 Task: Design a Vector Pattern for a Futuristic Music Festival Ticket.
Action: Mouse moved to (36, 103)
Screenshot: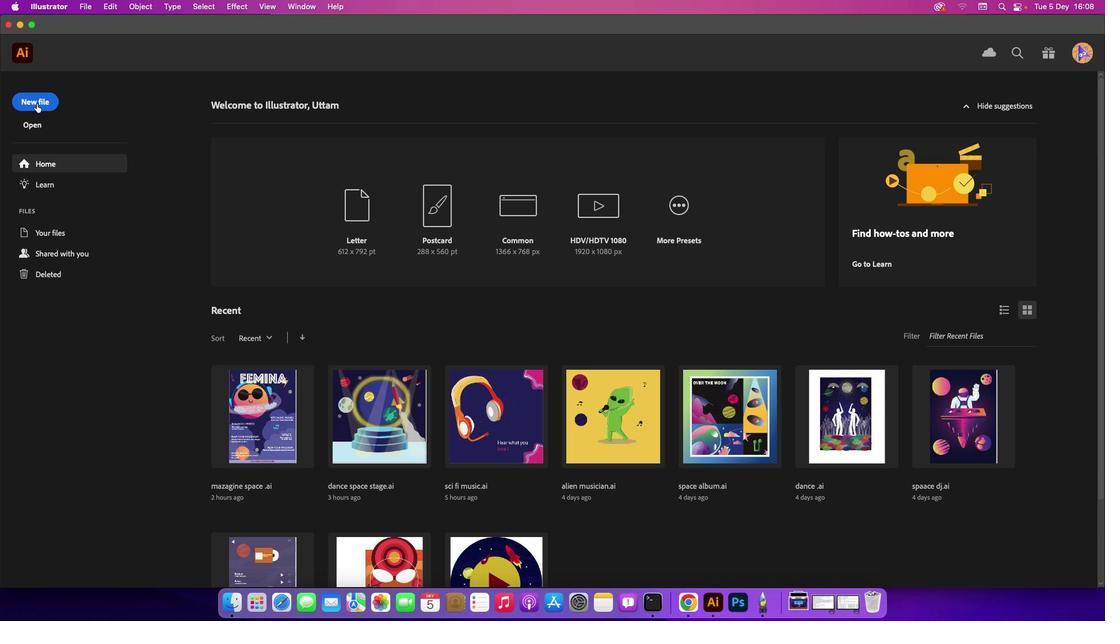 
Action: Mouse pressed left at (36, 103)
Screenshot: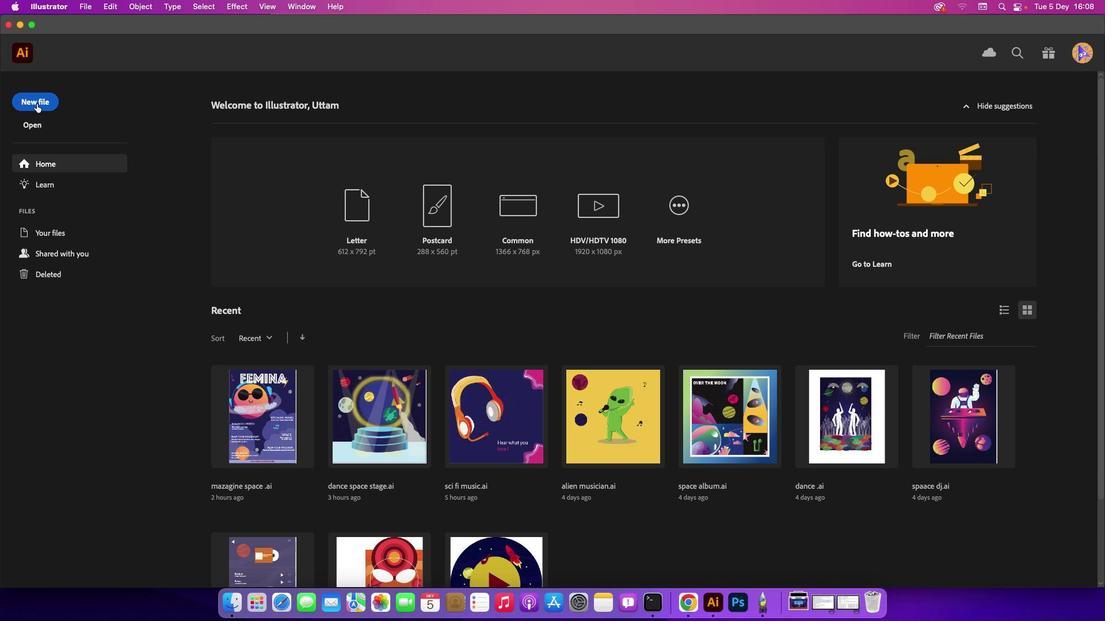 
Action: Mouse pressed left at (36, 103)
Screenshot: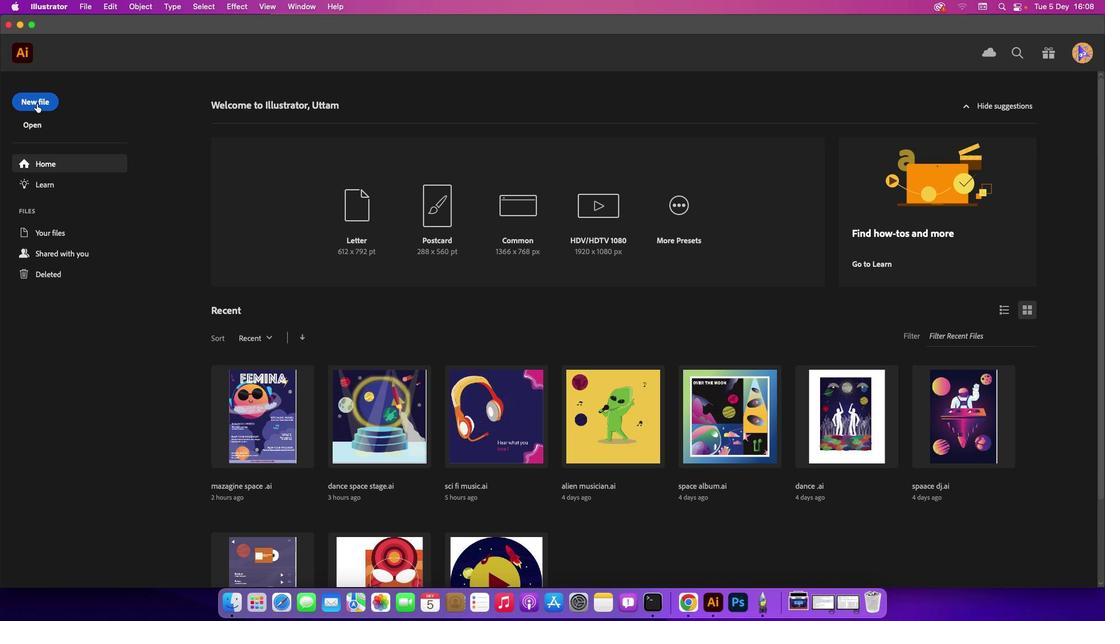 
Action: Mouse moved to (616, 192)
Screenshot: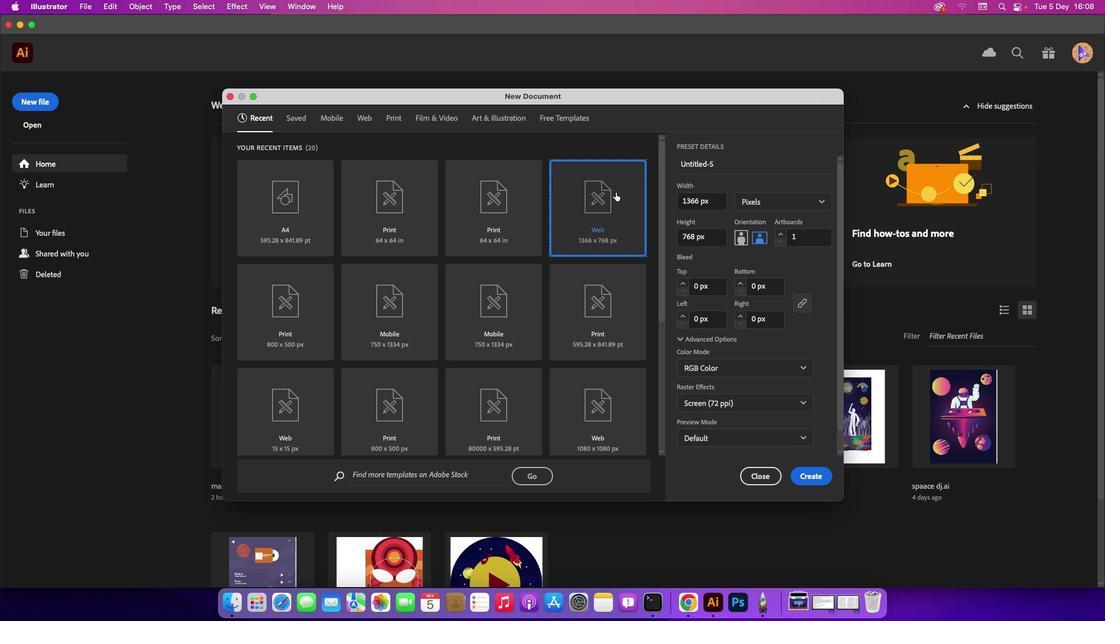
Action: Mouse pressed left at (616, 192)
Screenshot: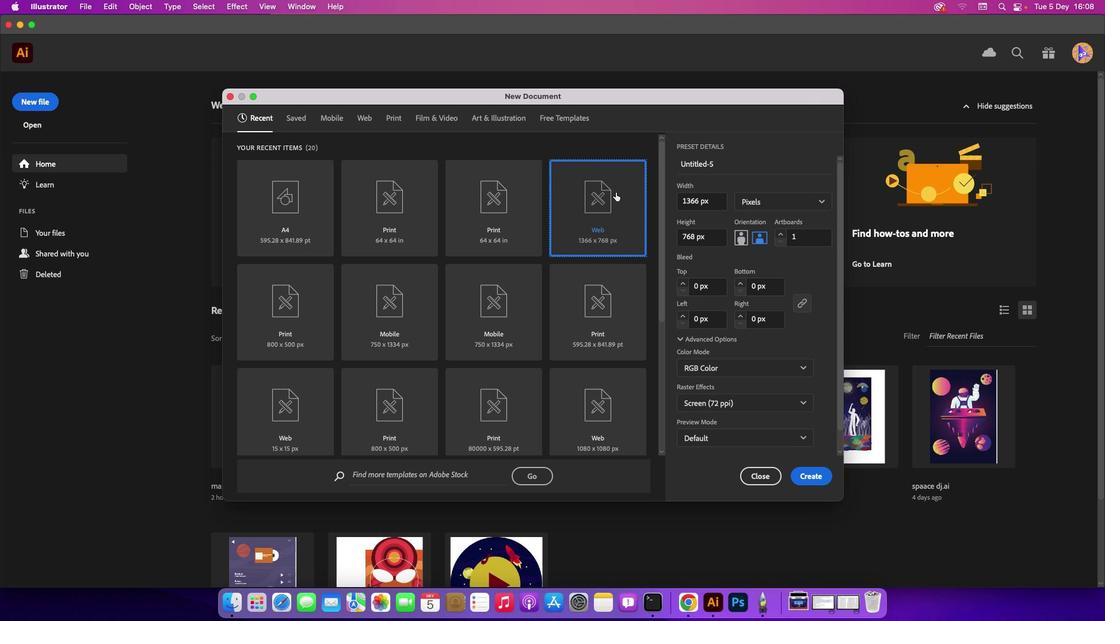 
Action: Mouse moved to (818, 477)
Screenshot: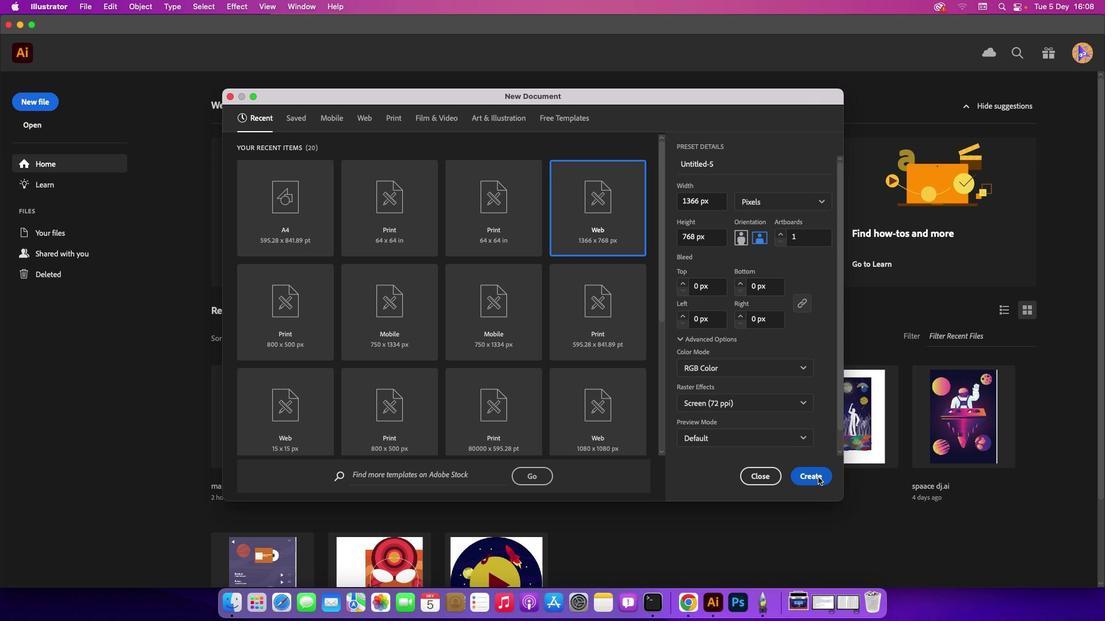 
Action: Mouse pressed left at (818, 477)
Screenshot: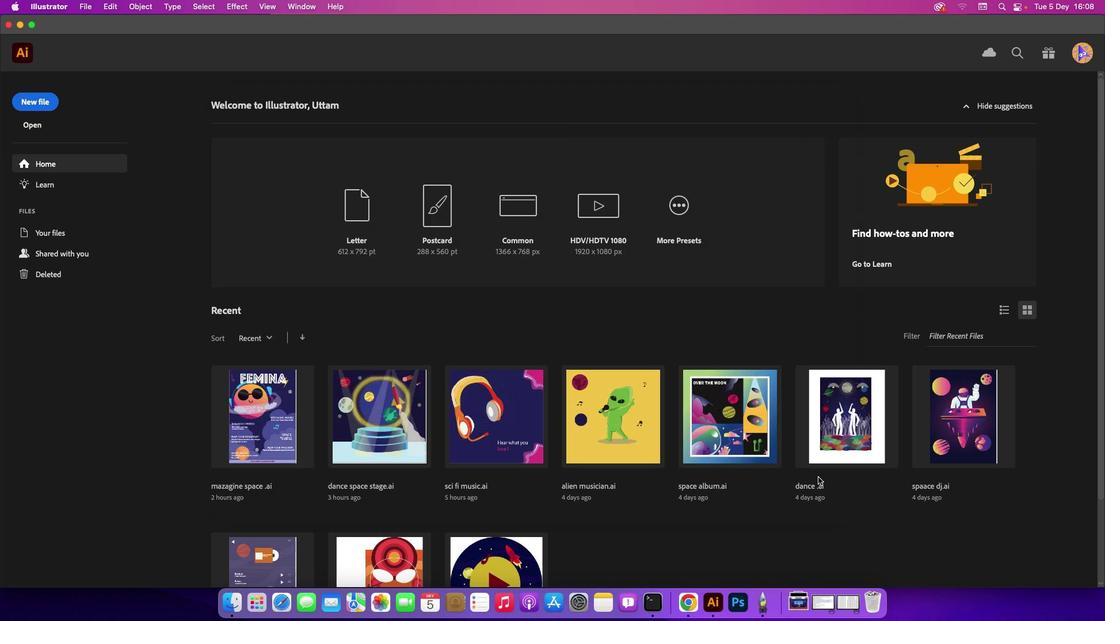 
Action: Mouse moved to (1072, 583)
Screenshot: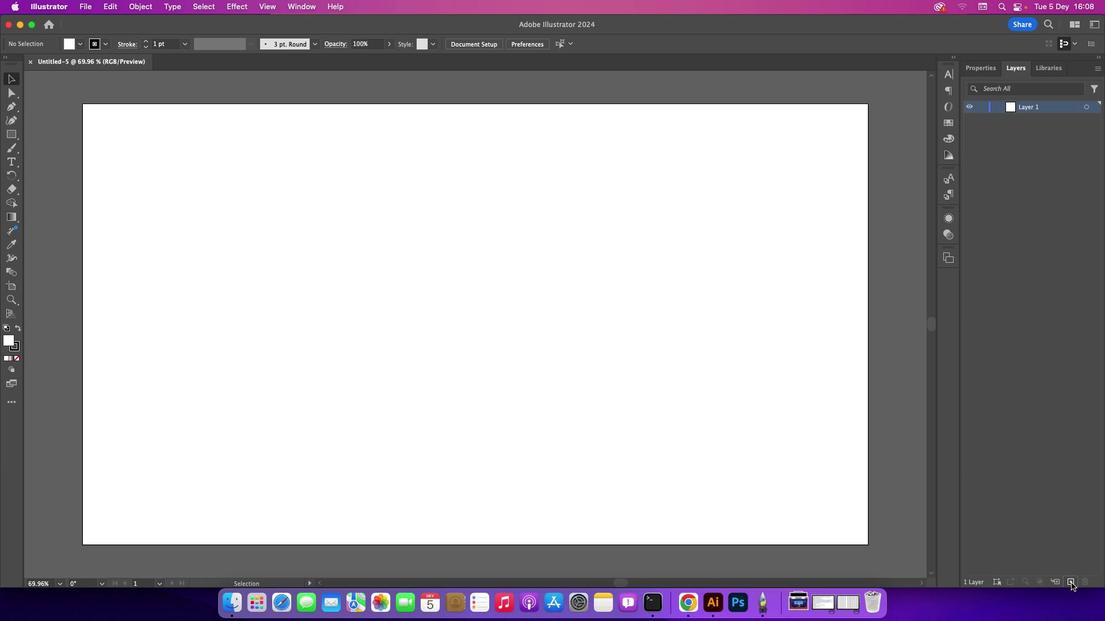 
Action: Mouse pressed left at (1072, 583)
Screenshot: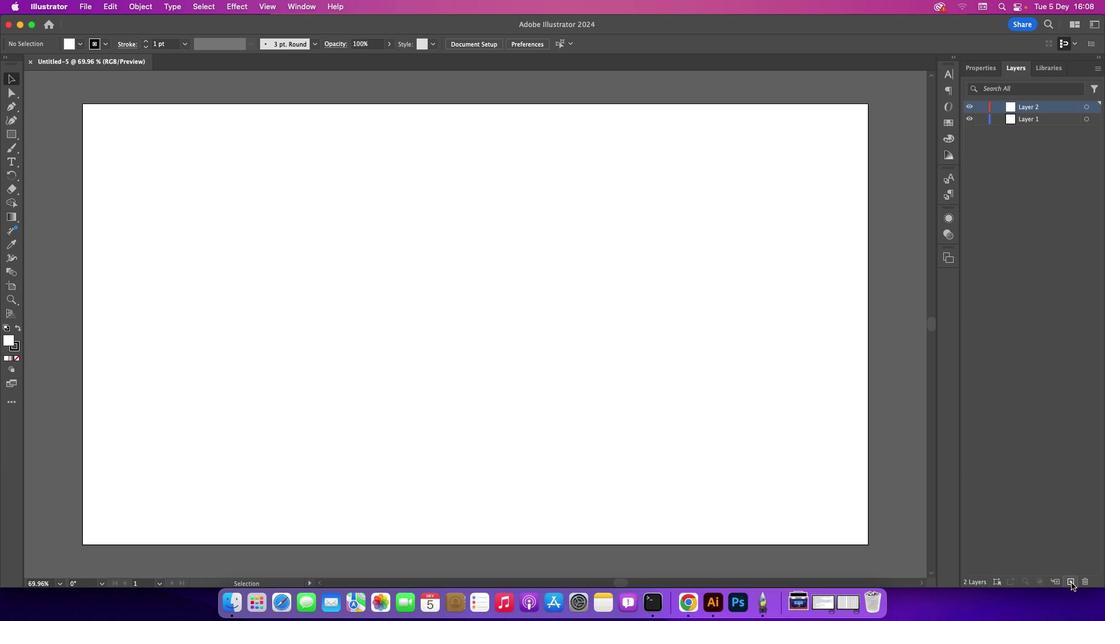 
Action: Mouse moved to (16, 134)
Screenshot: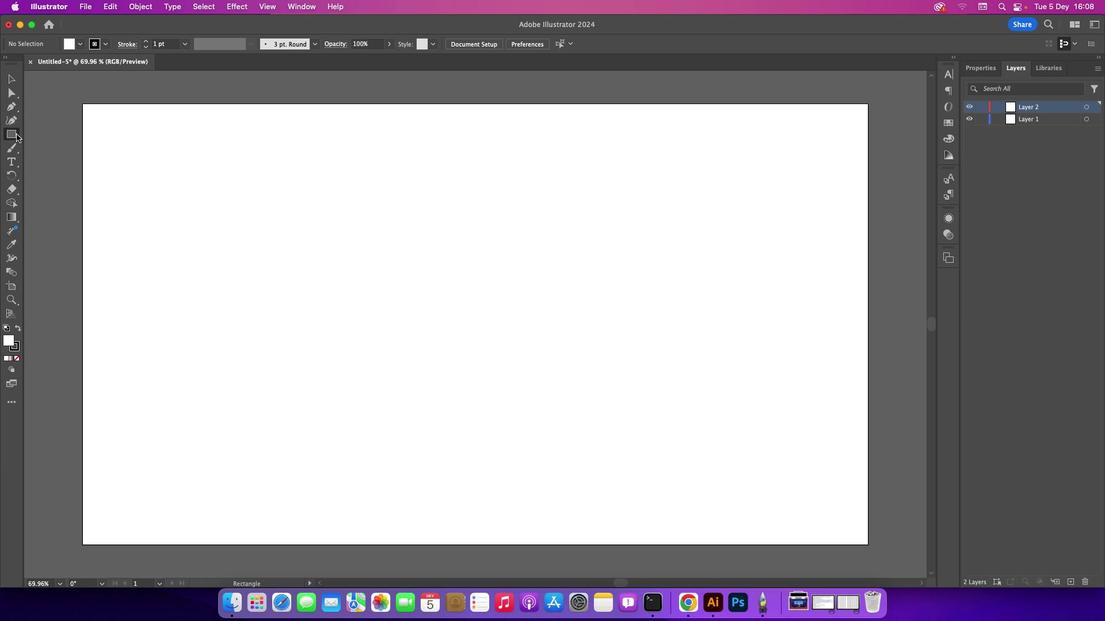 
Action: Mouse pressed left at (16, 134)
Screenshot: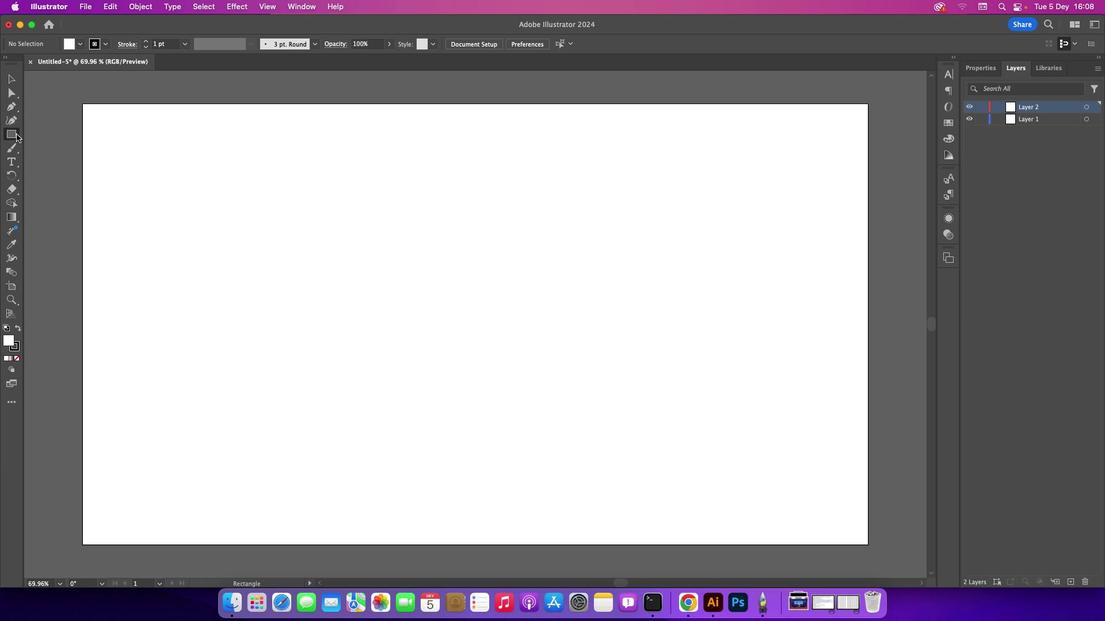 
Action: Mouse moved to (81, 104)
Screenshot: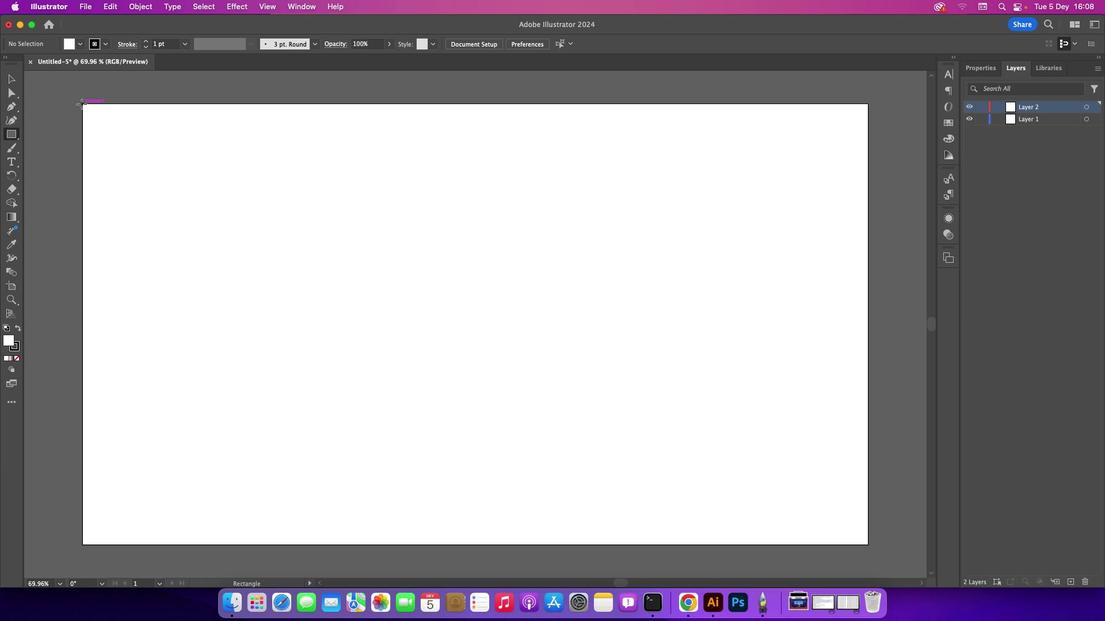 
Action: Mouse pressed left at (81, 104)
Screenshot: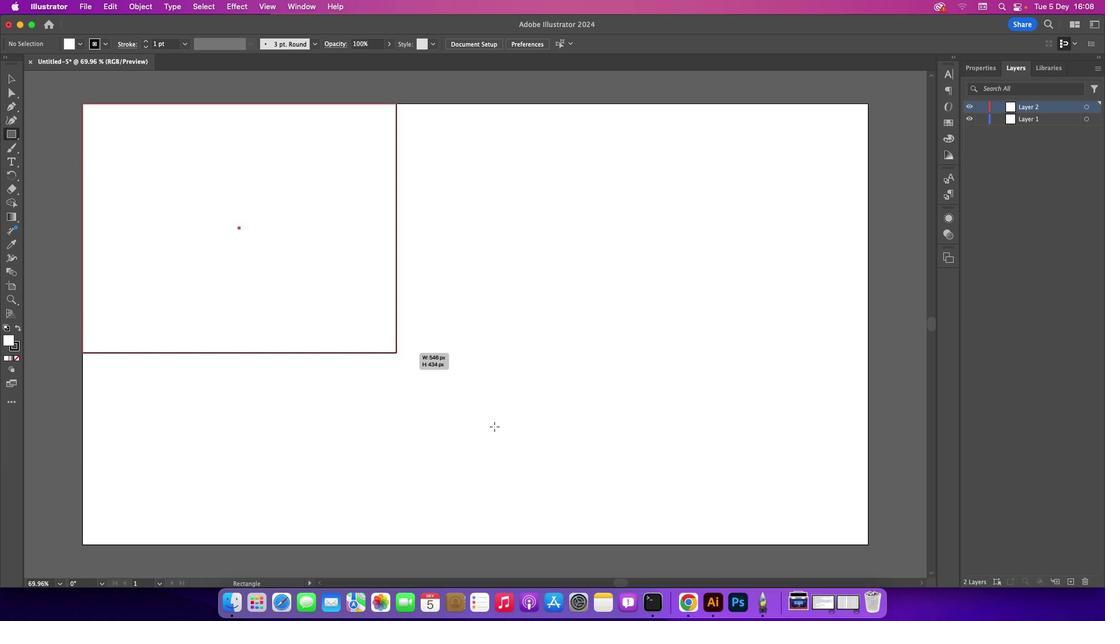 
Action: Mouse moved to (18, 345)
Screenshot: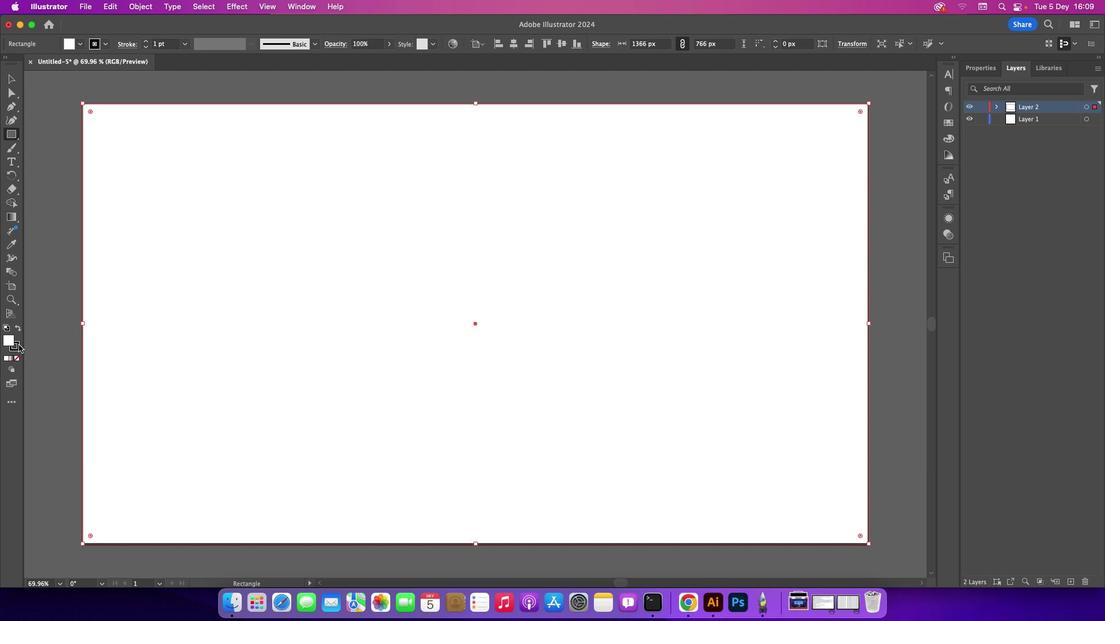 
Action: Mouse pressed left at (18, 345)
Screenshot: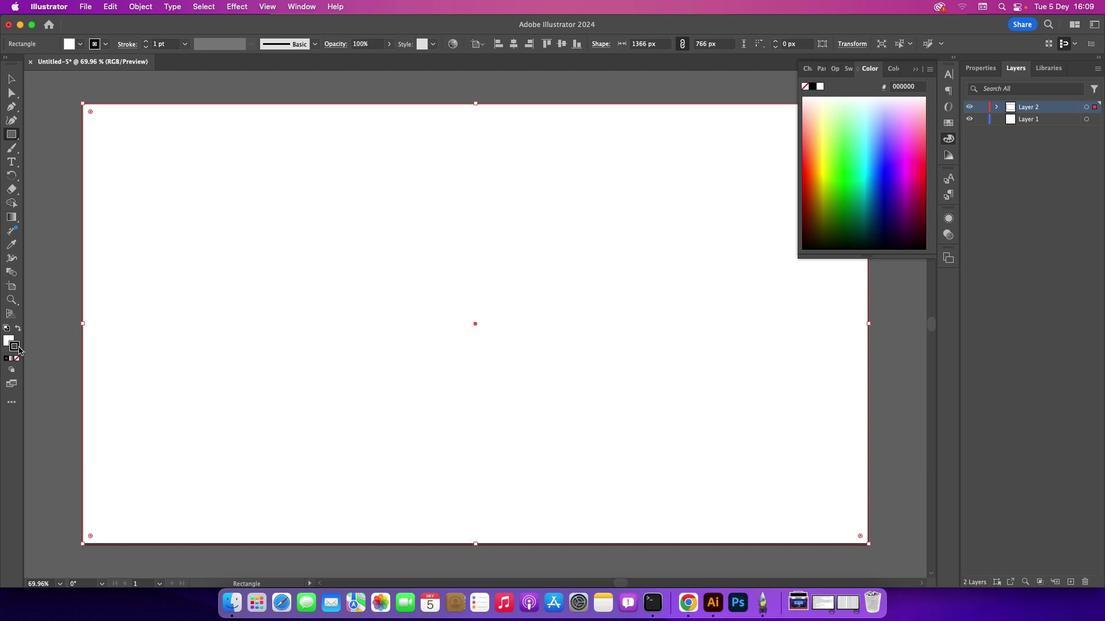 
Action: Mouse moved to (16, 358)
Screenshot: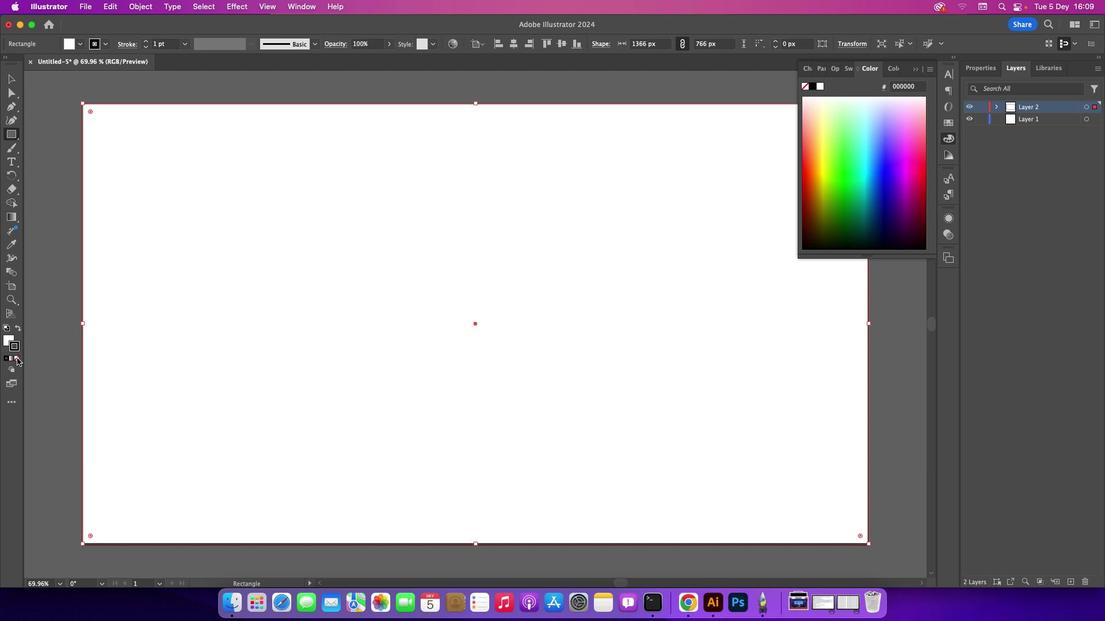 
Action: Mouse pressed left at (16, 358)
Screenshot: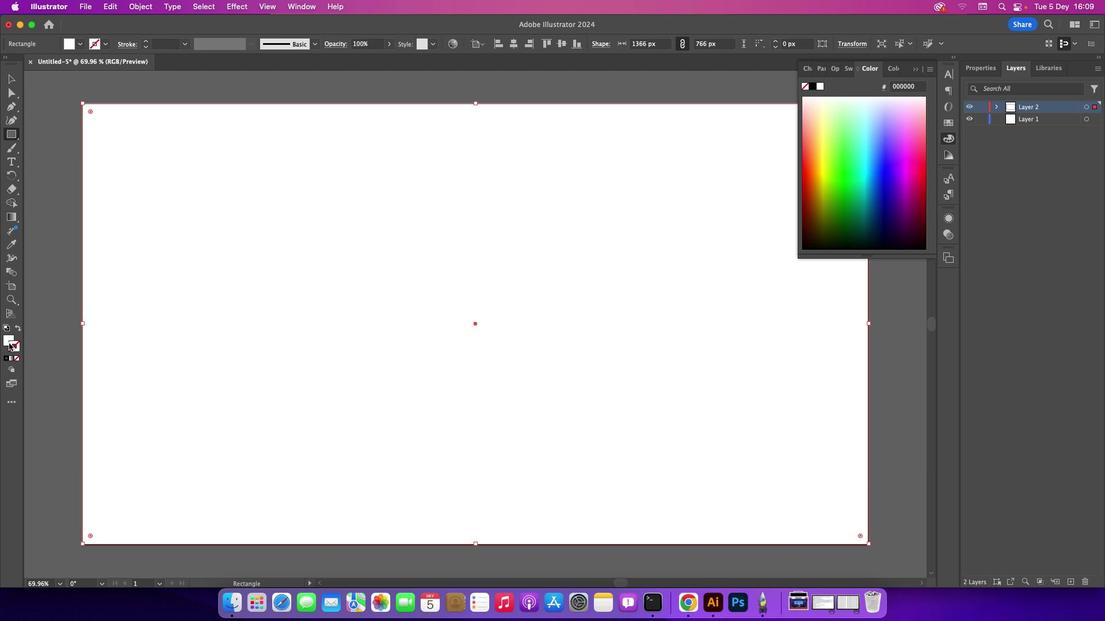 
Action: Mouse moved to (6, 336)
Screenshot: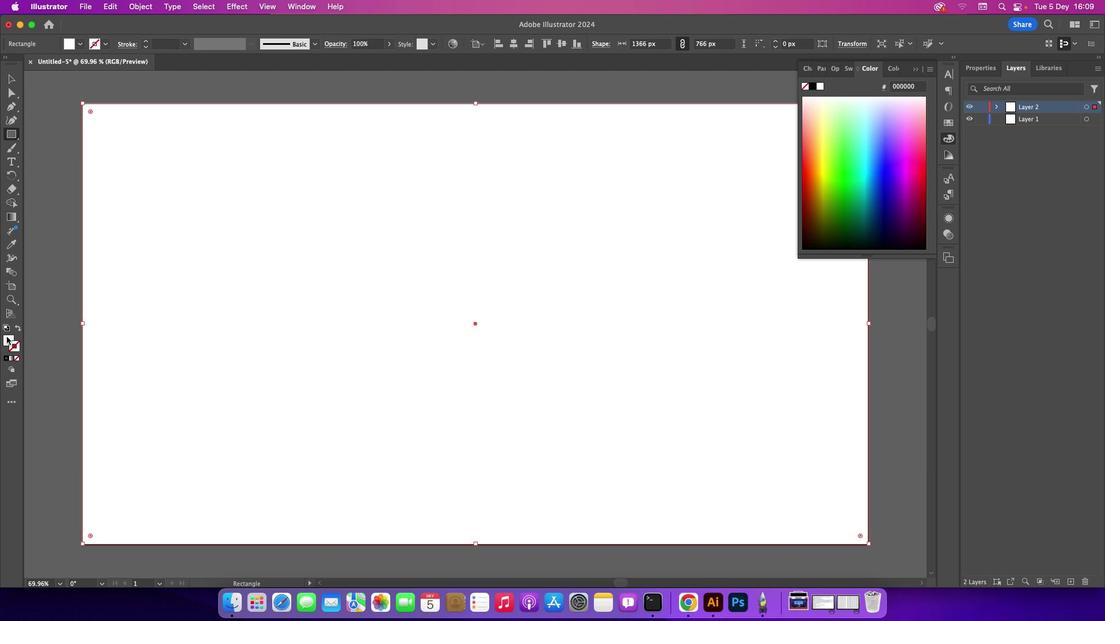 
Action: Mouse pressed left at (6, 336)
Screenshot: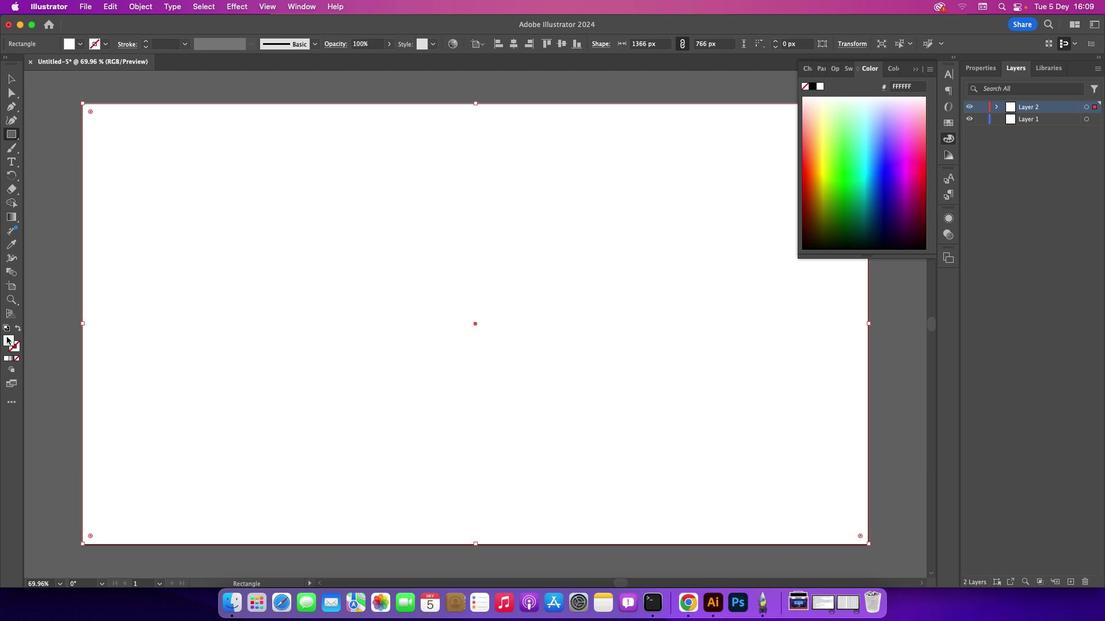 
Action: Mouse moved to (7, 338)
Screenshot: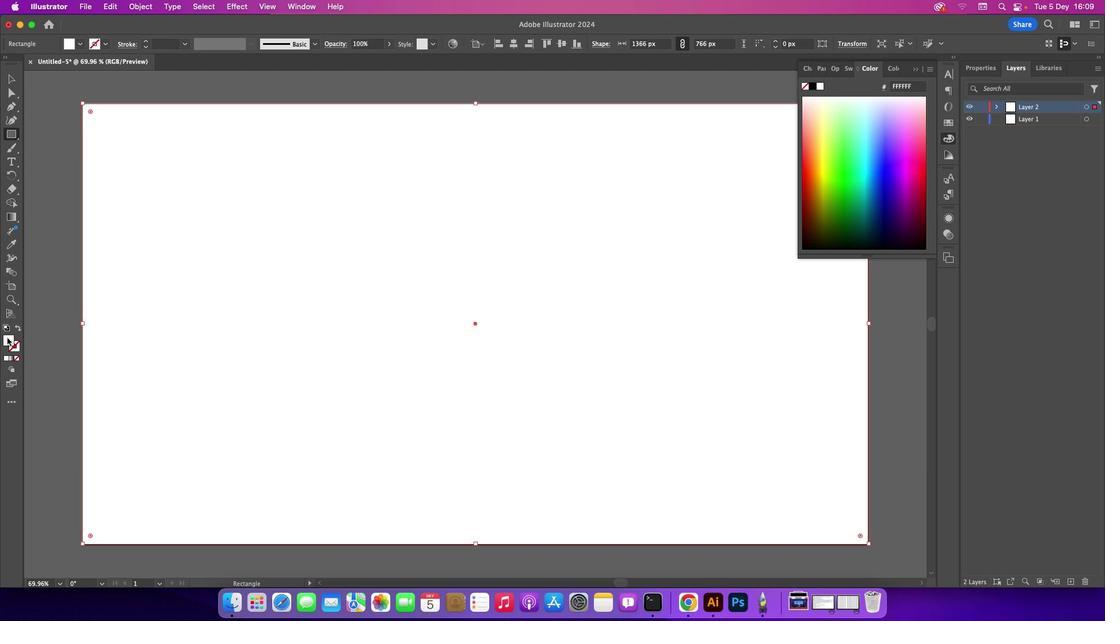 
Action: Mouse pressed left at (7, 338)
Screenshot: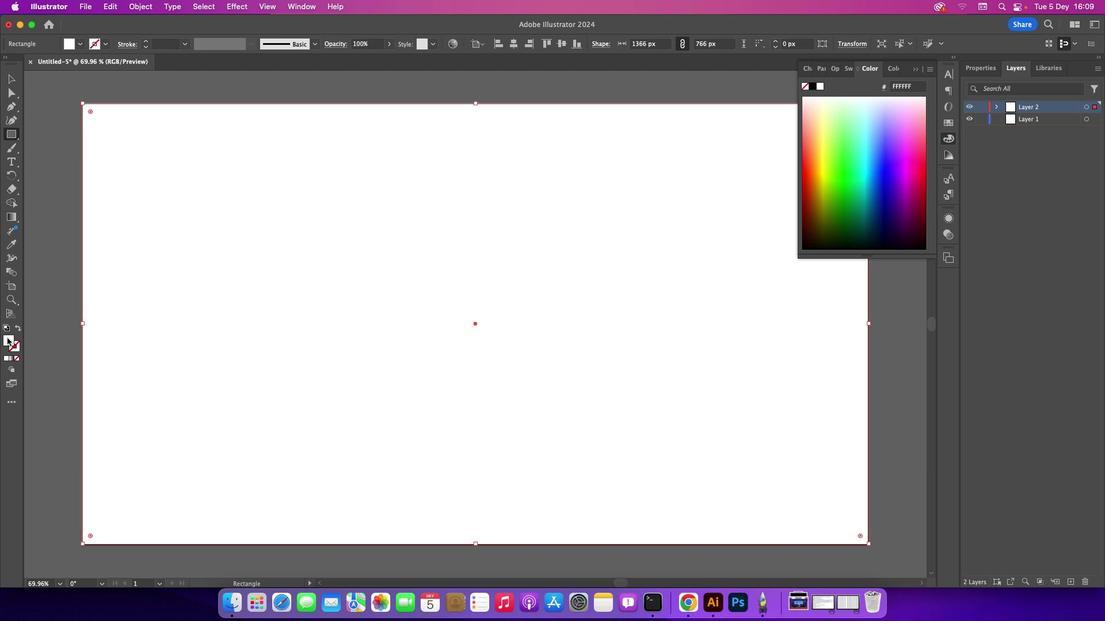 
Action: Mouse pressed left at (7, 338)
Screenshot: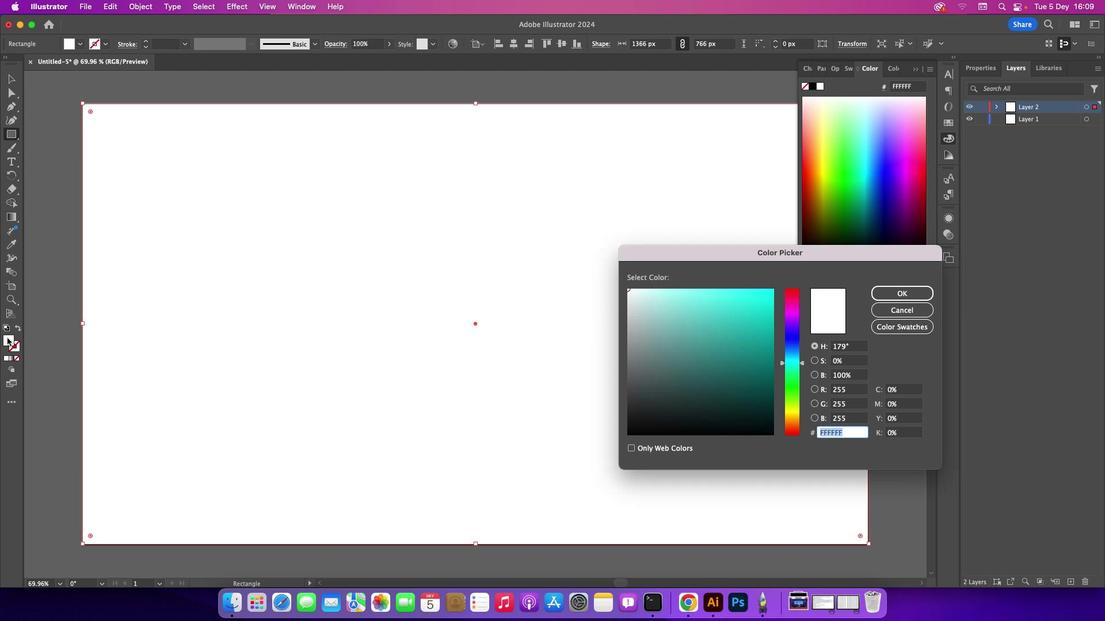 
Action: Mouse moved to (799, 342)
Screenshot: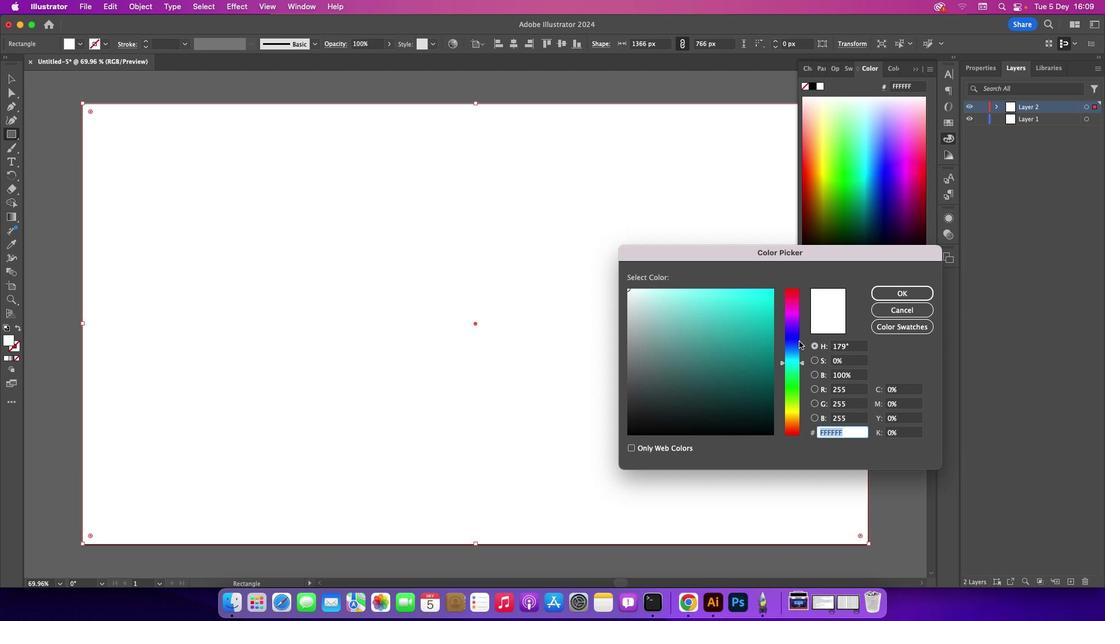 
Action: Mouse pressed left at (799, 342)
Screenshot: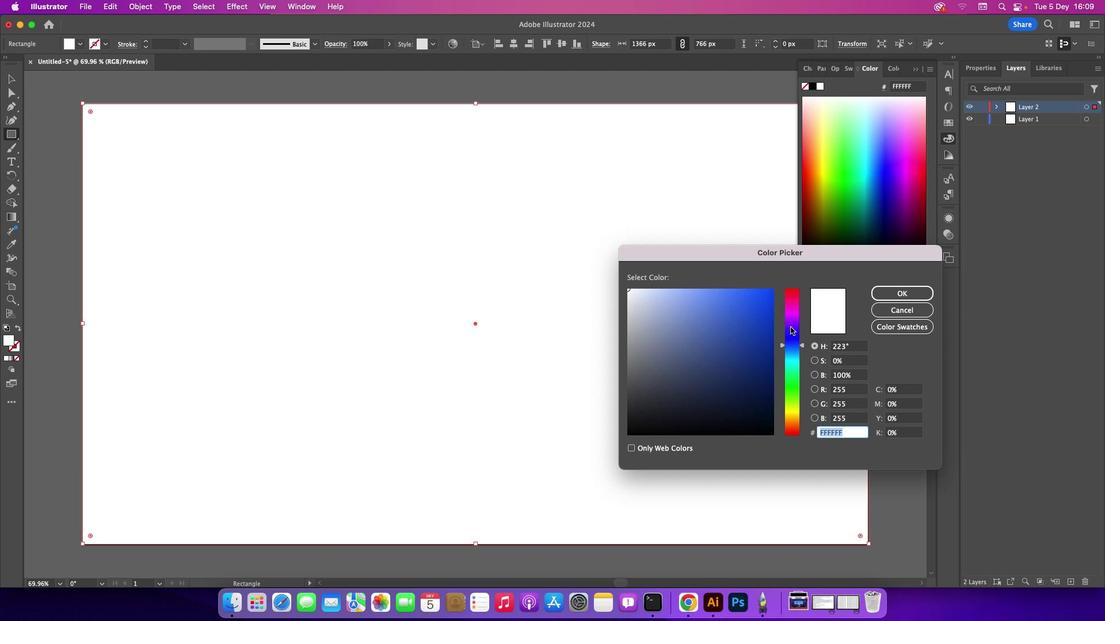 
Action: Mouse moved to (789, 319)
Screenshot: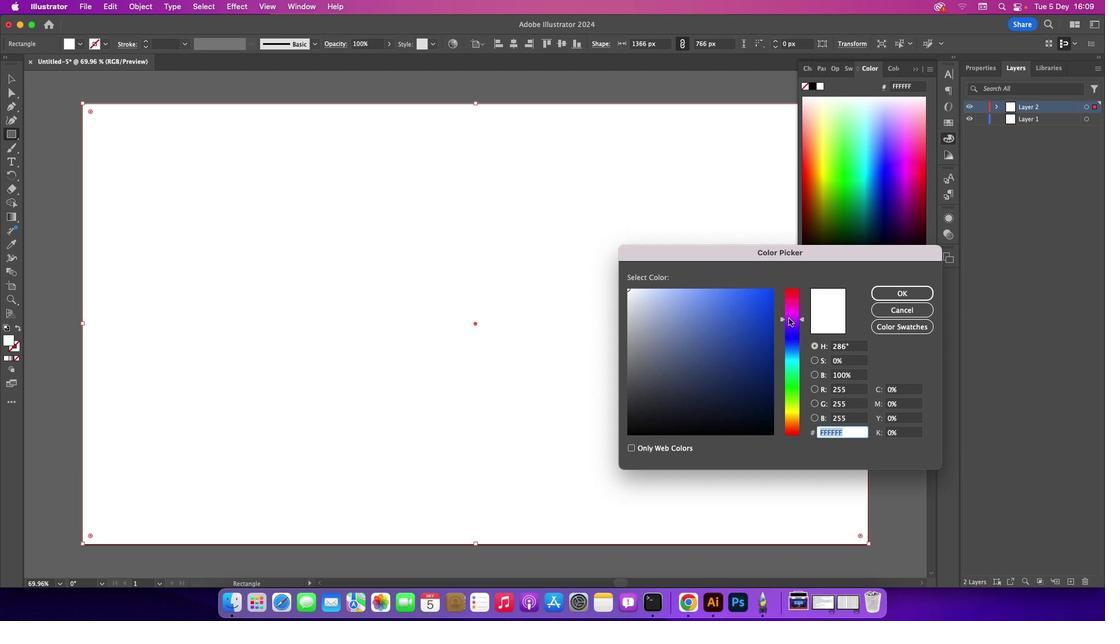 
Action: Mouse pressed left at (789, 319)
Screenshot: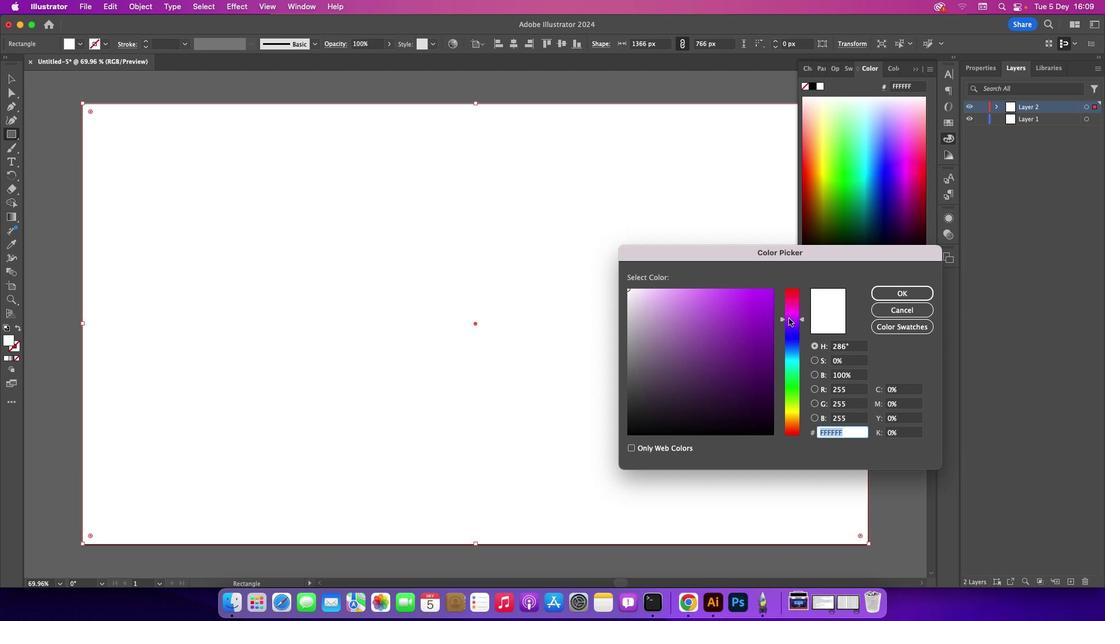 
Action: Mouse moved to (751, 354)
Screenshot: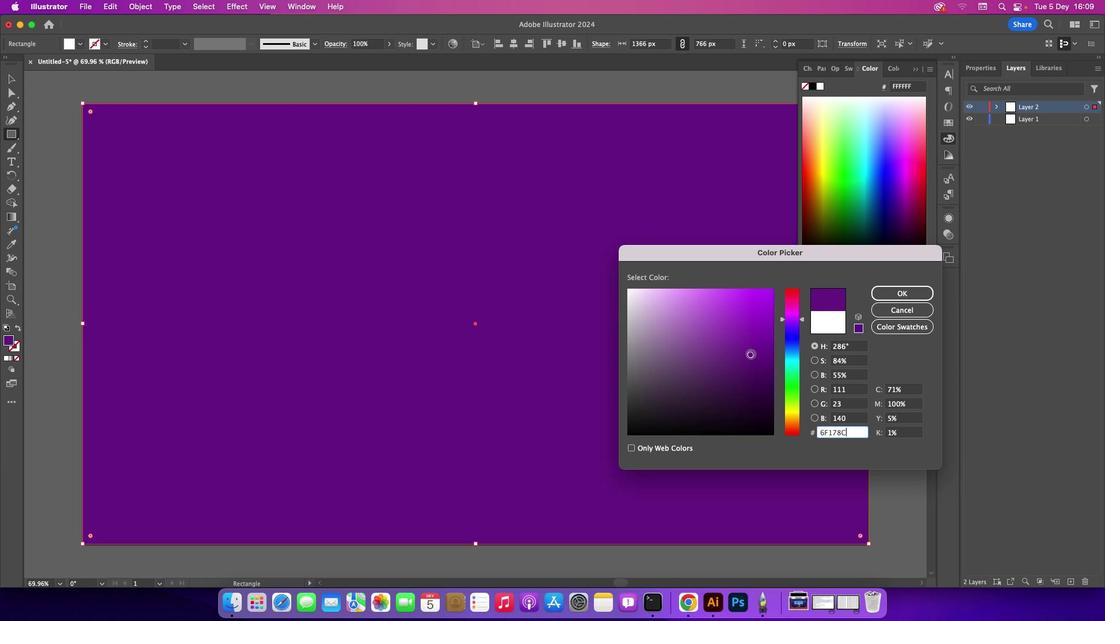 
Action: Mouse pressed left at (751, 354)
Screenshot: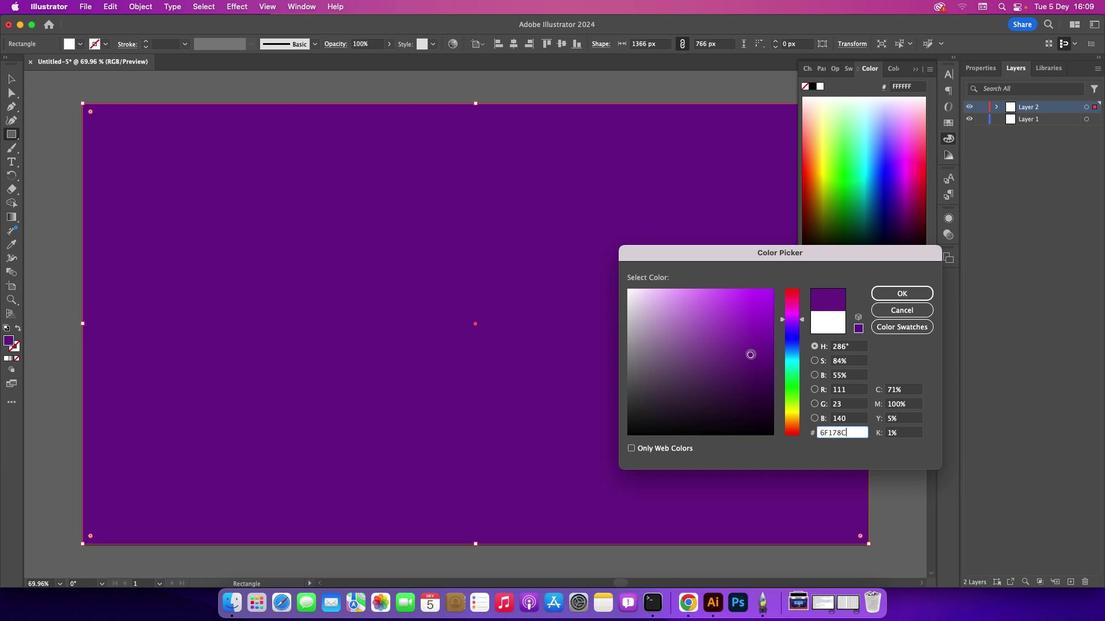 
Action: Mouse moved to (751, 370)
Screenshot: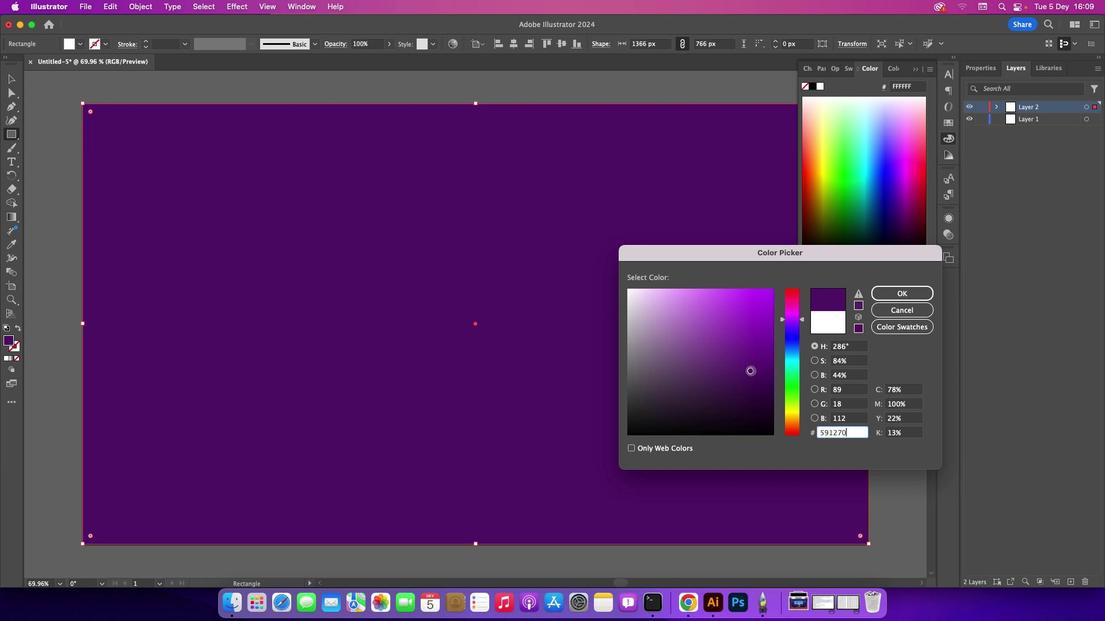 
Action: Mouse pressed left at (751, 370)
Screenshot: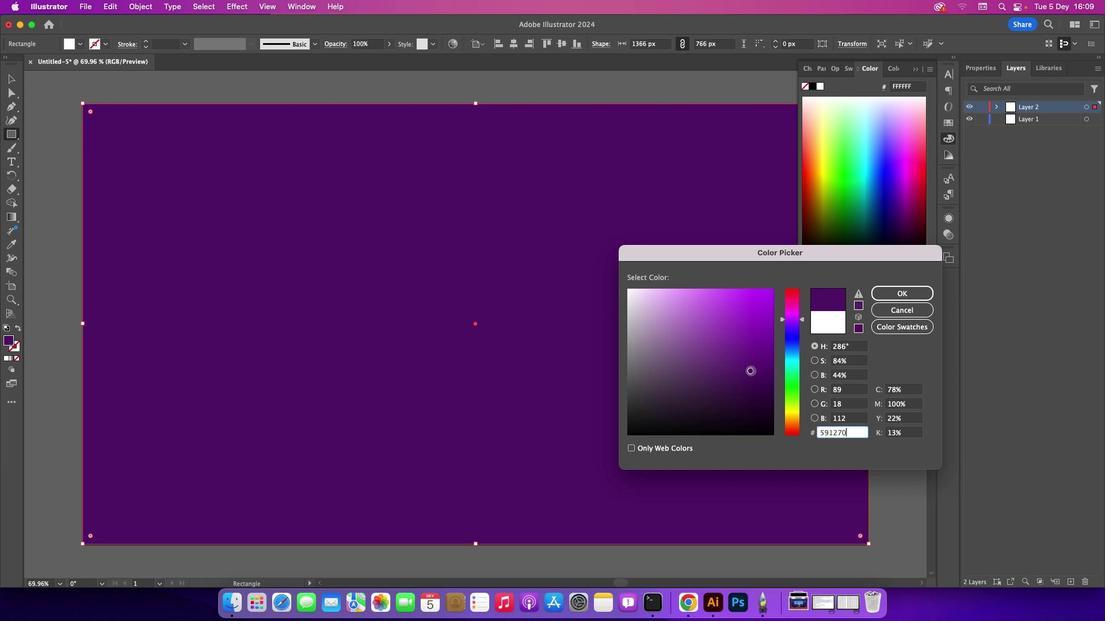 
Action: Mouse moved to (750, 377)
Screenshot: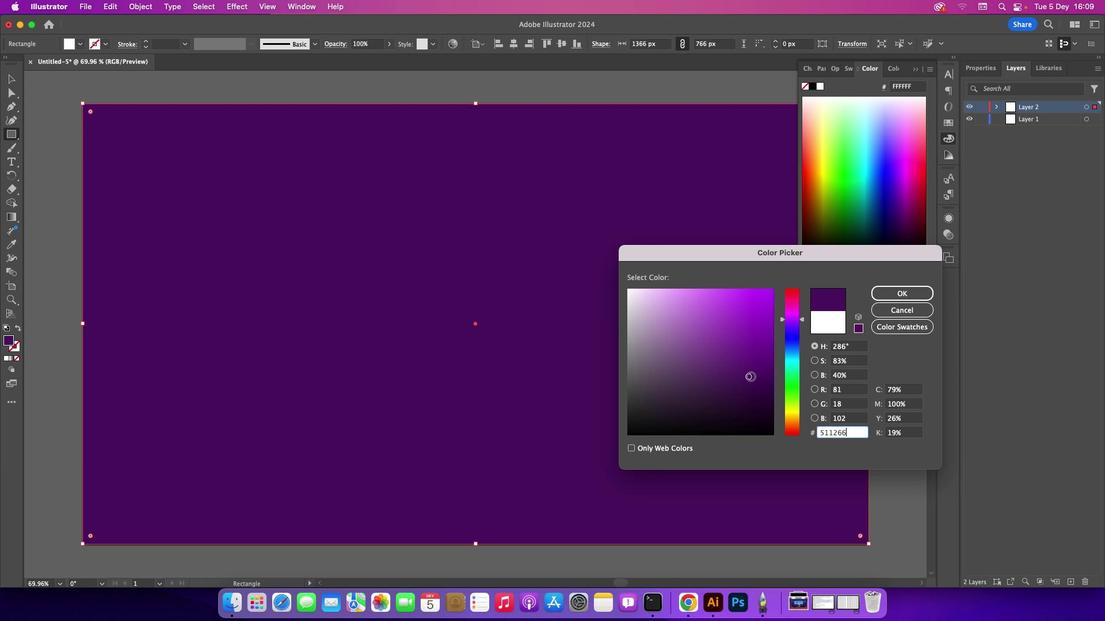 
Action: Mouse pressed left at (750, 377)
Screenshot: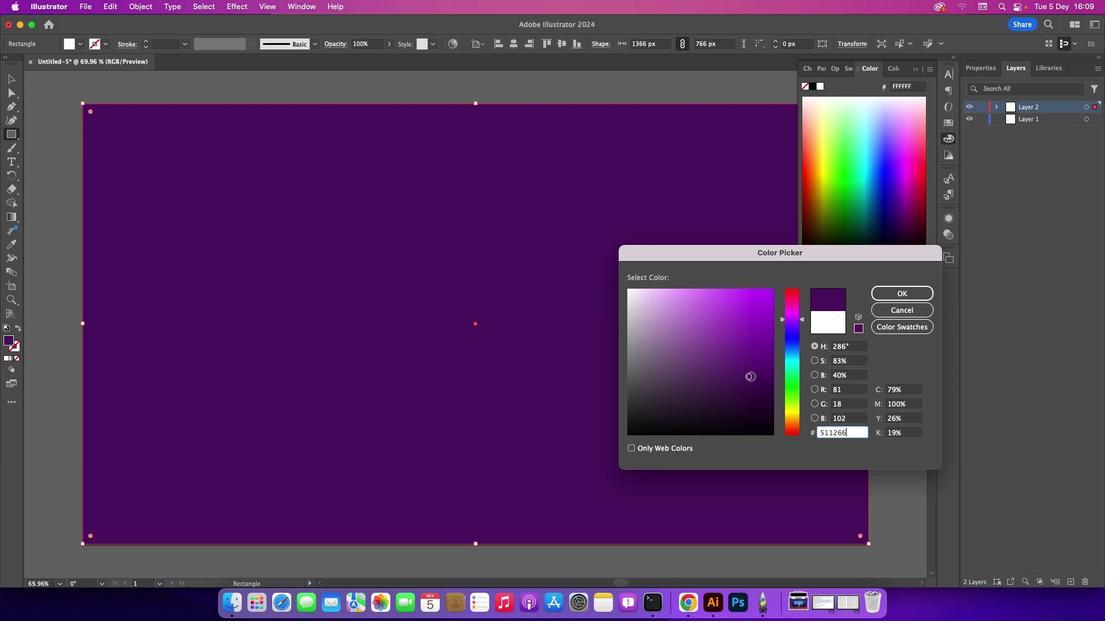 
Action: Mouse moved to (890, 300)
Screenshot: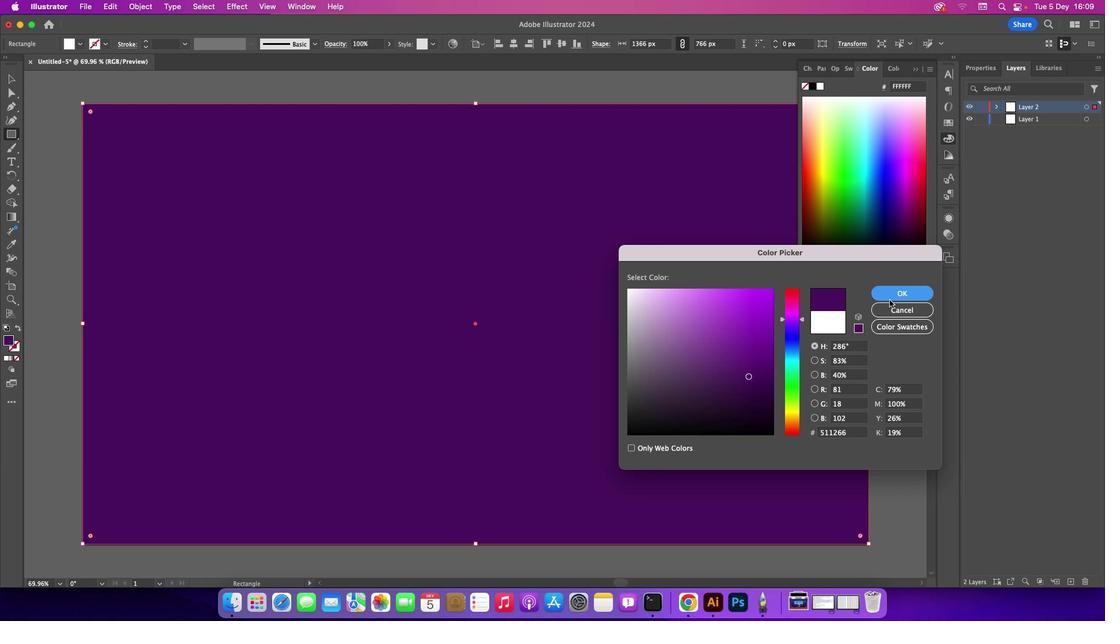 
Action: Mouse pressed left at (890, 300)
Screenshot: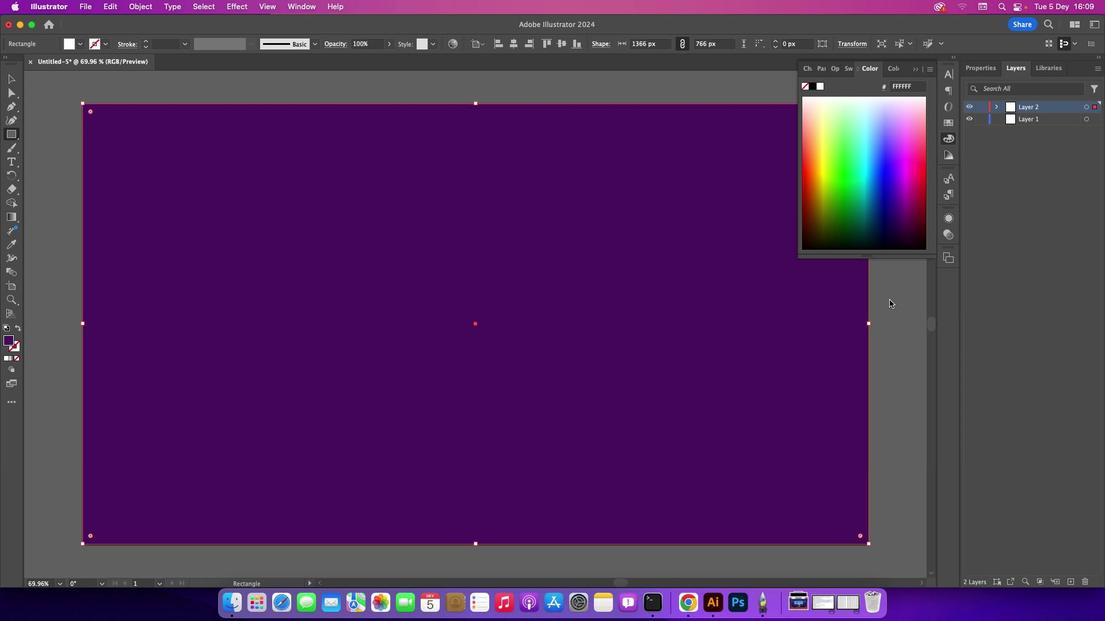 
Action: Mouse moved to (917, 66)
Screenshot: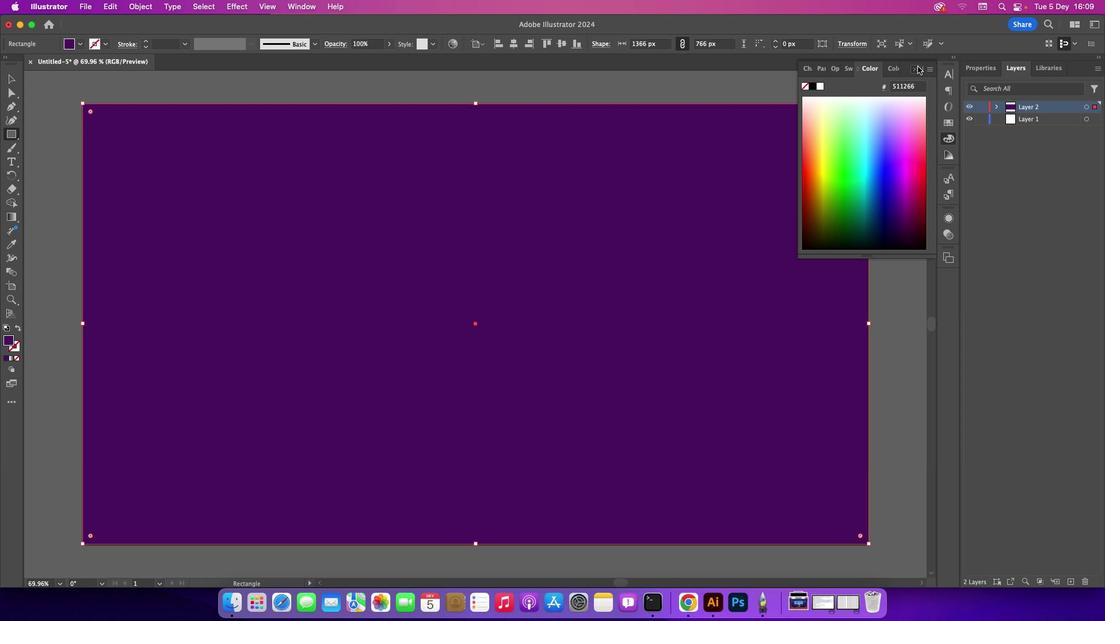
Action: Mouse pressed left at (917, 66)
Screenshot: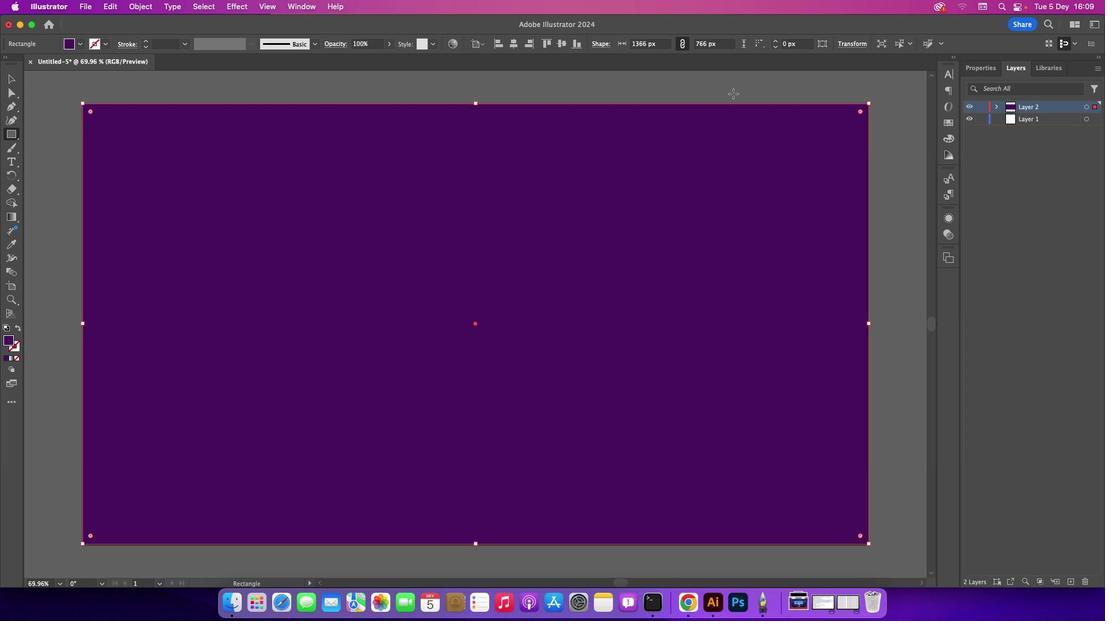 
Action: Mouse moved to (10, 77)
Screenshot: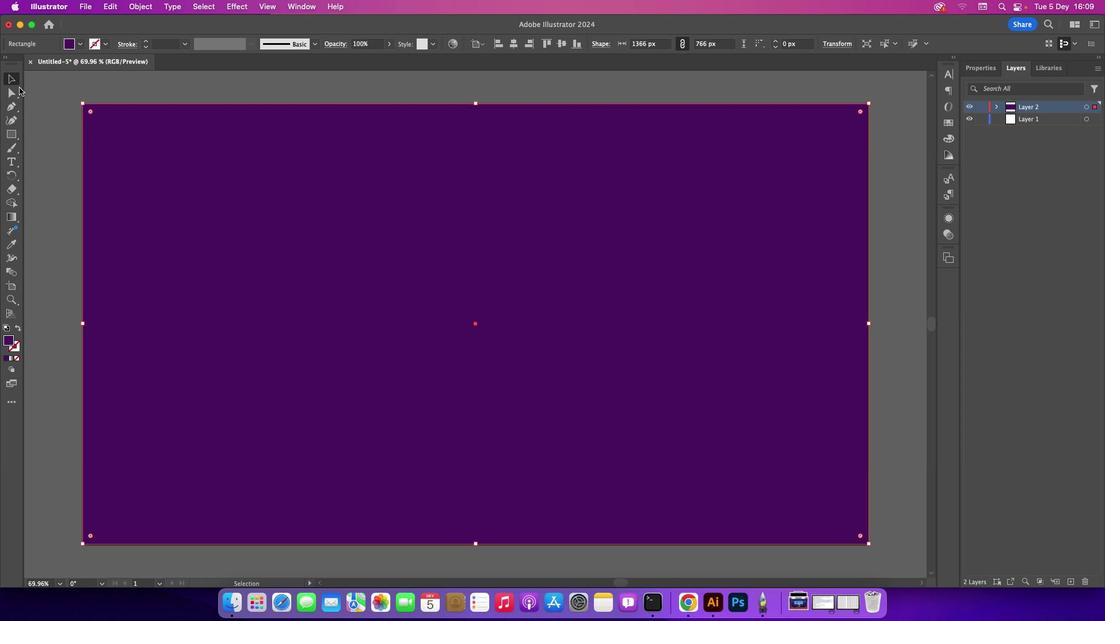 
Action: Mouse pressed left at (10, 77)
Screenshot: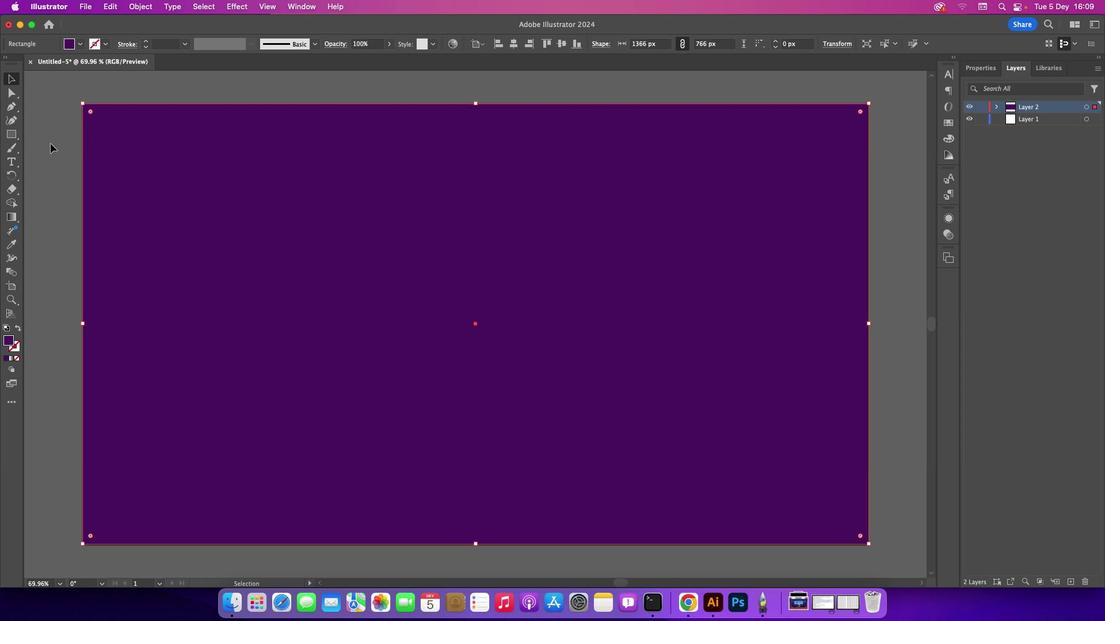 
Action: Mouse moved to (50, 143)
Screenshot: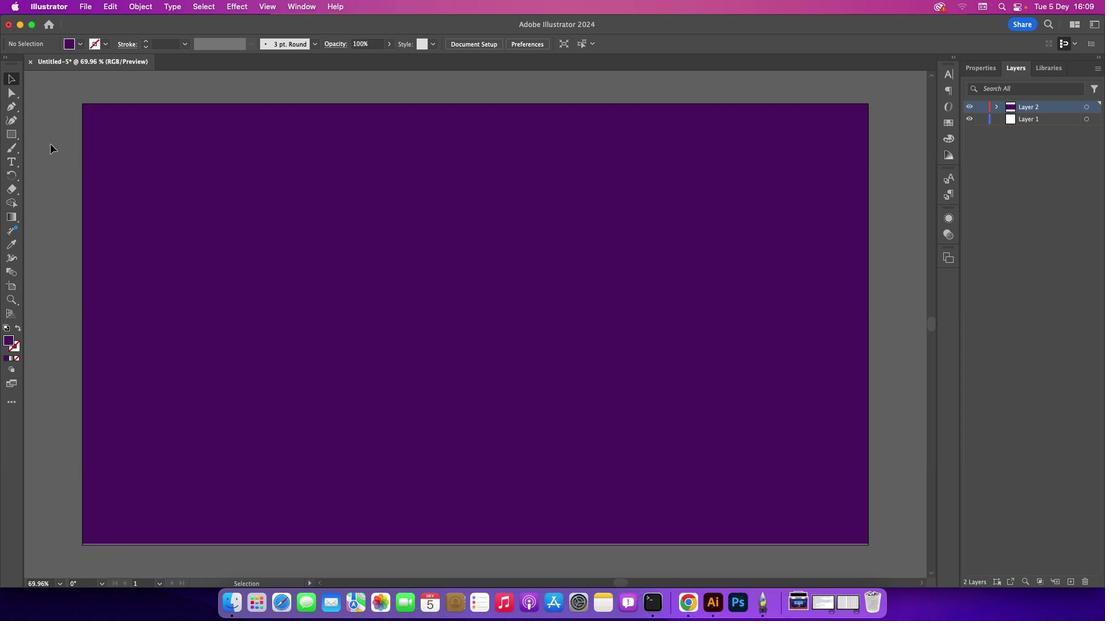
Action: Mouse pressed left at (50, 143)
Screenshot: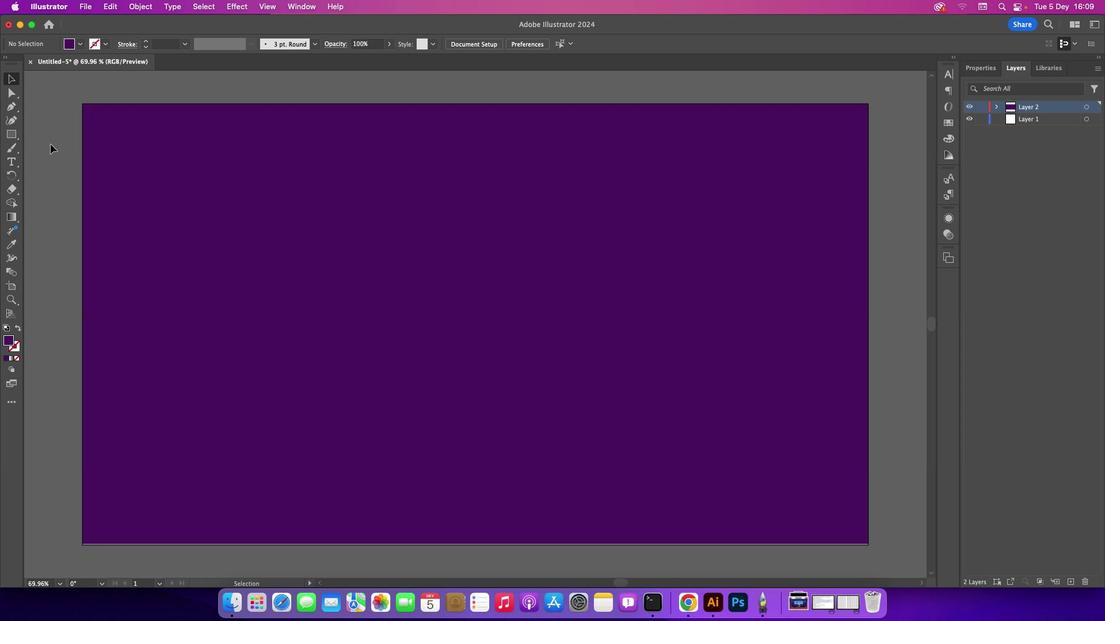 
Action: Mouse moved to (1075, 584)
Screenshot: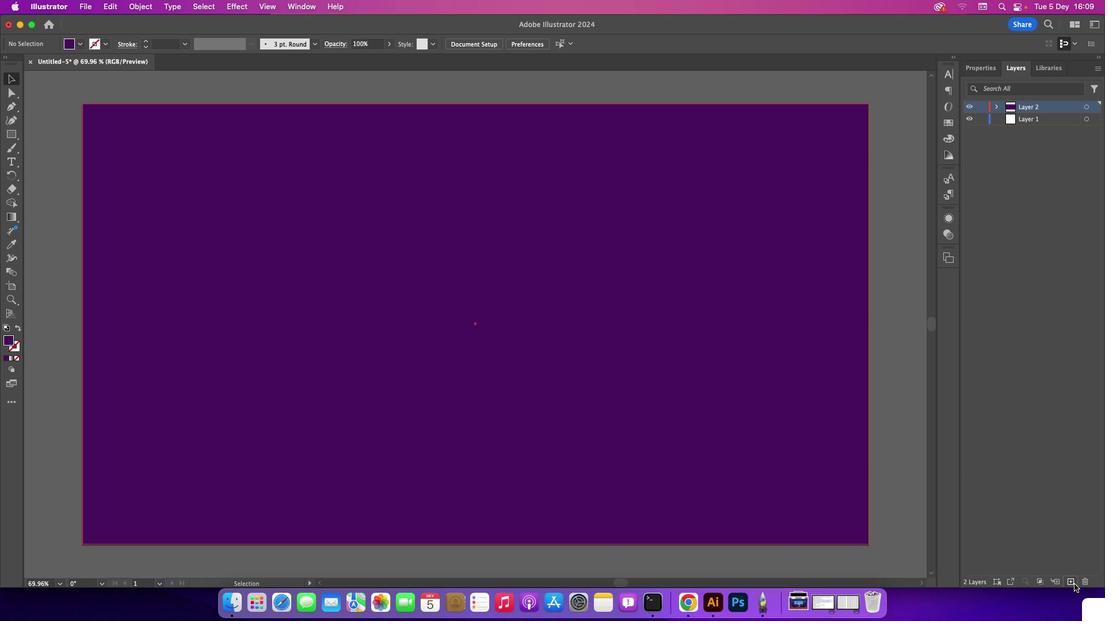 
Action: Mouse pressed left at (1075, 584)
Screenshot: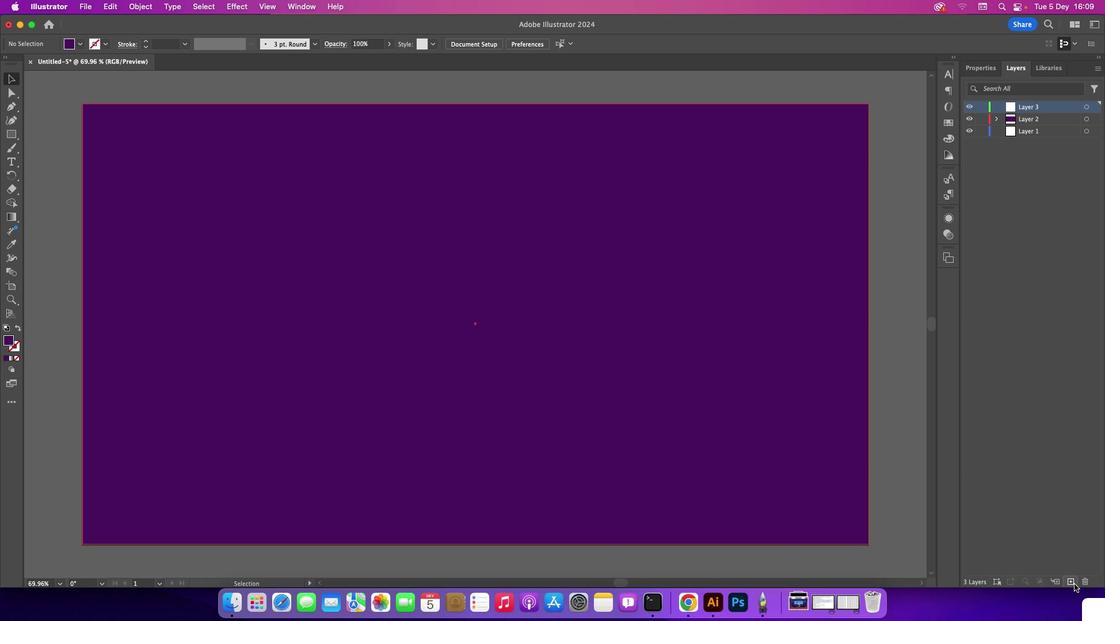 
Action: Mouse moved to (10, 111)
Screenshot: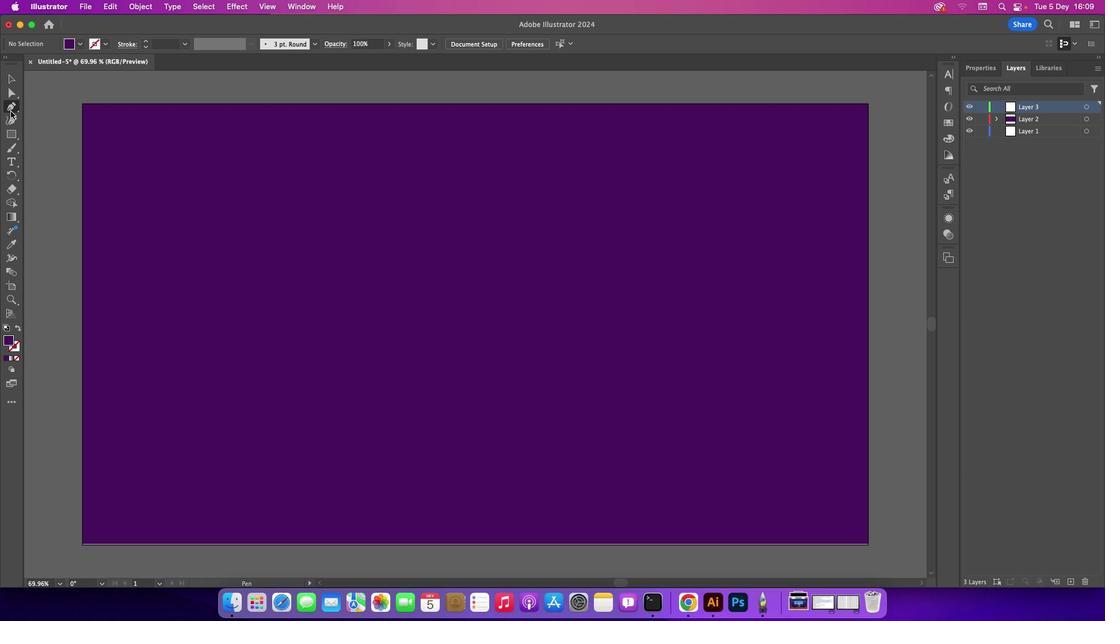 
Action: Mouse pressed left at (10, 111)
Screenshot: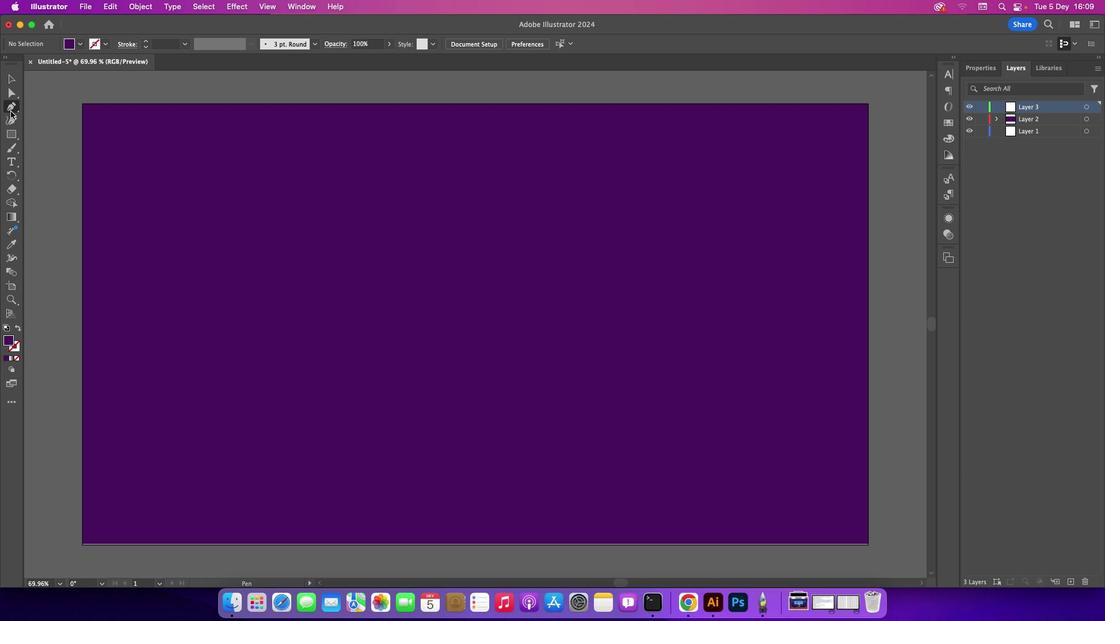 
Action: Mouse moved to (394, 256)
Screenshot: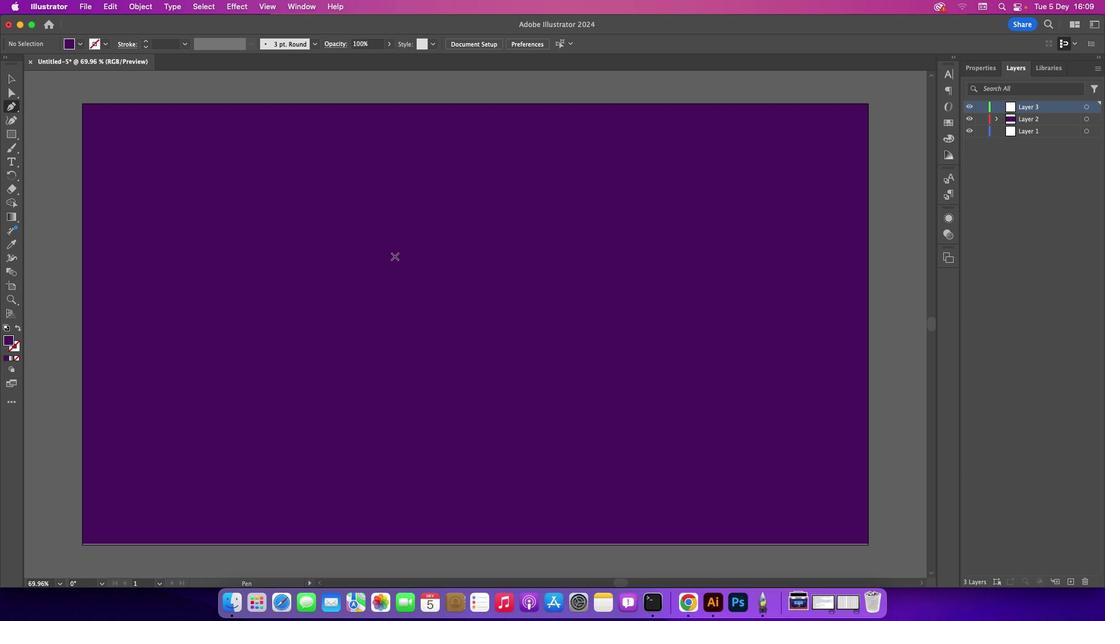 
Action: Key pressed Key.caps_lock
Screenshot: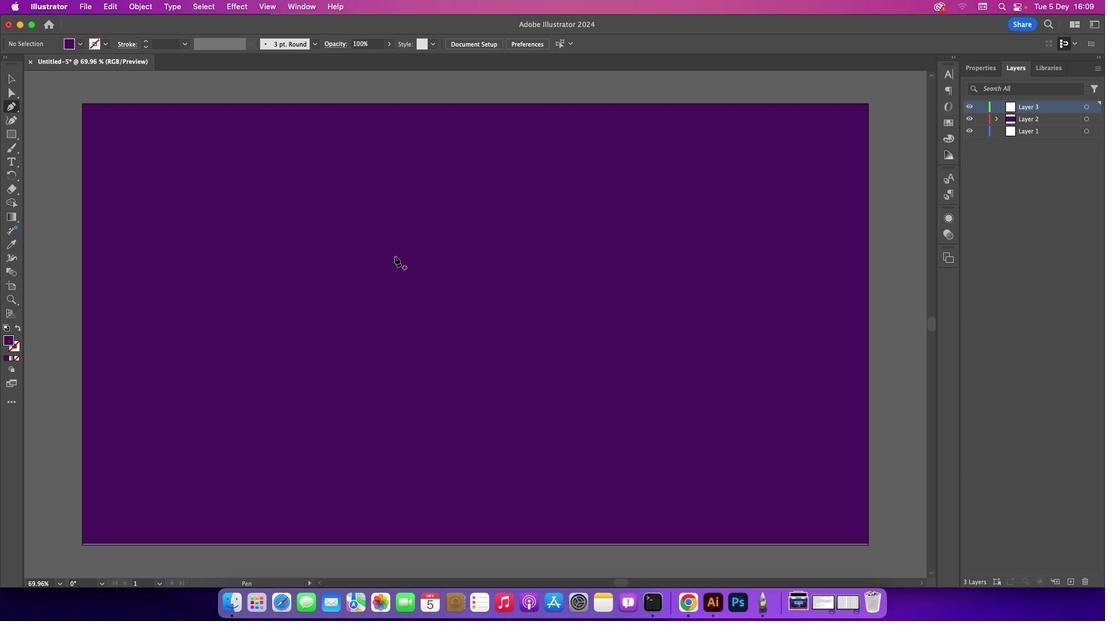 
Action: Mouse moved to (387, 233)
Screenshot: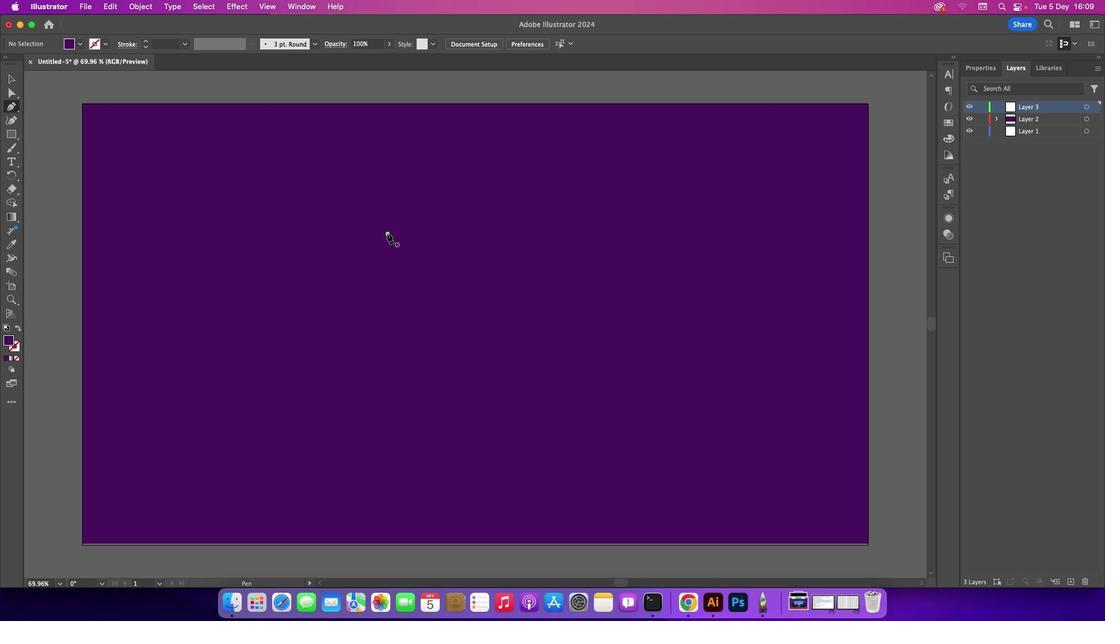 
Action: Mouse pressed left at (387, 233)
Screenshot: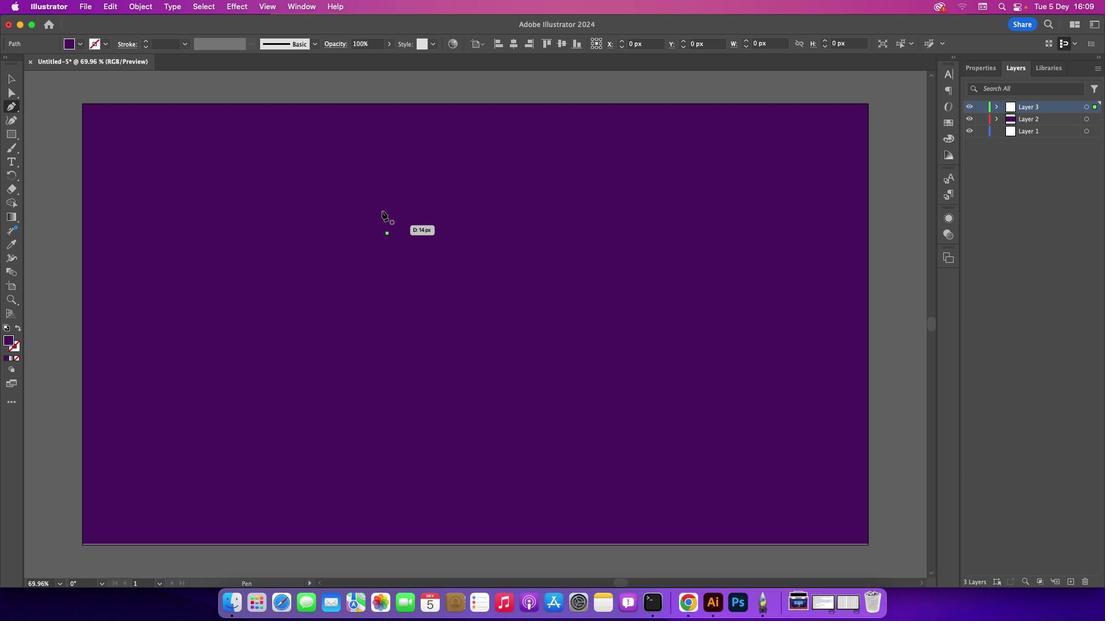 
Action: Mouse moved to (419, 127)
Screenshot: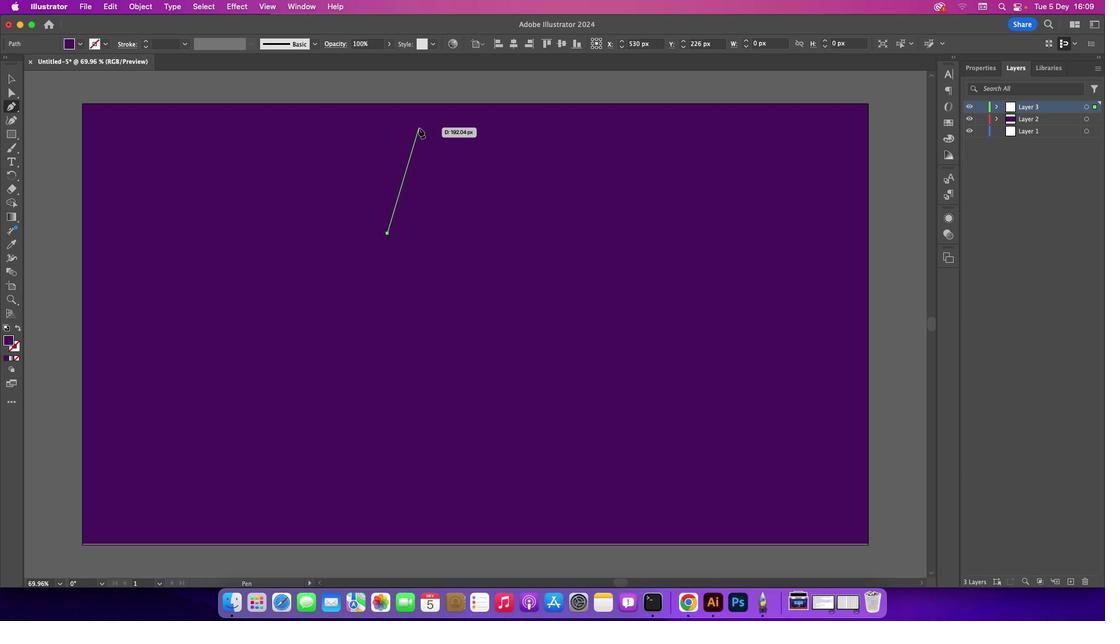 
Action: Mouse pressed left at (419, 127)
Screenshot: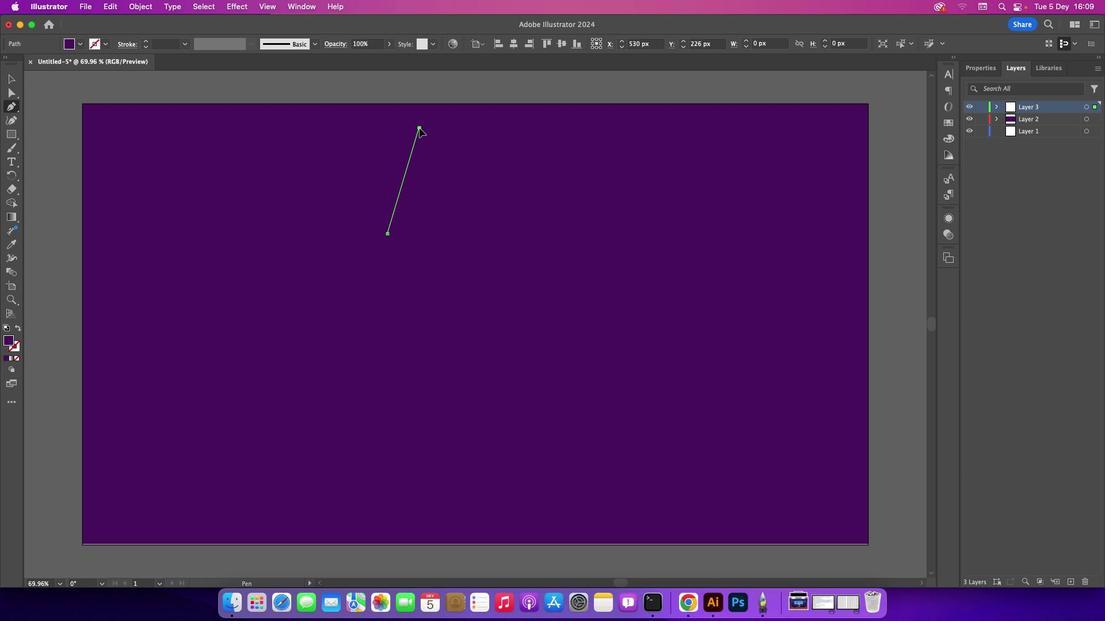 
Action: Mouse moved to (430, 313)
Screenshot: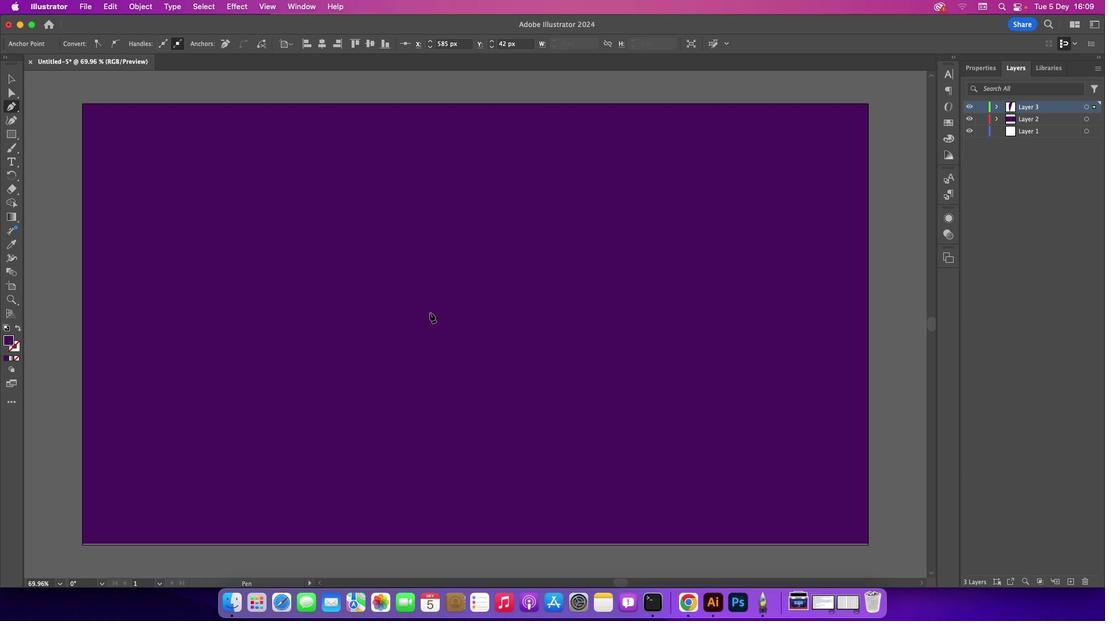 
Action: Mouse pressed left at (430, 313)
Screenshot: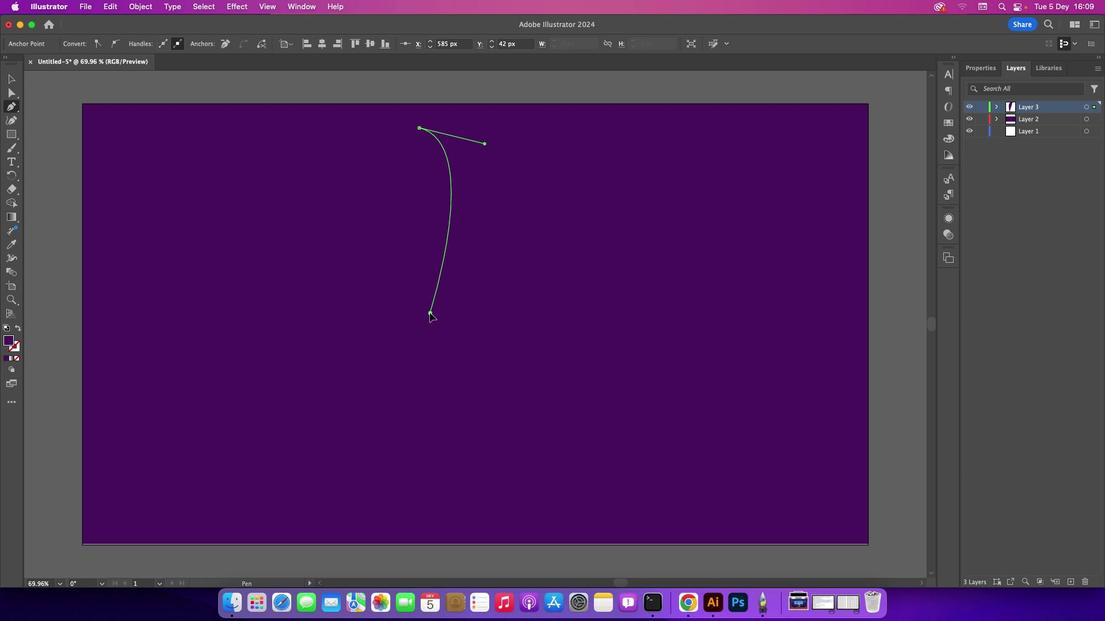 
Action: Mouse moved to (353, 351)
Screenshot: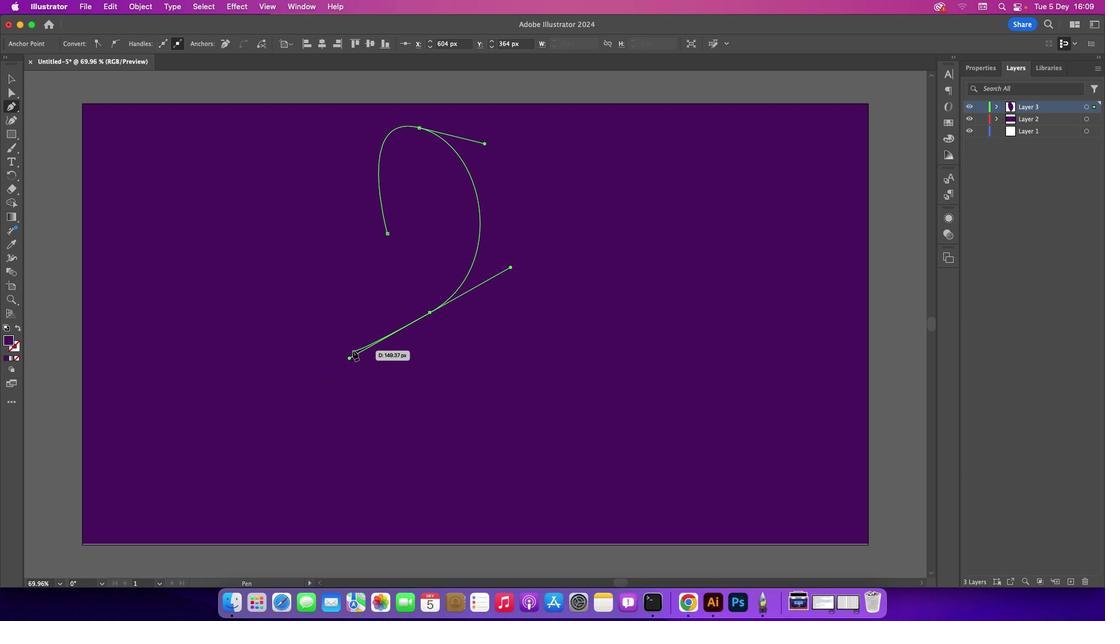 
Action: Mouse pressed left at (353, 351)
Screenshot: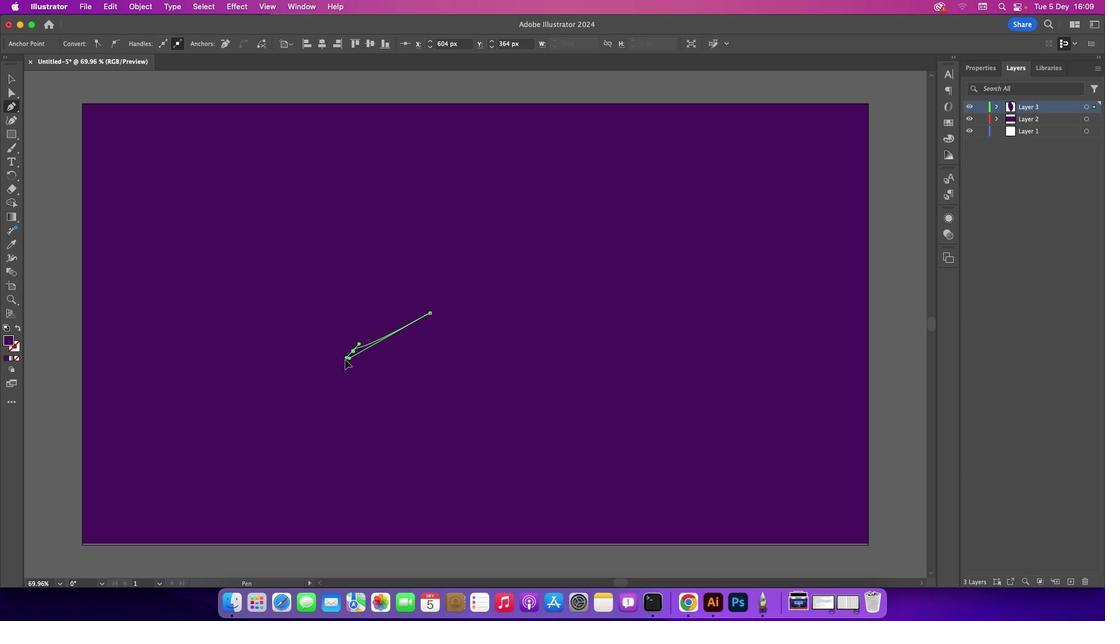 
Action: Mouse moved to (238, 324)
Screenshot: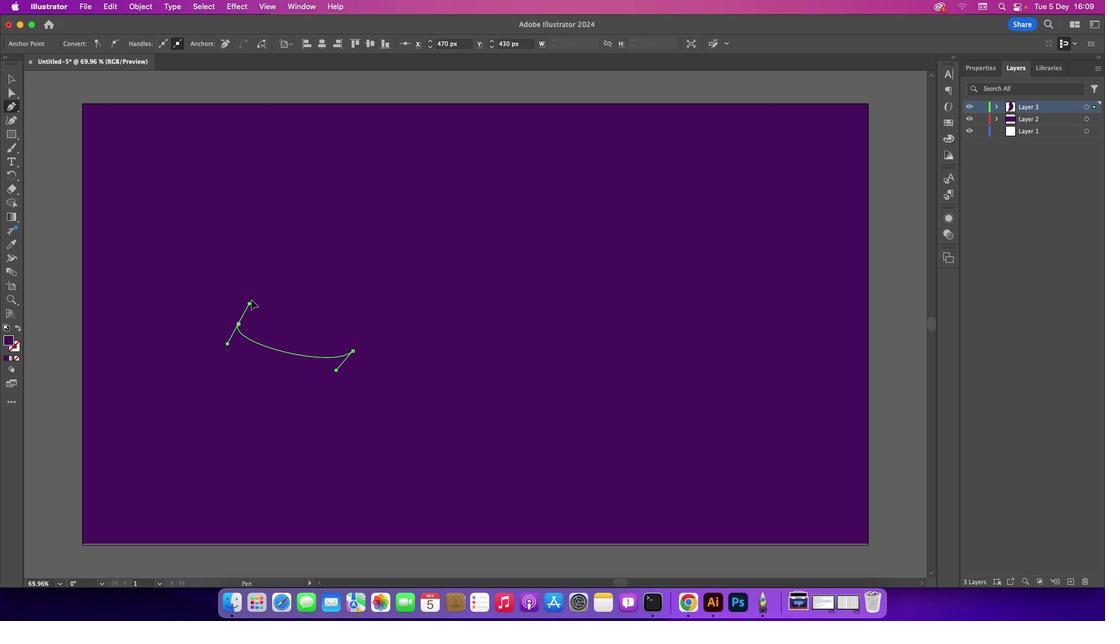 
Action: Mouse pressed left at (238, 324)
Screenshot: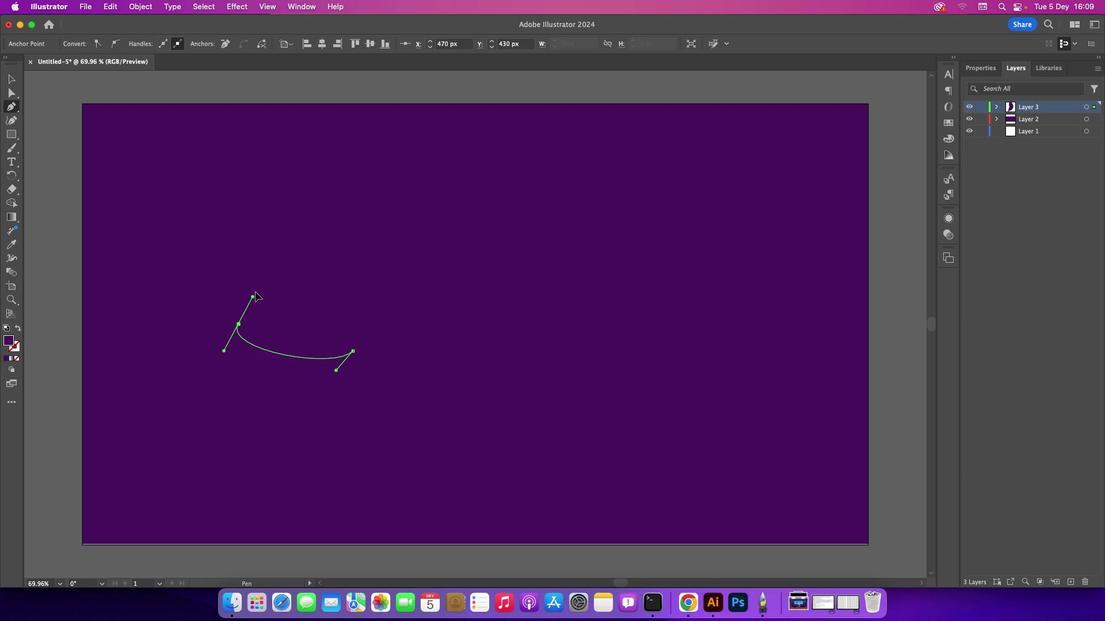 
Action: Mouse moved to (238, 325)
Screenshot: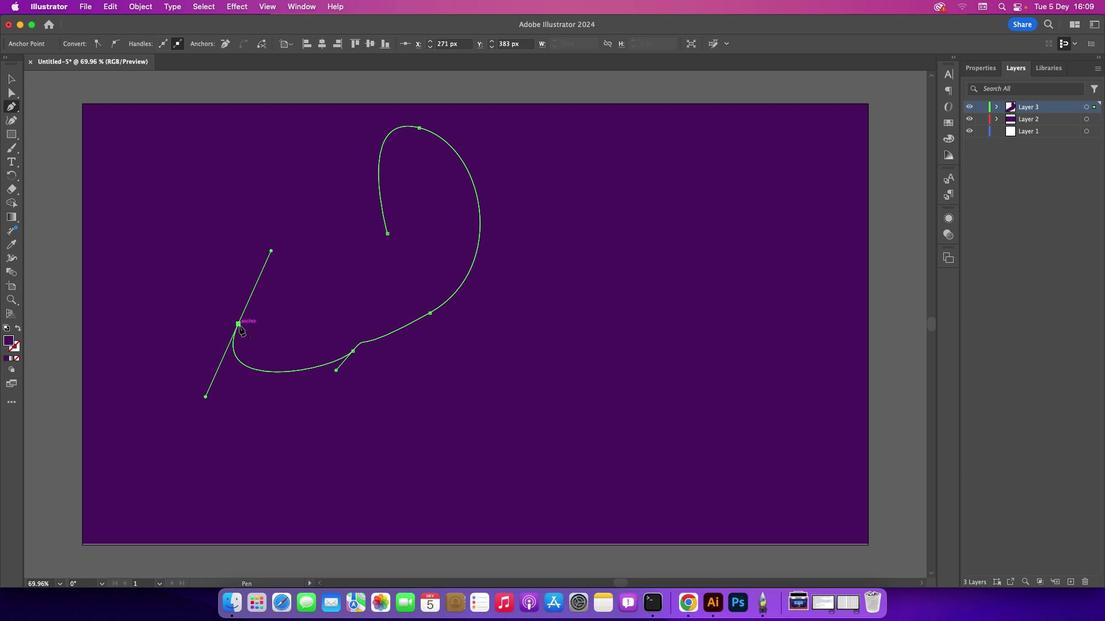 
Action: Mouse pressed left at (238, 325)
Screenshot: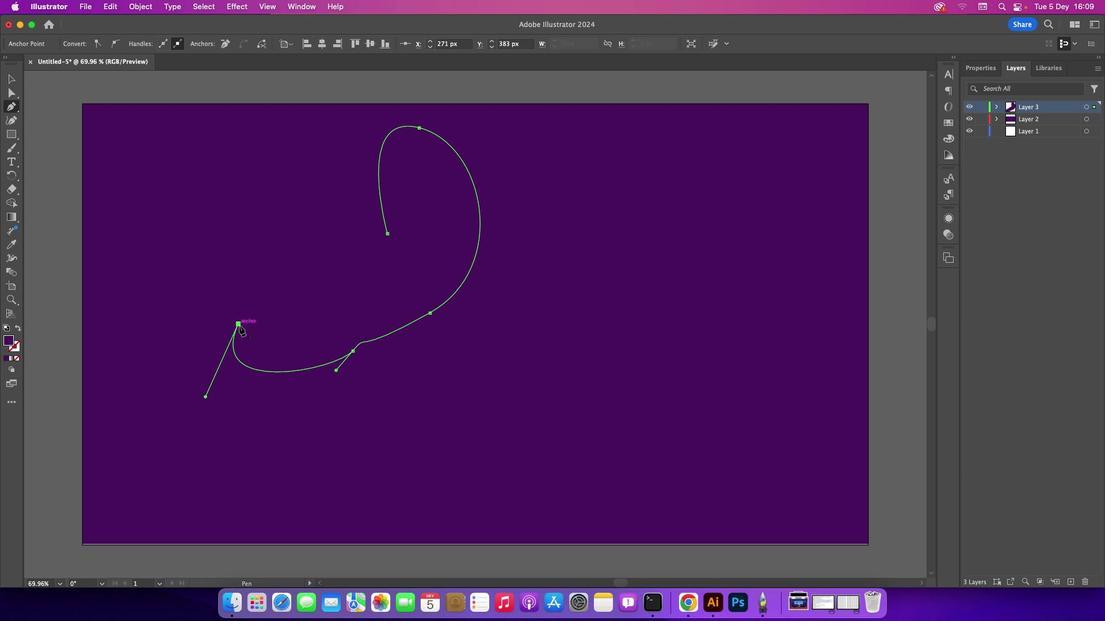 
Action: Mouse moved to (12, 71)
Screenshot: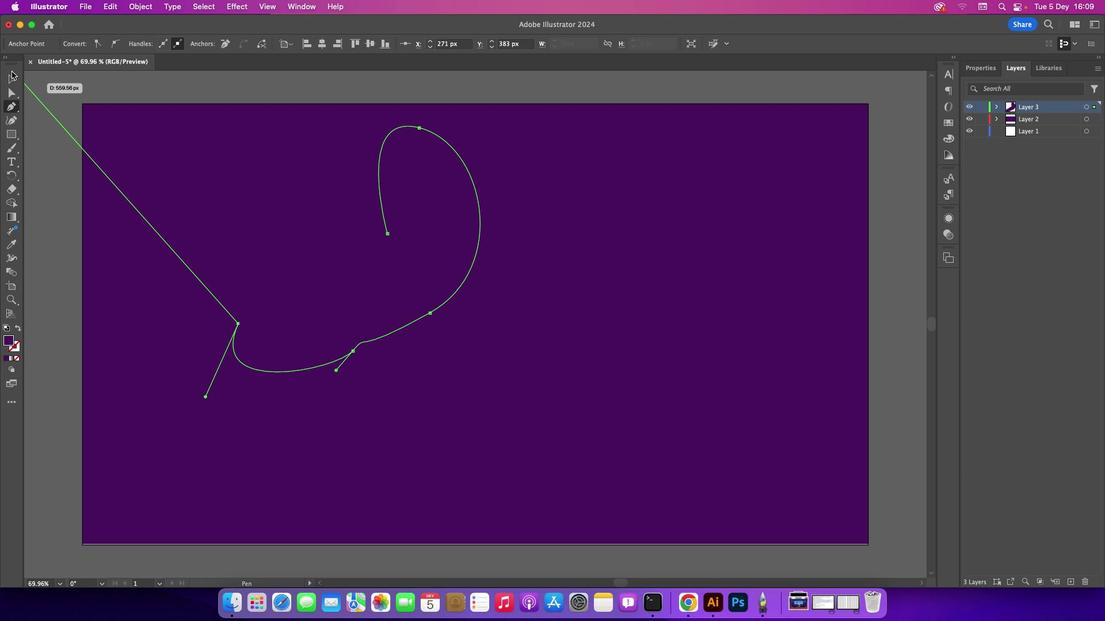 
Action: Mouse pressed left at (12, 71)
Screenshot: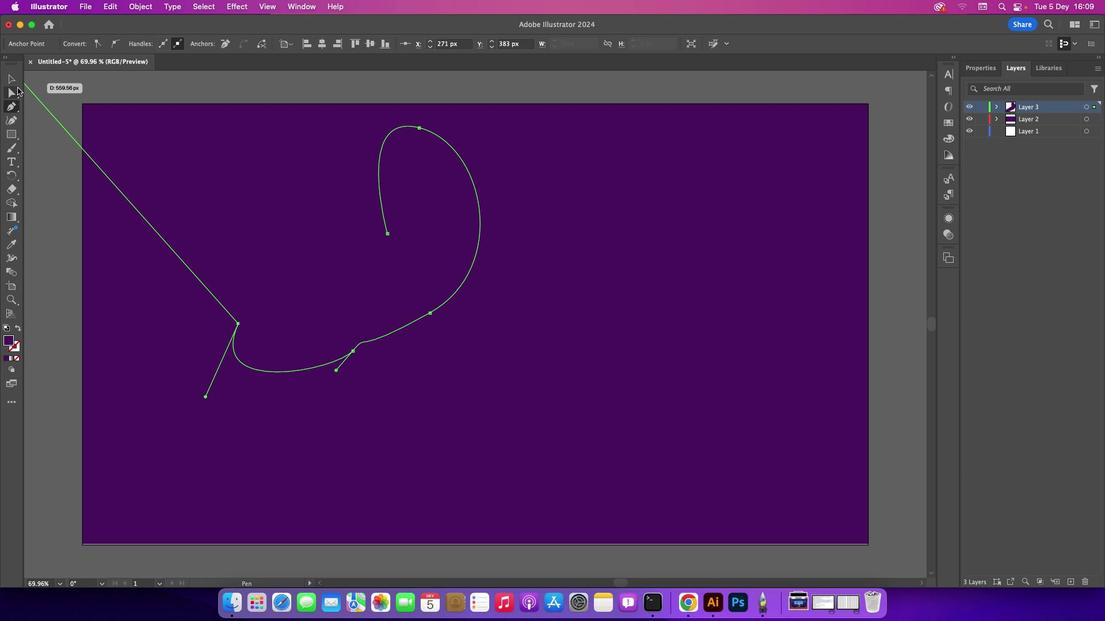 
Action: Mouse moved to (11, 80)
Screenshot: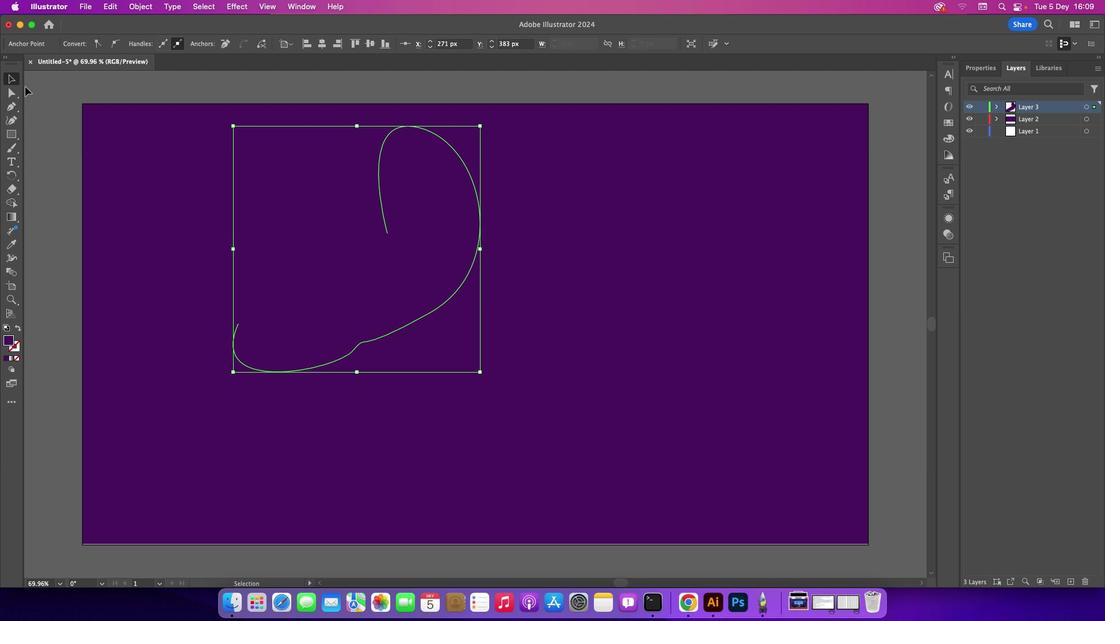 
Action: Mouse pressed left at (11, 80)
Screenshot: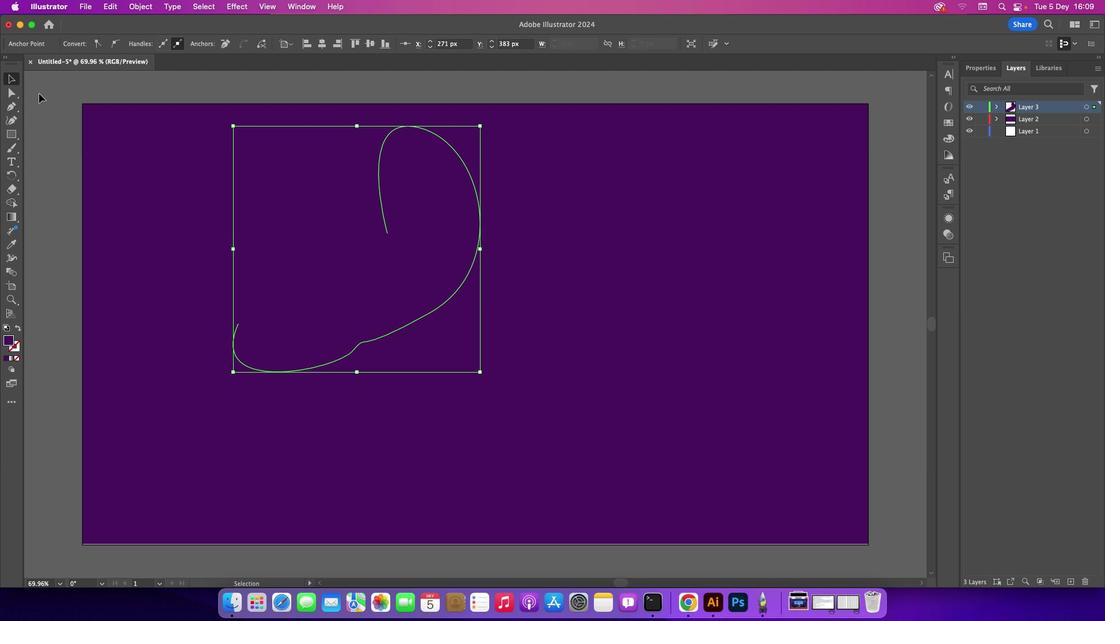 
Action: Mouse moved to (38, 93)
Screenshot: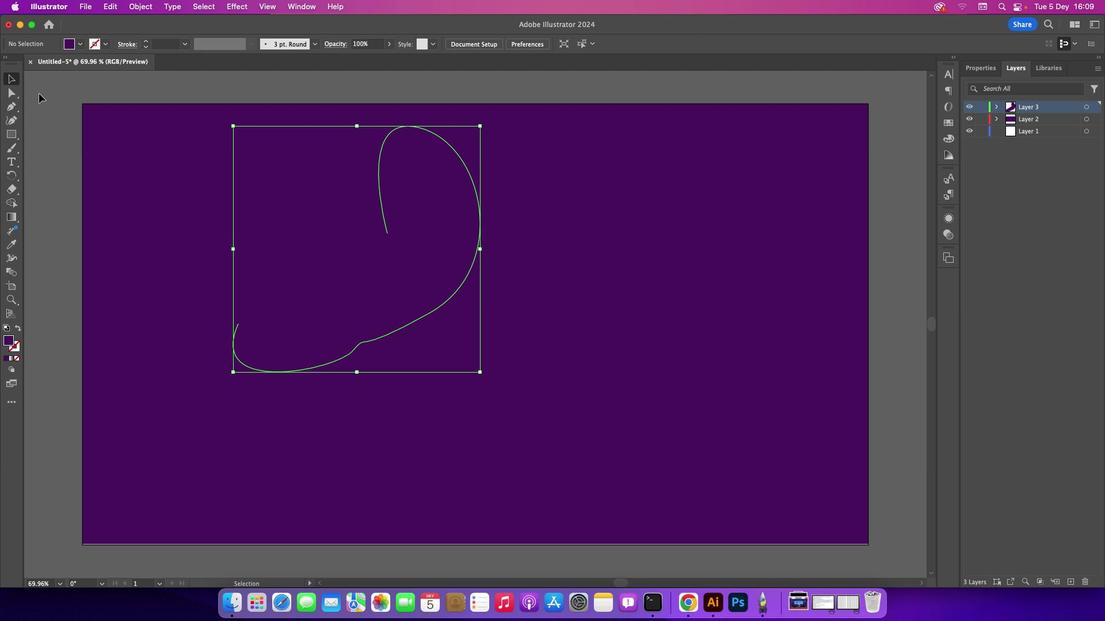 
Action: Mouse pressed left at (38, 93)
Screenshot: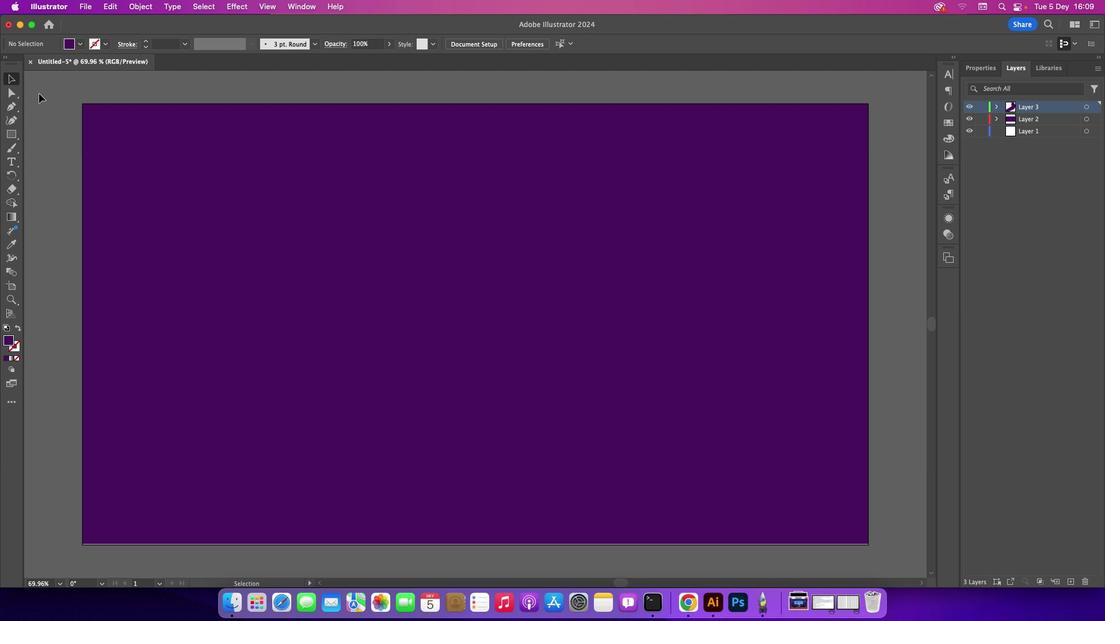 
Action: Mouse moved to (431, 307)
Screenshot: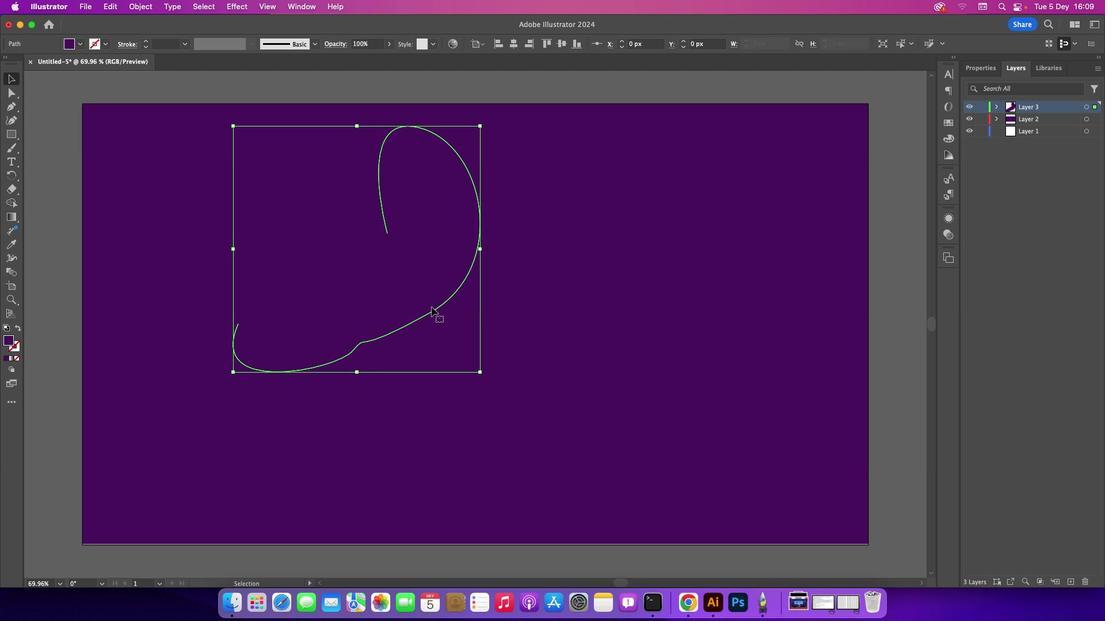 
Action: Mouse pressed left at (431, 307)
Screenshot: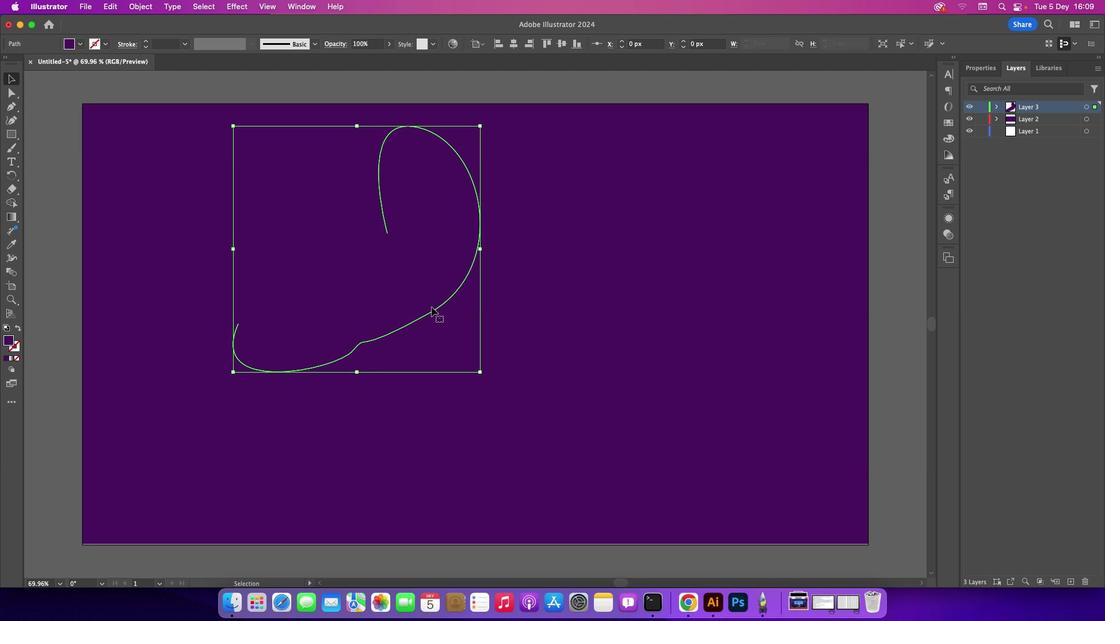 
Action: Mouse moved to (10, 341)
Screenshot: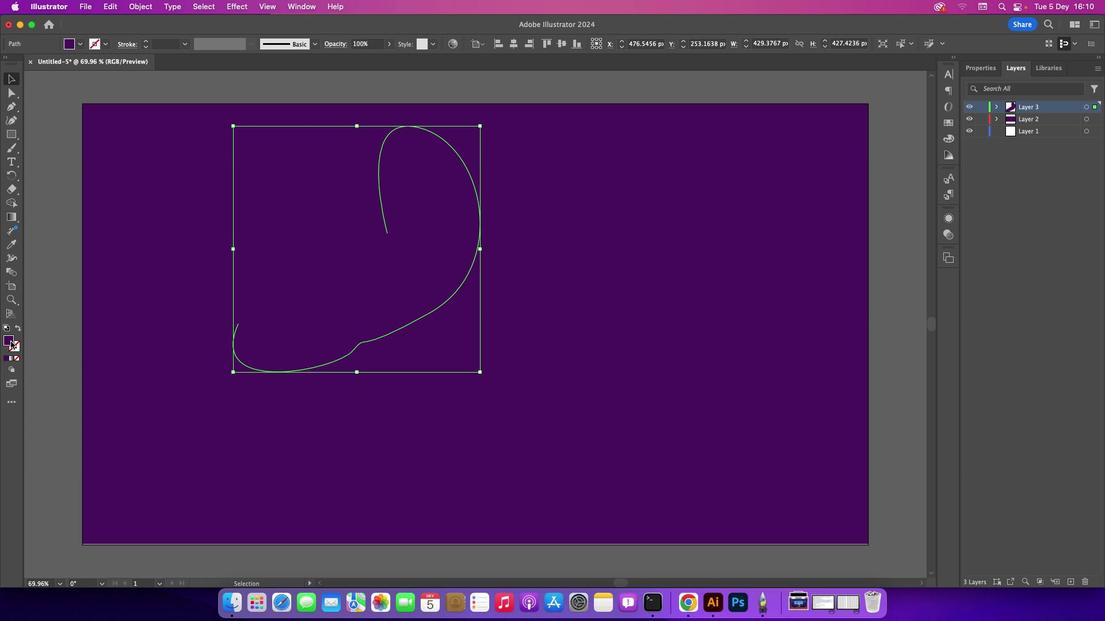 
Action: Mouse pressed left at (10, 341)
Screenshot: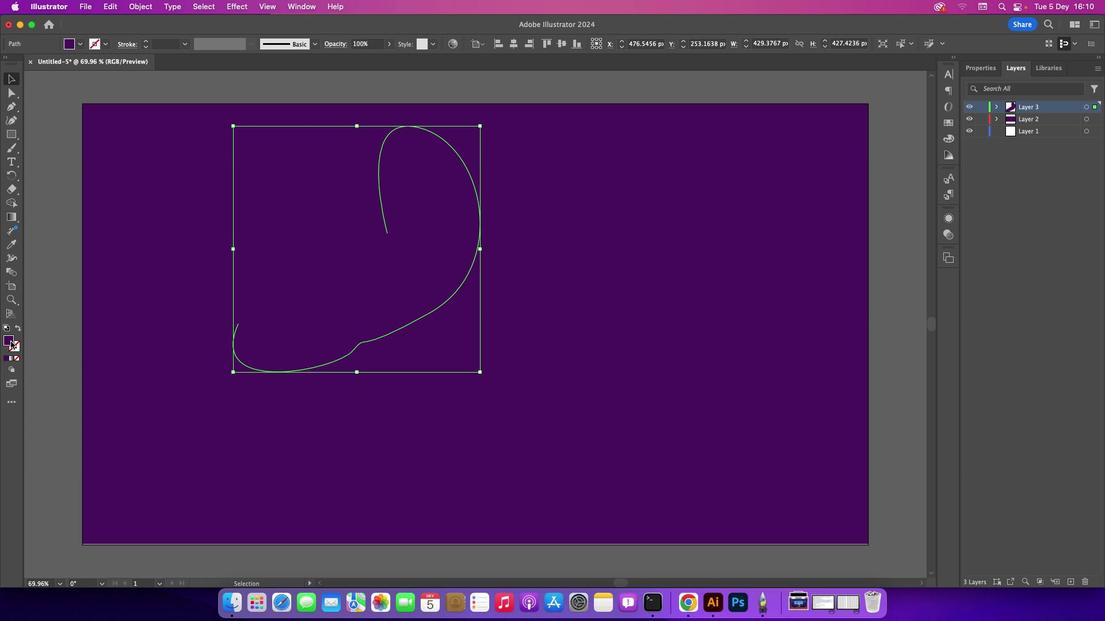 
Action: Mouse pressed left at (10, 341)
Screenshot: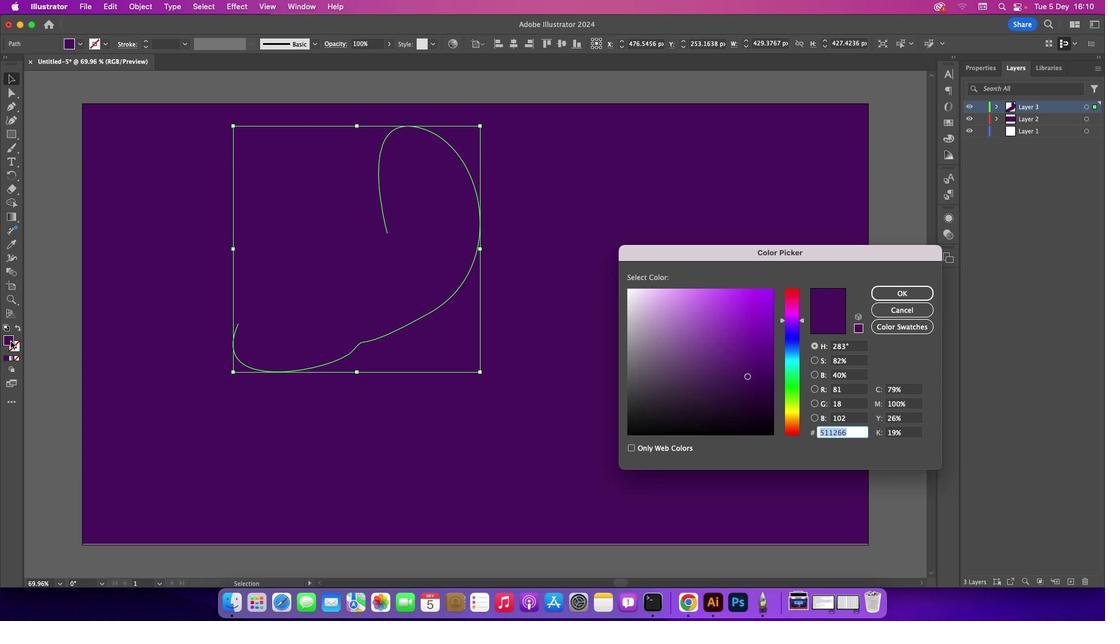 
Action: Mouse moved to (793, 315)
Screenshot: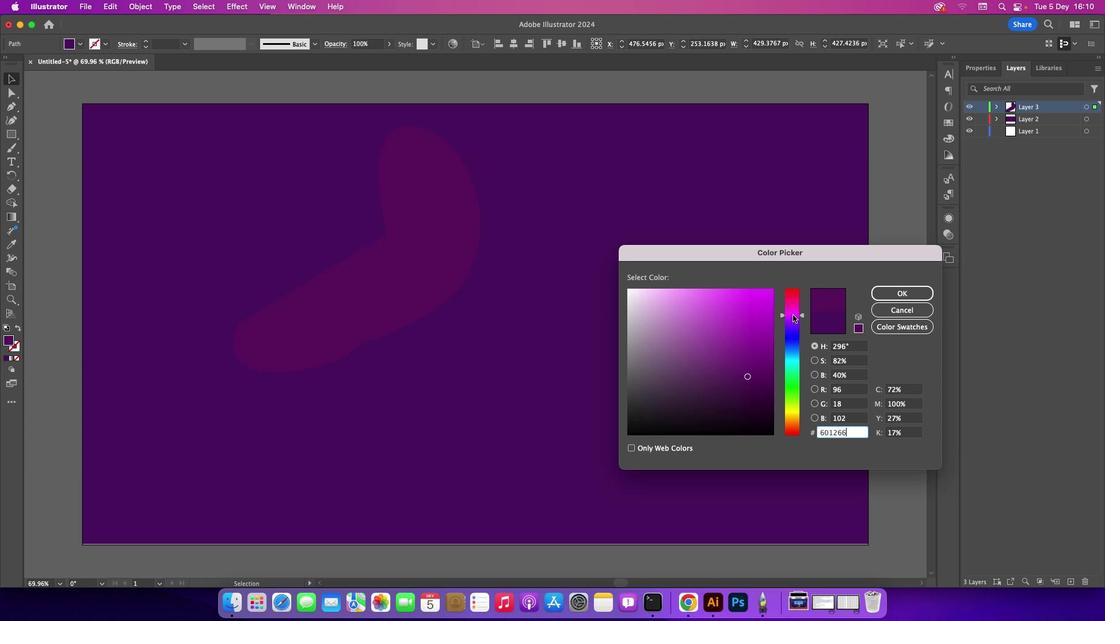 
Action: Mouse pressed left at (793, 315)
Screenshot: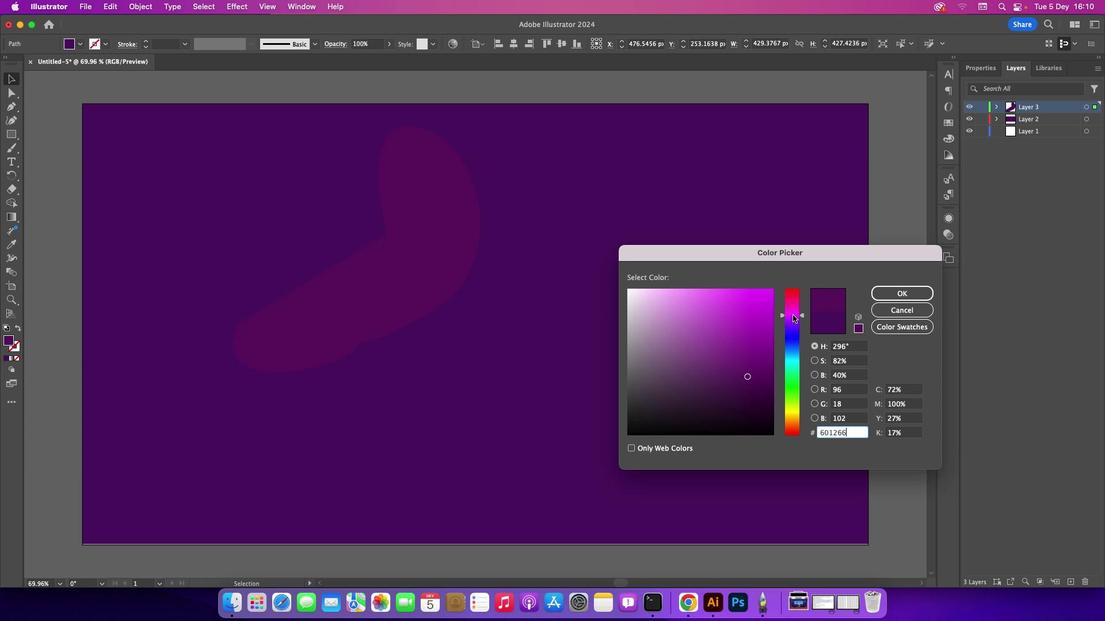 
Action: Mouse moved to (756, 299)
Screenshot: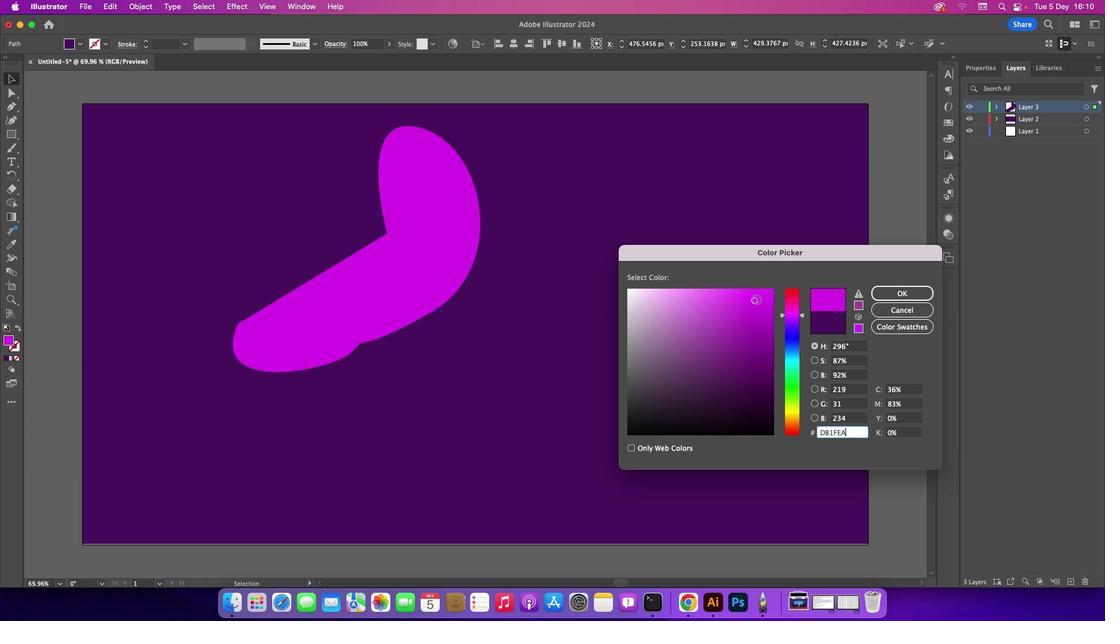 
Action: Mouse pressed left at (756, 299)
Screenshot: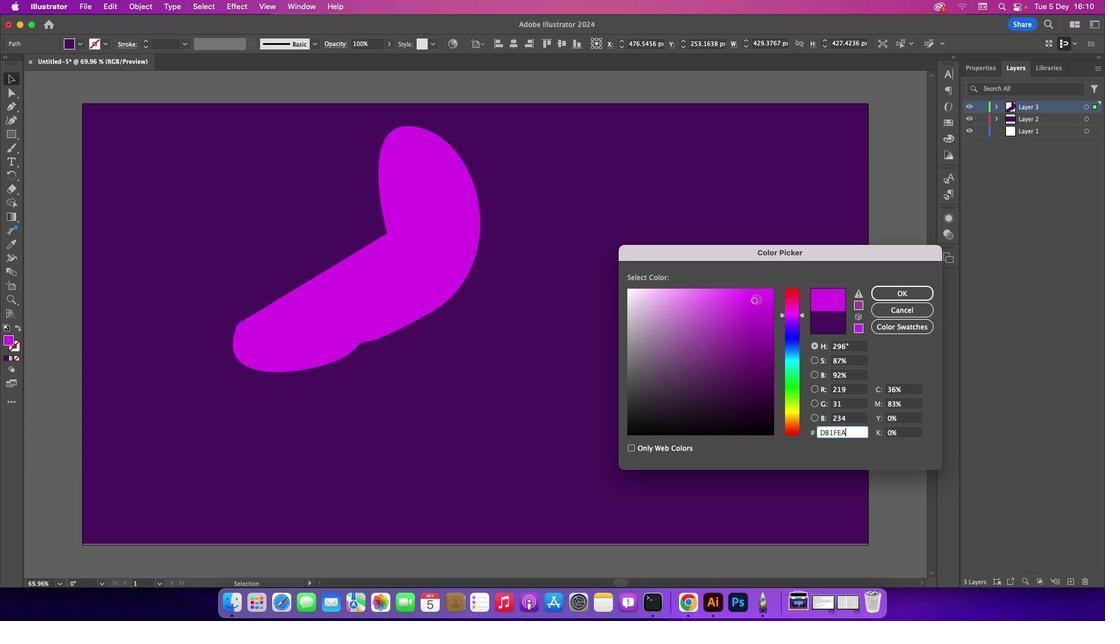 
Action: Mouse moved to (905, 296)
Screenshot: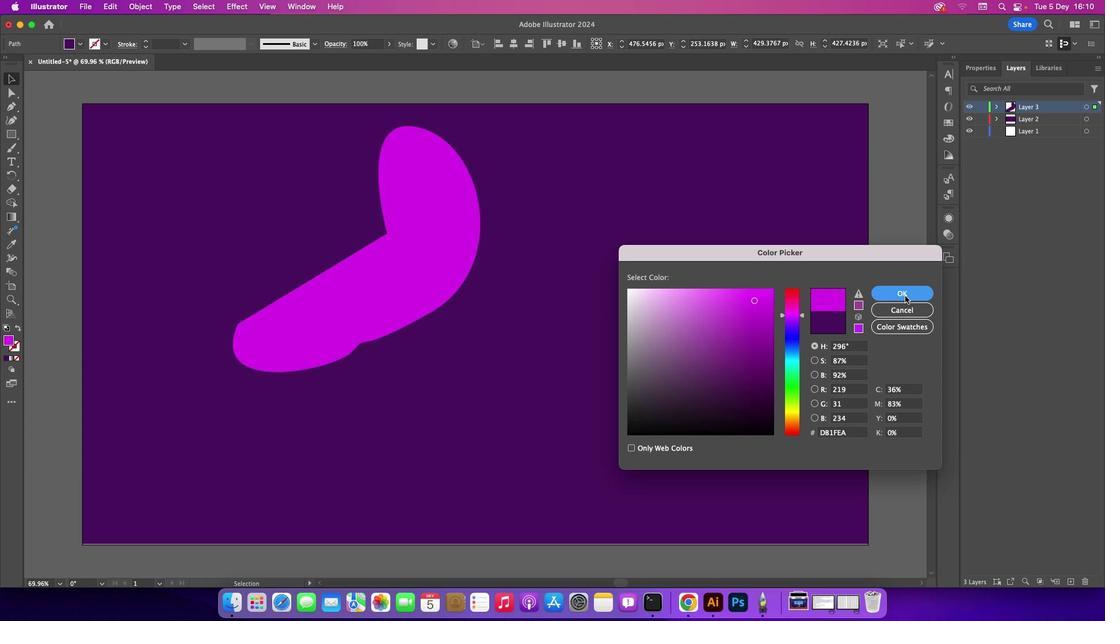 
Action: Mouse pressed left at (905, 296)
Screenshot: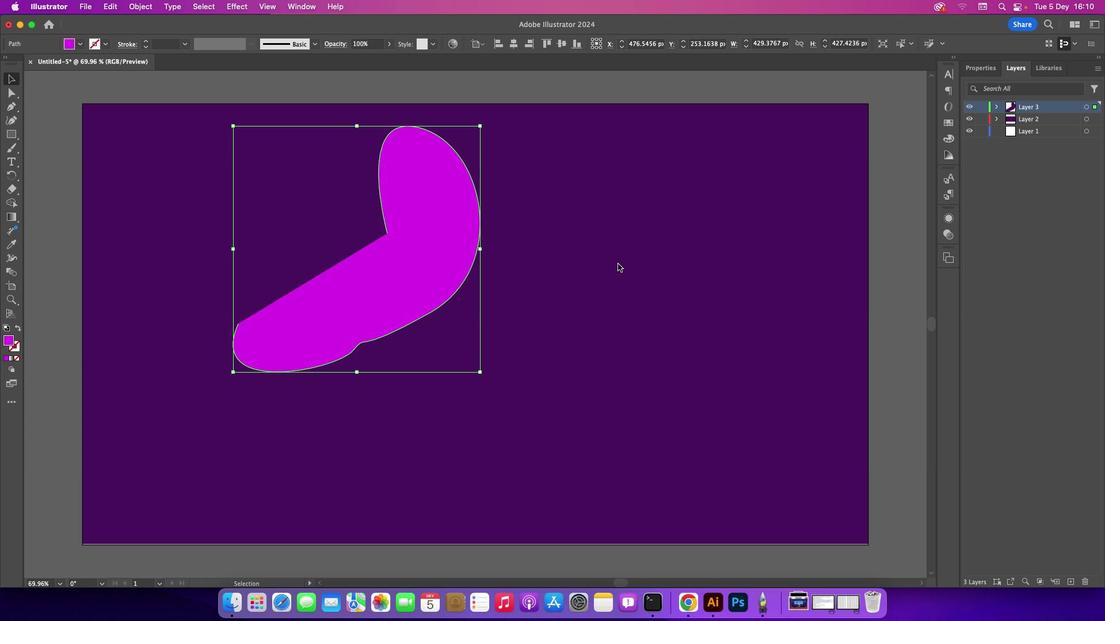 
Action: Mouse moved to (17, 328)
Screenshot: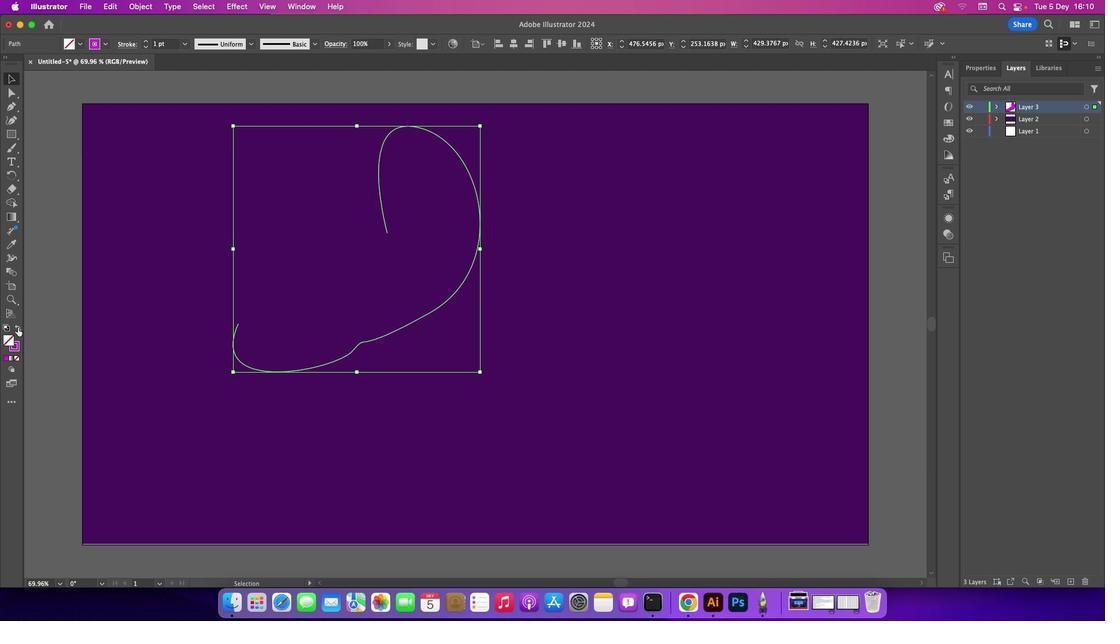 
Action: Mouse pressed left at (17, 328)
Screenshot: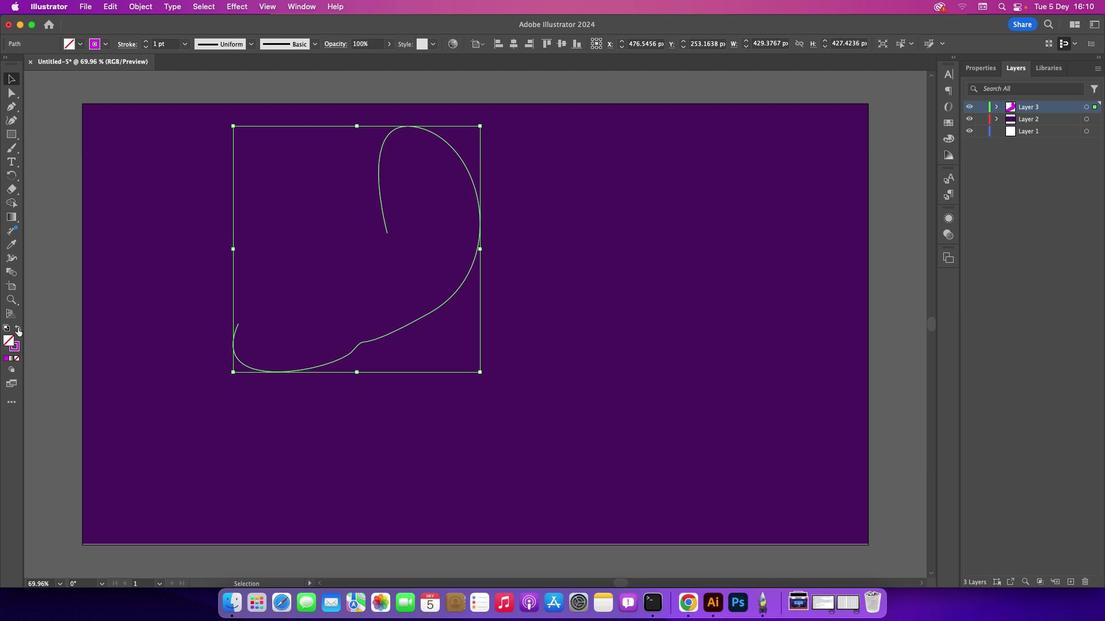 
Action: Mouse moved to (47, 193)
Screenshot: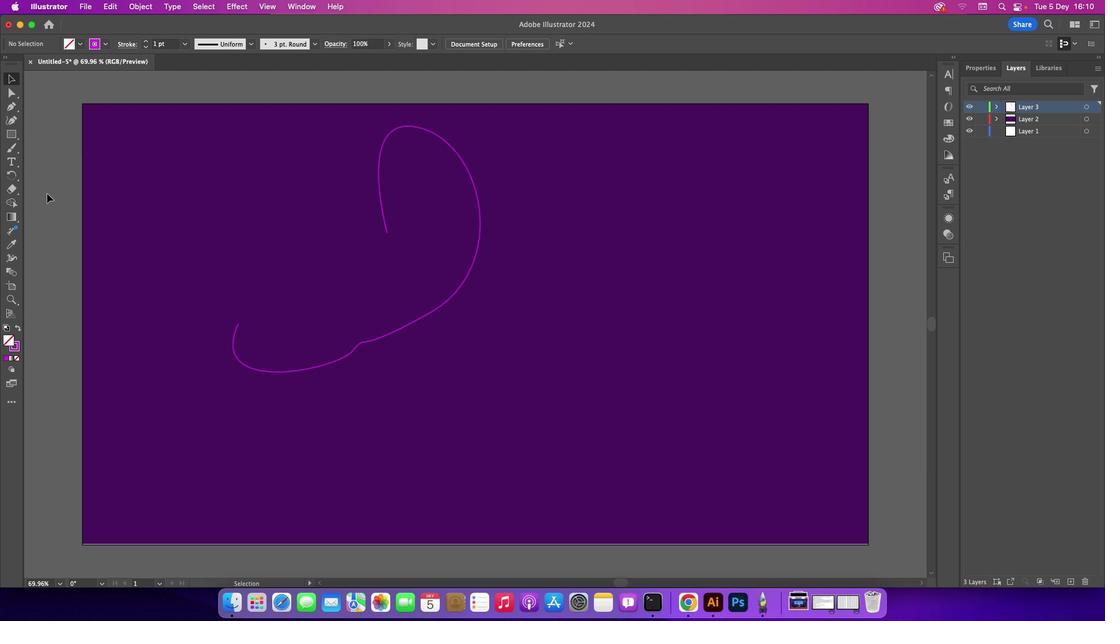 
Action: Mouse pressed left at (47, 193)
Screenshot: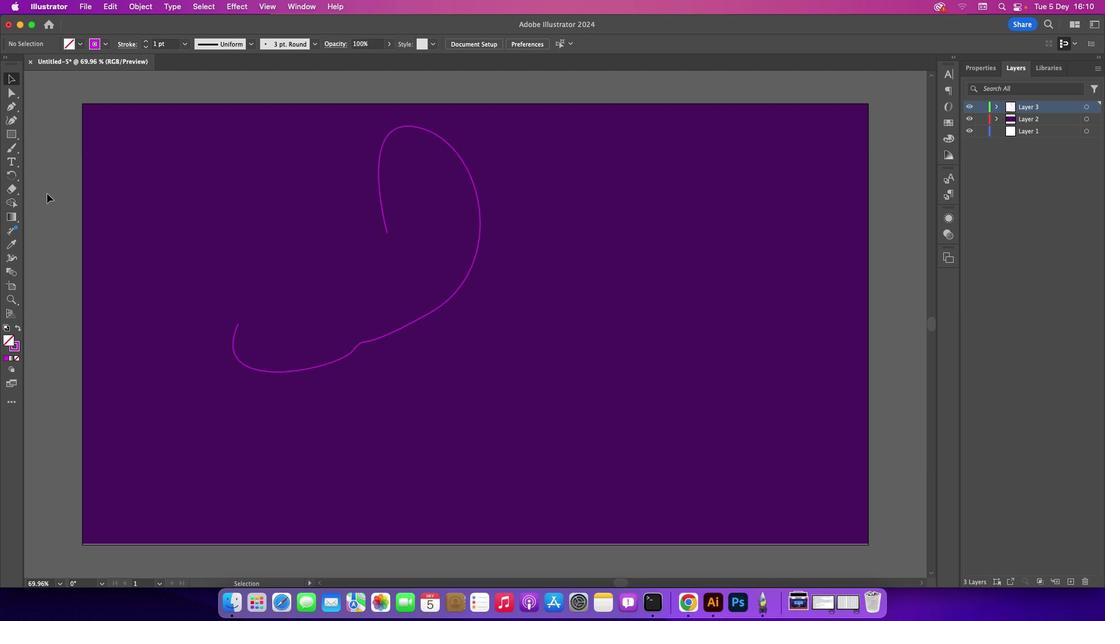 
Action: Mouse moved to (469, 272)
Screenshot: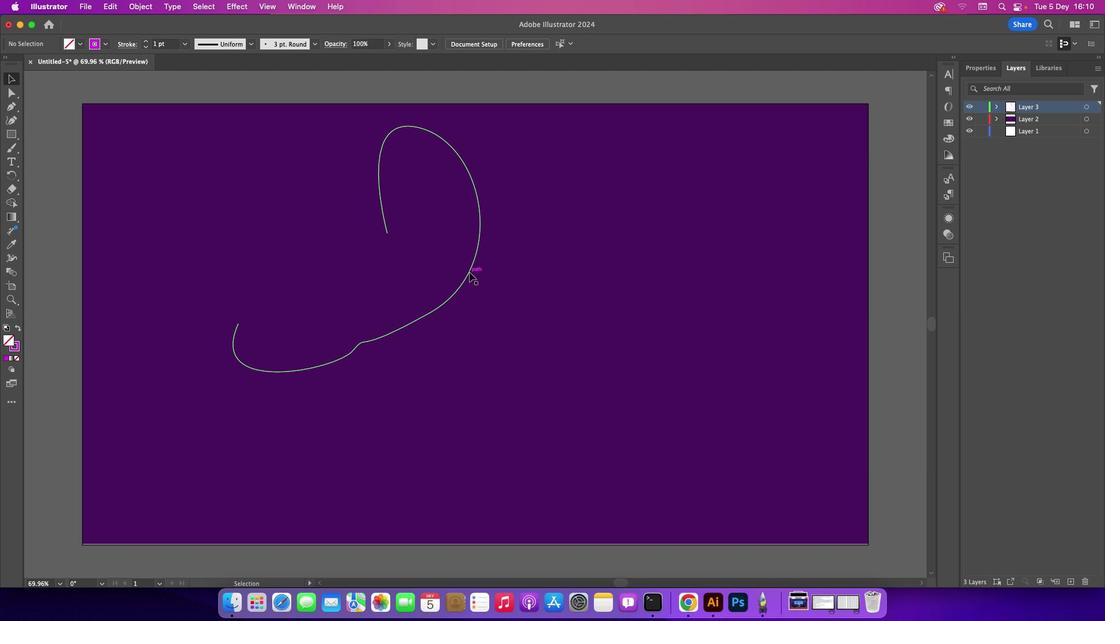 
Action: Key pressed Key.alt
Screenshot: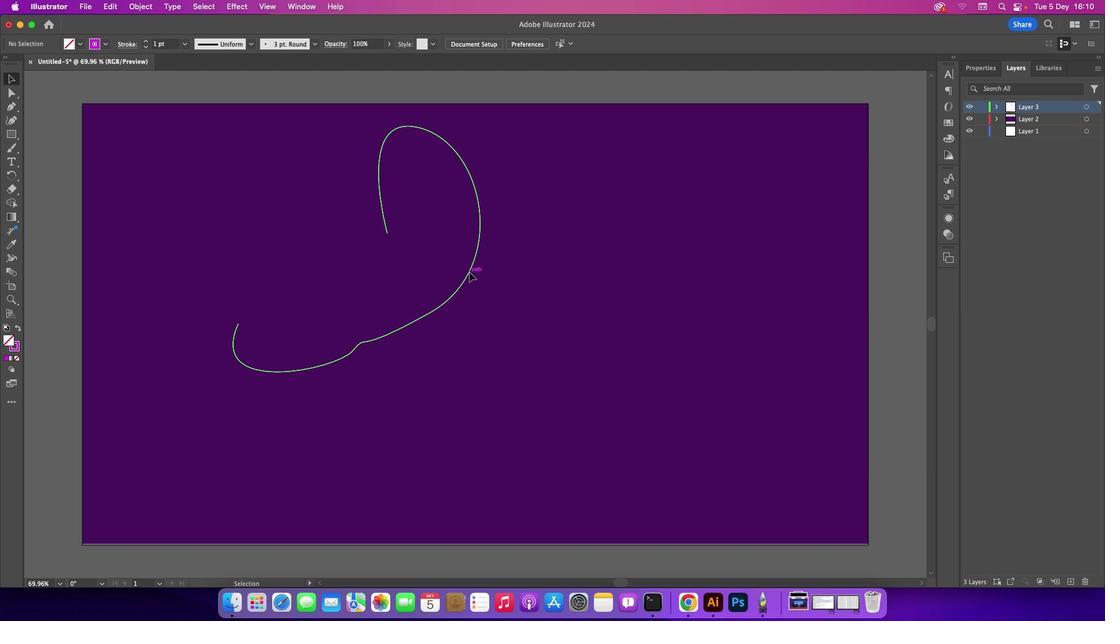 
Action: Mouse pressed left at (469, 272)
Screenshot: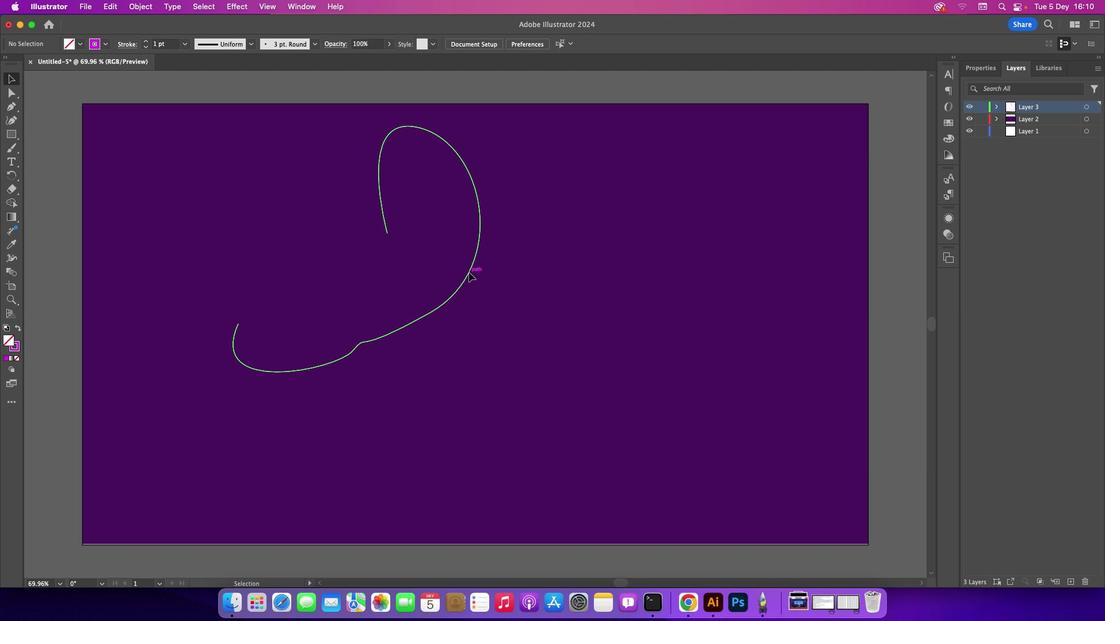 
Action: Mouse moved to (454, 264)
Screenshot: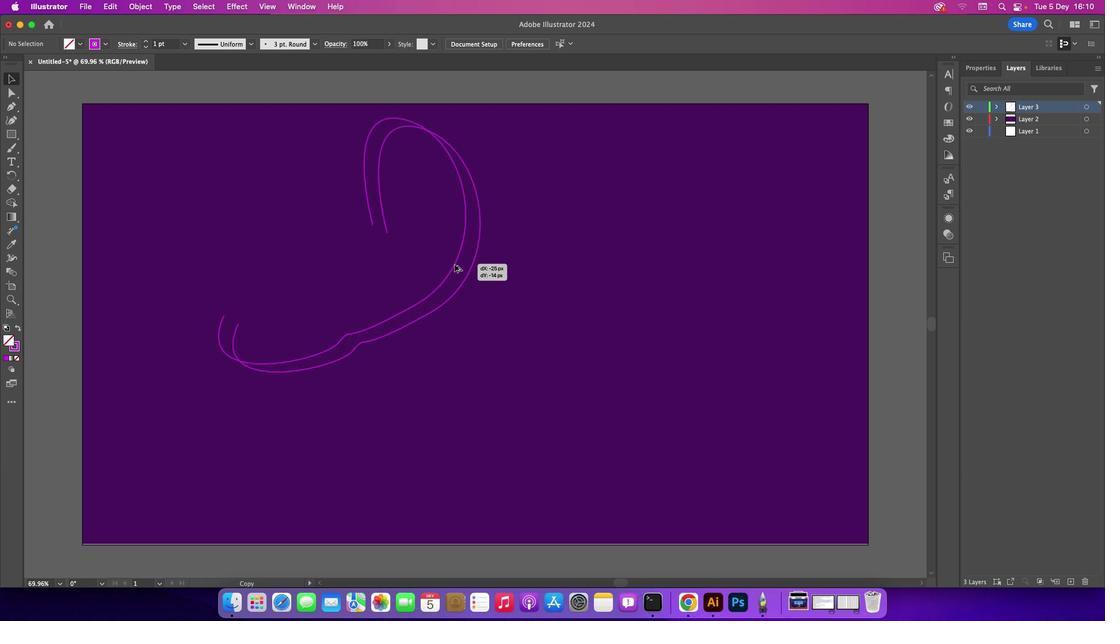 
Action: Mouse pressed left at (454, 264)
Screenshot: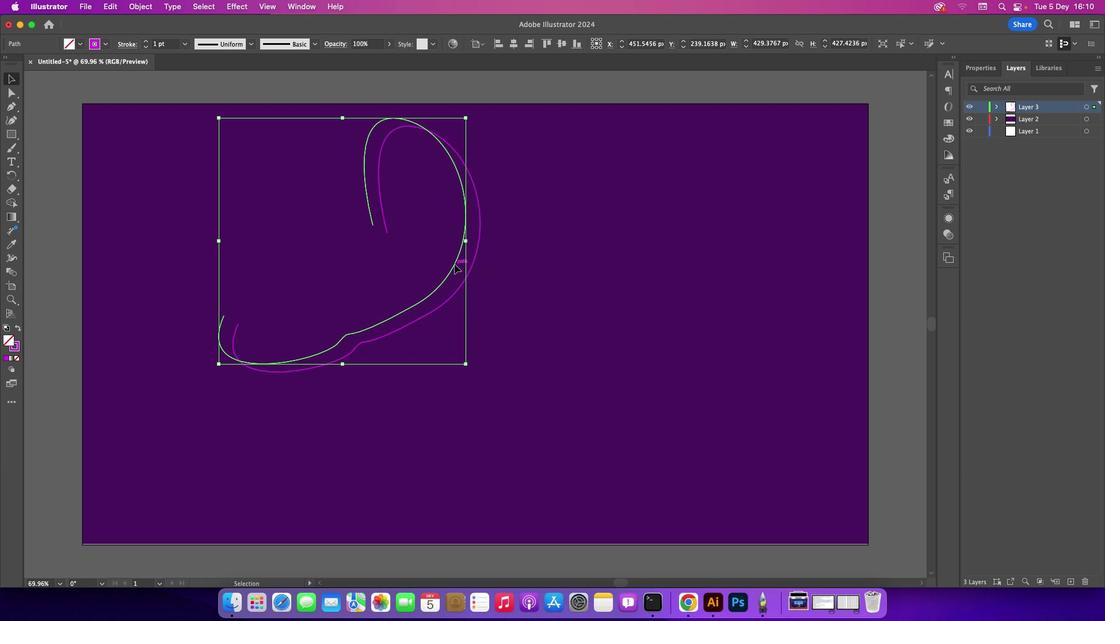 
Action: Key pressed Key.alt
Screenshot: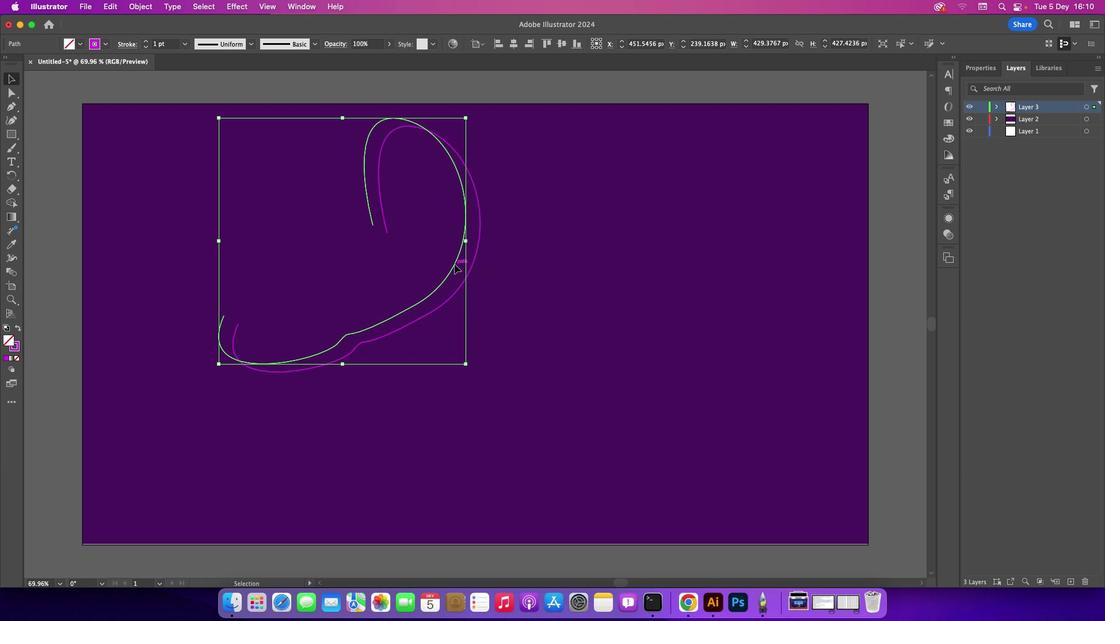 
Action: Mouse moved to (441, 252)
Screenshot: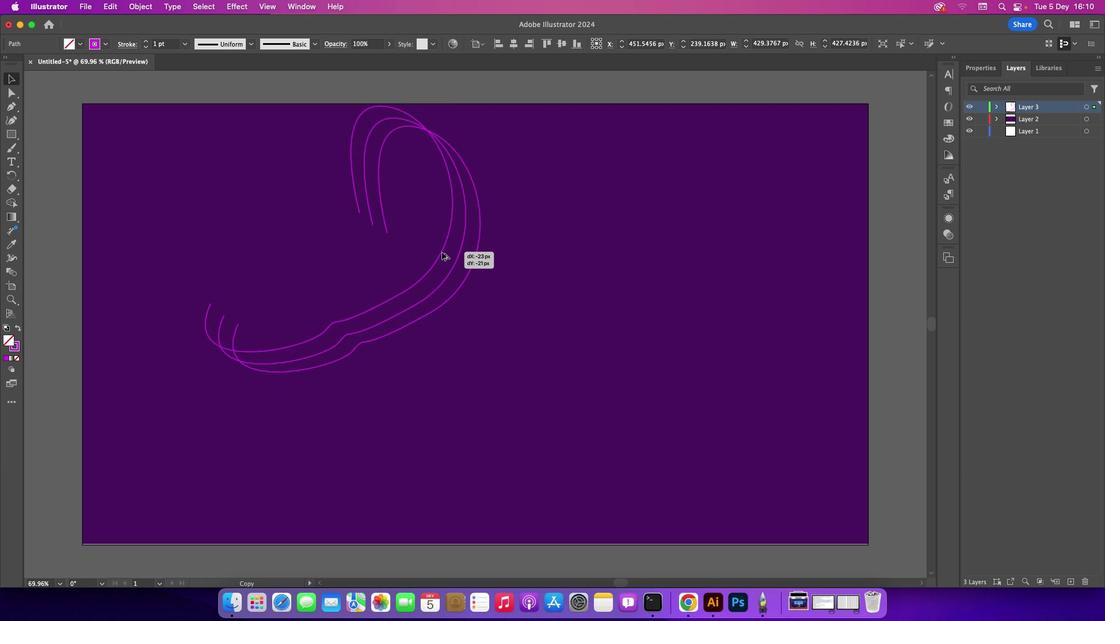 
Action: Mouse pressed left at (441, 252)
Screenshot: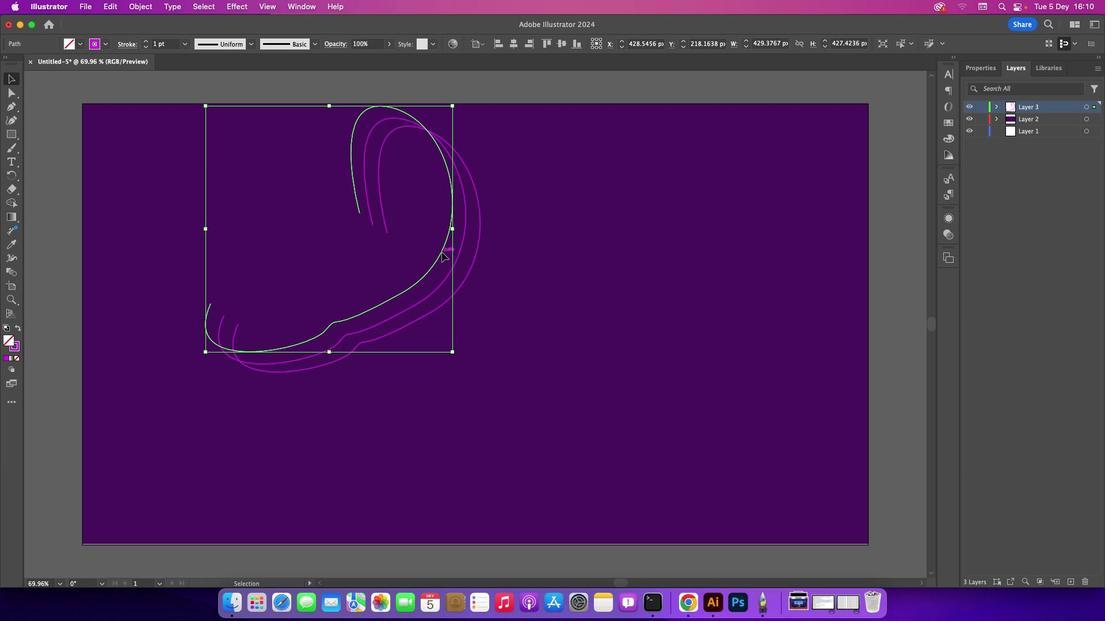 
Action: Key pressed Key.alt
Screenshot: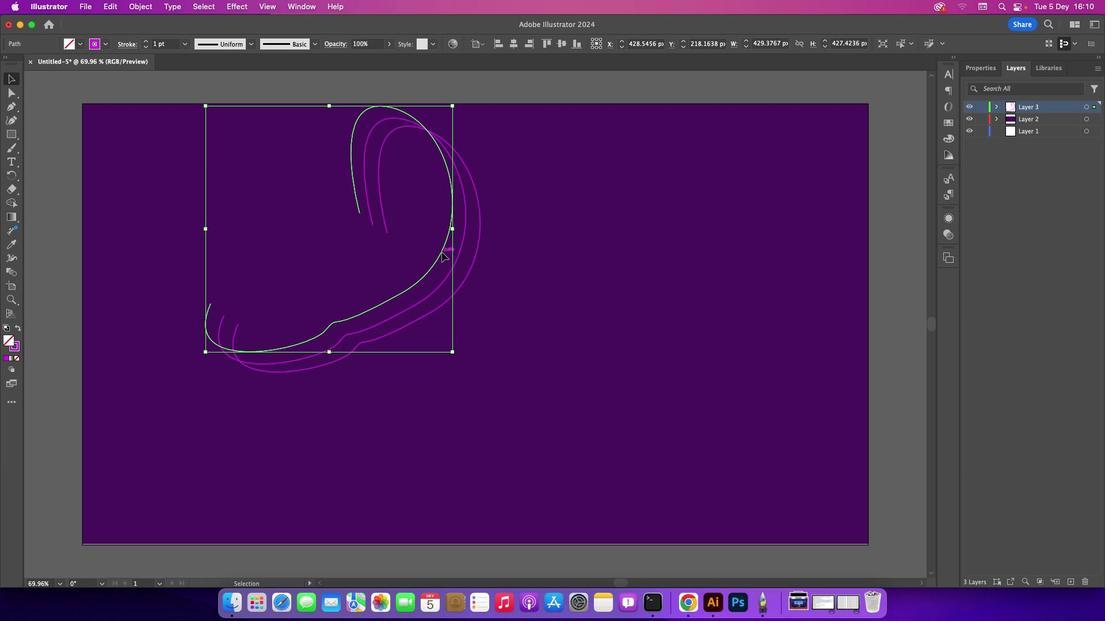 
Action: Mouse moved to (416, 266)
Screenshot: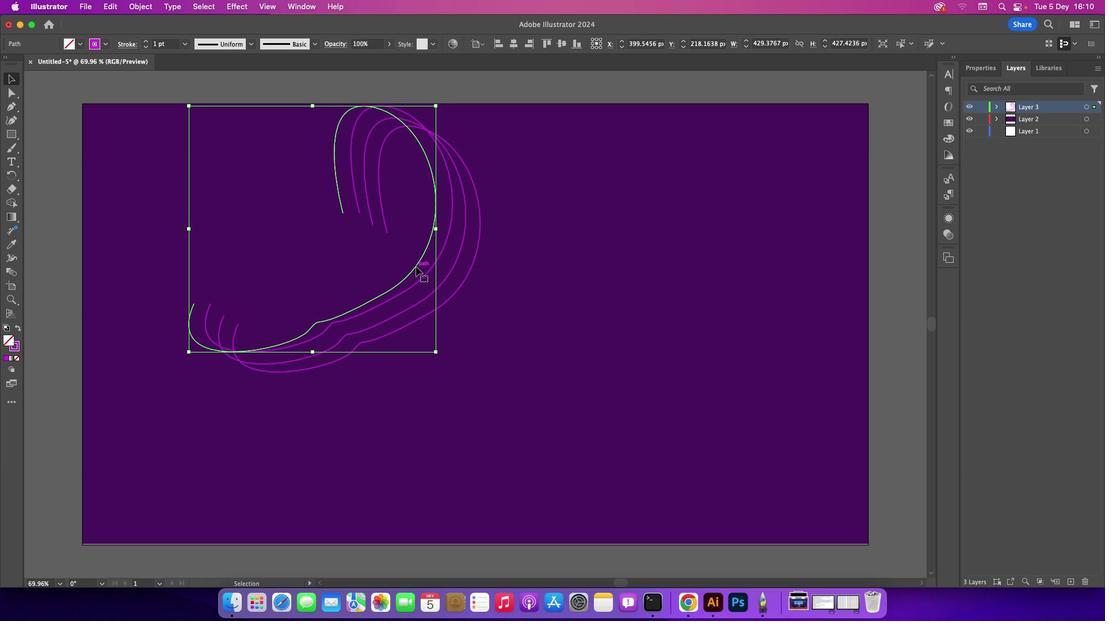 
Action: Mouse pressed left at (416, 266)
Screenshot: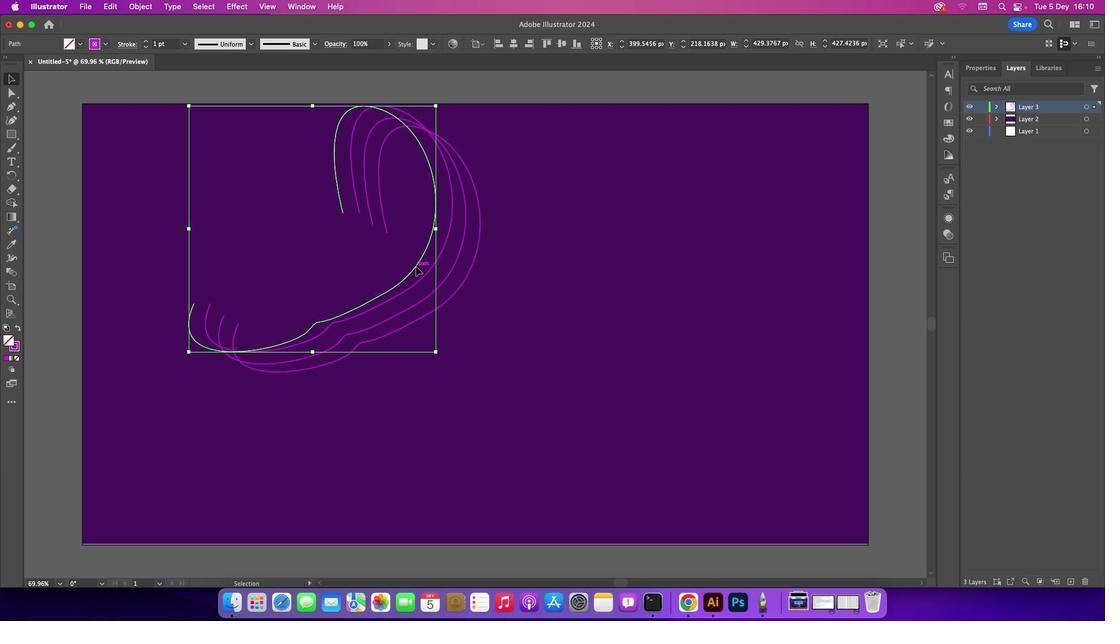 
Action: Key pressed Key.alt
Screenshot: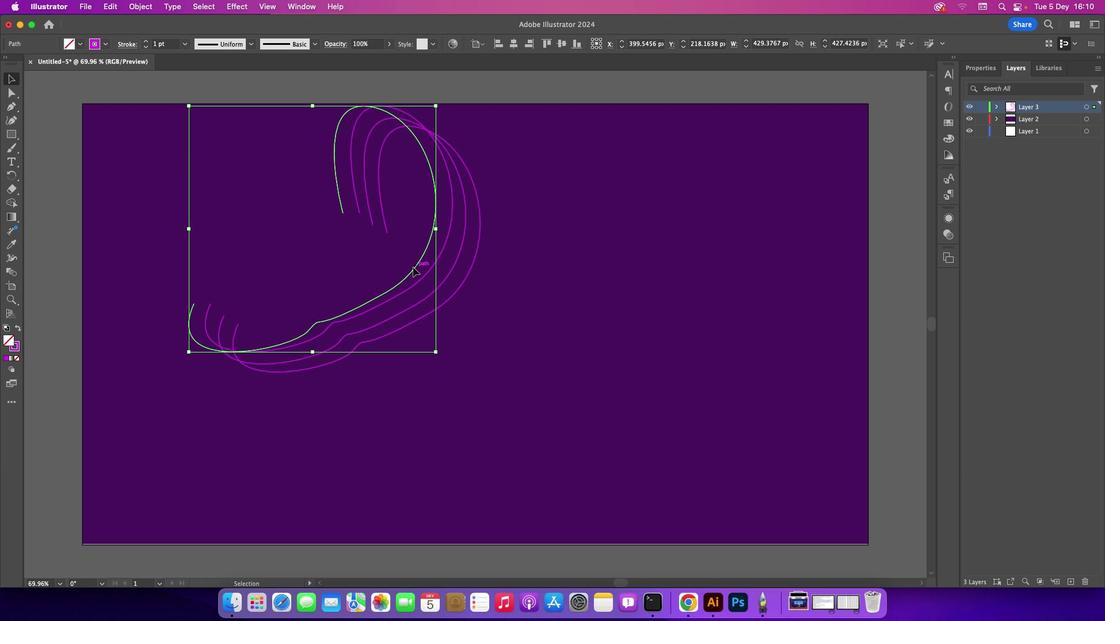 
Action: Mouse moved to (587, 294)
Screenshot: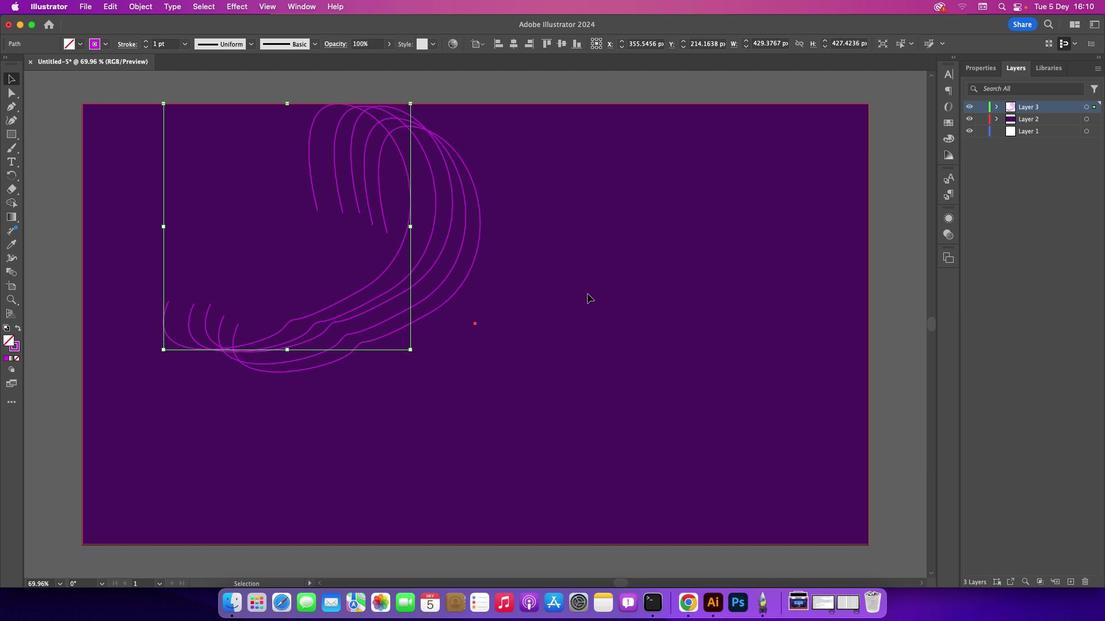 
Action: Mouse pressed left at (587, 294)
Screenshot: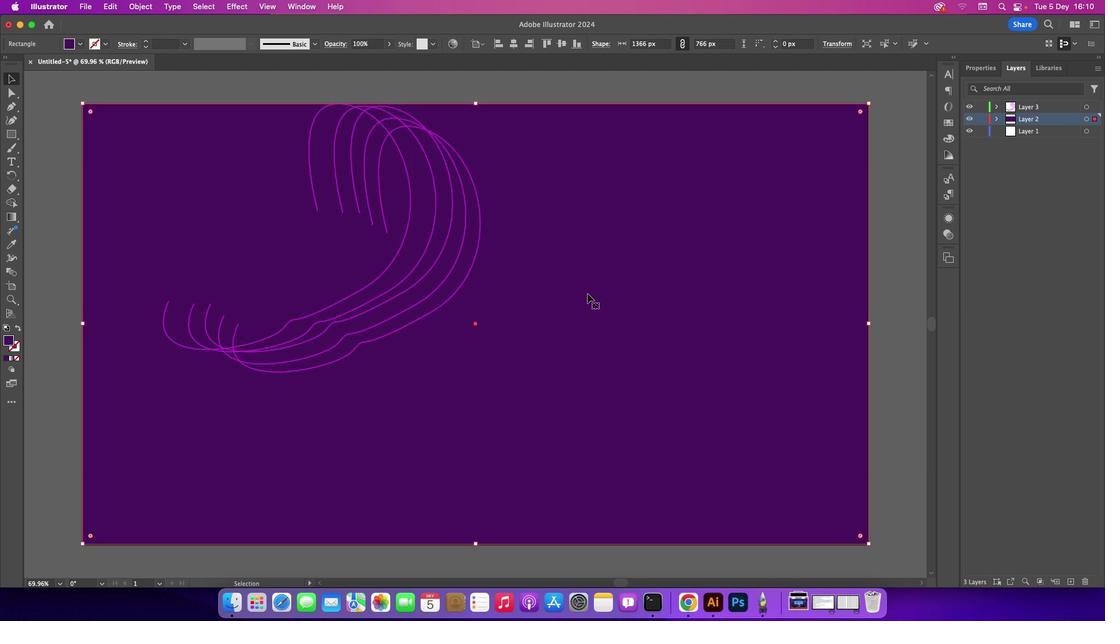 
Action: Mouse moved to (407, 231)
Screenshot: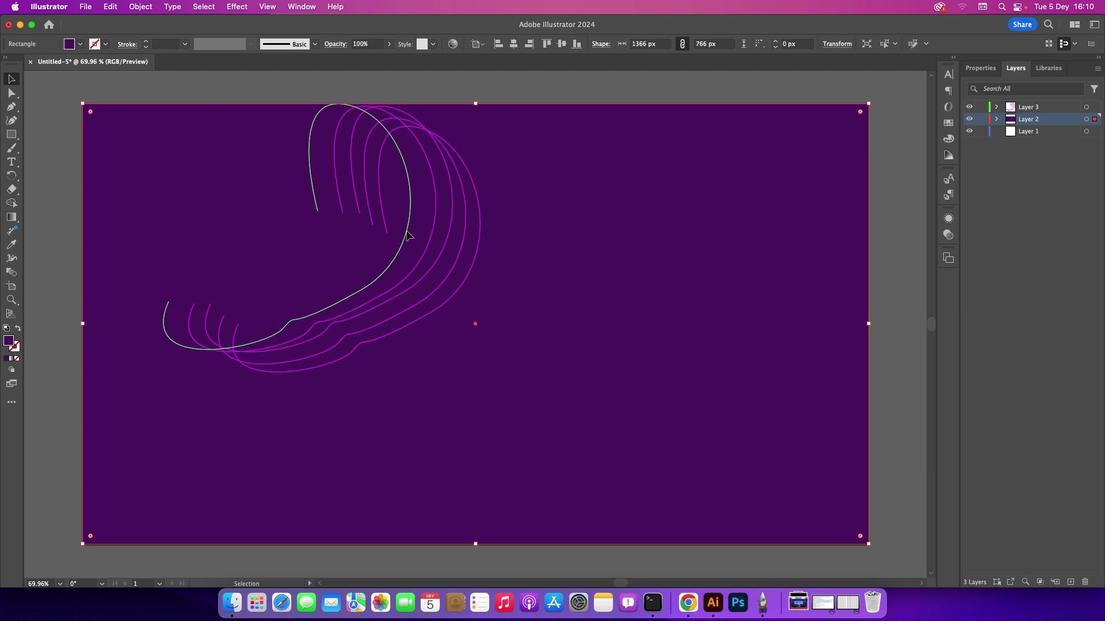 
Action: Mouse pressed left at (407, 231)
Screenshot: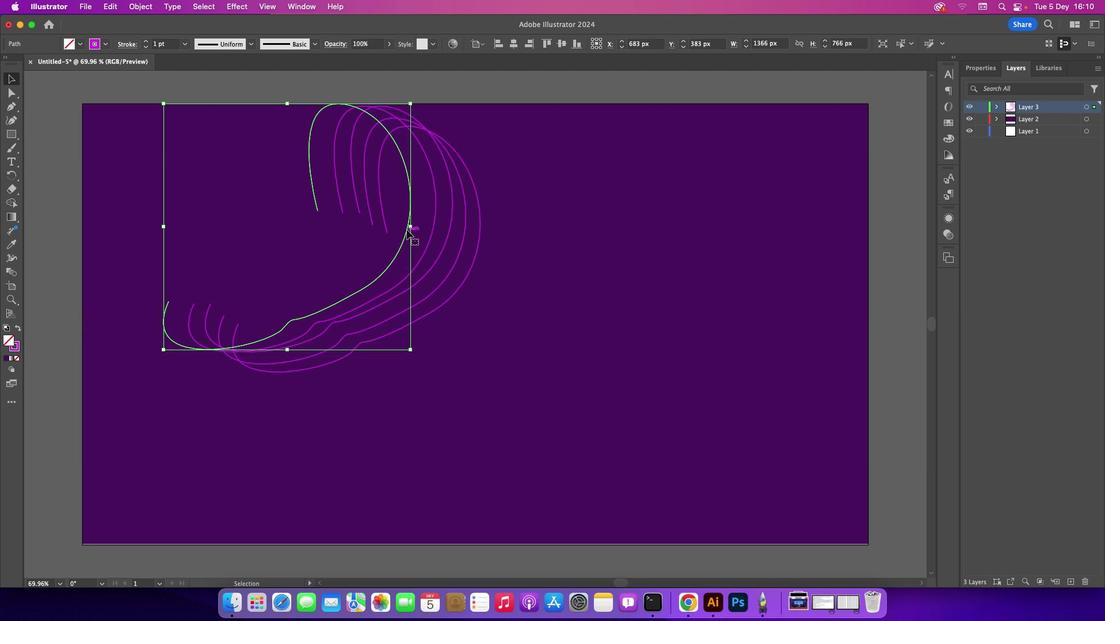 
Action: Mouse moved to (266, 5)
Screenshot: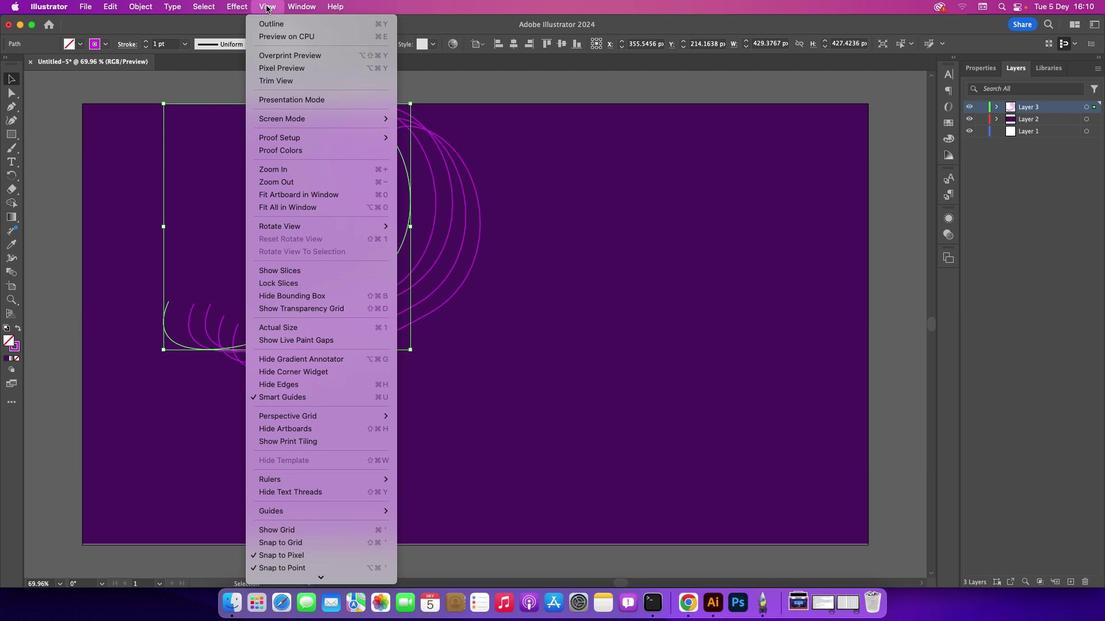 
Action: Mouse pressed left at (266, 5)
Screenshot: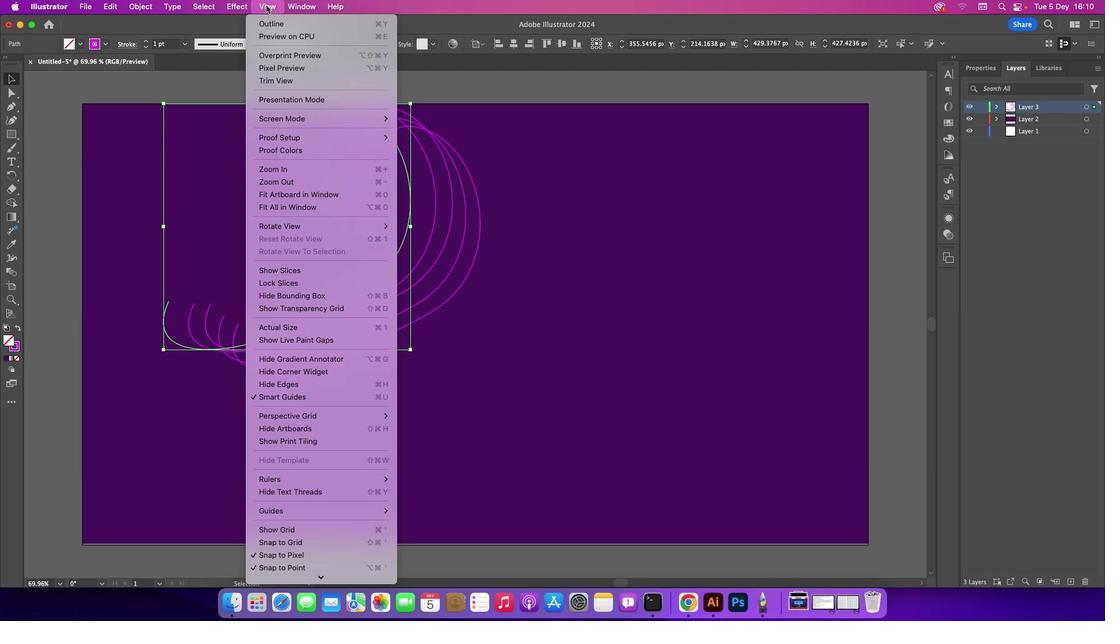 
Action: Mouse moved to (151, 162)
Screenshot: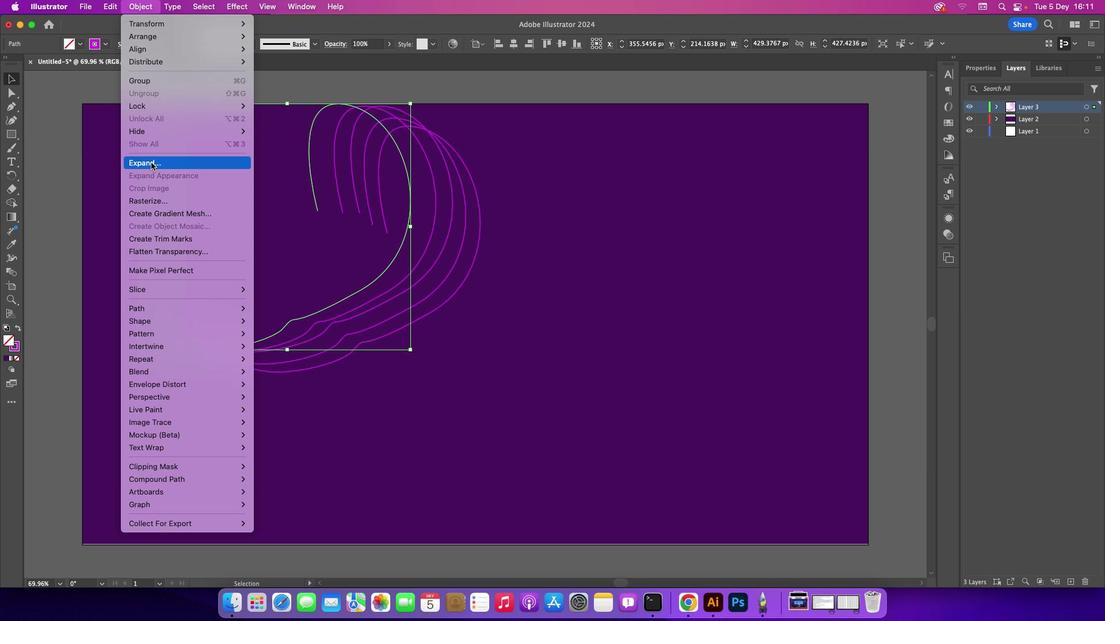 
Action: Mouse pressed left at (151, 162)
Screenshot: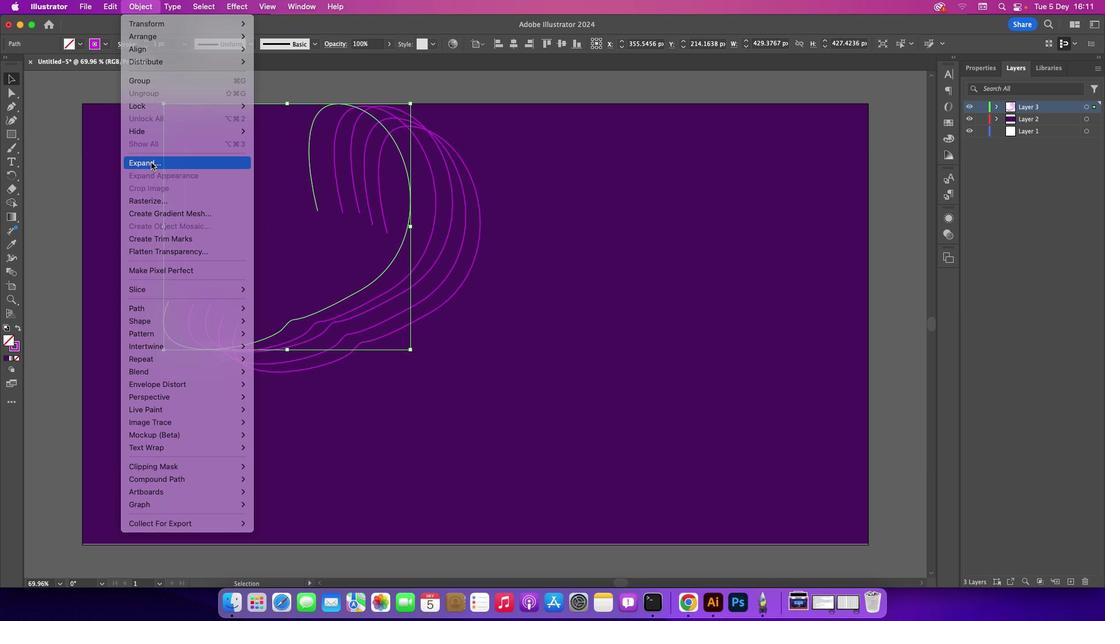 
Action: Mouse moved to (501, 284)
Screenshot: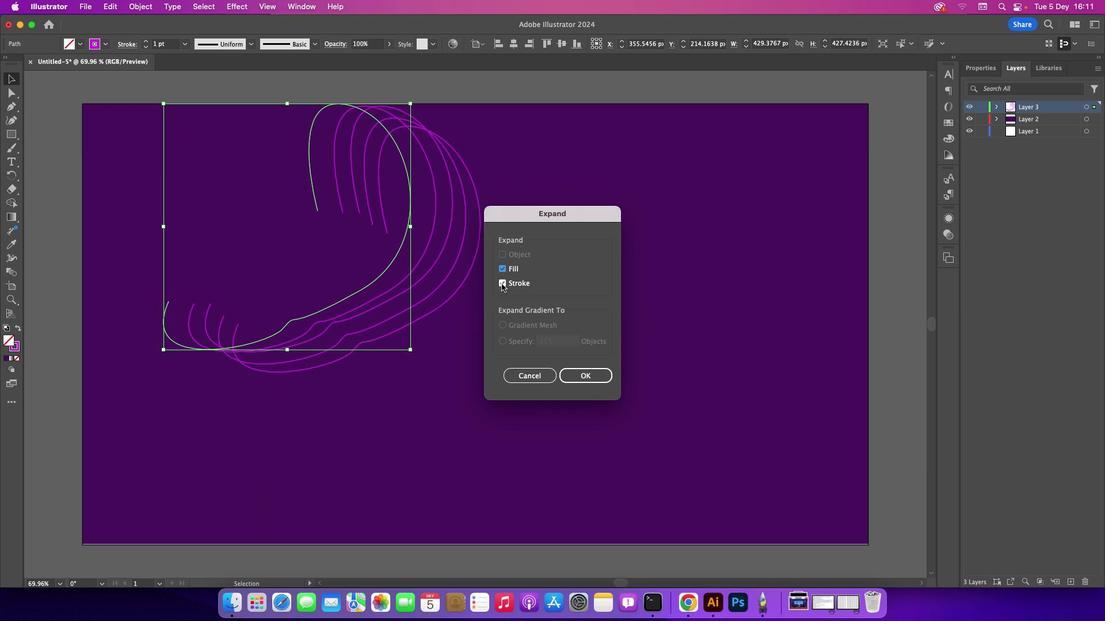 
Action: Mouse pressed left at (501, 284)
Screenshot: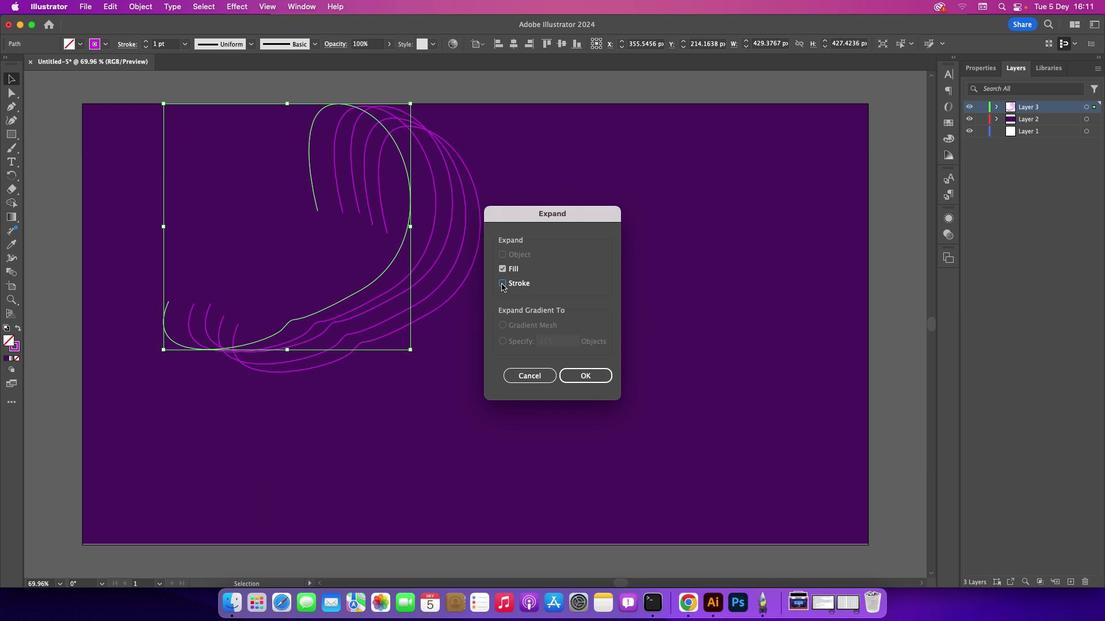 
Action: Mouse moved to (503, 271)
Screenshot: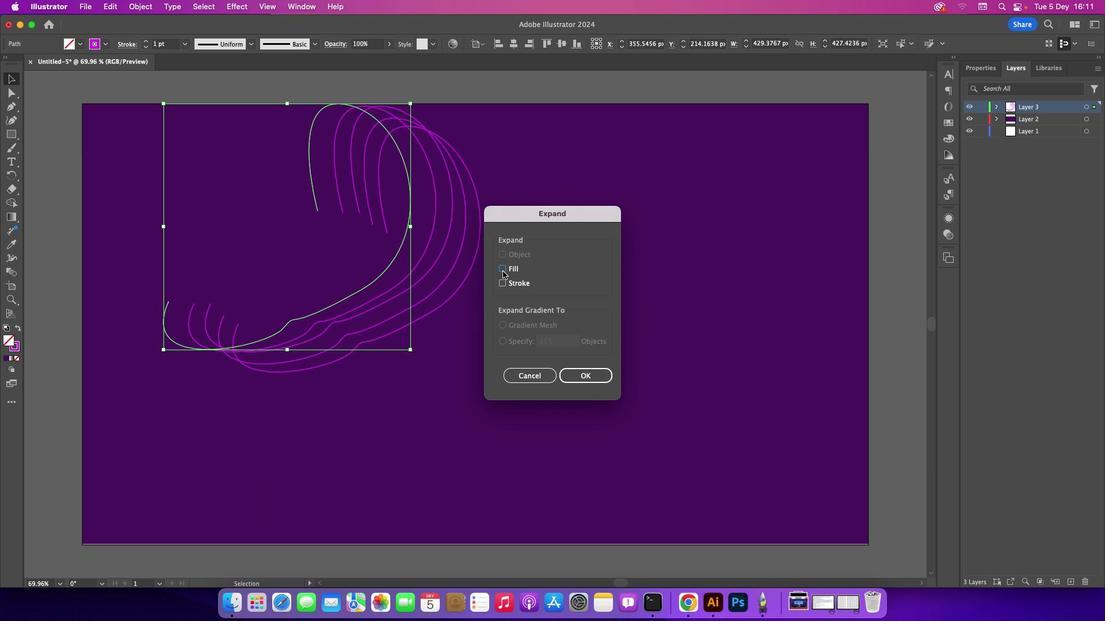 
Action: Mouse pressed left at (503, 271)
Screenshot: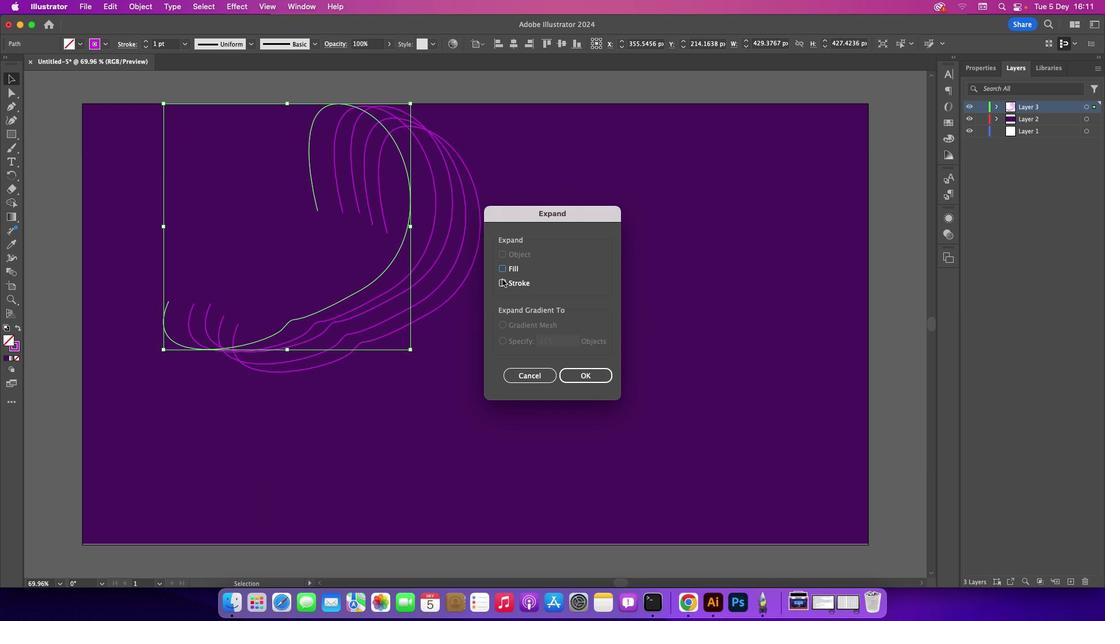 
Action: Mouse moved to (502, 280)
Screenshot: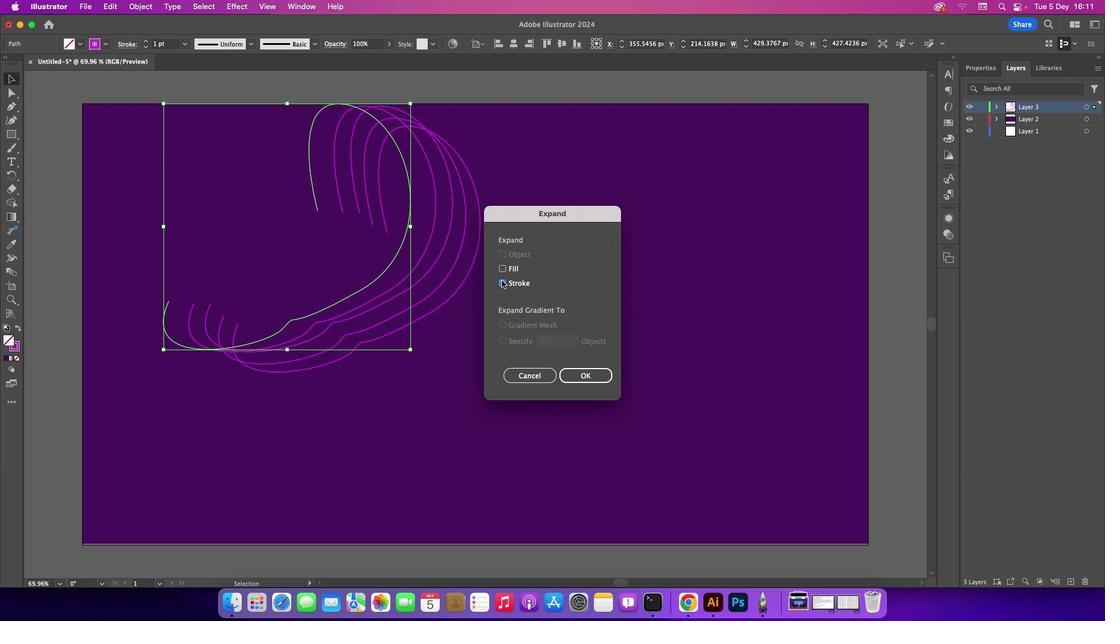 
Action: Mouse pressed left at (502, 280)
Screenshot: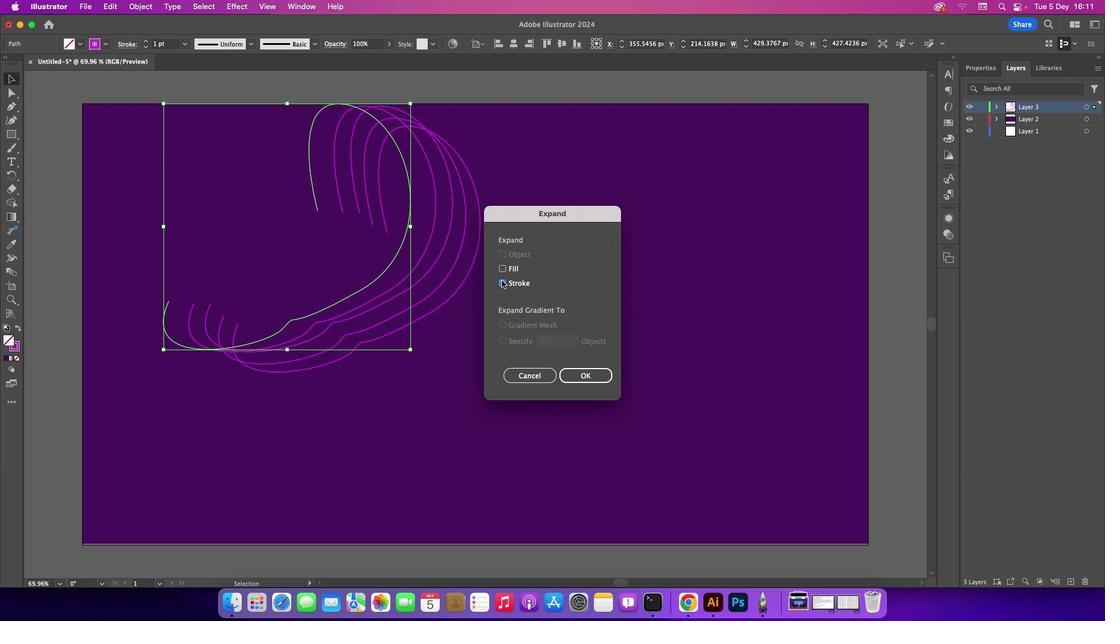 
Action: Mouse moved to (577, 373)
Screenshot: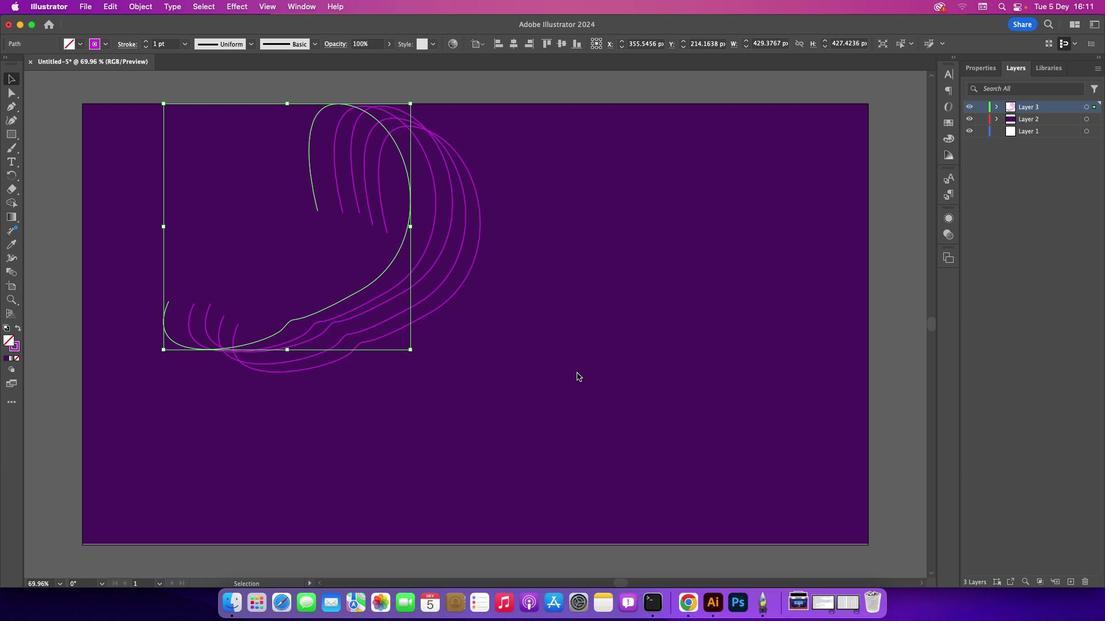 
Action: Mouse pressed left at (577, 373)
Screenshot: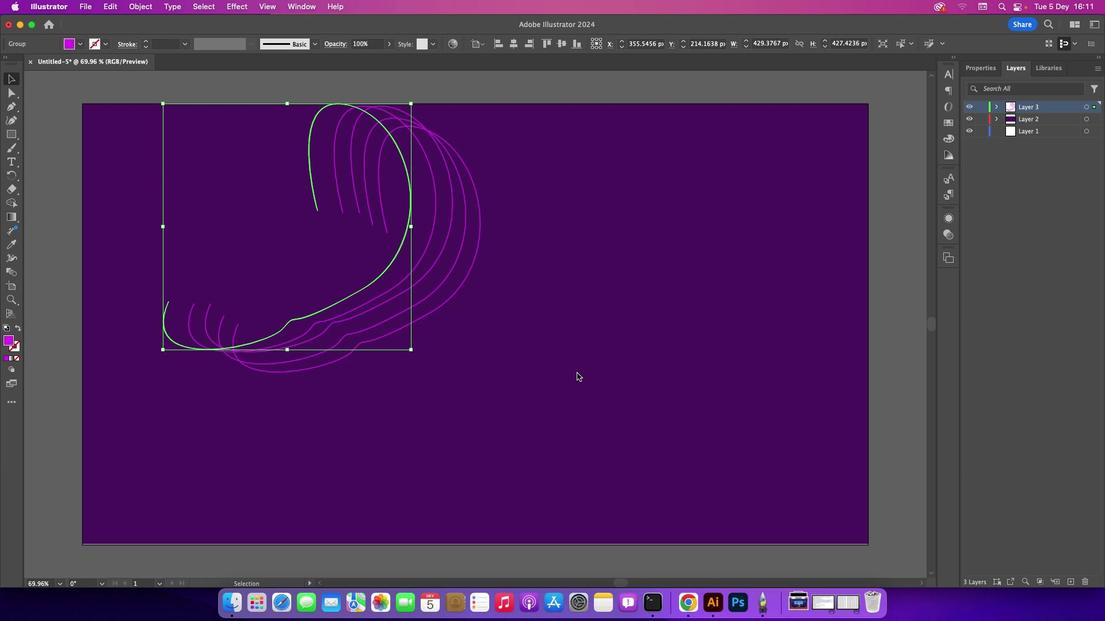 
Action: Mouse moved to (411, 226)
Screenshot: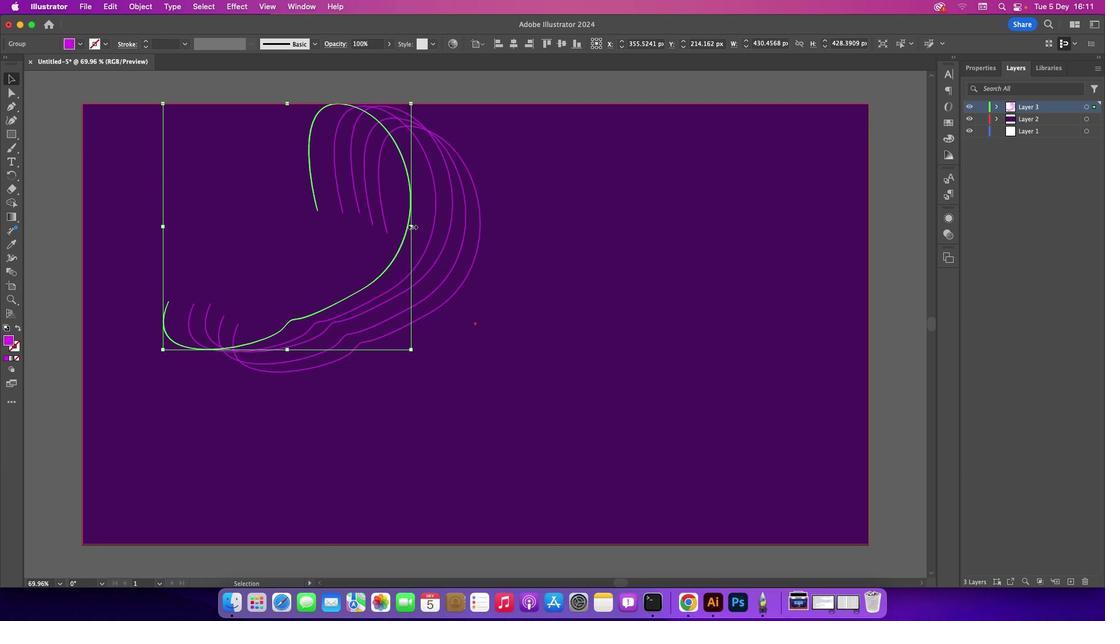 
Action: Mouse pressed left at (411, 226)
Screenshot: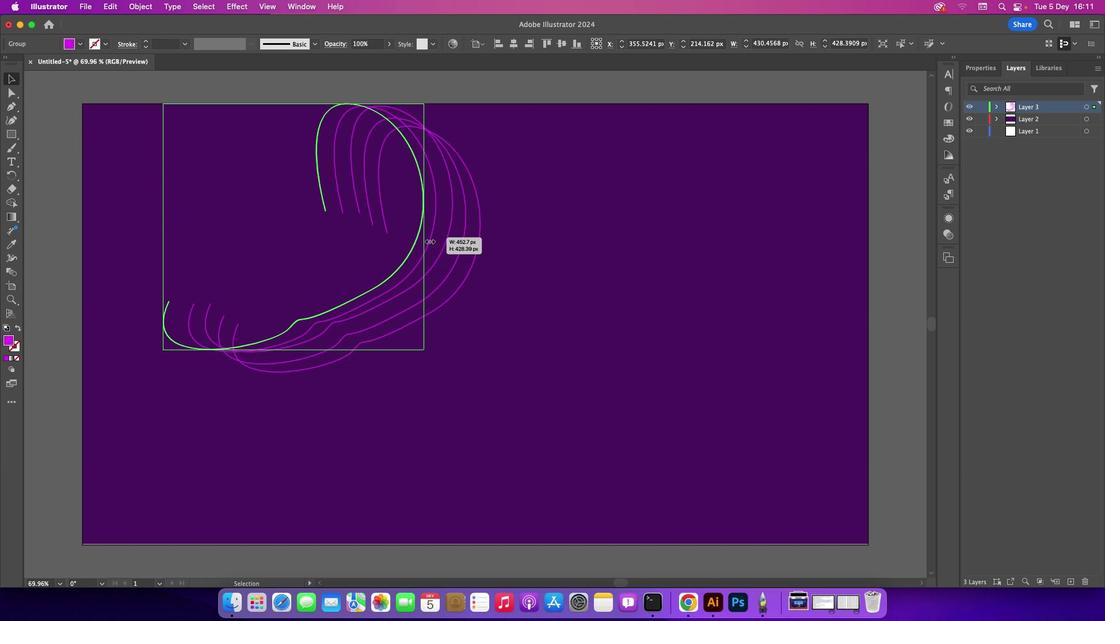 
Action: Mouse moved to (471, 259)
Screenshot: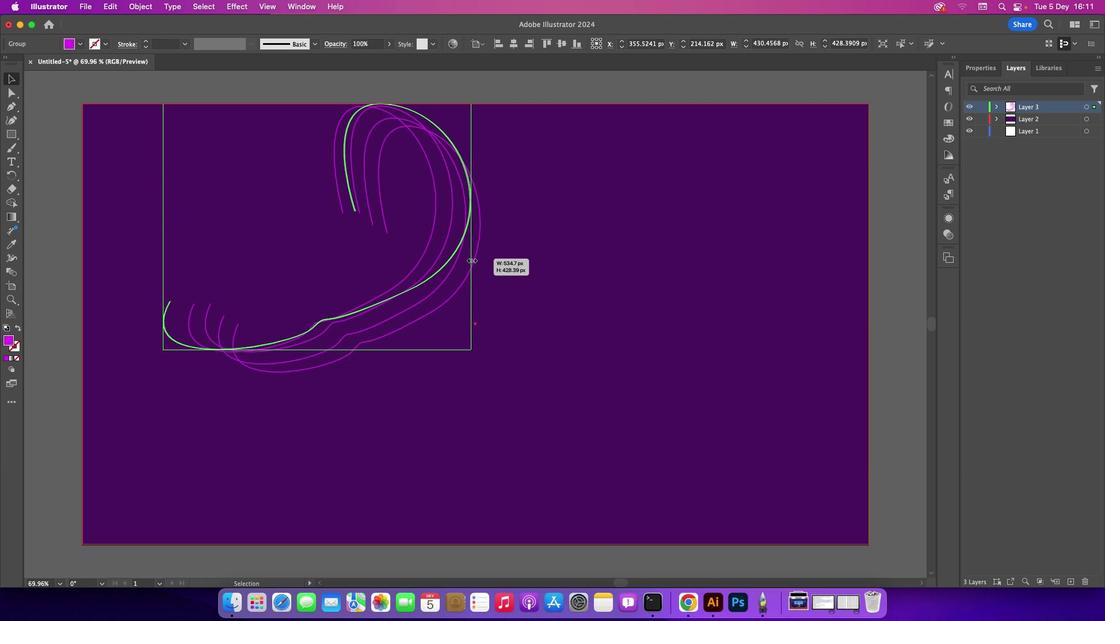 
Action: Key pressed Key.cmd'z'
Screenshot: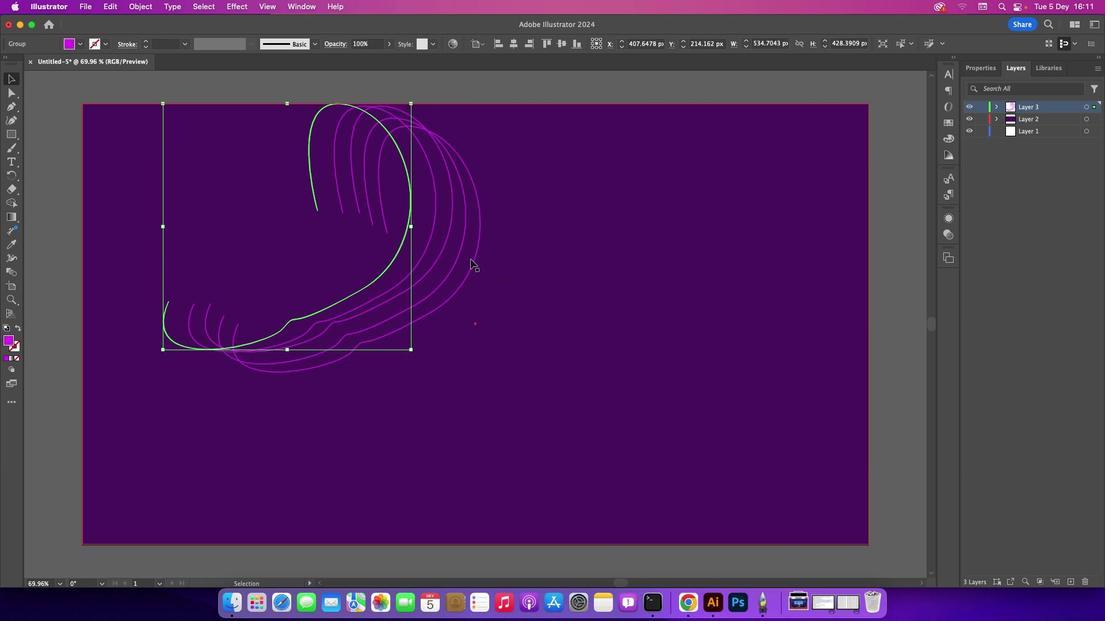 
Action: Mouse moved to (139, 8)
Screenshot: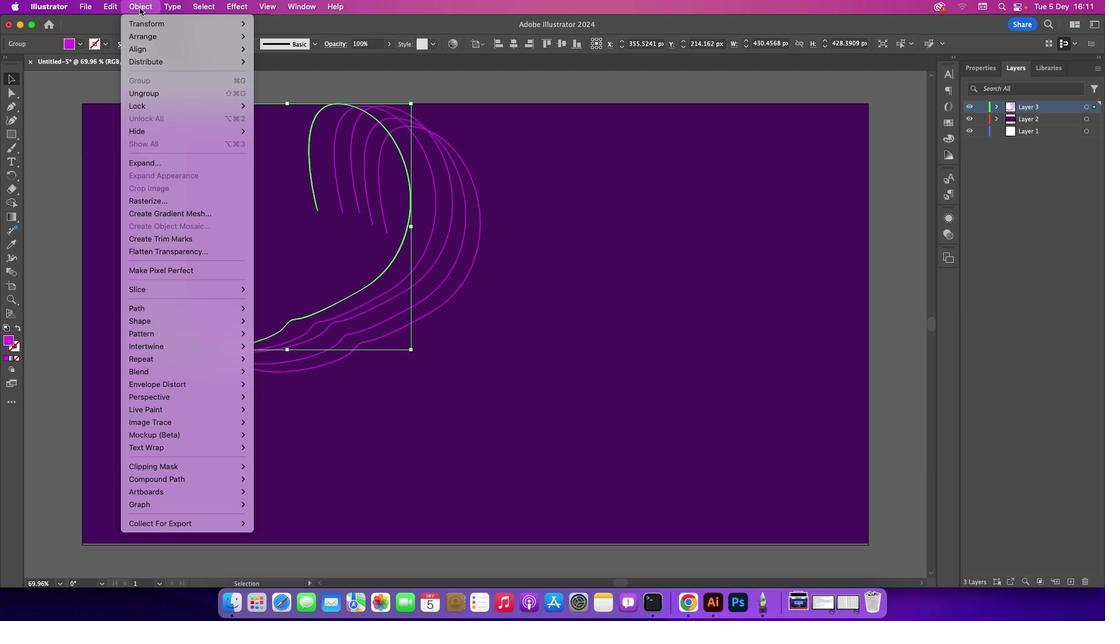 
Action: Mouse pressed left at (139, 8)
Screenshot: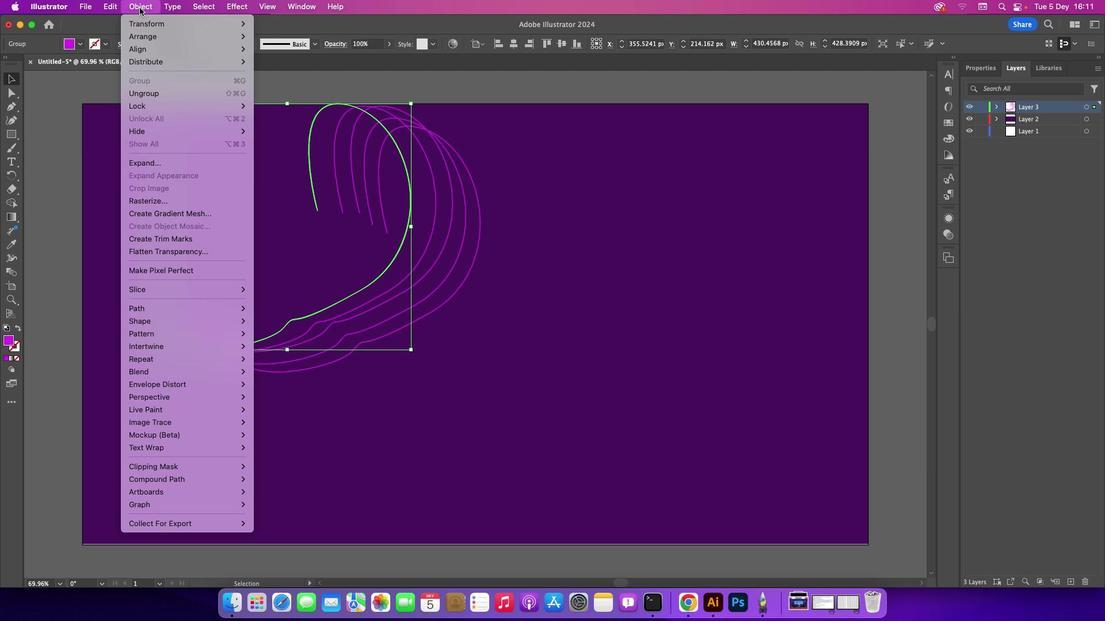 
Action: Mouse moved to (449, 422)
Screenshot: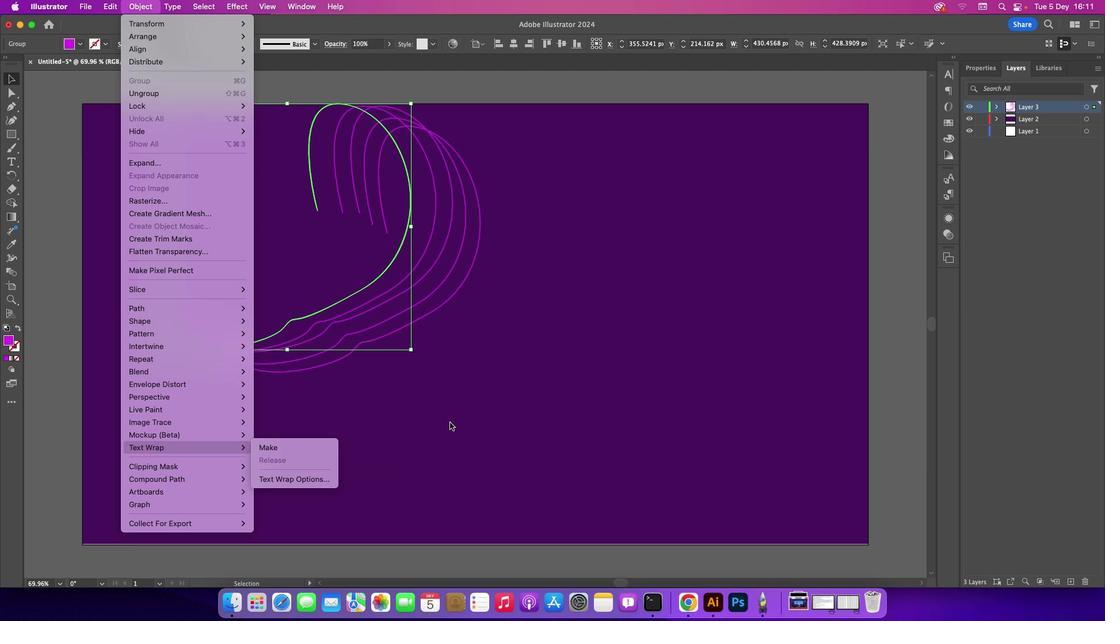 
Action: Mouse pressed left at (449, 422)
Screenshot: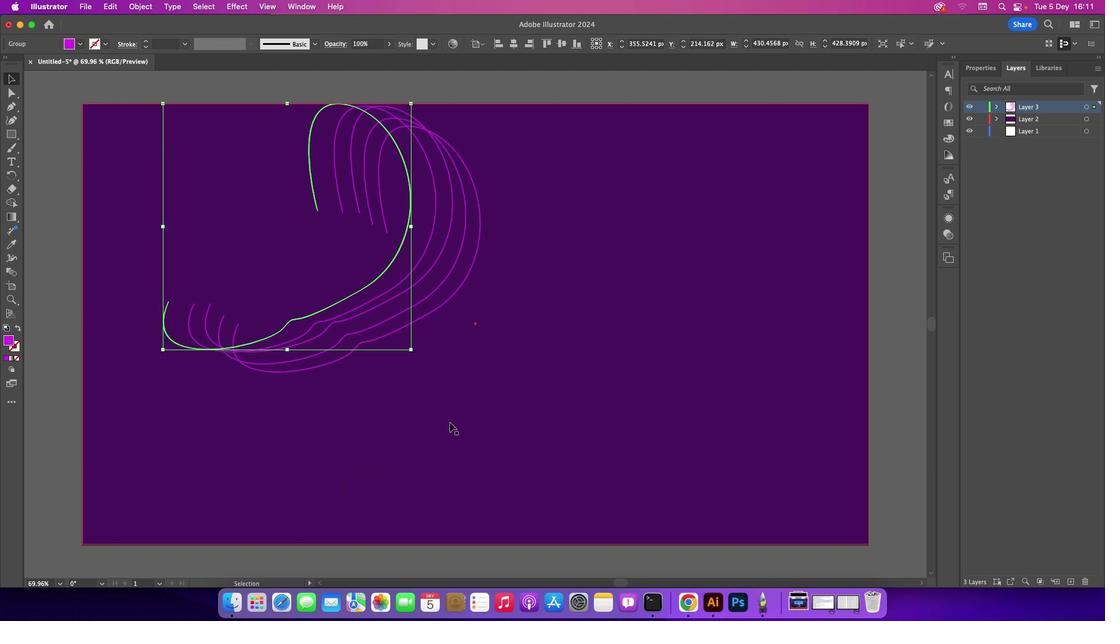 
Action: Mouse pressed left at (449, 422)
Screenshot: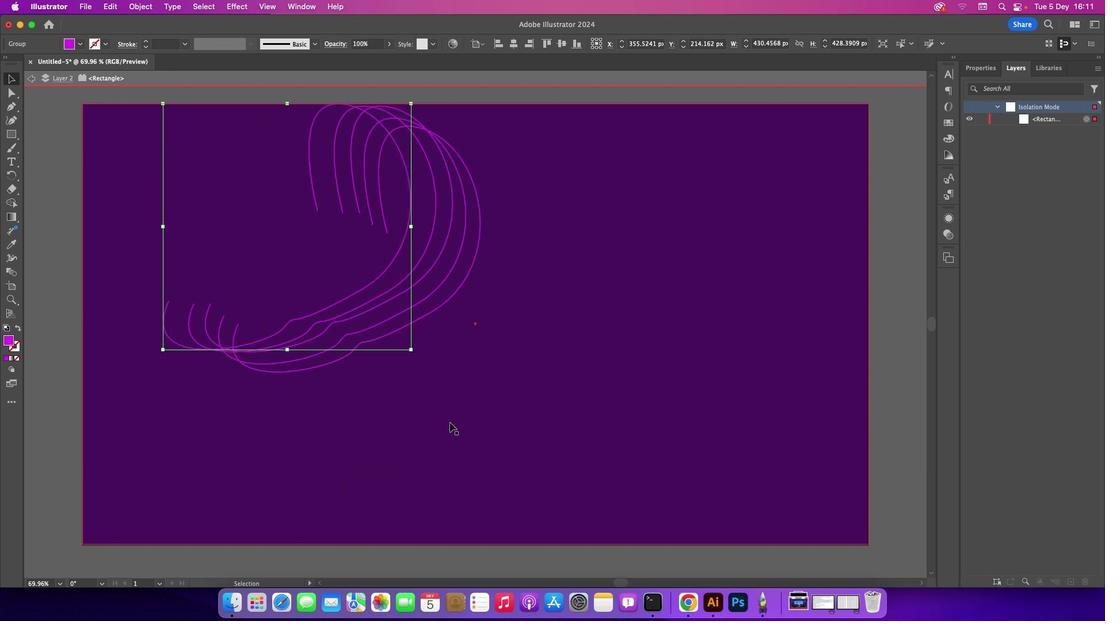 
Action: Mouse moved to (239, 5)
Screenshot: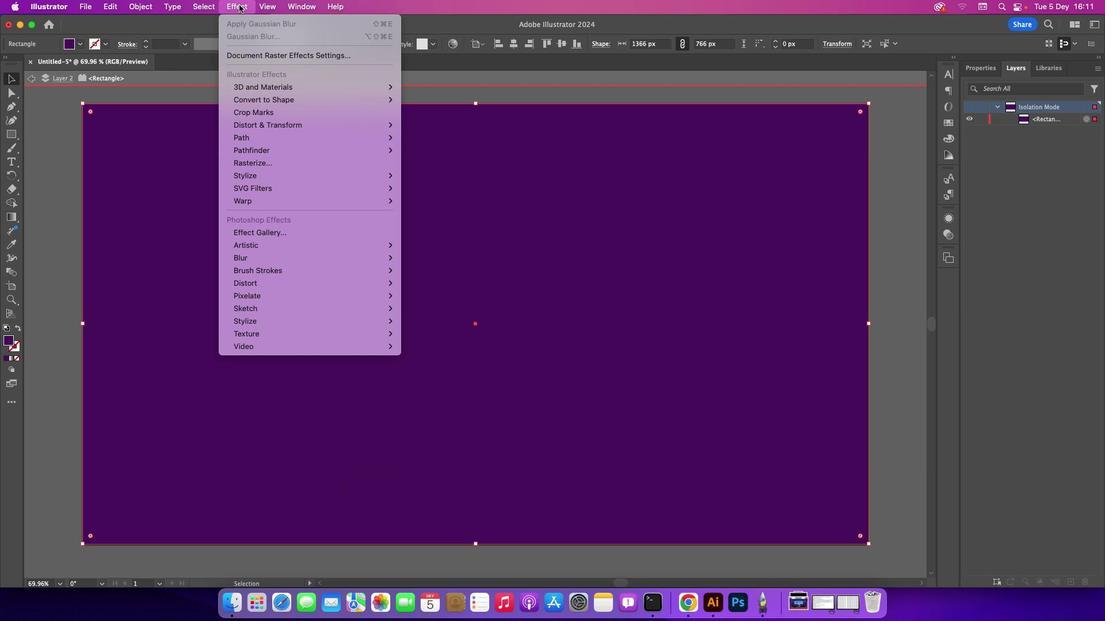 
Action: Mouse pressed left at (239, 5)
Screenshot: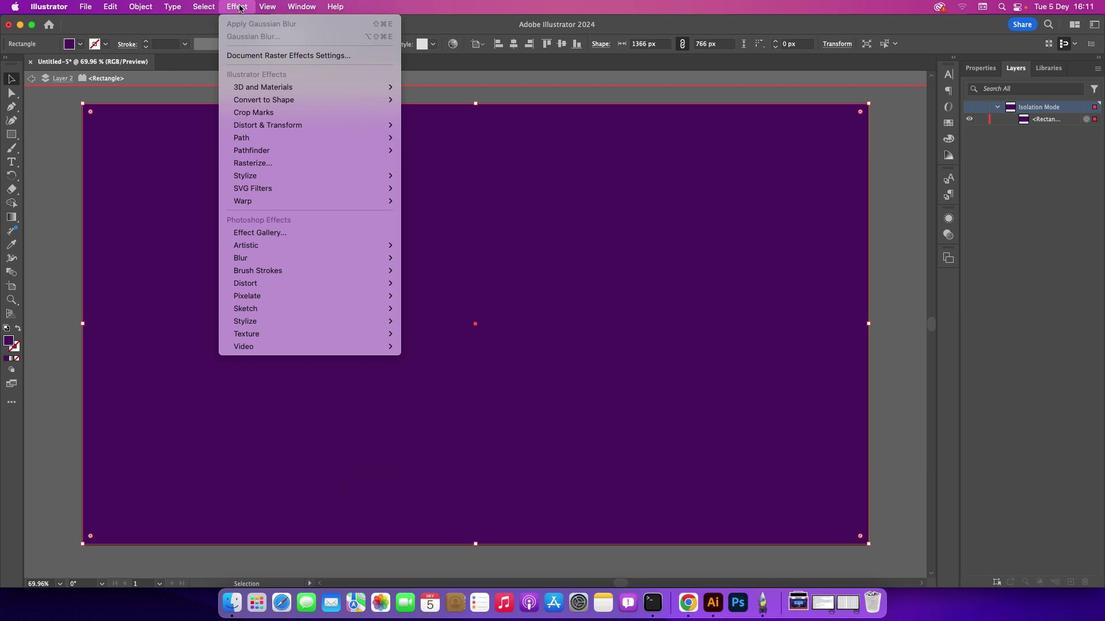 
Action: Mouse moved to (45, 117)
Screenshot: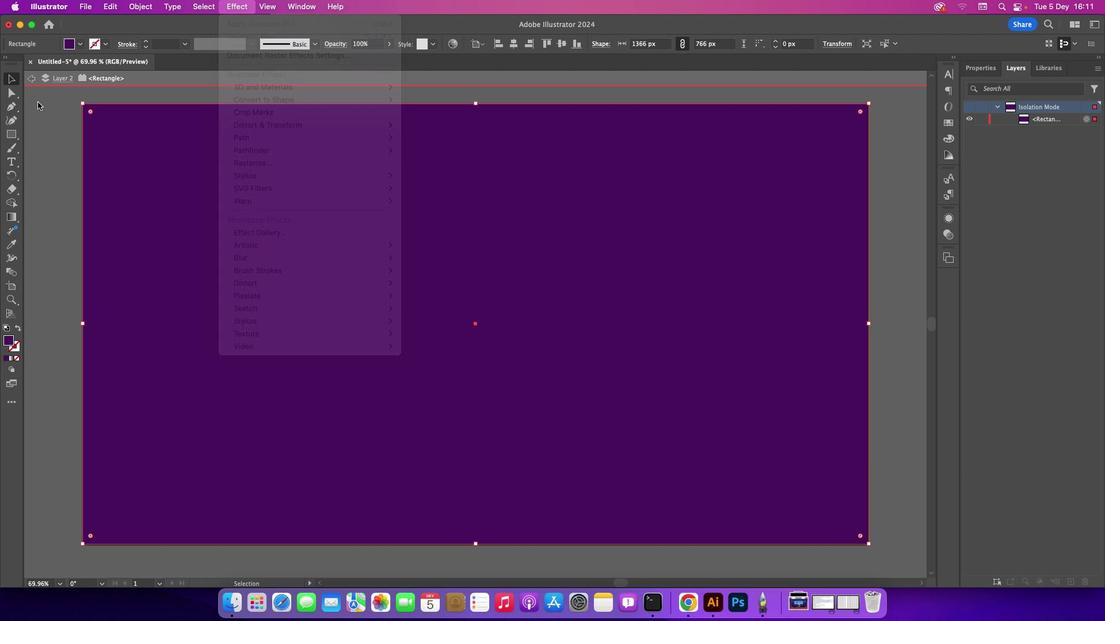 
Action: Mouse pressed left at (45, 117)
Screenshot: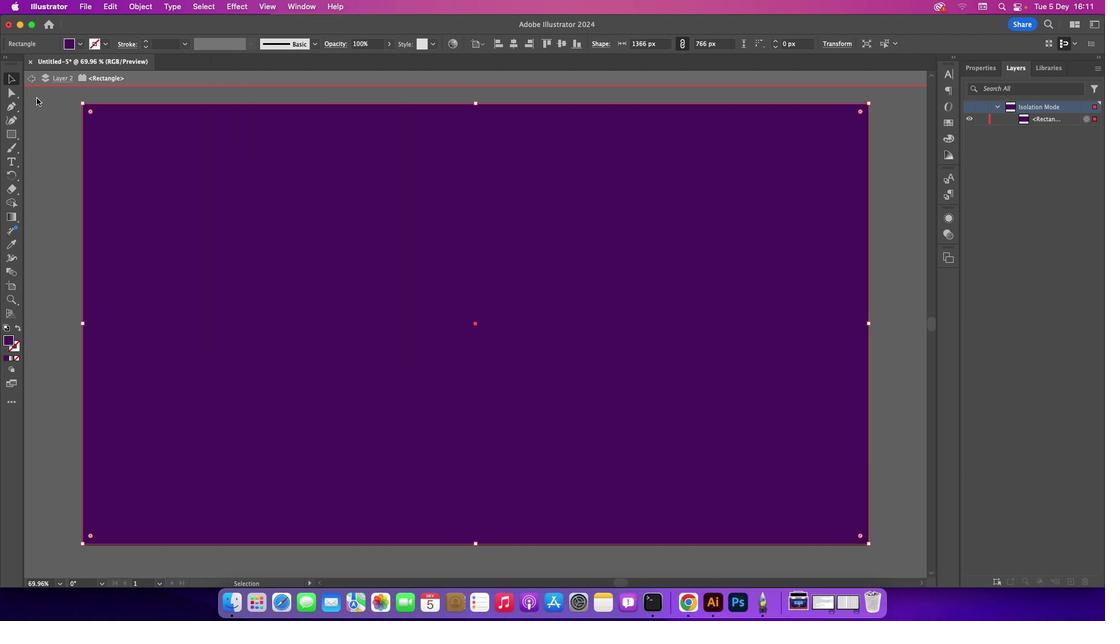
Action: Mouse moved to (33, 82)
Screenshot: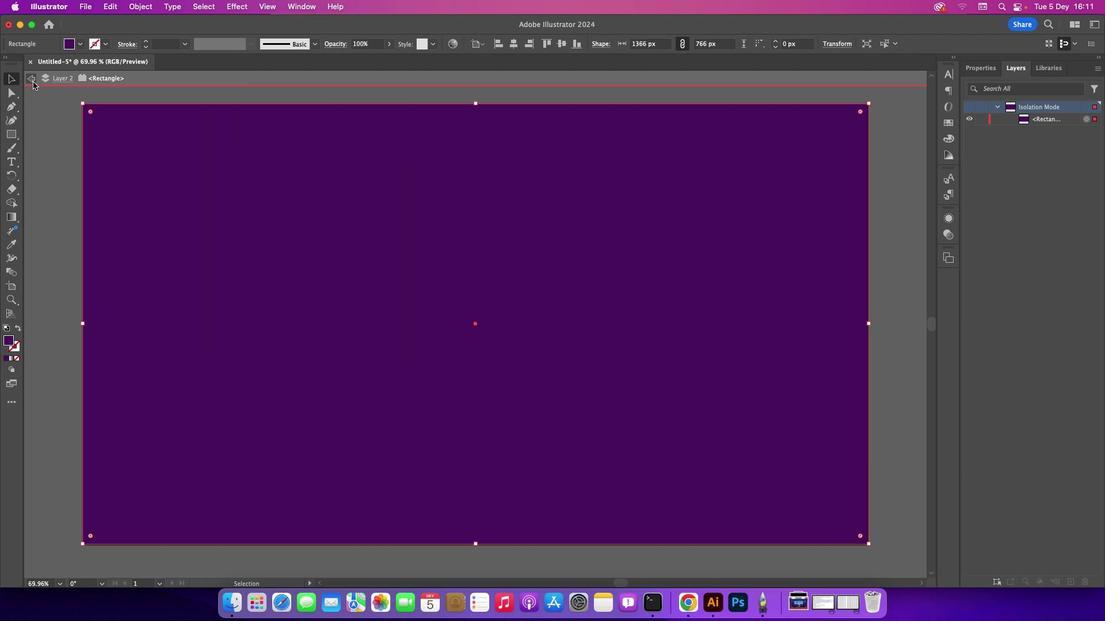
Action: Mouse pressed left at (33, 82)
Screenshot: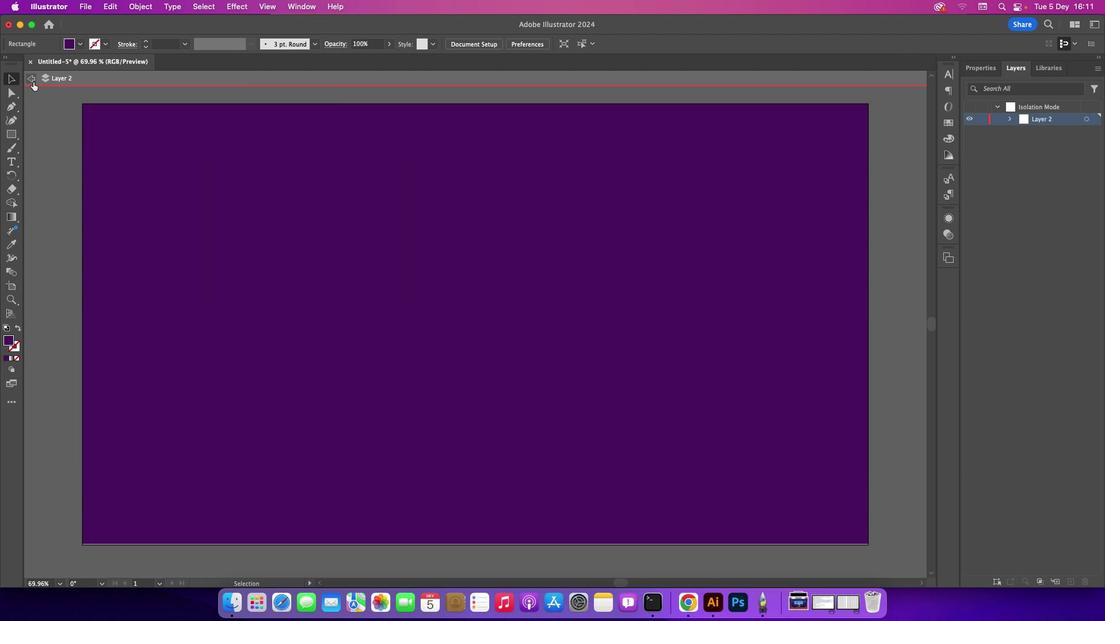 
Action: Mouse moved to (32, 78)
Screenshot: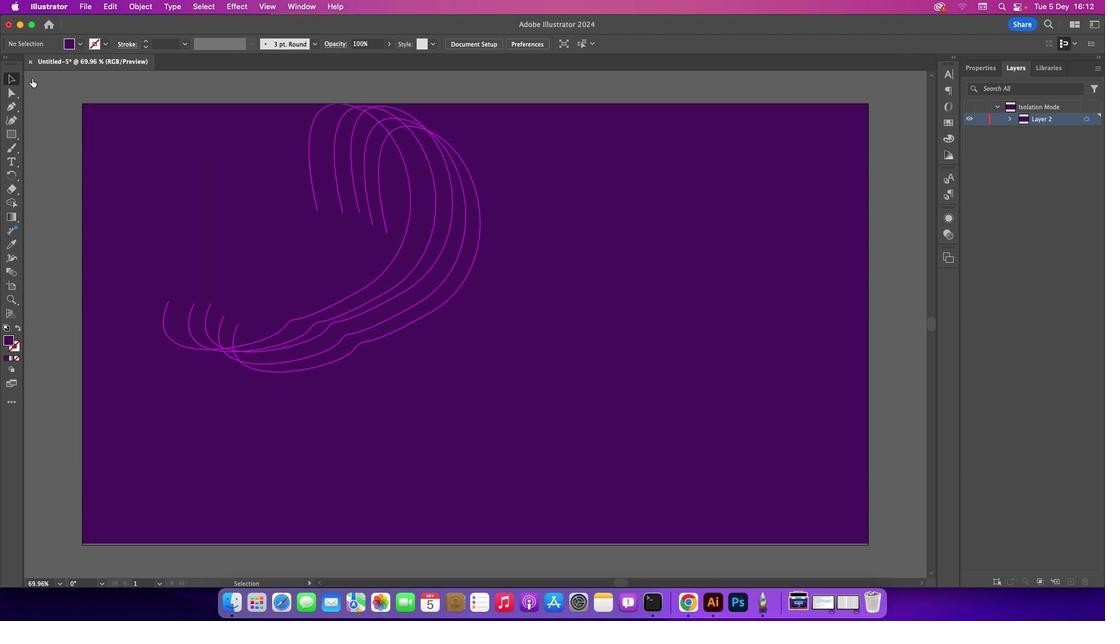 
Action: Mouse pressed left at (32, 78)
Screenshot: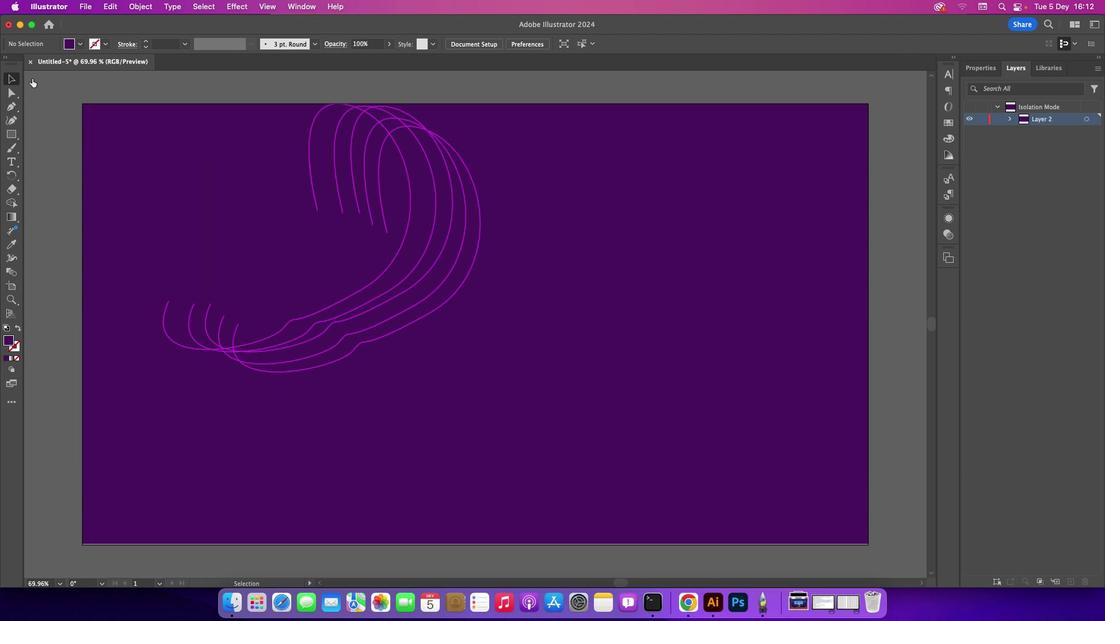 
Action: Mouse moved to (28, 210)
Screenshot: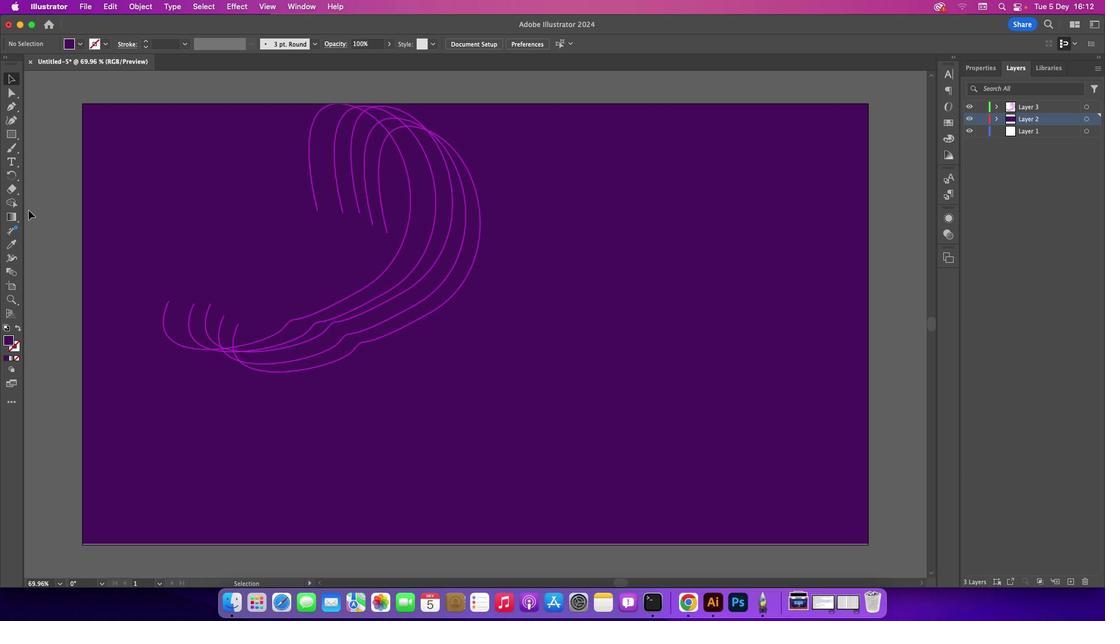 
Action: Mouse pressed left at (28, 210)
Screenshot: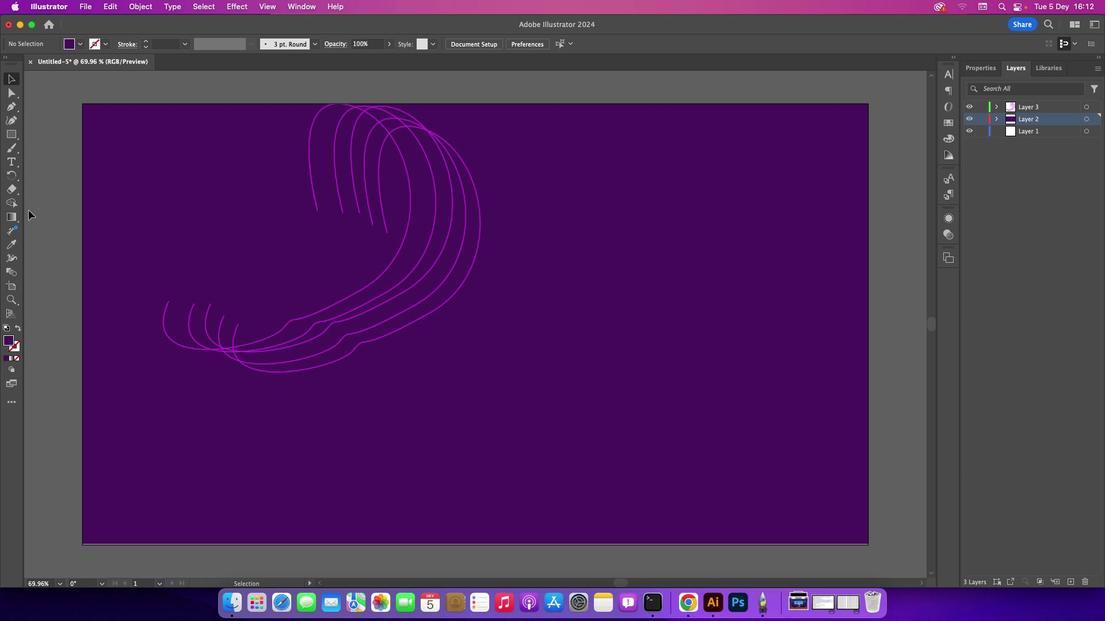 
Action: Mouse moved to (408, 231)
Screenshot: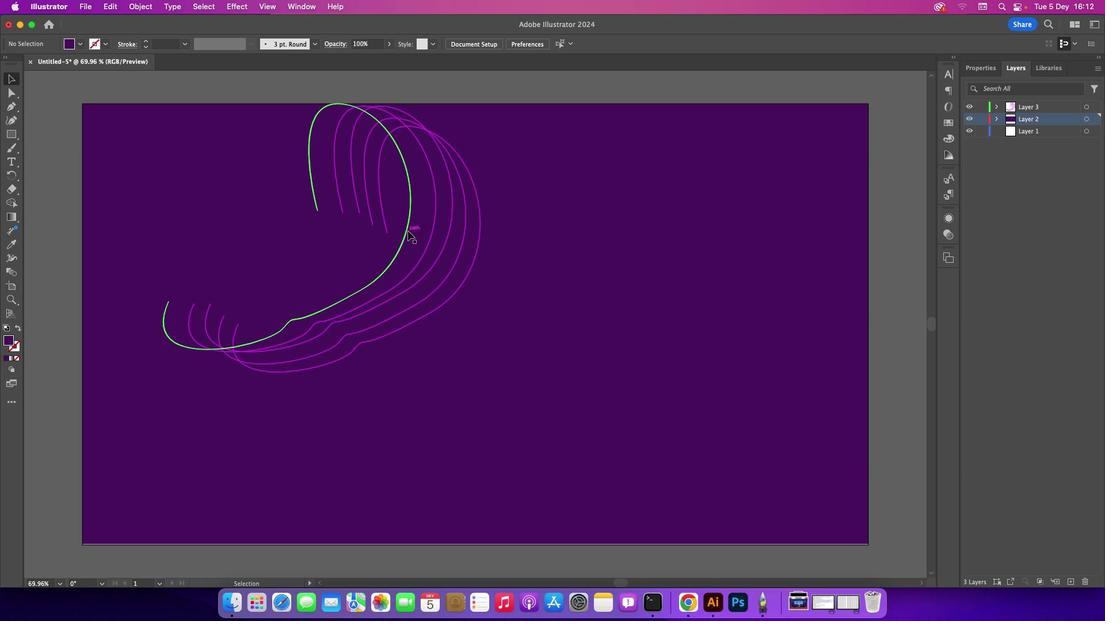 
Action: Key pressed Key.alt
Screenshot: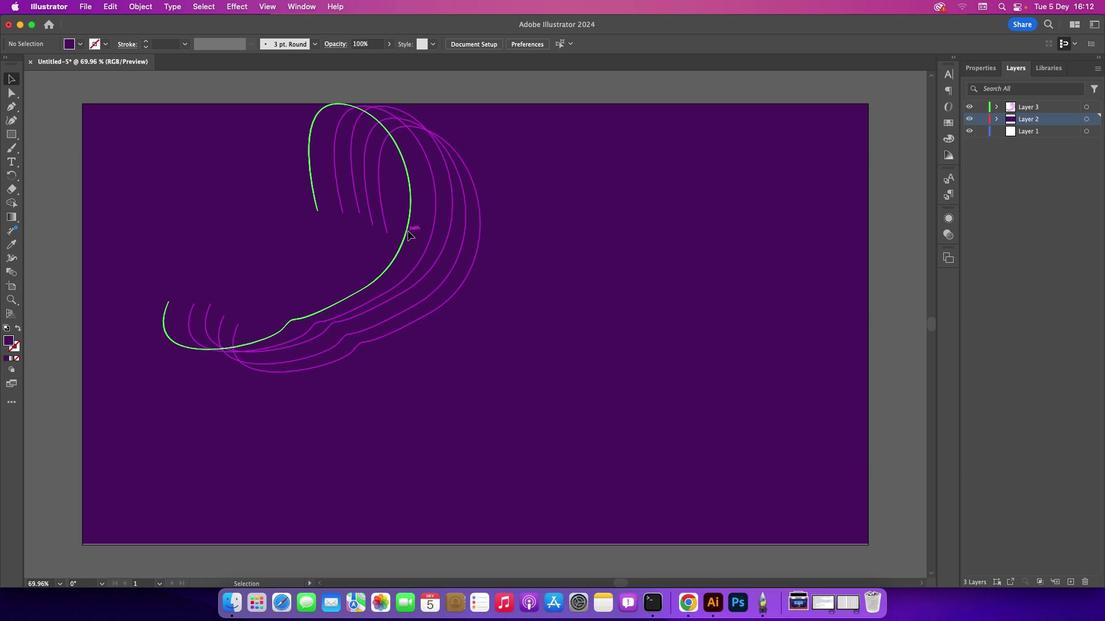 
Action: Mouse pressed left at (408, 231)
Screenshot: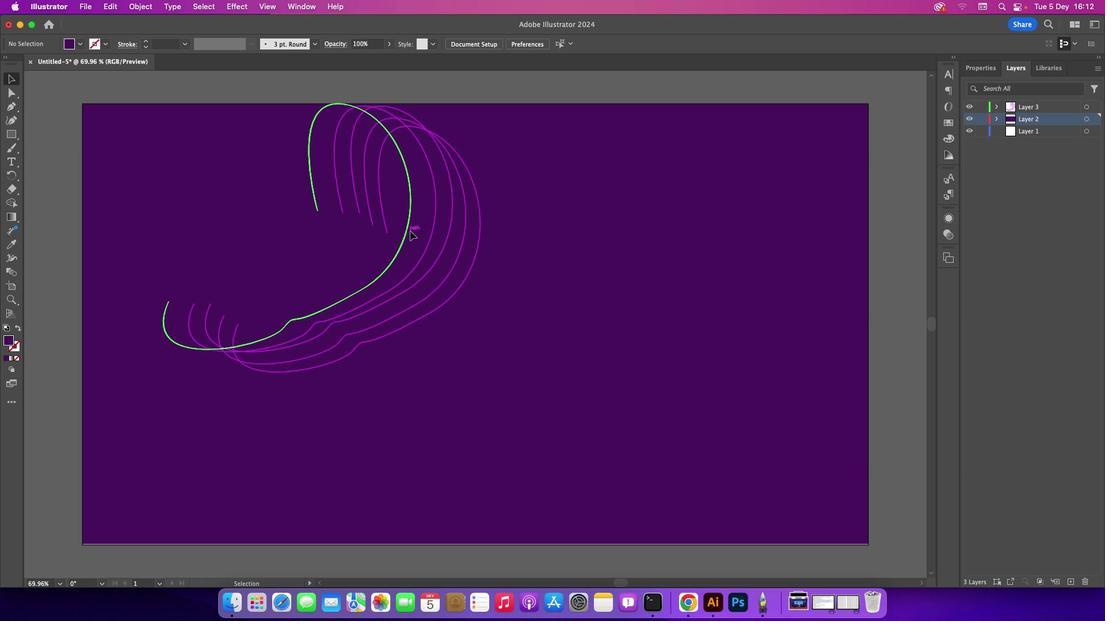 
Action: Mouse moved to (434, 225)
Screenshot: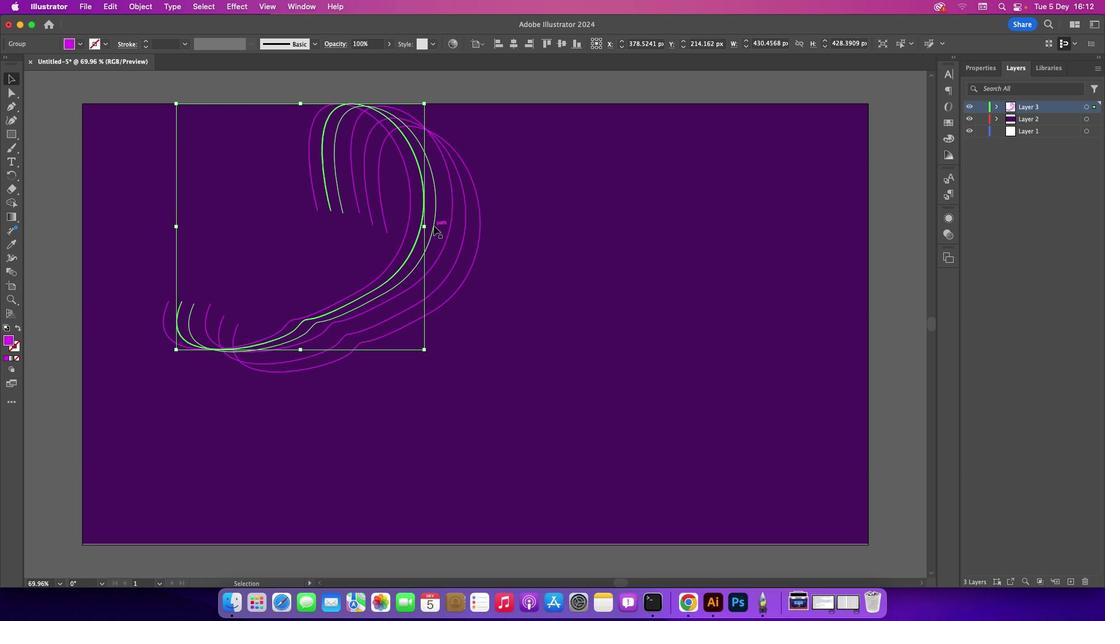 
Action: Key pressed Key.alt
Screenshot: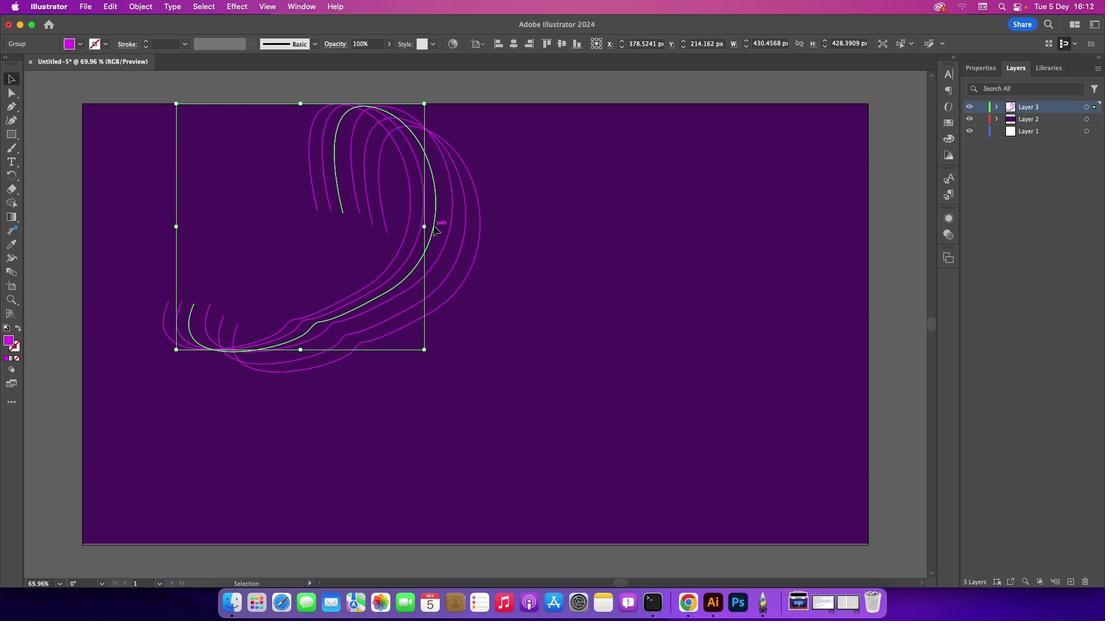 
Action: Mouse pressed left at (434, 225)
Screenshot: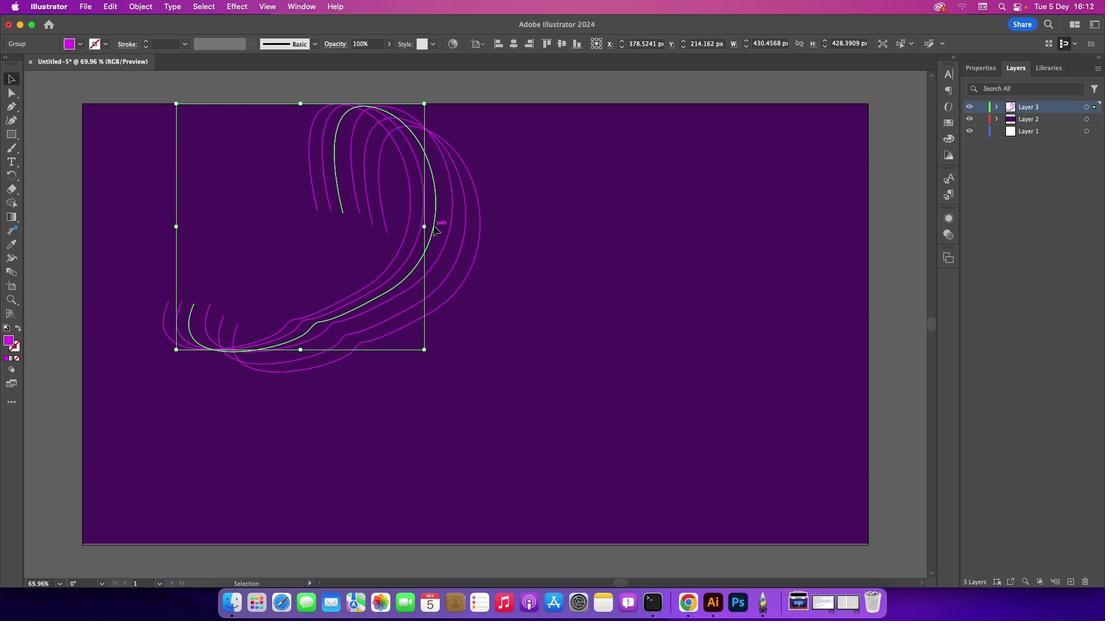 
Action: Mouse moved to (482, 85)
Screenshot: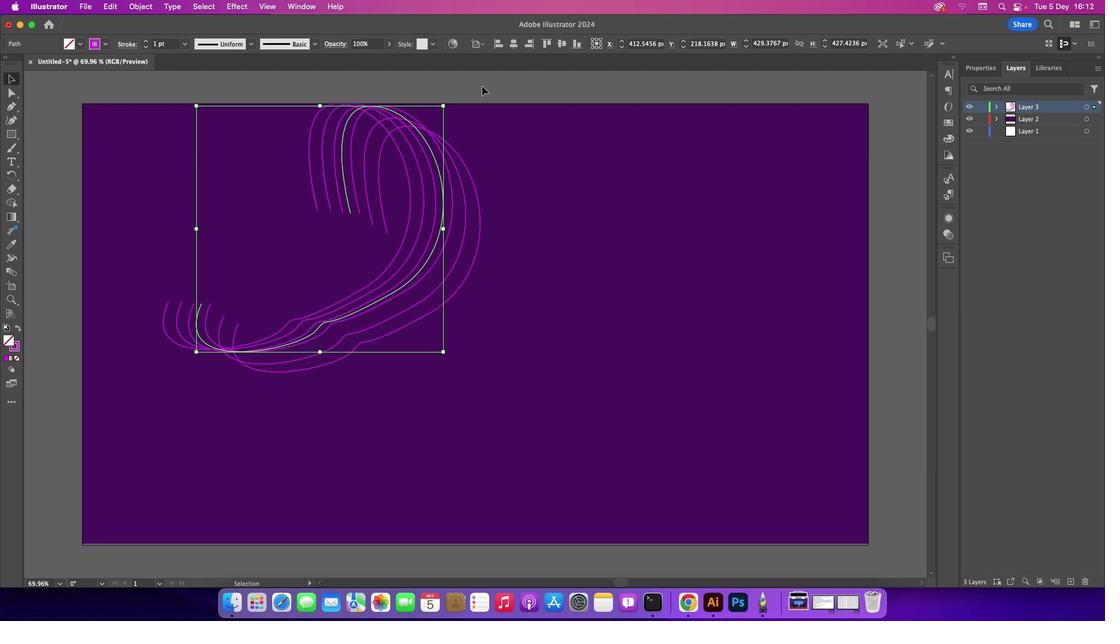 
Action: Mouse pressed left at (482, 85)
Screenshot: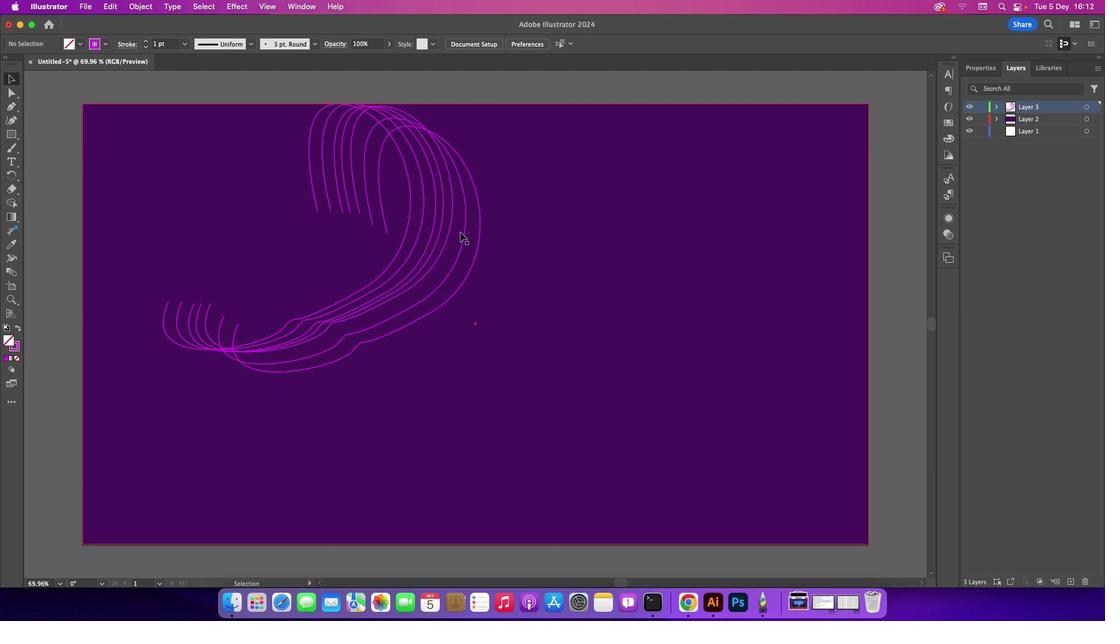 
Action: Mouse moved to (451, 226)
Screenshot: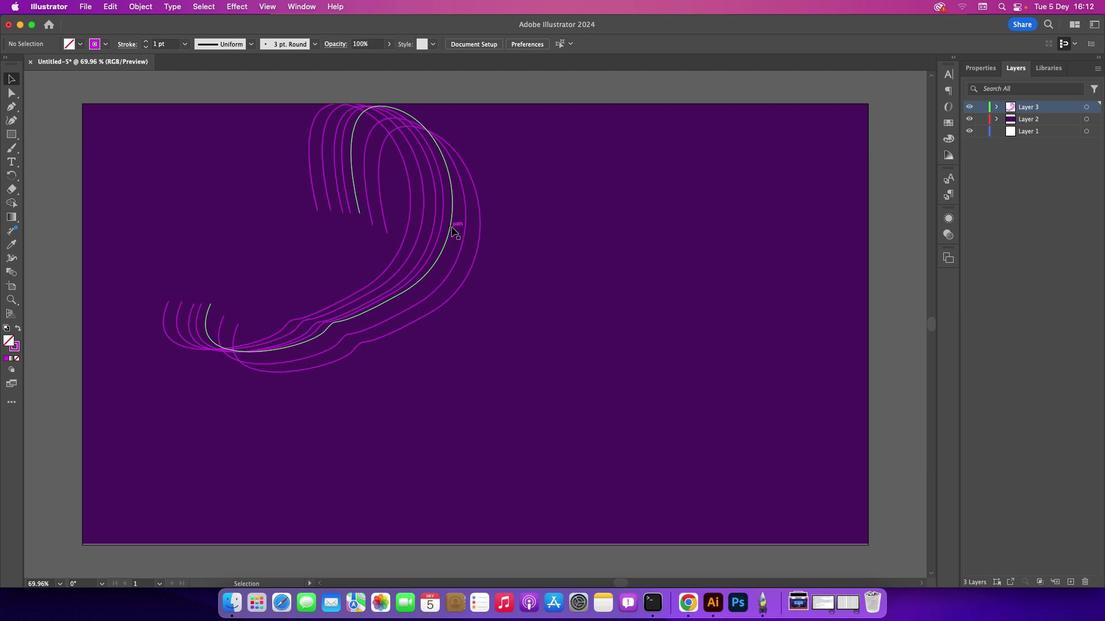 
Action: Key pressed Key.alt
Screenshot: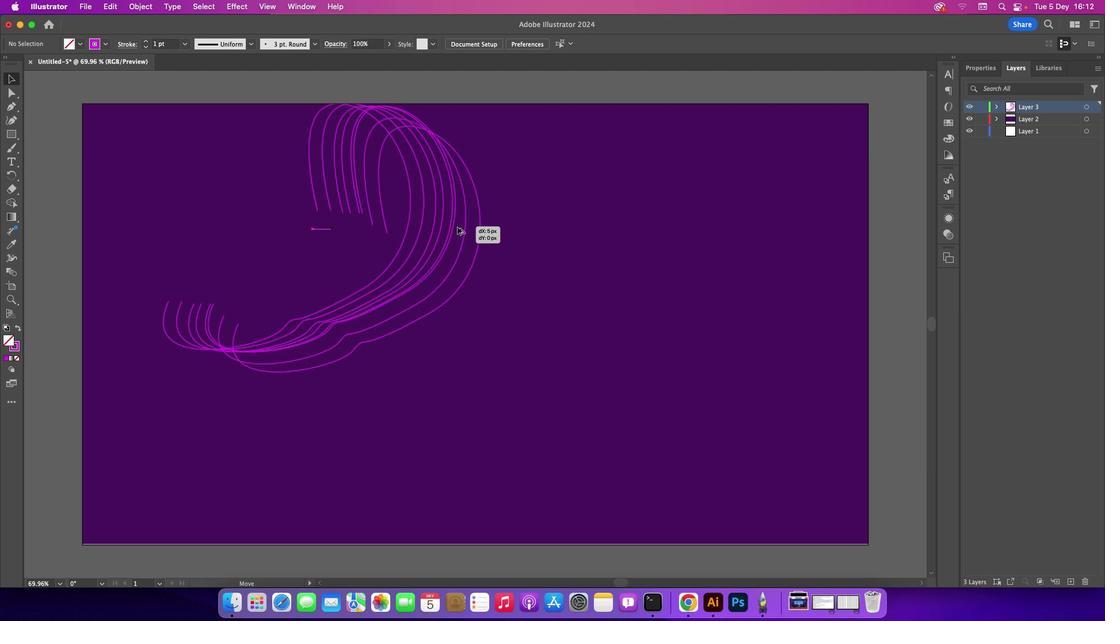 
Action: Mouse pressed left at (451, 226)
Screenshot: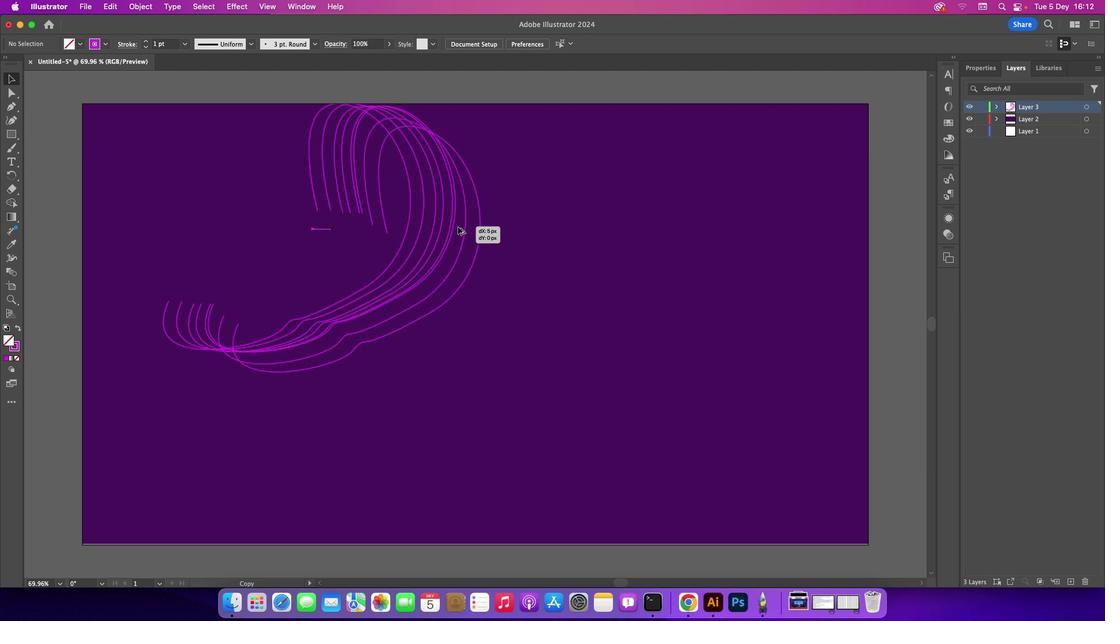 
Action: Mouse moved to (463, 245)
Screenshot: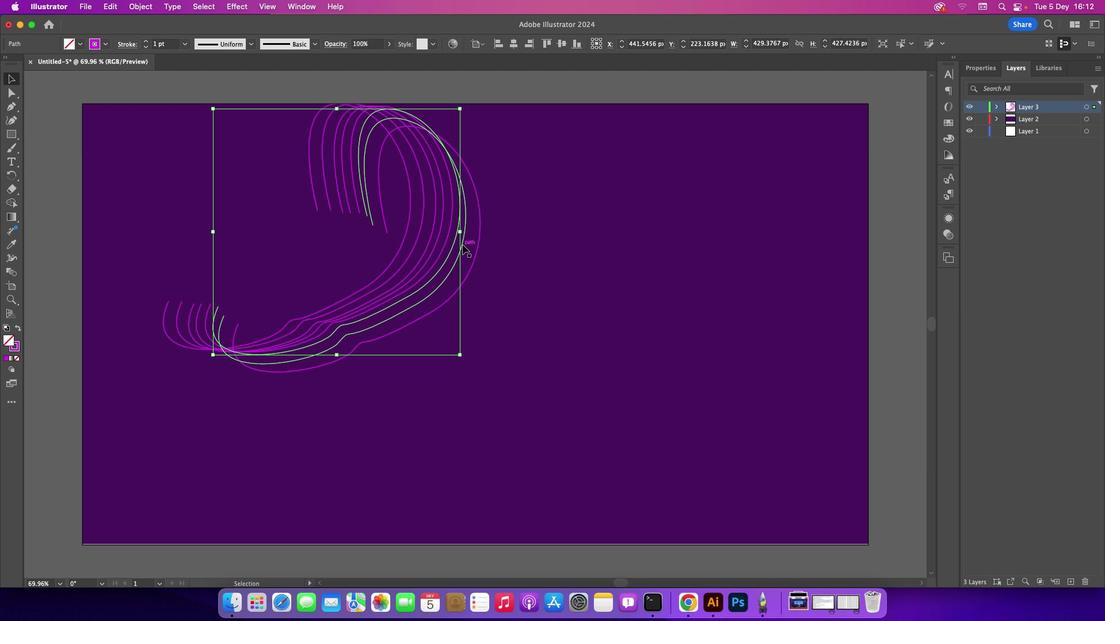 
Action: Key pressed Key.alt
Screenshot: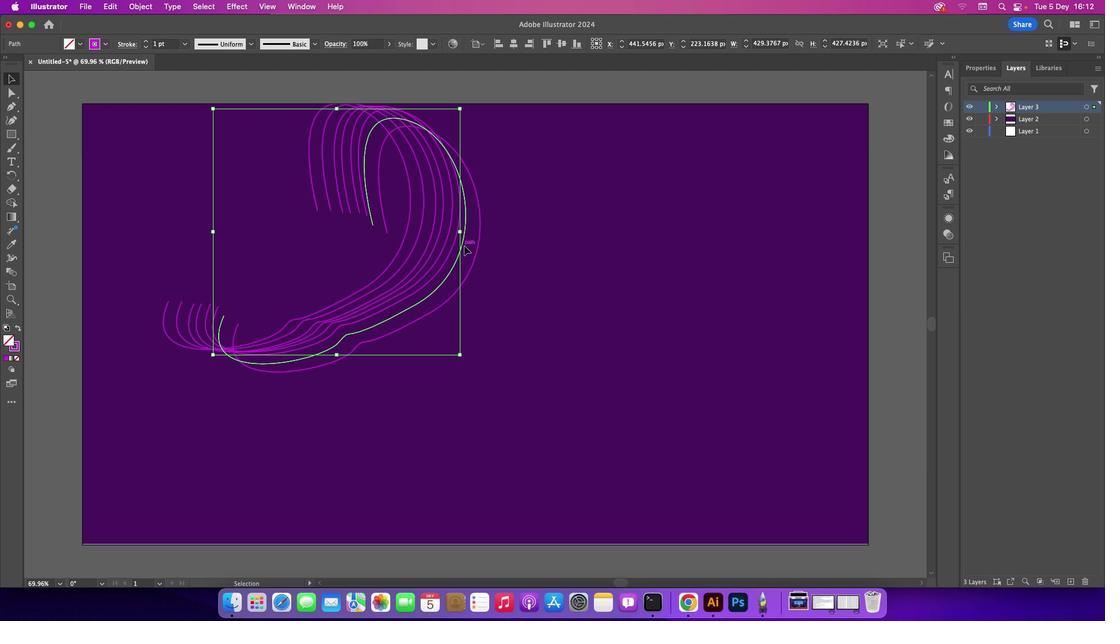 
Action: Mouse pressed left at (463, 245)
Screenshot: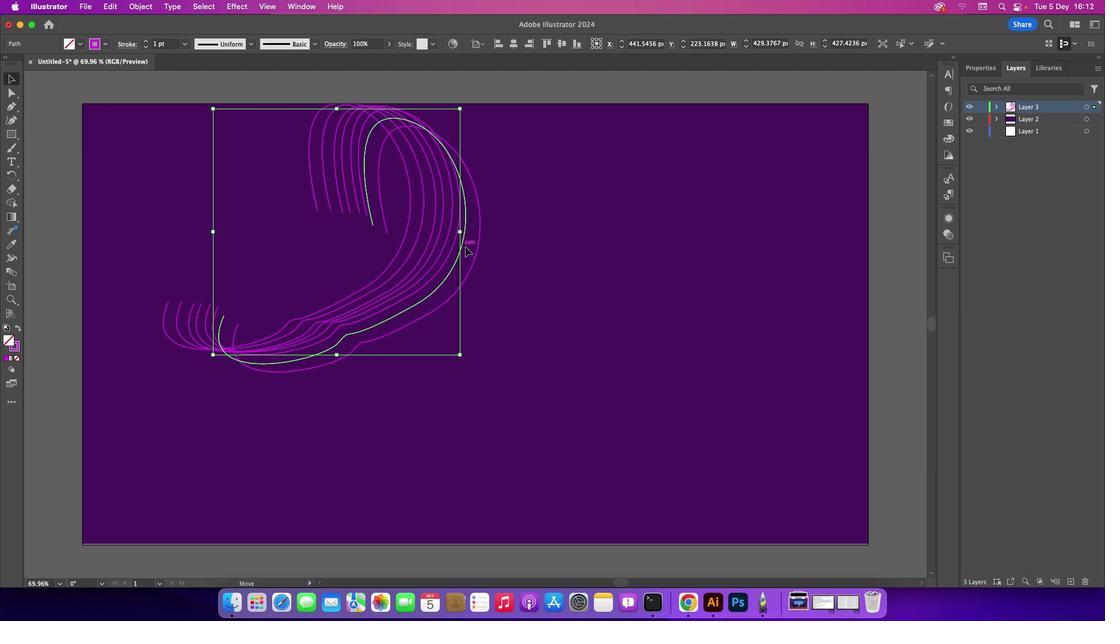 
Action: Mouse moved to (329, 98)
Screenshot: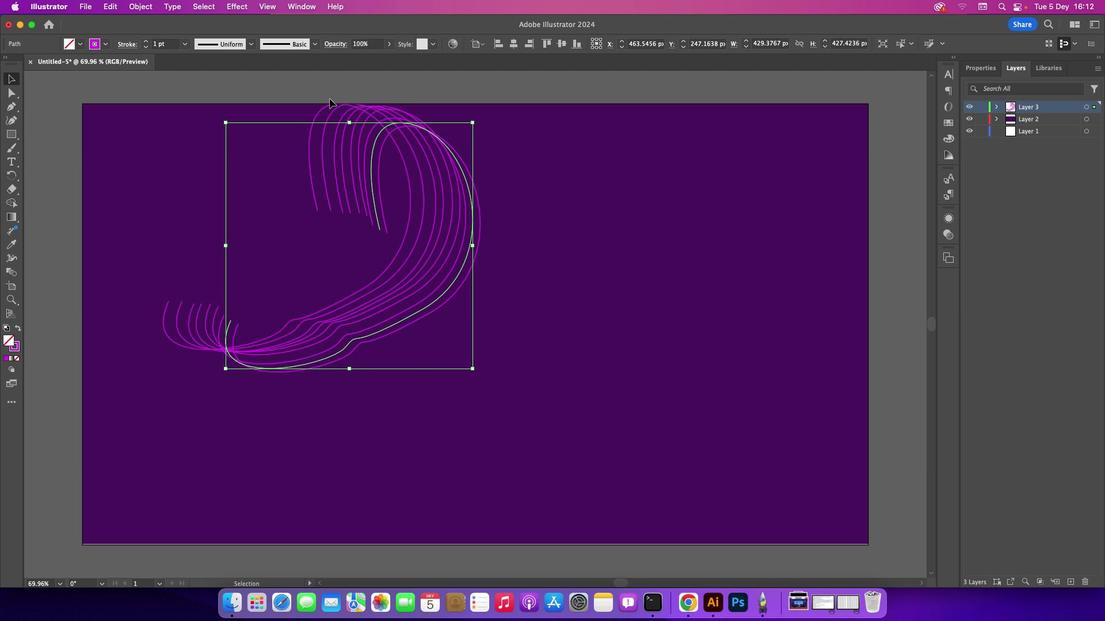 
Action: Mouse pressed left at (329, 98)
Screenshot: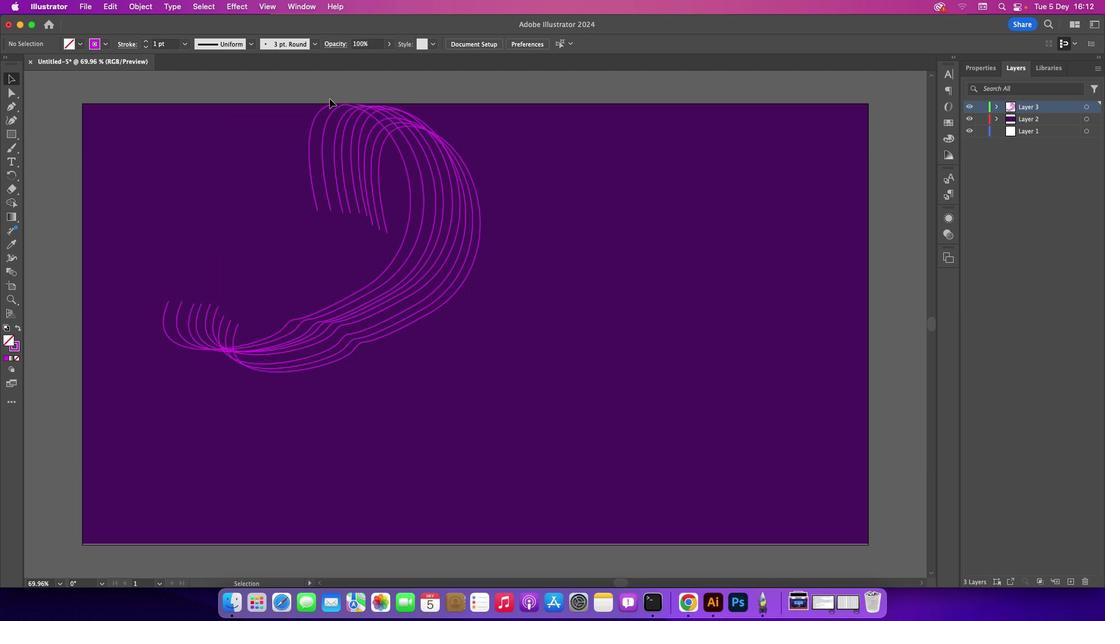 
Action: Mouse moved to (1067, 581)
Screenshot: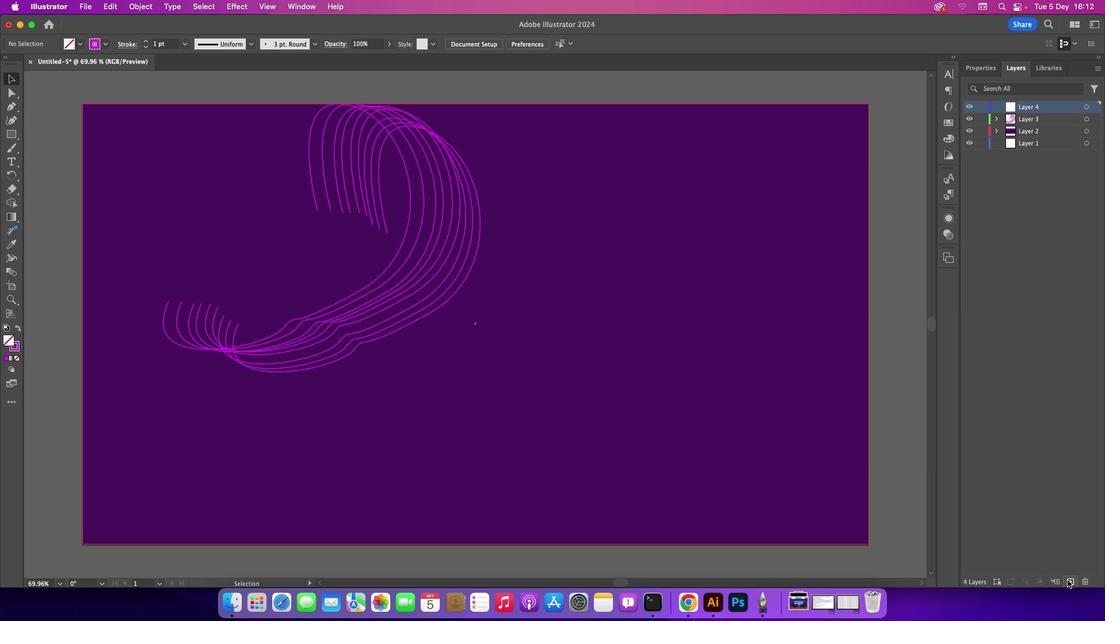 
Action: Mouse pressed left at (1067, 581)
Screenshot: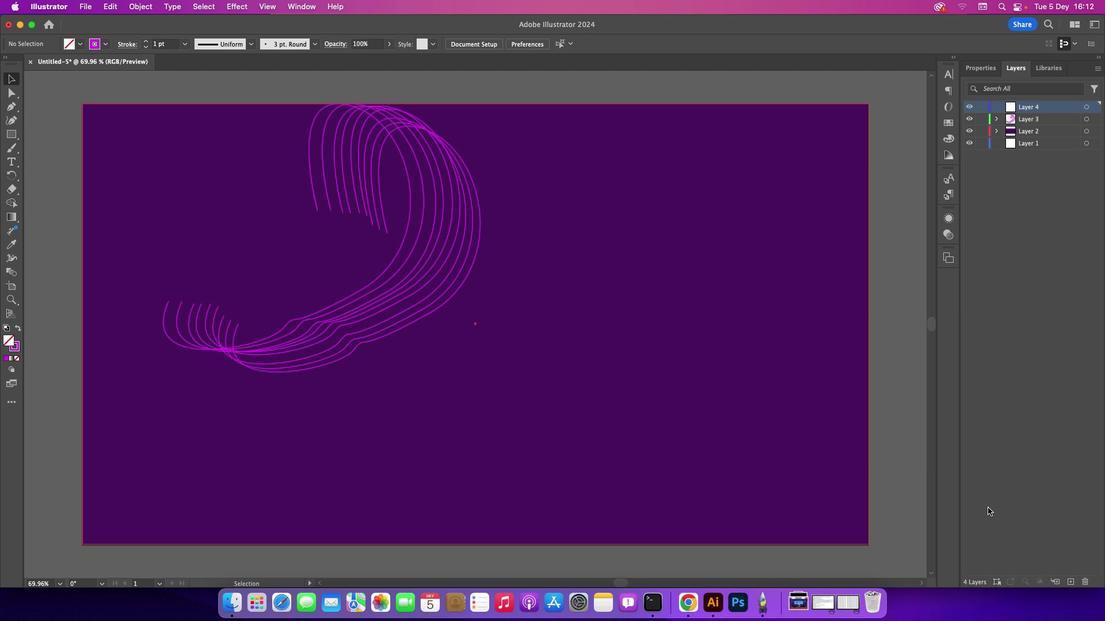 
Action: Mouse moved to (16, 136)
Screenshot: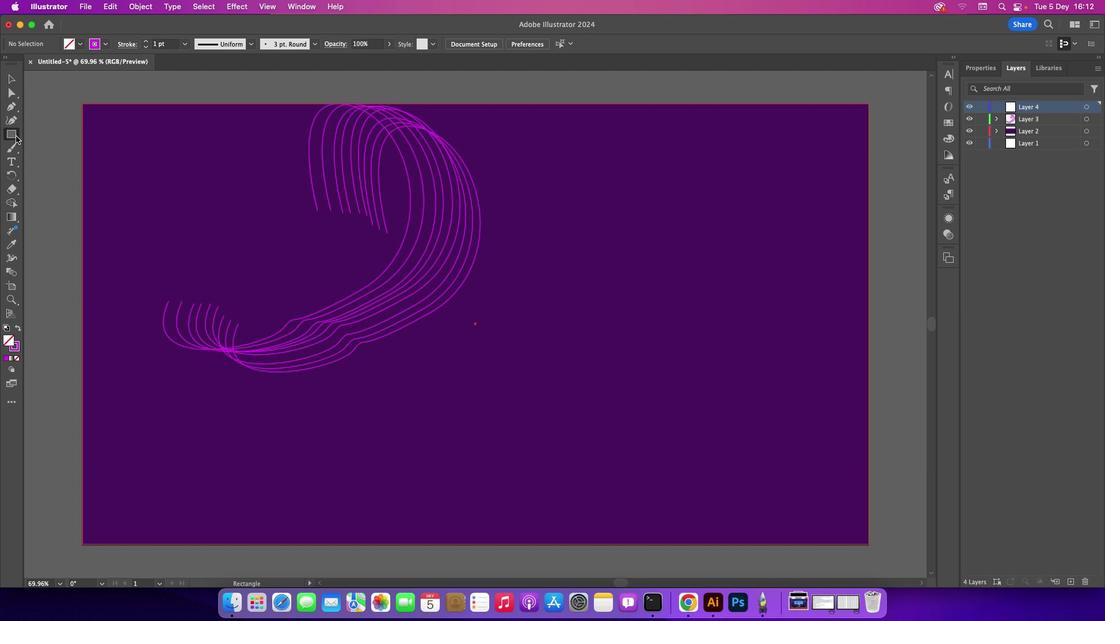 
Action: Mouse pressed left at (16, 136)
Screenshot: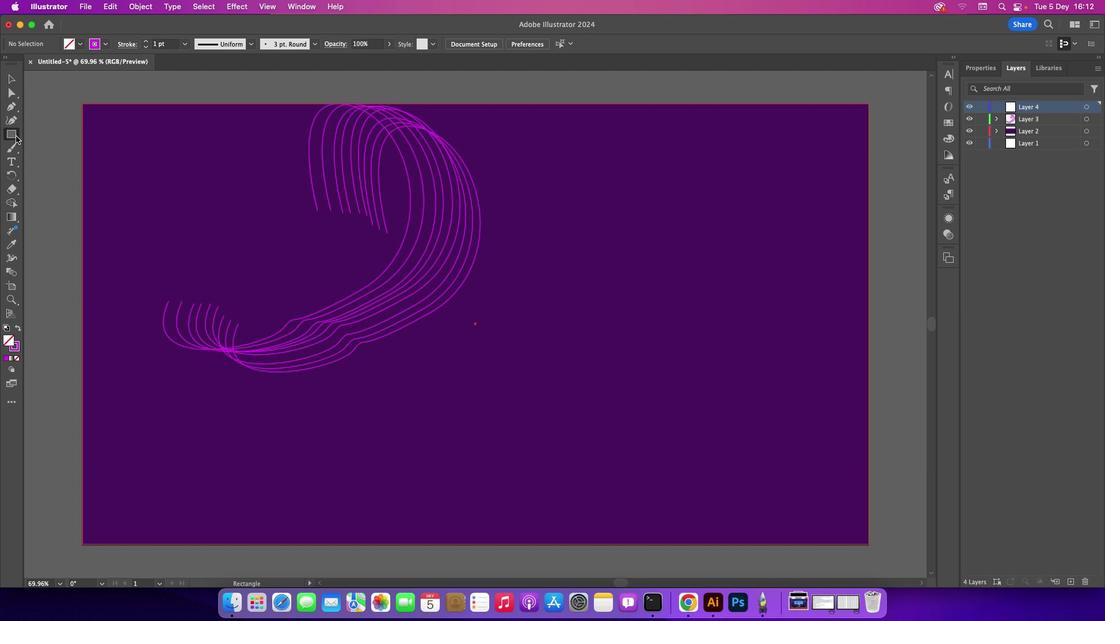 
Action: Mouse moved to (59, 149)
Screenshot: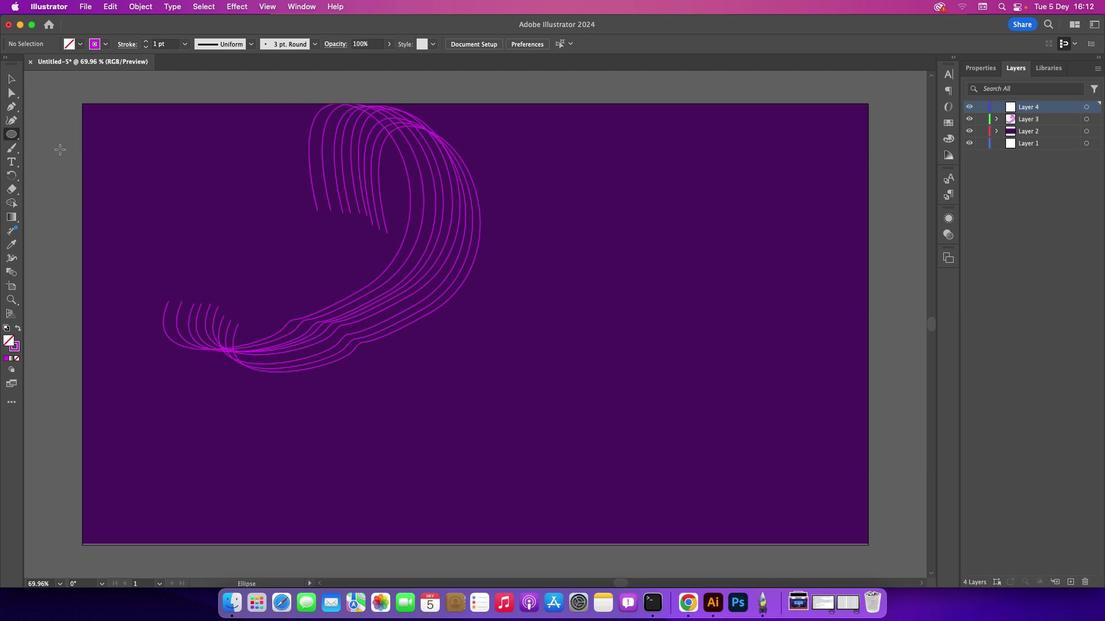
Action: Mouse pressed left at (59, 149)
Screenshot: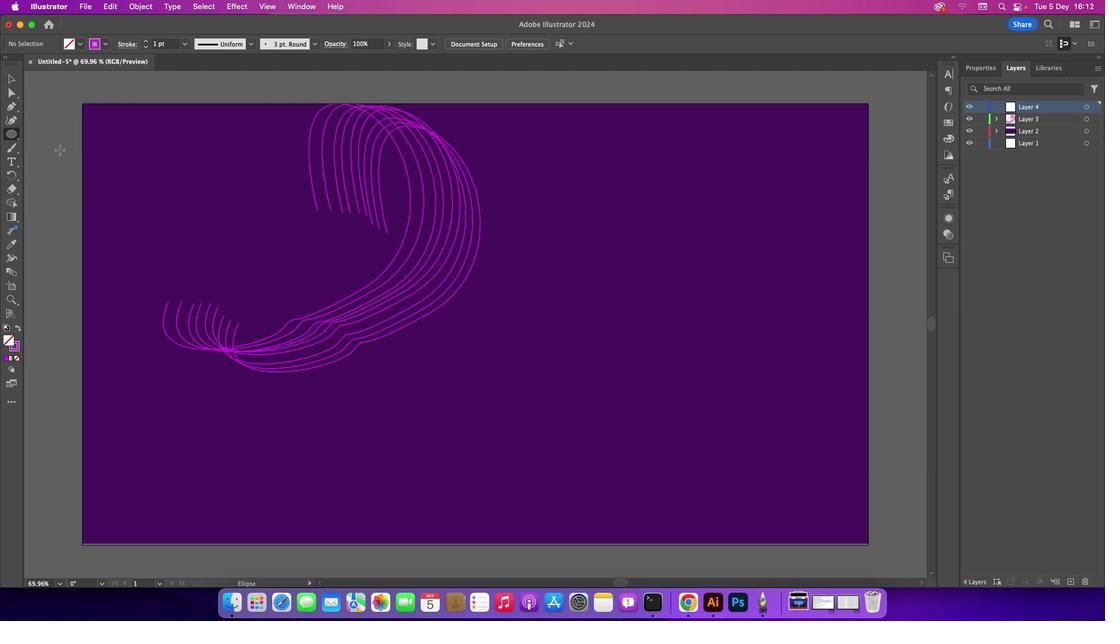 
Action: Mouse moved to (104, 544)
Screenshot: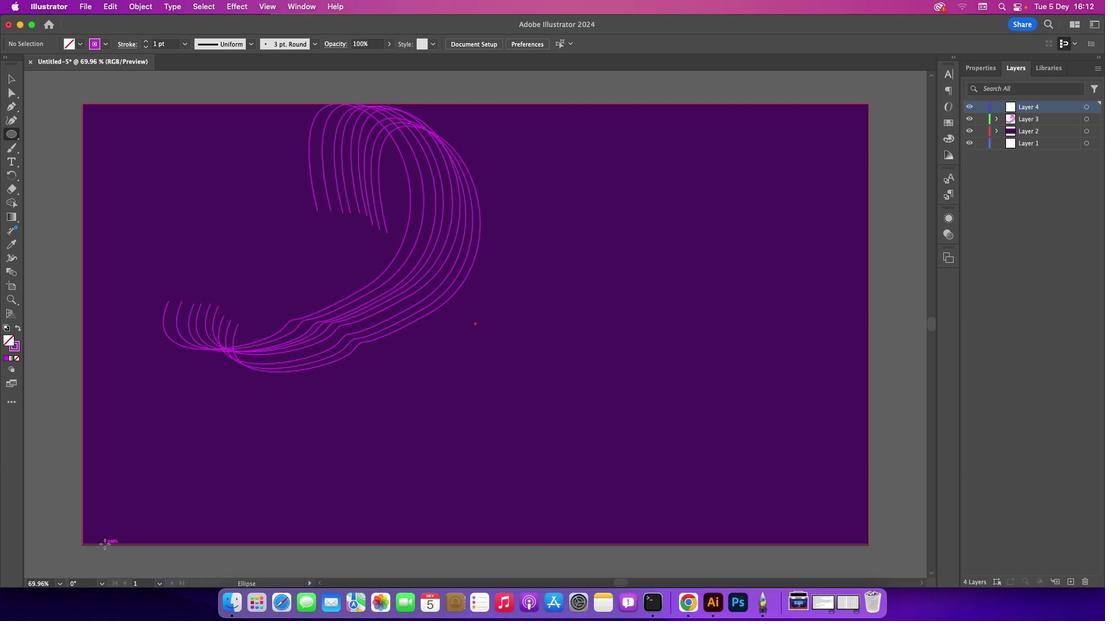 
Action: Mouse pressed left at (104, 544)
Screenshot: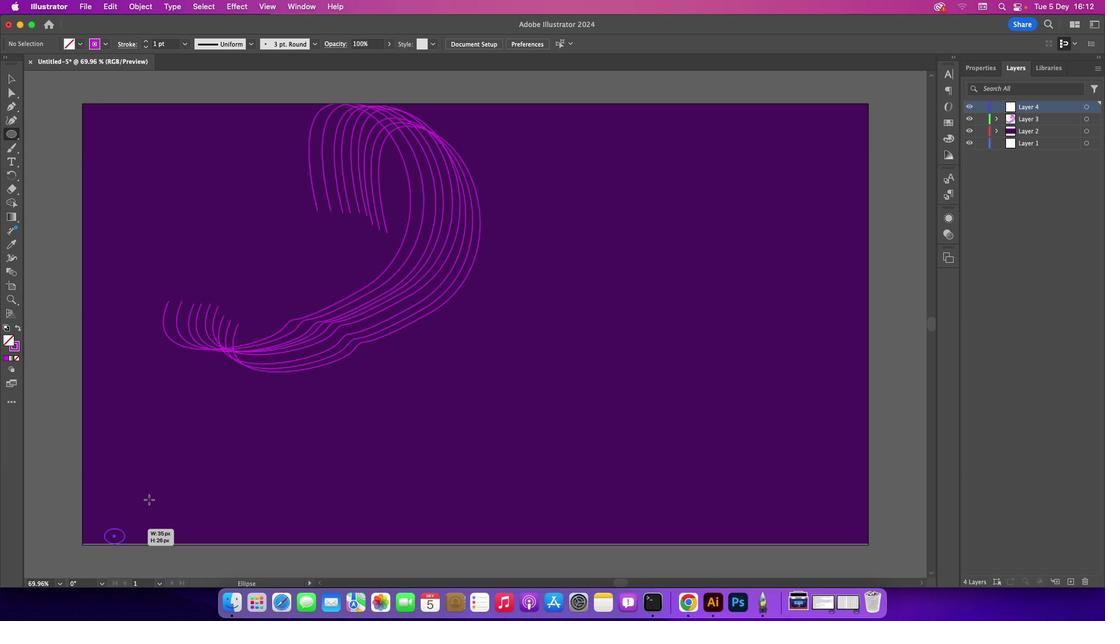
Action: Mouse moved to (17, 328)
Screenshot: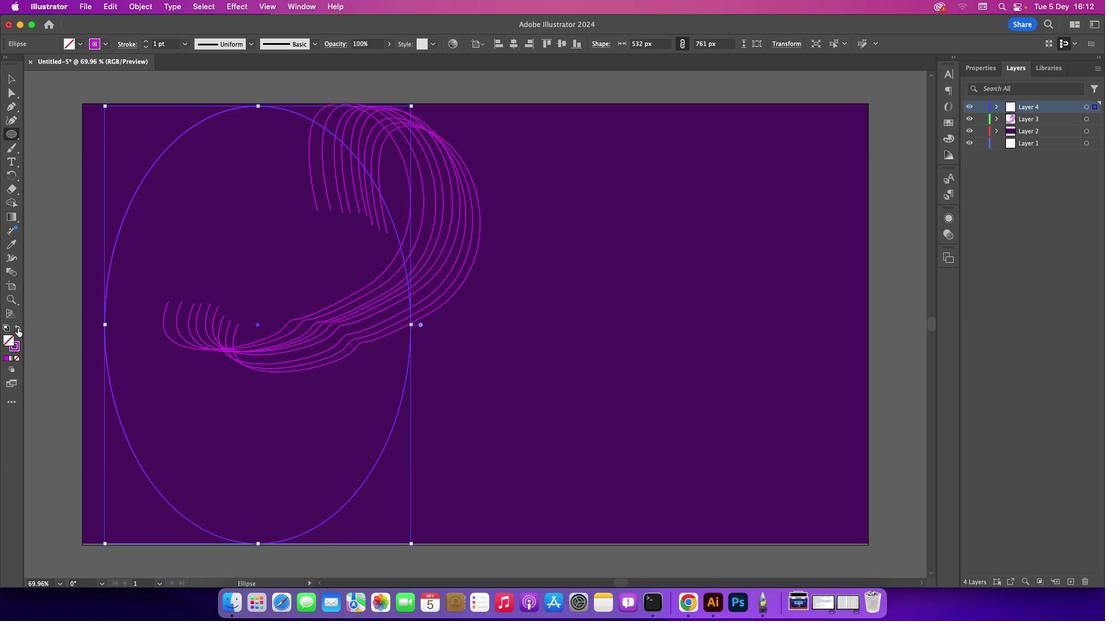 
Action: Mouse pressed left at (17, 328)
Screenshot: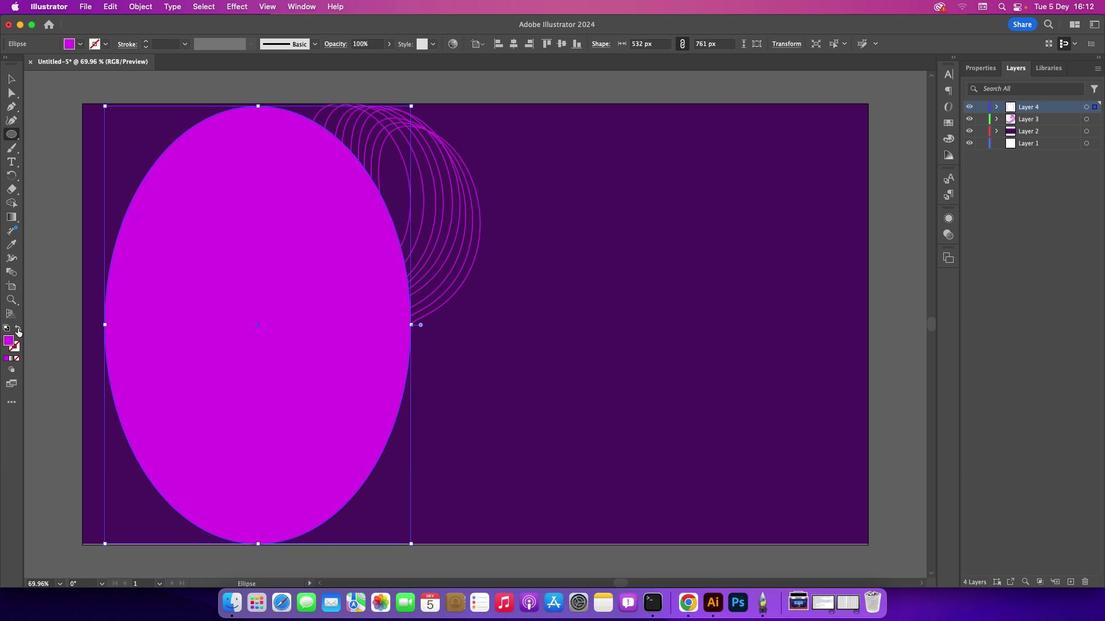 
Action: Mouse moved to (9, 340)
Screenshot: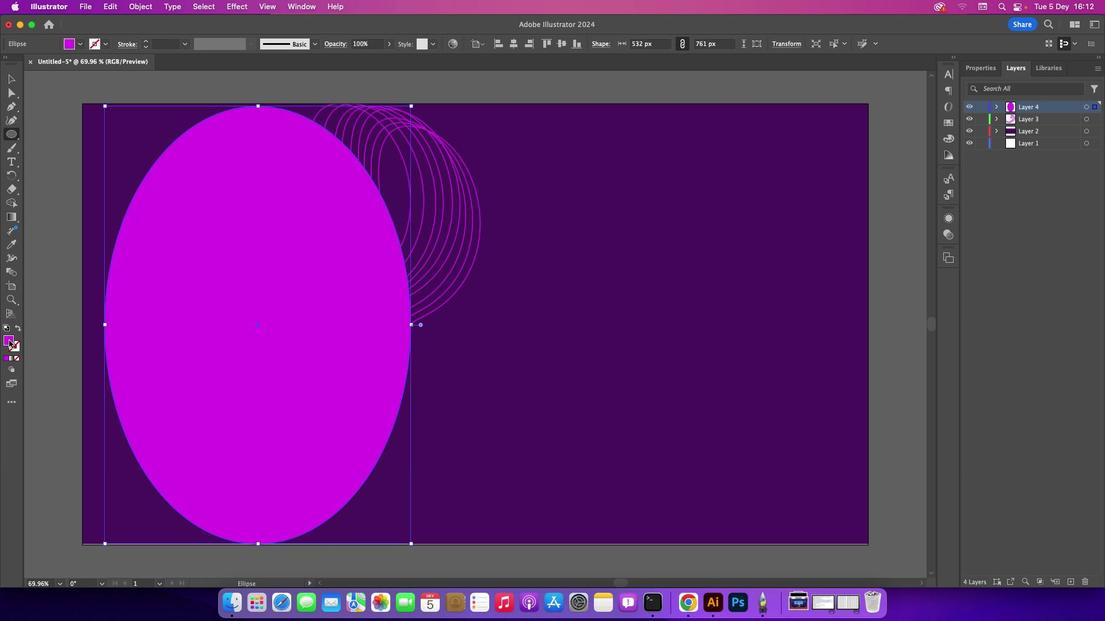 
Action: Mouse pressed left at (9, 340)
Screenshot: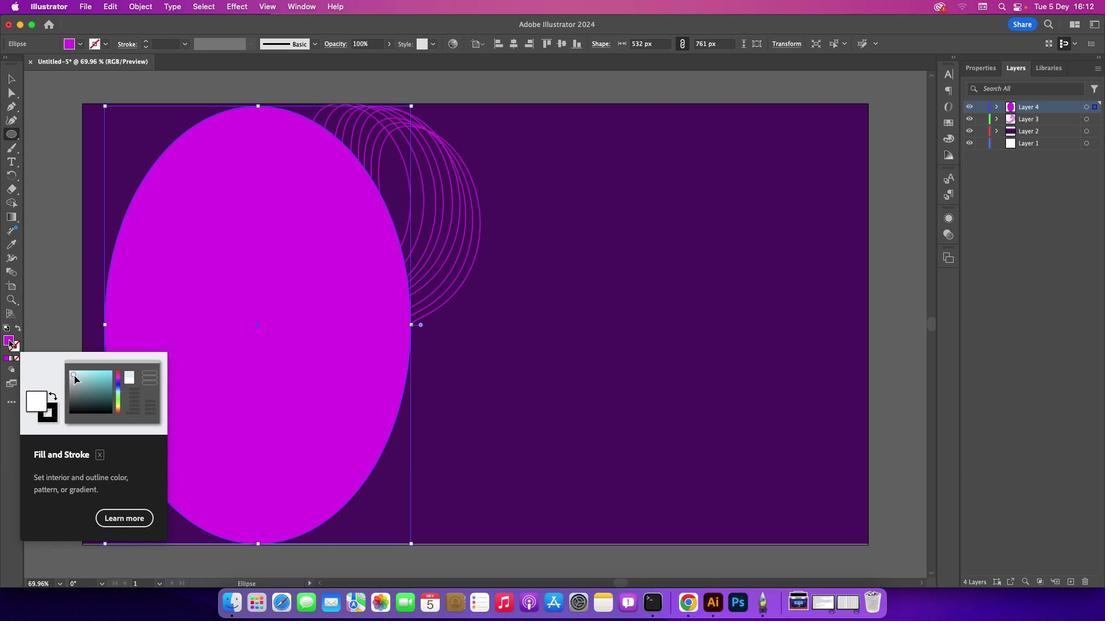 
Action: Mouse pressed left at (9, 340)
Screenshot: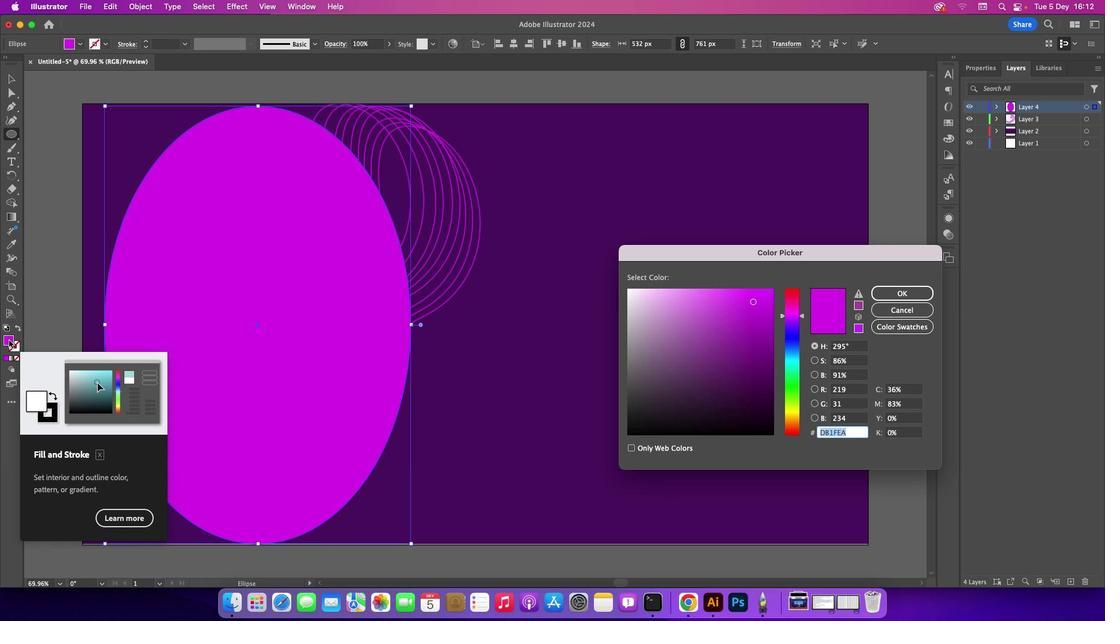 
Action: Mouse moved to (40, 95)
Screenshot: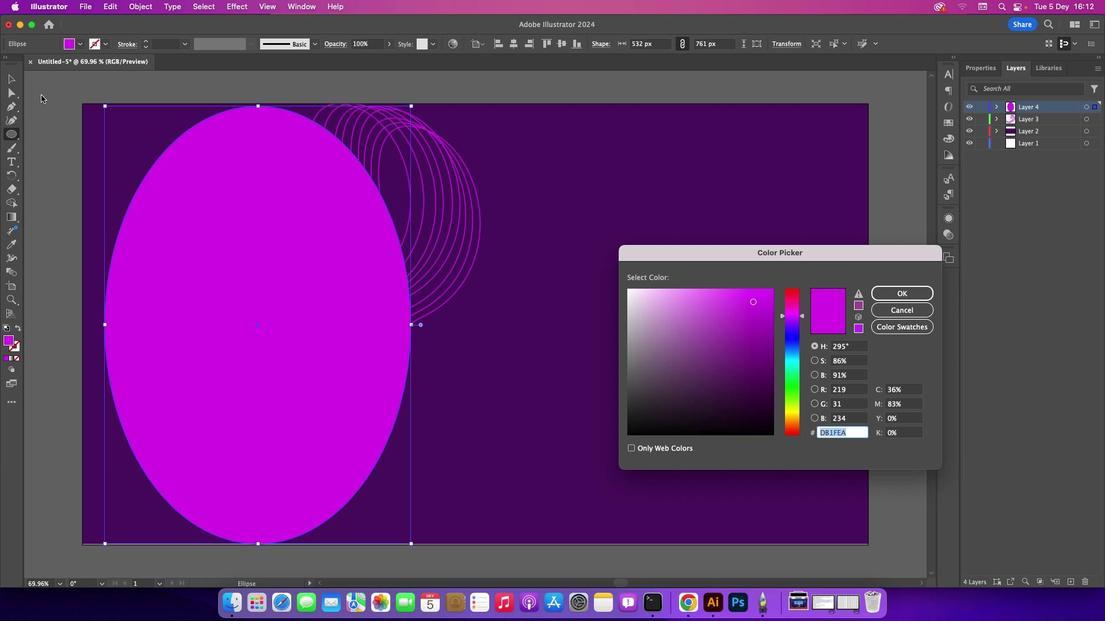 
Action: Mouse pressed left at (40, 95)
Screenshot: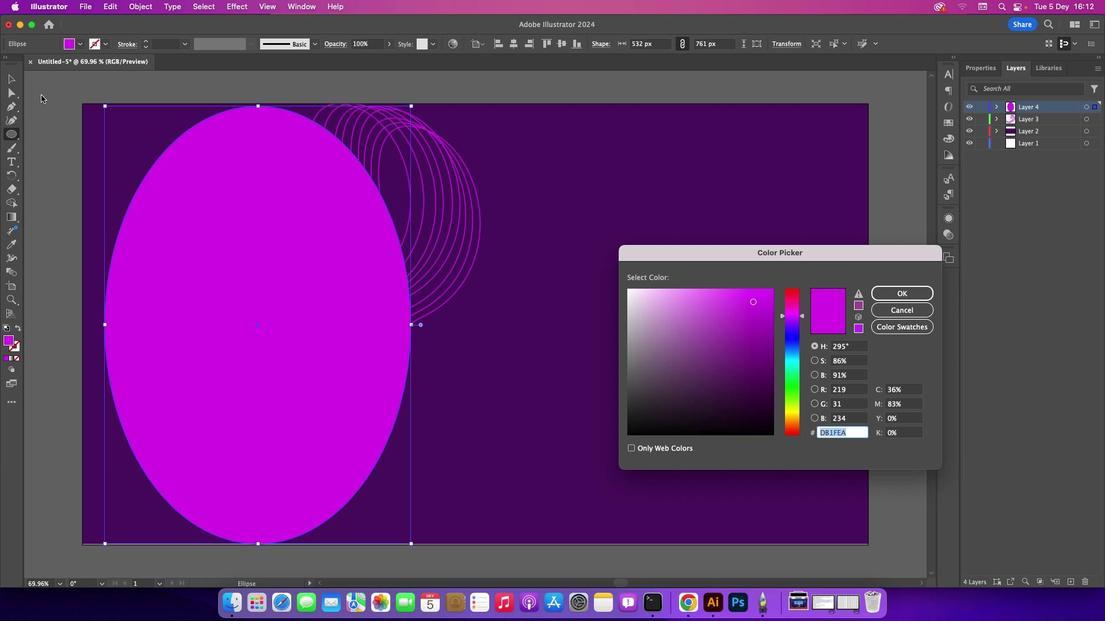 
Action: Mouse moved to (920, 311)
Screenshot: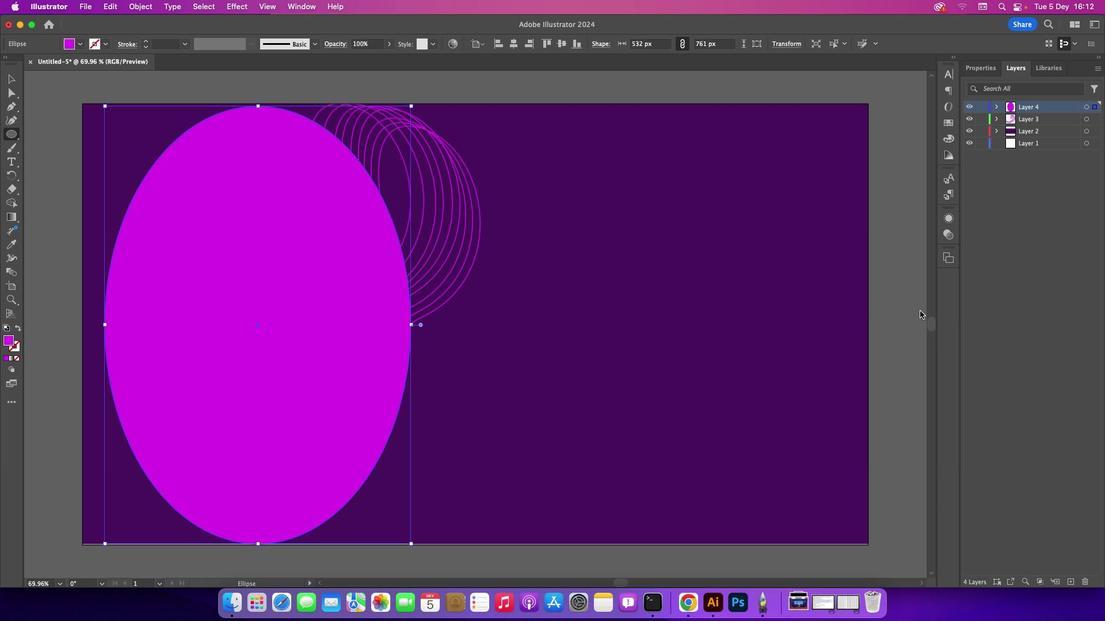 
Action: Mouse pressed left at (920, 311)
Screenshot: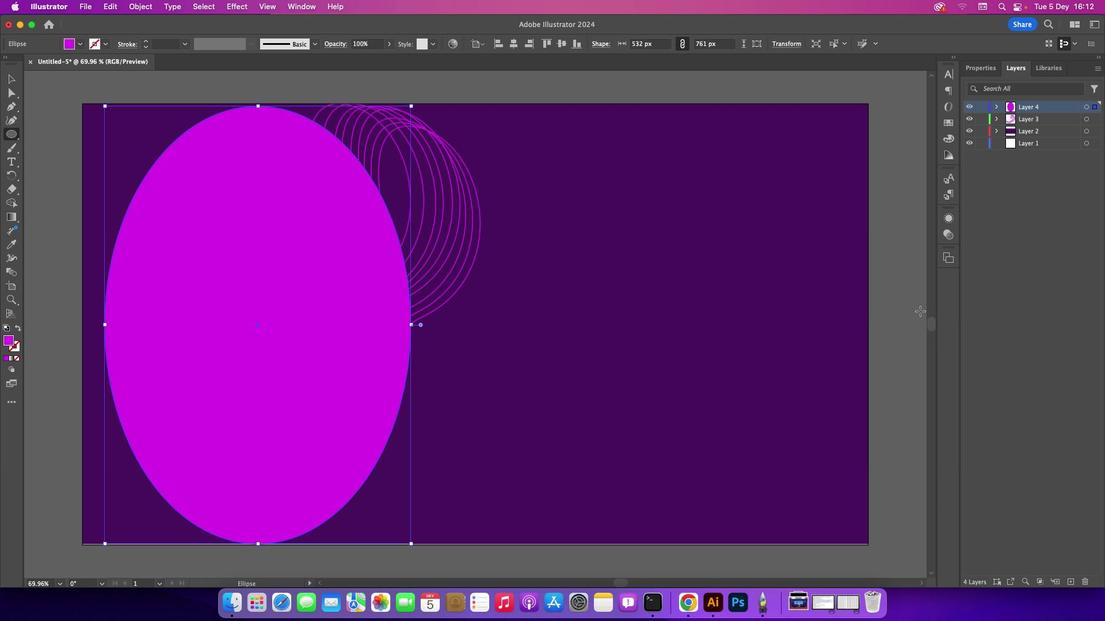 
Action: Mouse moved to (691, 171)
Screenshot: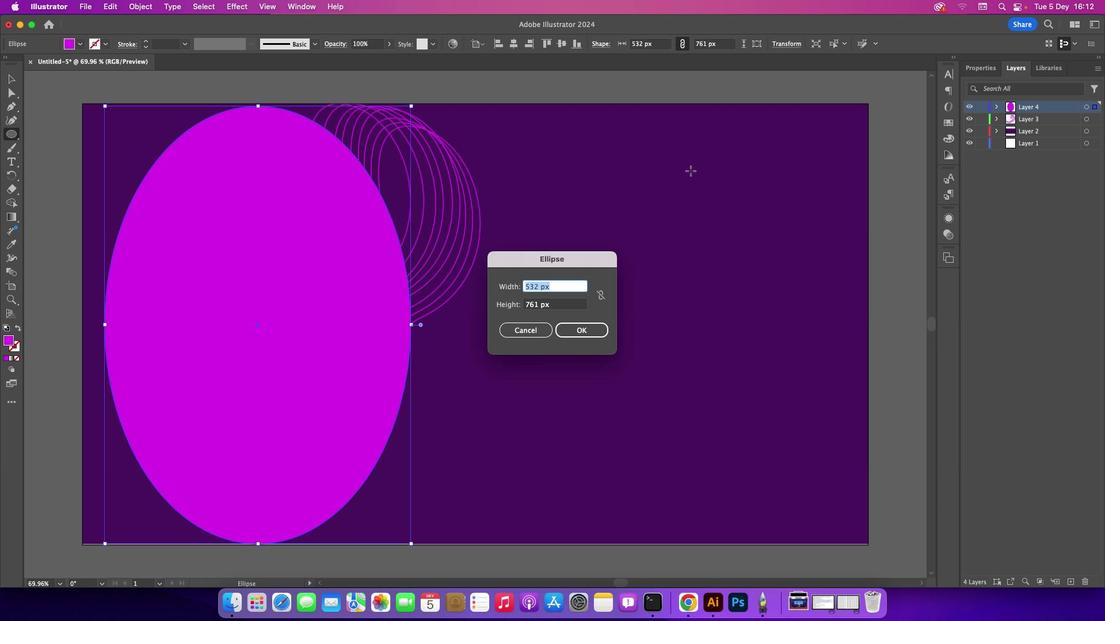 
Action: Mouse pressed left at (691, 171)
Screenshot: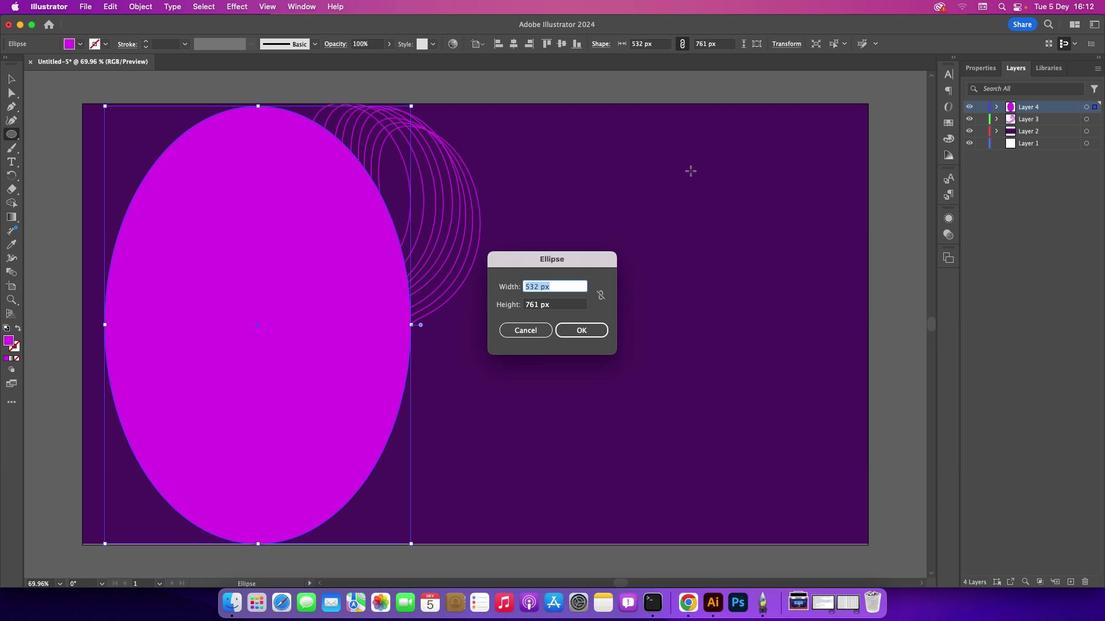 
Action: Mouse moved to (511, 331)
Screenshot: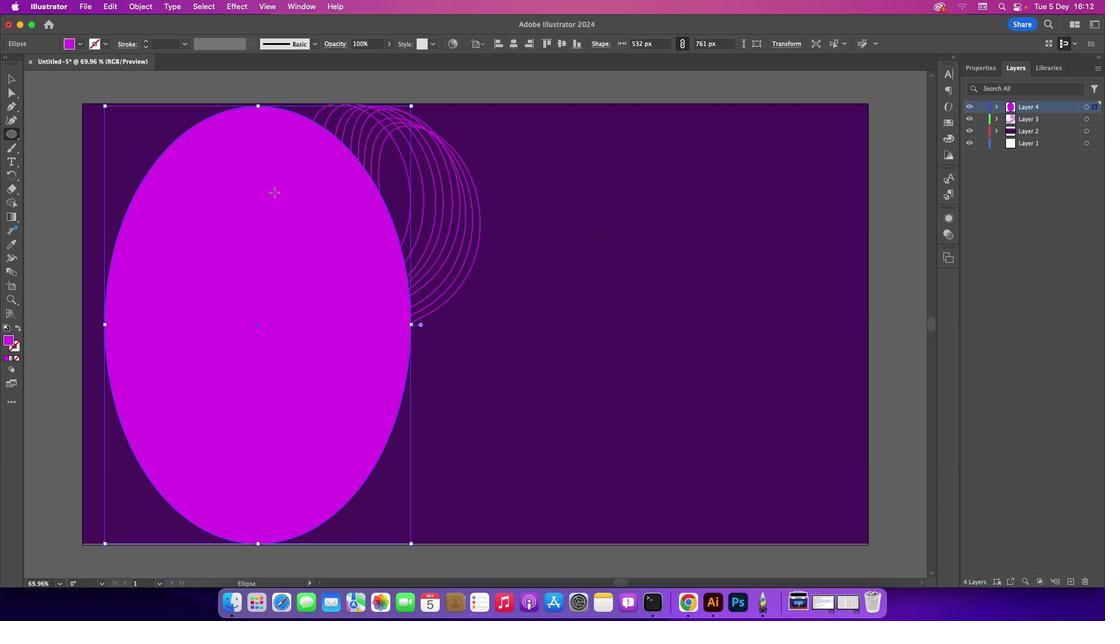 
Action: Mouse pressed left at (511, 331)
Screenshot: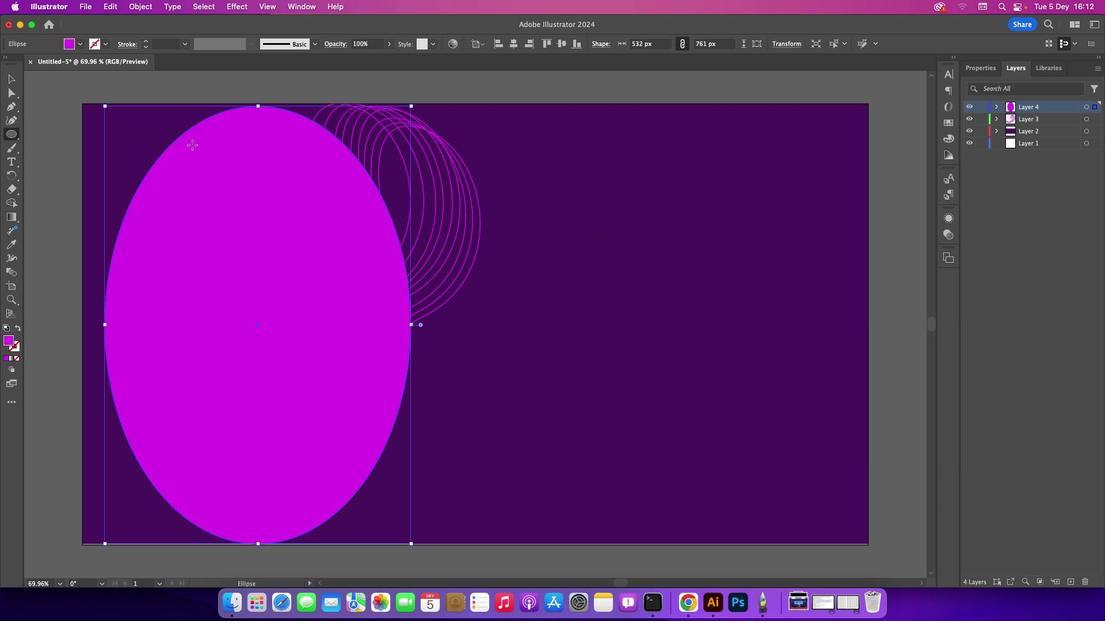 
Action: Mouse moved to (8, 76)
Screenshot: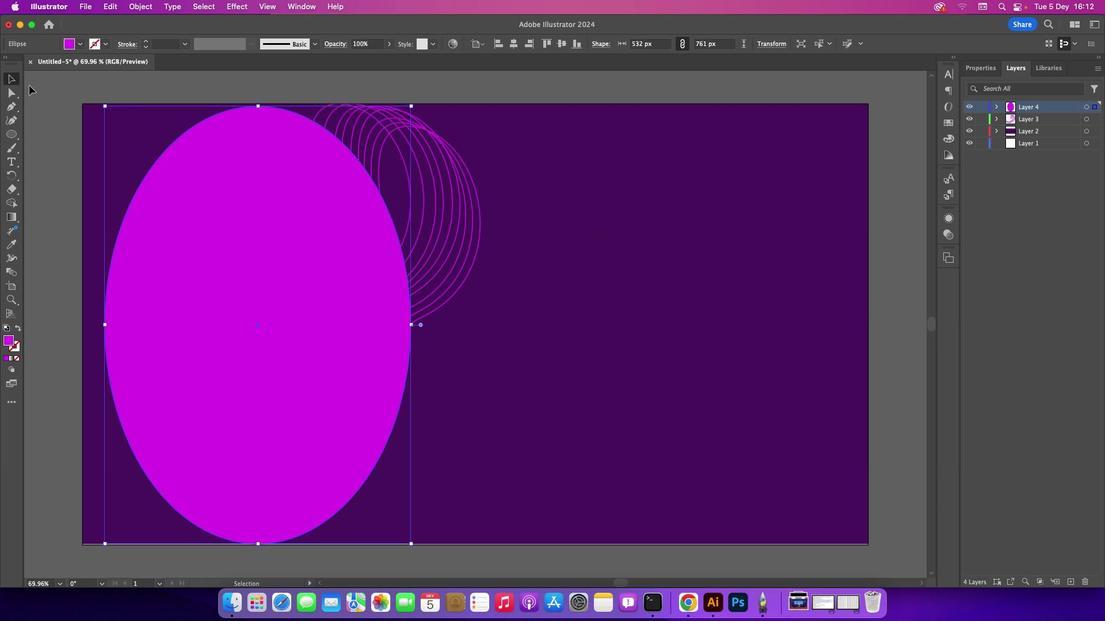 
Action: Mouse pressed left at (8, 76)
Screenshot: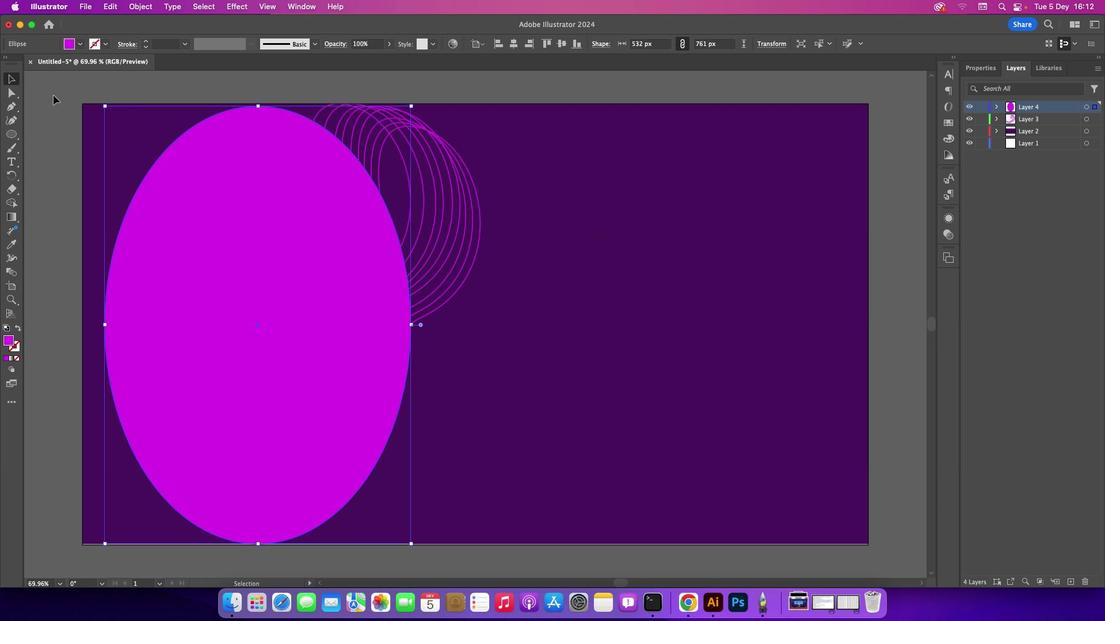 
Action: Mouse moved to (52, 95)
Screenshot: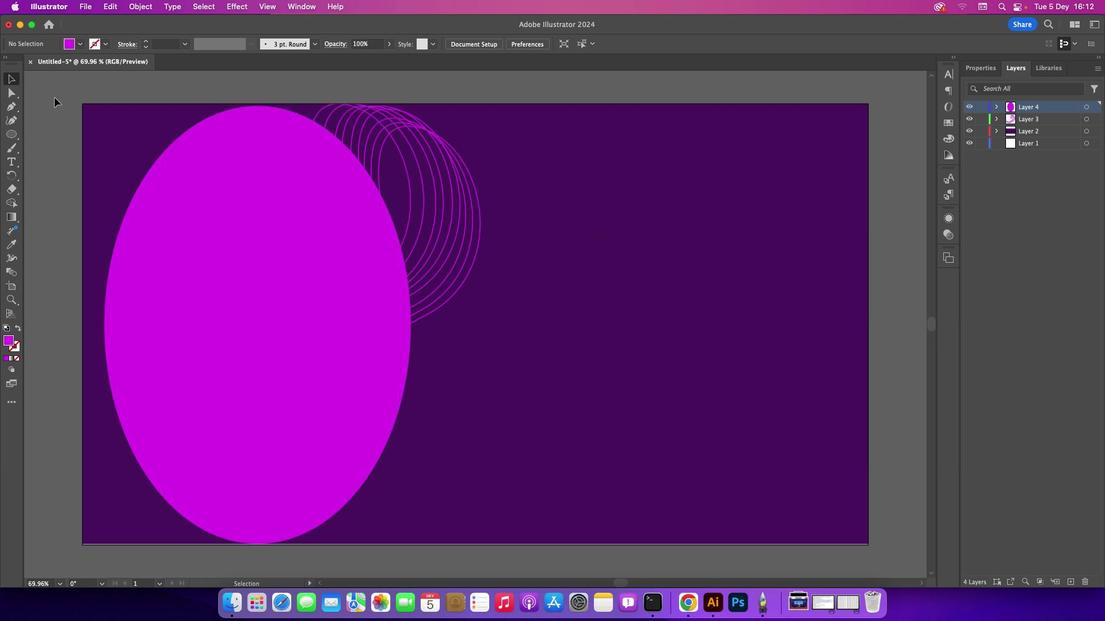 
Action: Mouse pressed left at (52, 95)
Screenshot: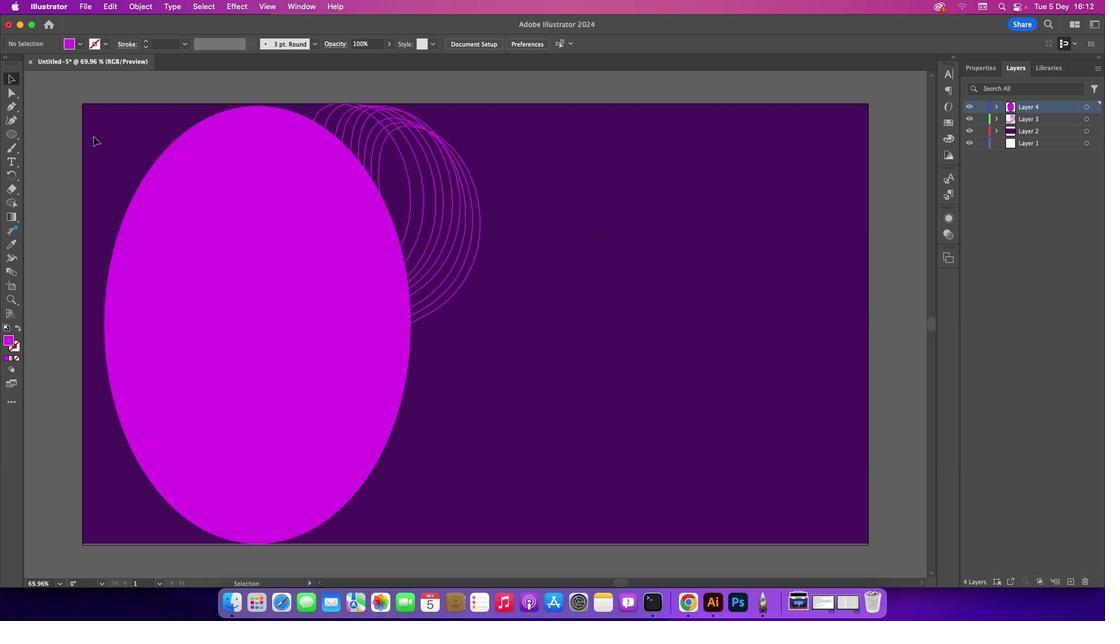 
Action: Mouse moved to (662, 251)
Screenshot: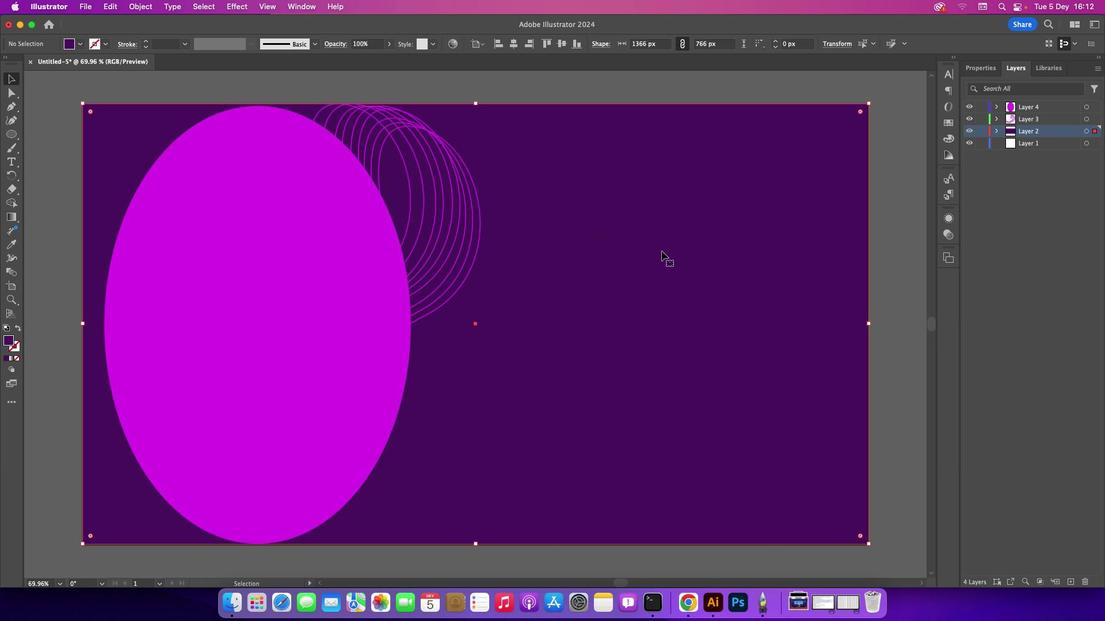 
Action: Mouse pressed left at (662, 251)
Screenshot: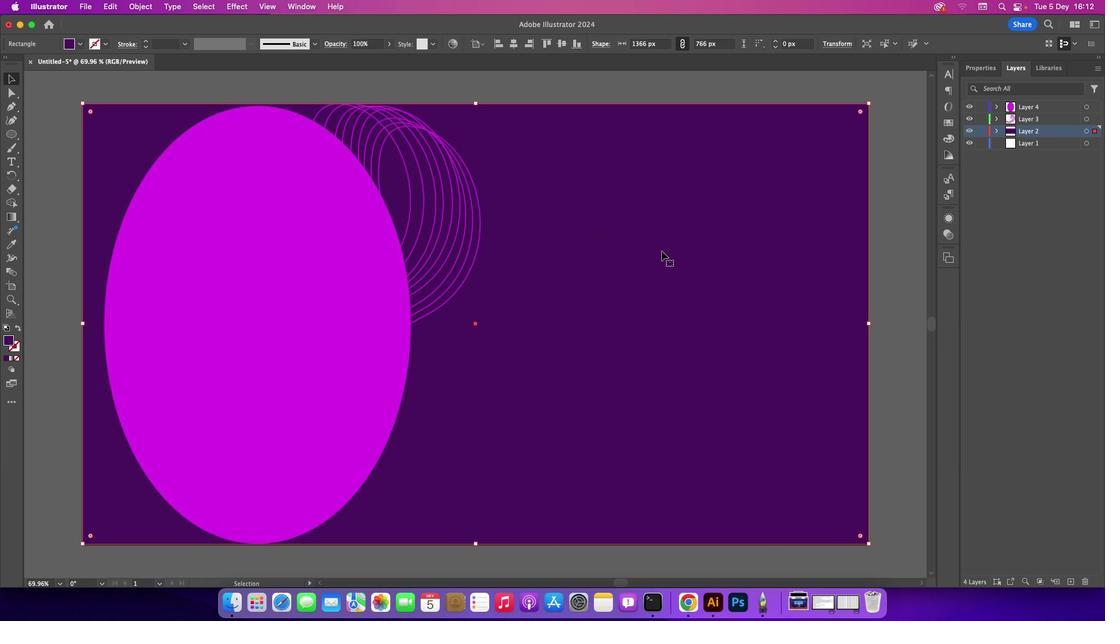 
Action: Mouse moved to (11, 358)
Screenshot: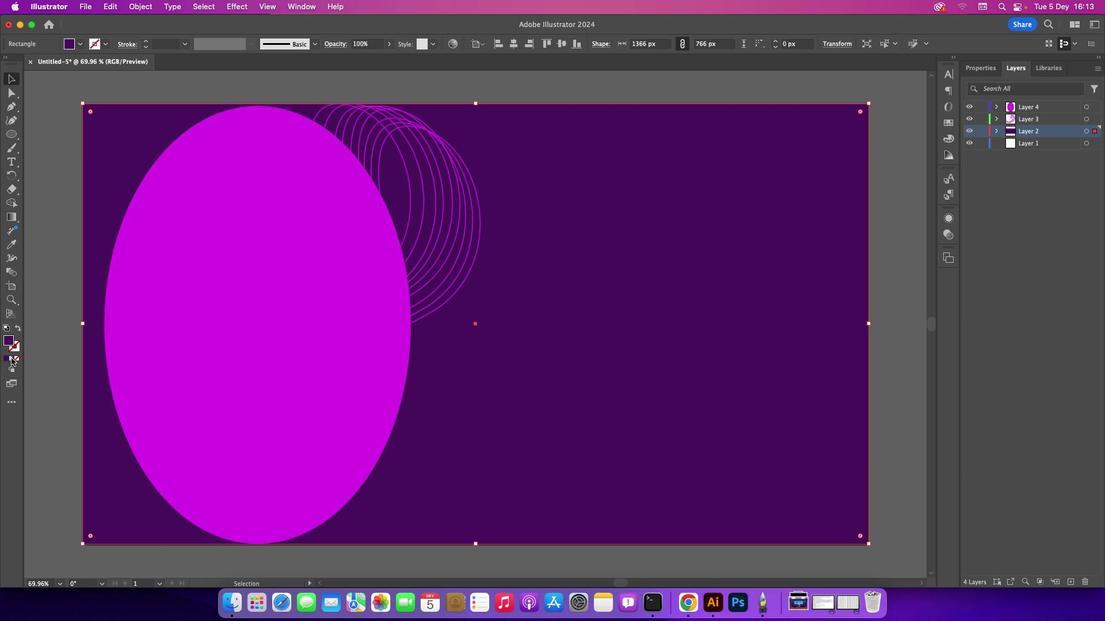 
Action: Mouse pressed left at (11, 358)
Screenshot: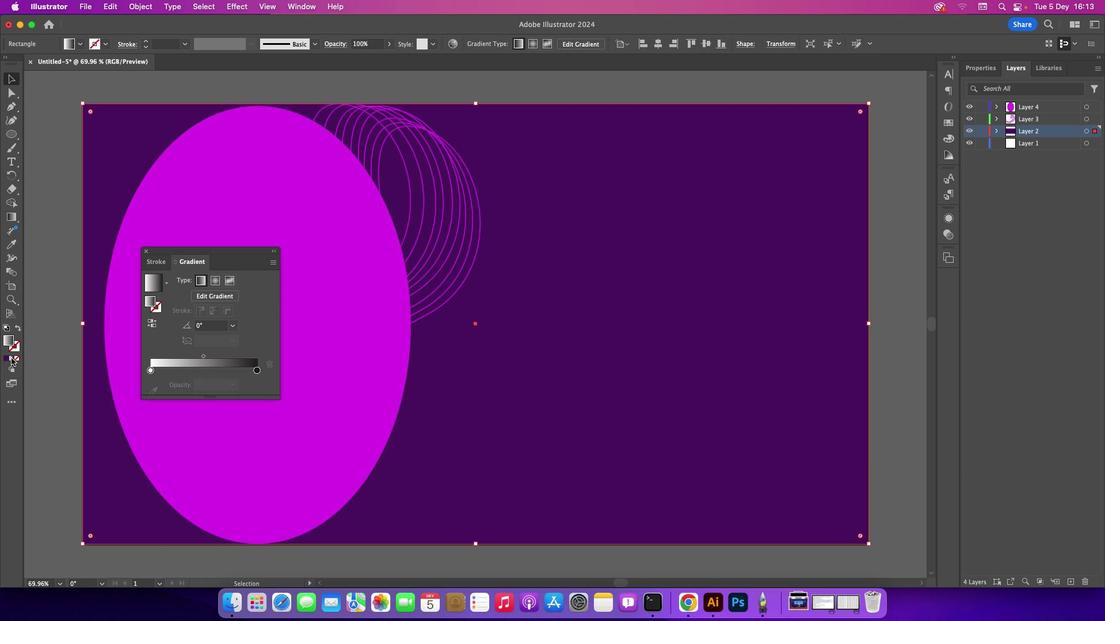 
Action: Mouse moved to (149, 370)
Screenshot: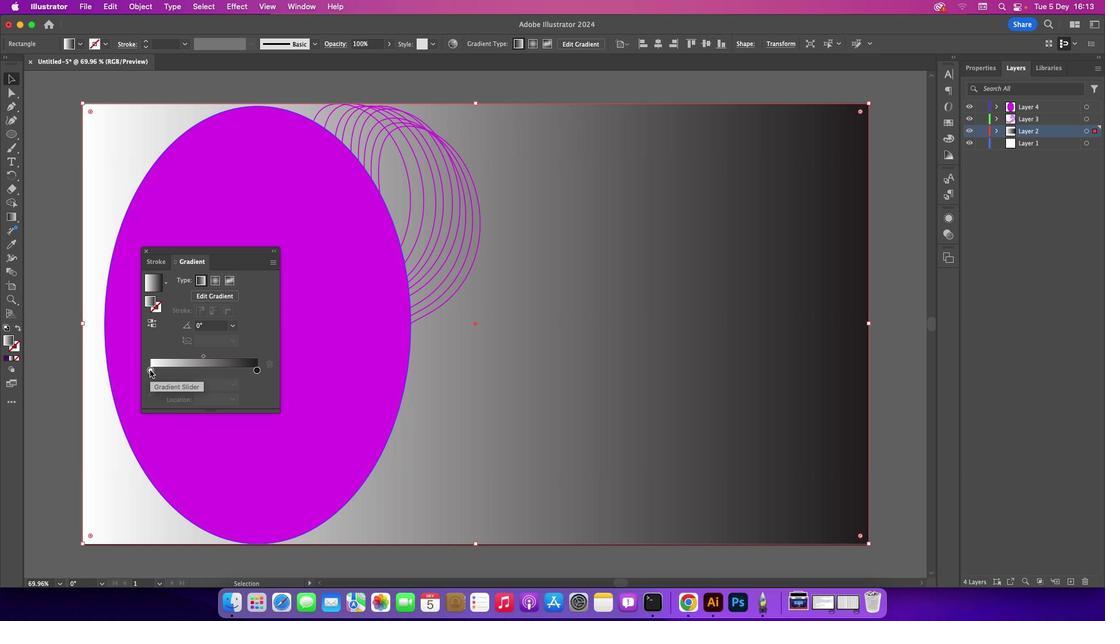 
Action: Mouse pressed left at (149, 370)
Screenshot: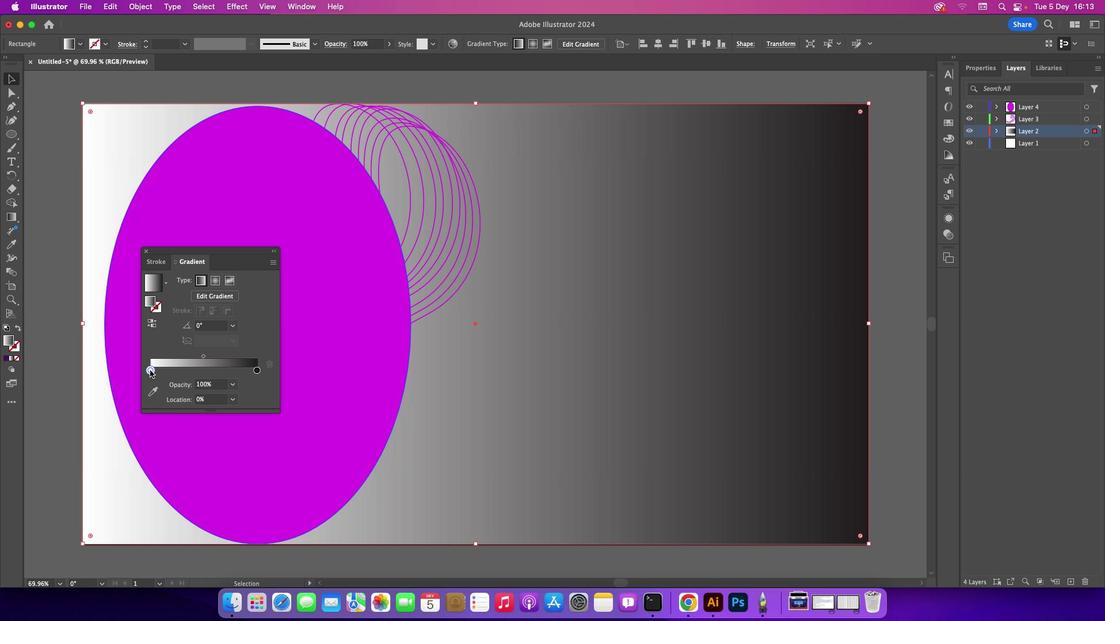 
Action: Mouse pressed left at (149, 370)
Screenshot: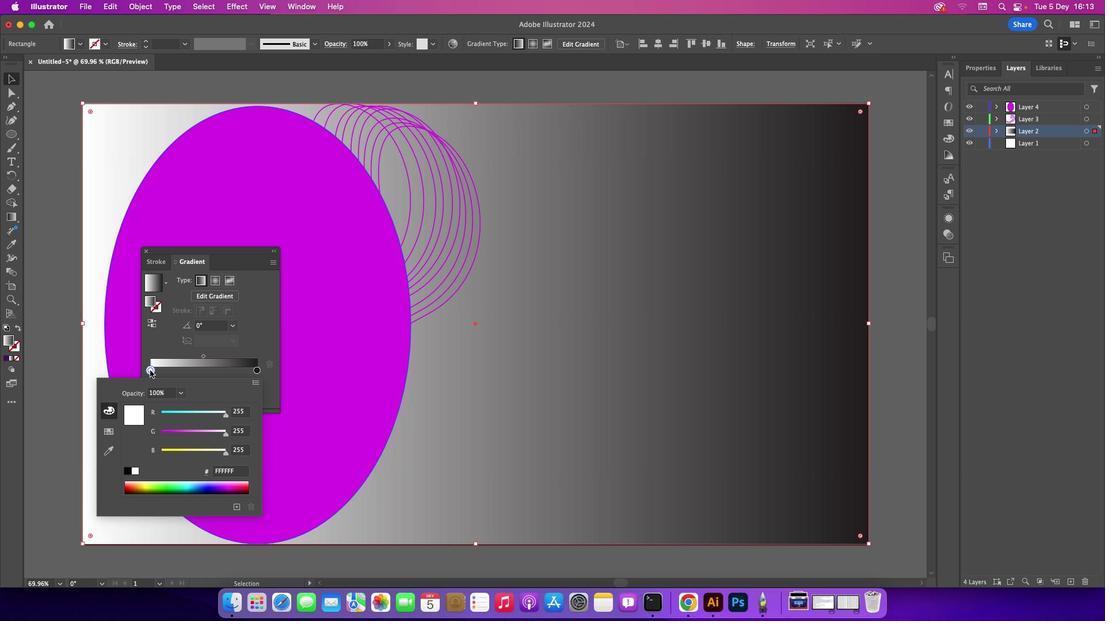 
Action: Mouse moved to (222, 486)
Screenshot: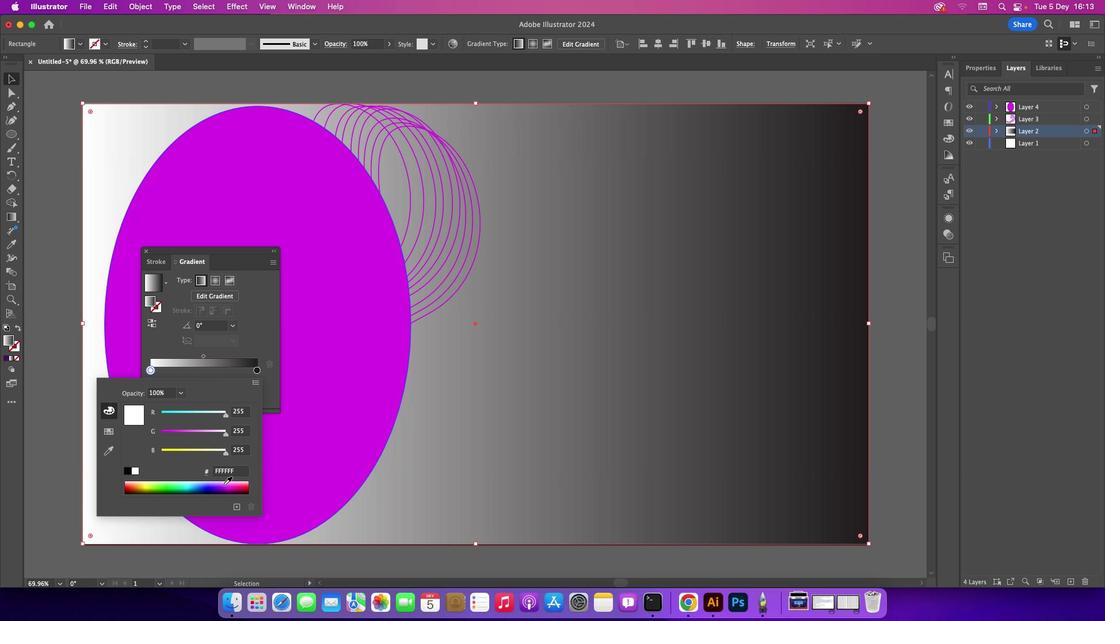 
Action: Mouse pressed left at (222, 486)
Screenshot: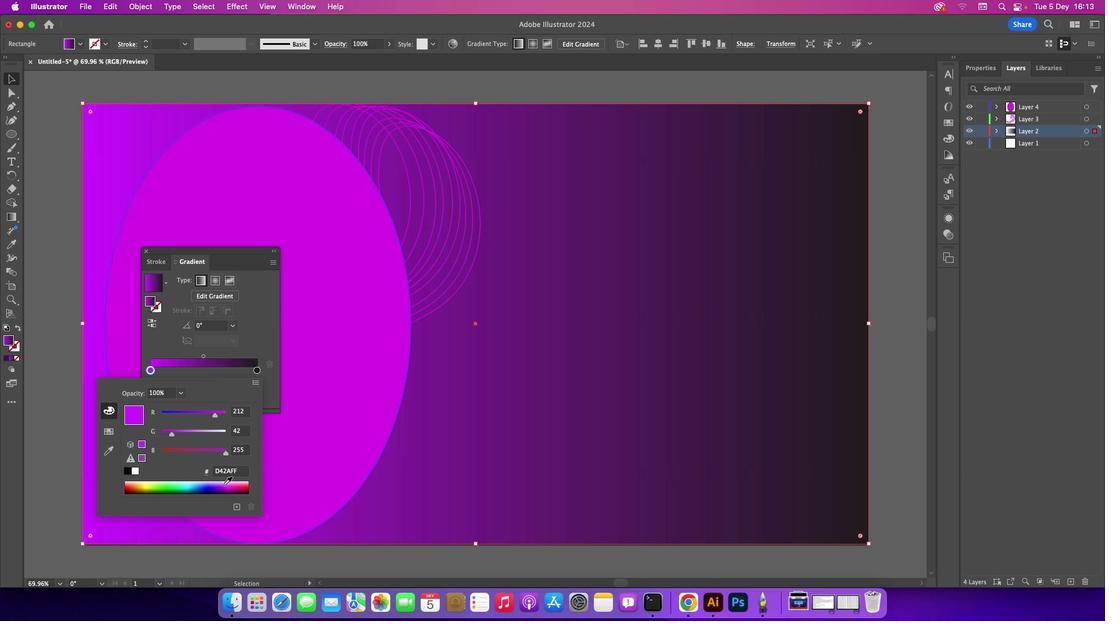 
Action: Mouse moved to (223, 482)
Screenshot: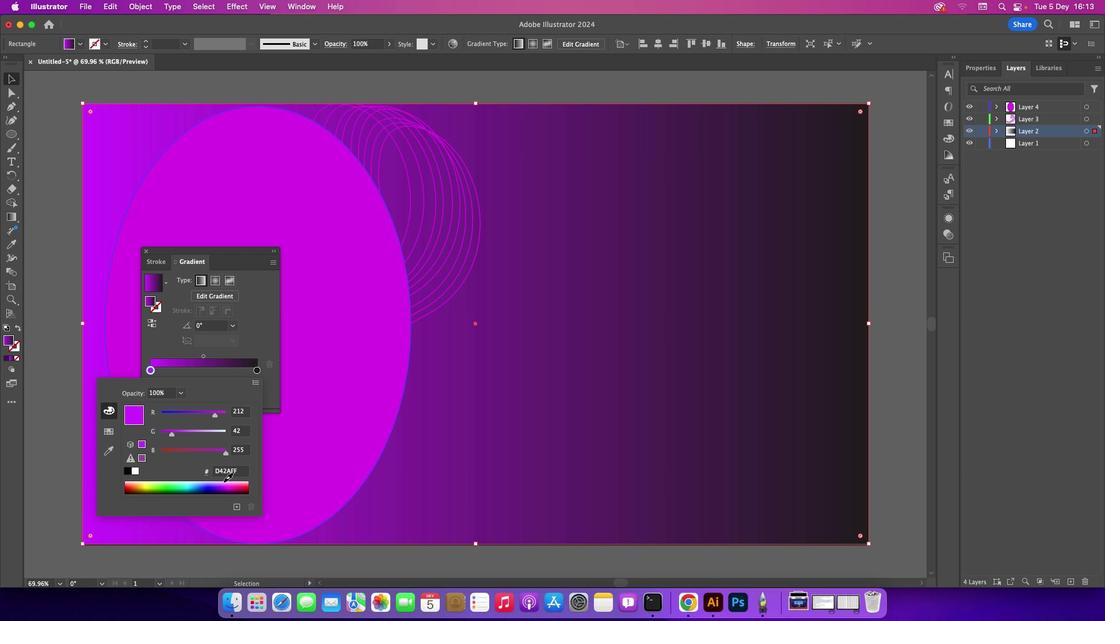 
Action: Mouse pressed left at (223, 482)
Screenshot: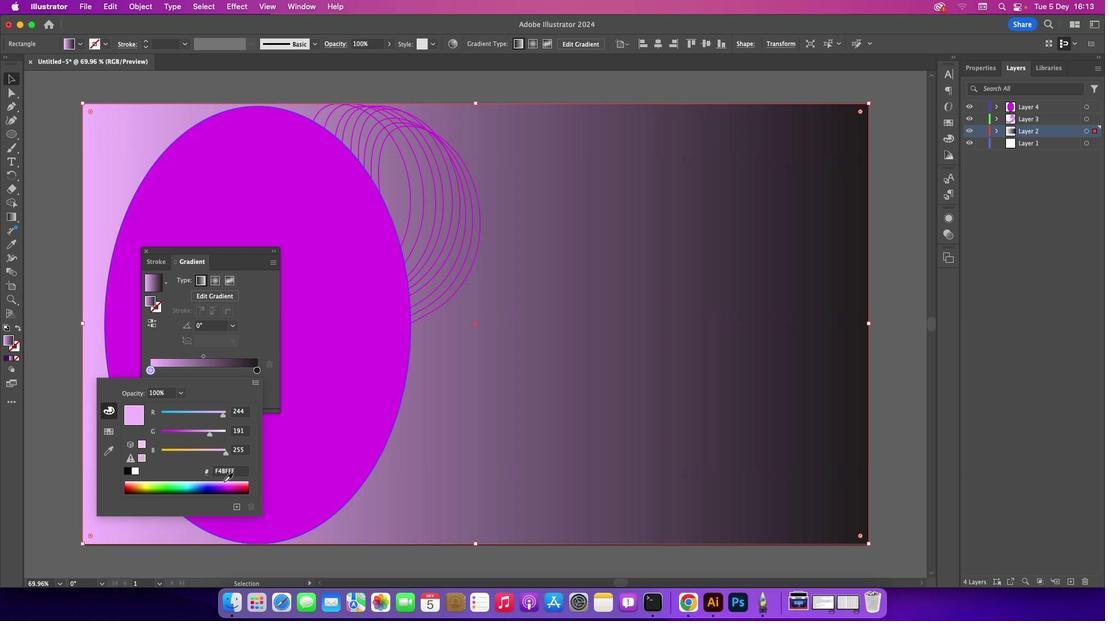 
Action: Mouse moved to (274, 379)
Screenshot: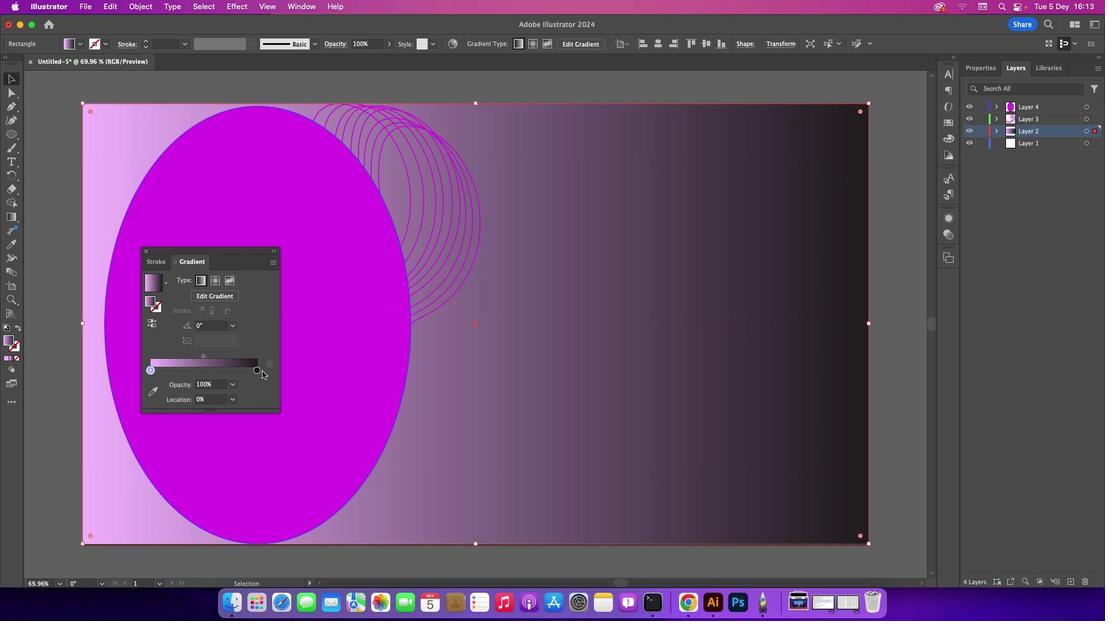 
Action: Mouse pressed left at (274, 379)
Screenshot: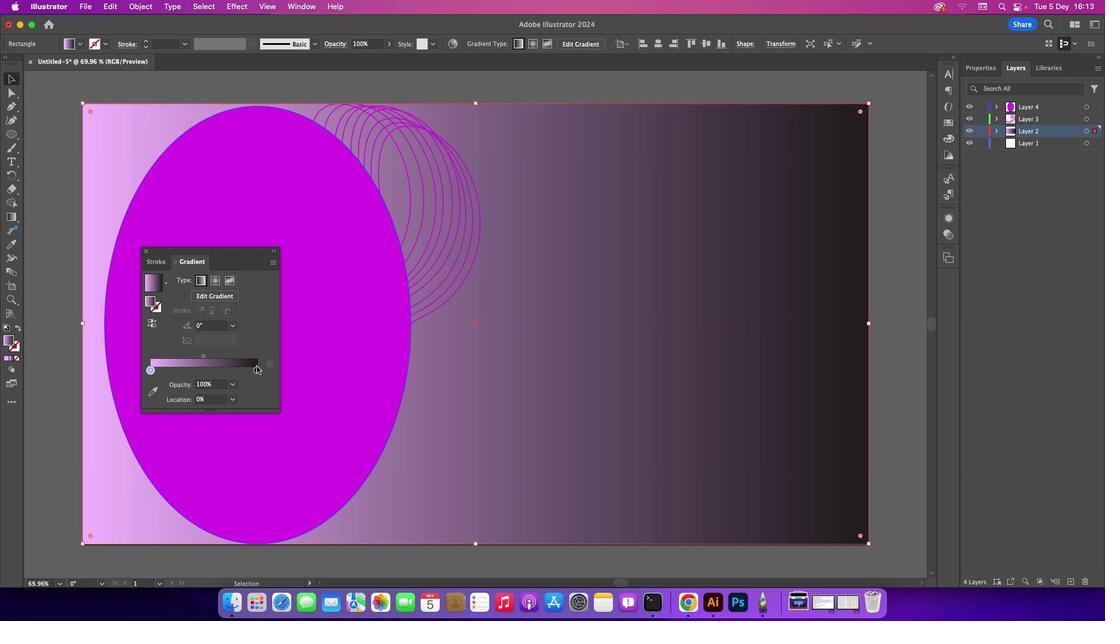 
Action: Mouse moved to (256, 369)
Screenshot: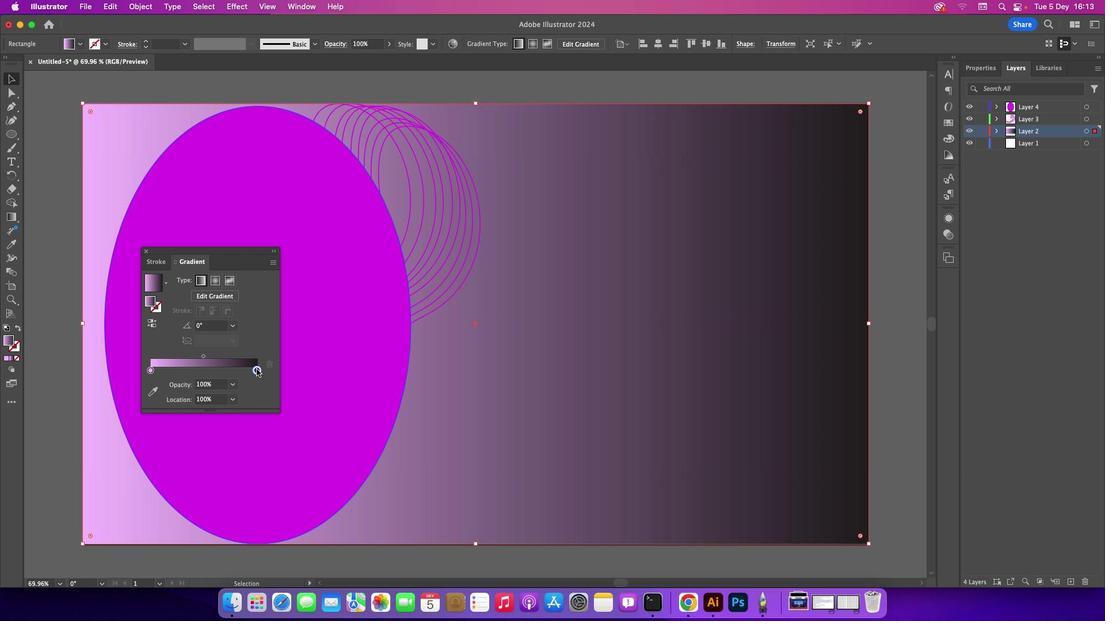 
Action: Mouse pressed left at (256, 369)
Screenshot: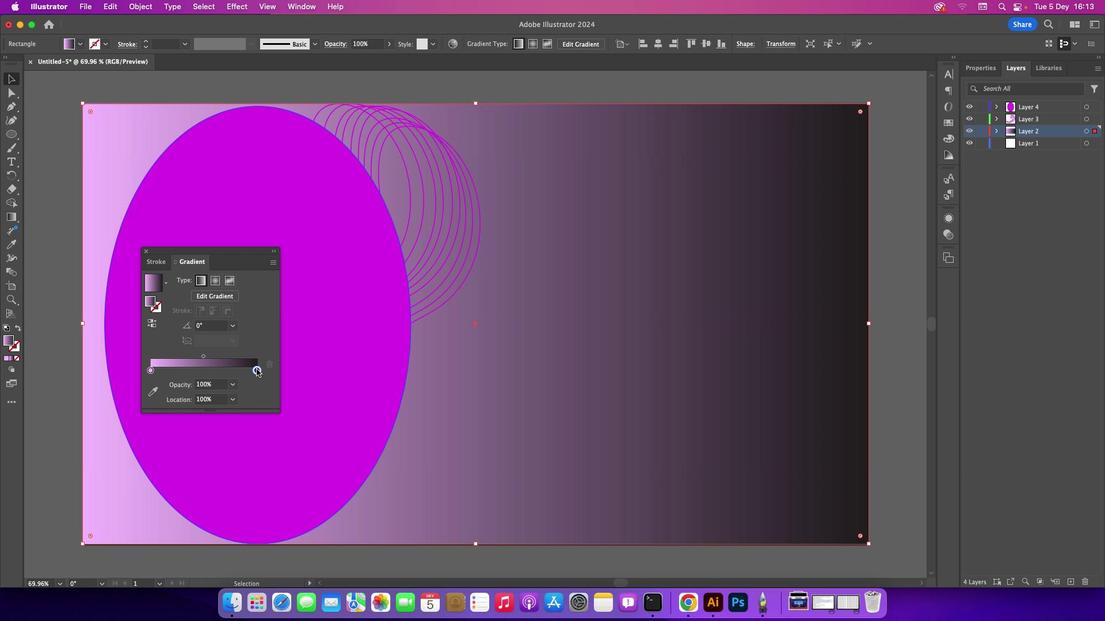
Action: Mouse pressed left at (256, 369)
Screenshot: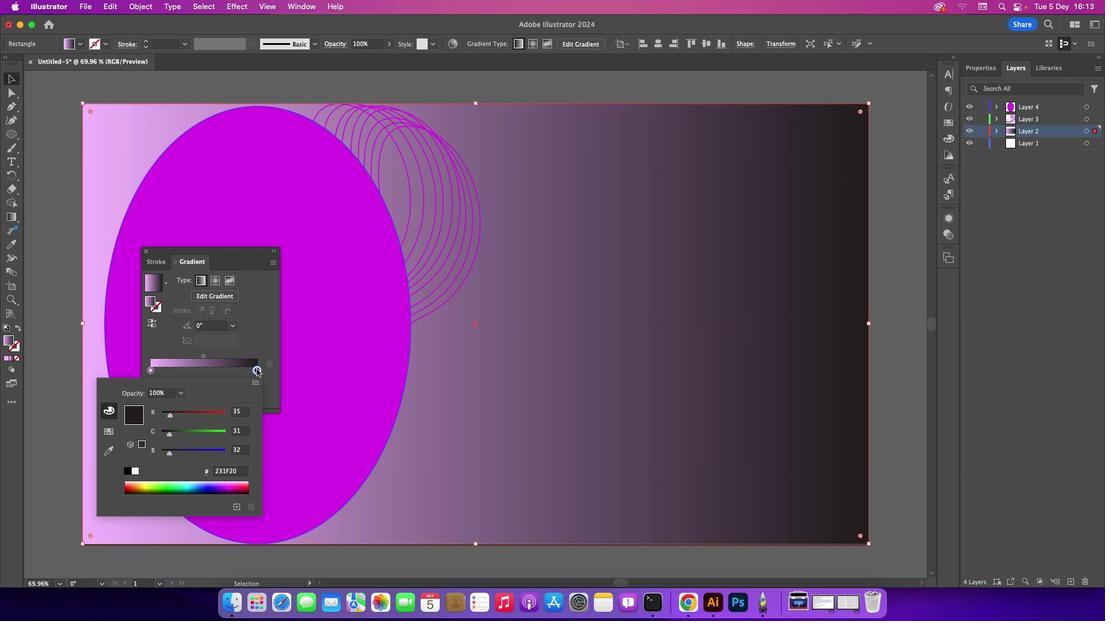 
Action: Mouse moved to (224, 489)
Screenshot: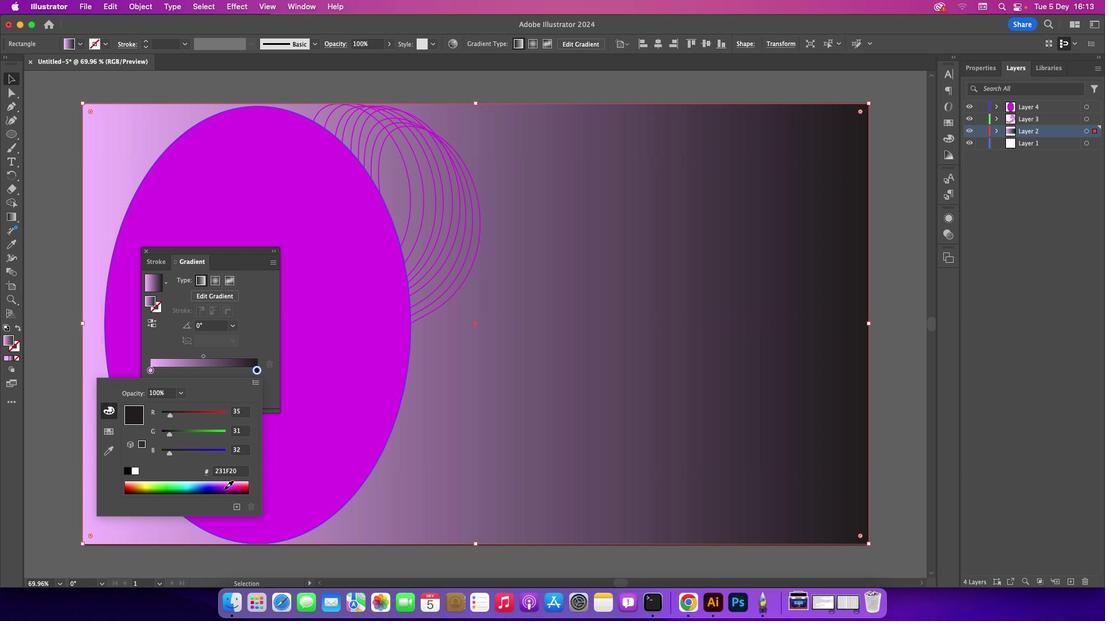 
Action: Mouse pressed left at (224, 489)
Screenshot: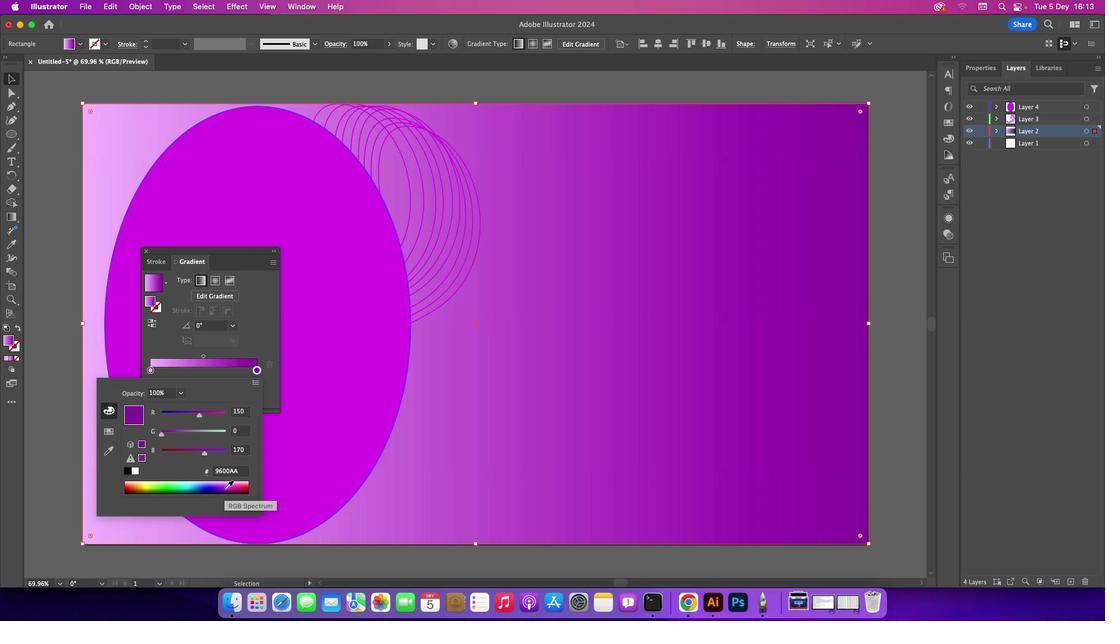 
Action: Mouse moved to (224, 491)
Screenshot: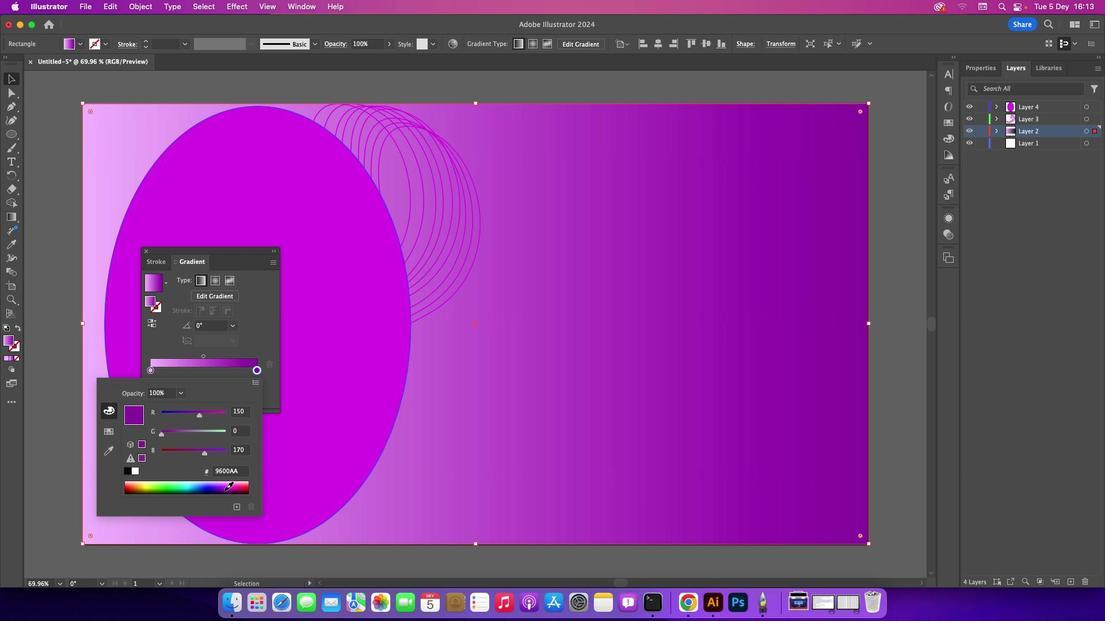 
Action: Mouse pressed left at (224, 491)
Screenshot: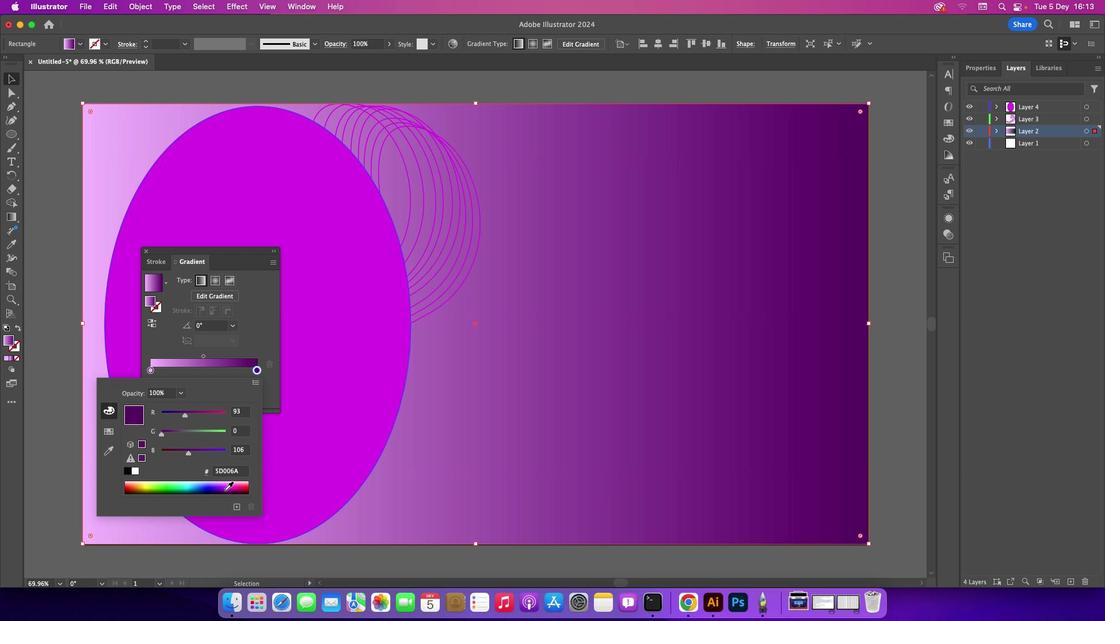 
Action: Mouse moved to (57, 124)
Screenshot: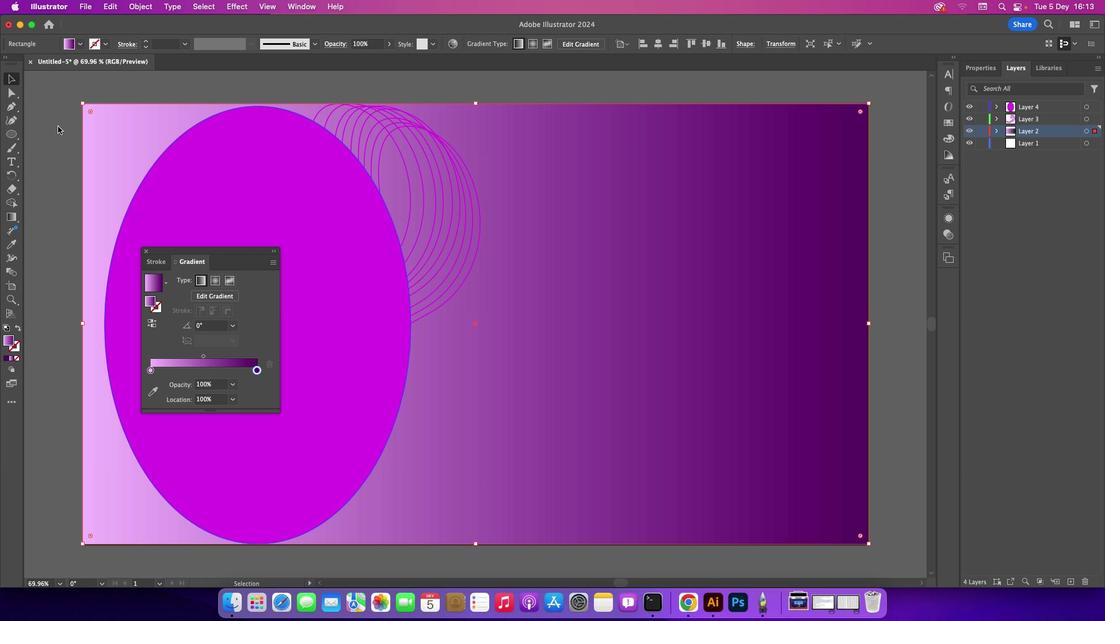 
Action: Mouse pressed left at (57, 124)
Screenshot: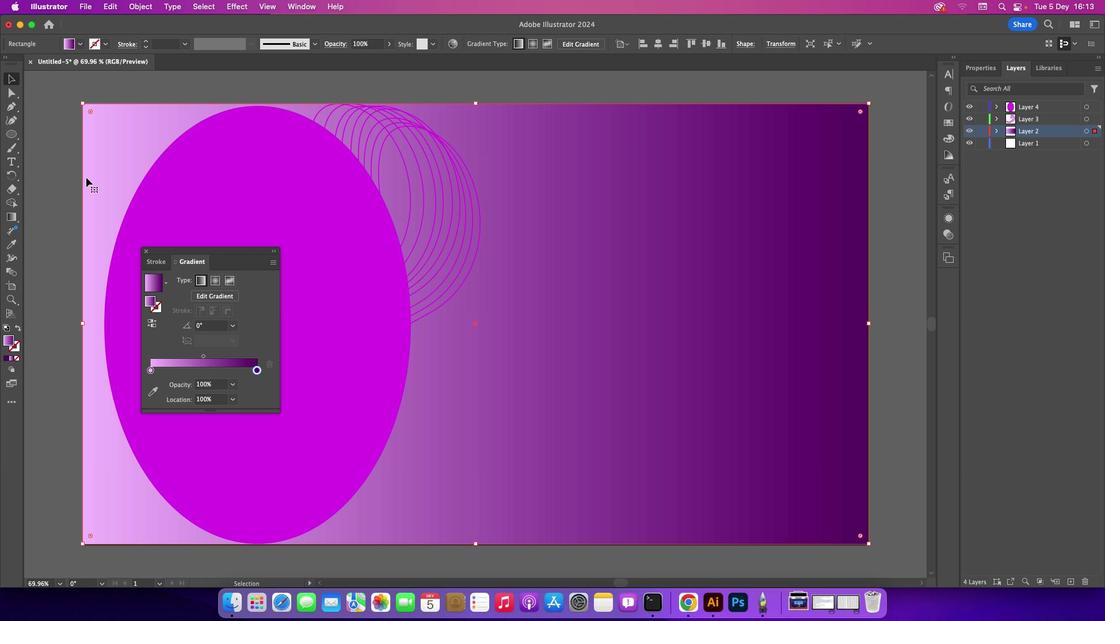 
Action: Mouse moved to (146, 251)
Screenshot: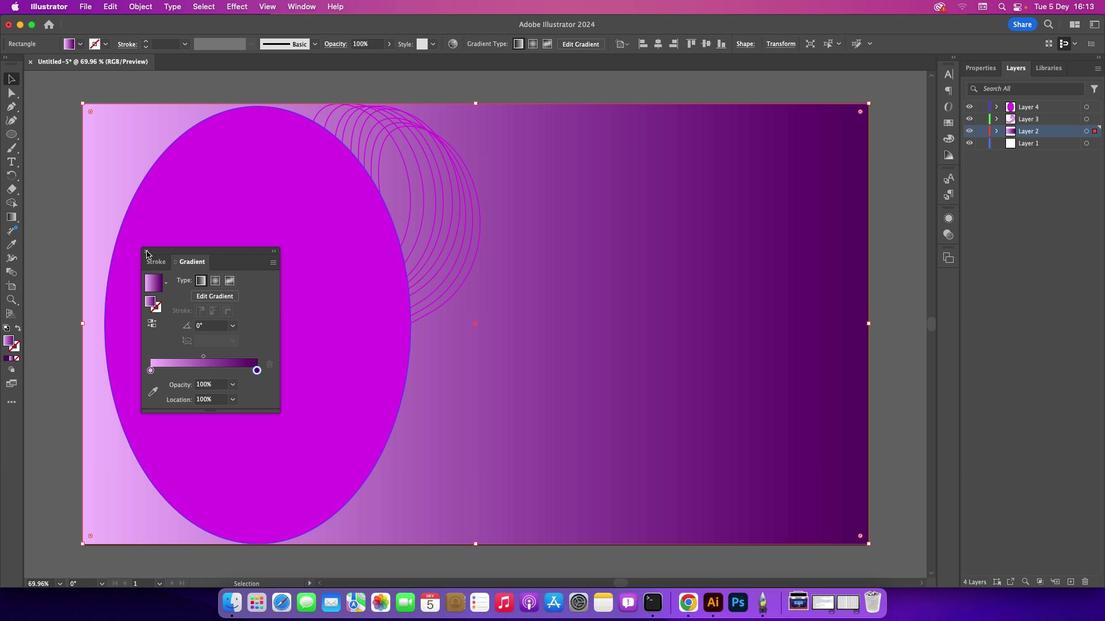 
Action: Mouse pressed left at (146, 251)
Screenshot: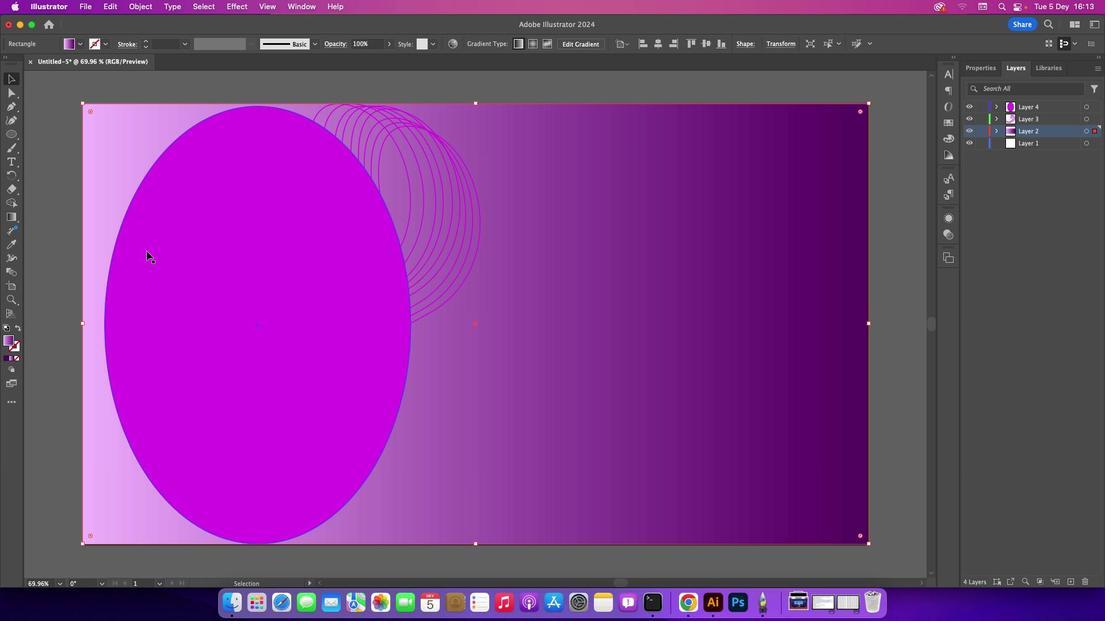 
Action: Mouse moved to (291, 233)
Screenshot: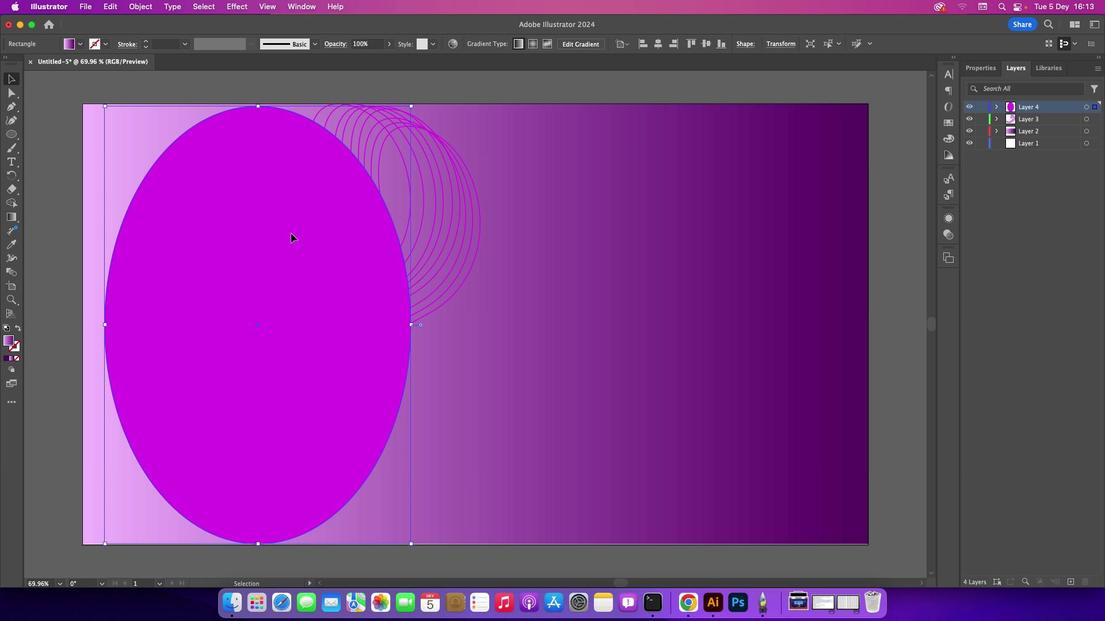 
Action: Mouse pressed left at (291, 233)
Screenshot: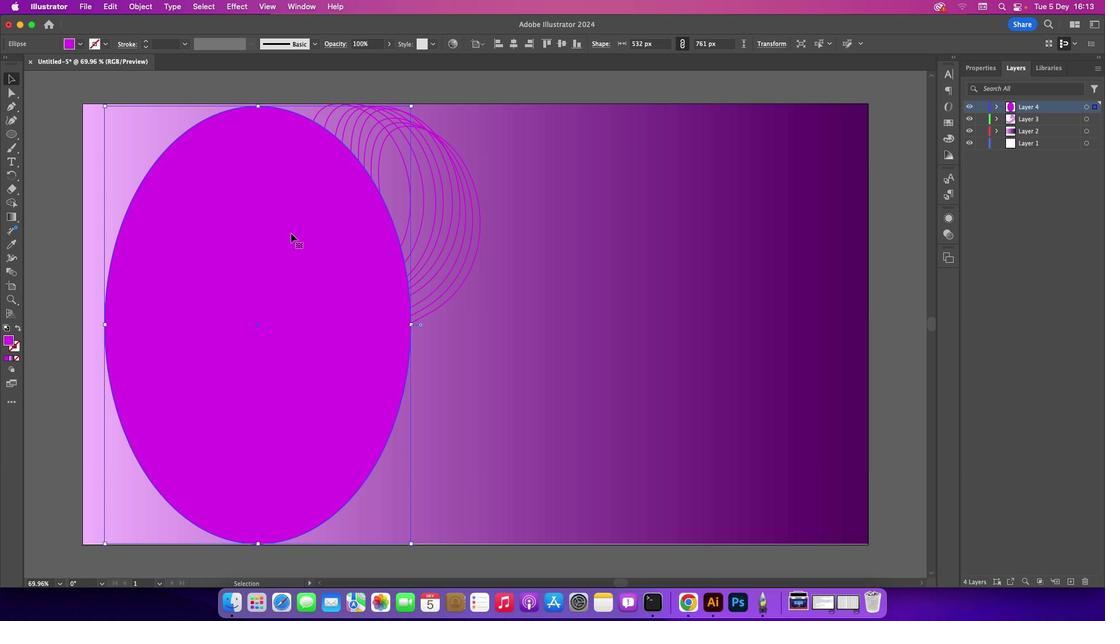 
Action: Mouse moved to (683, 306)
Screenshot: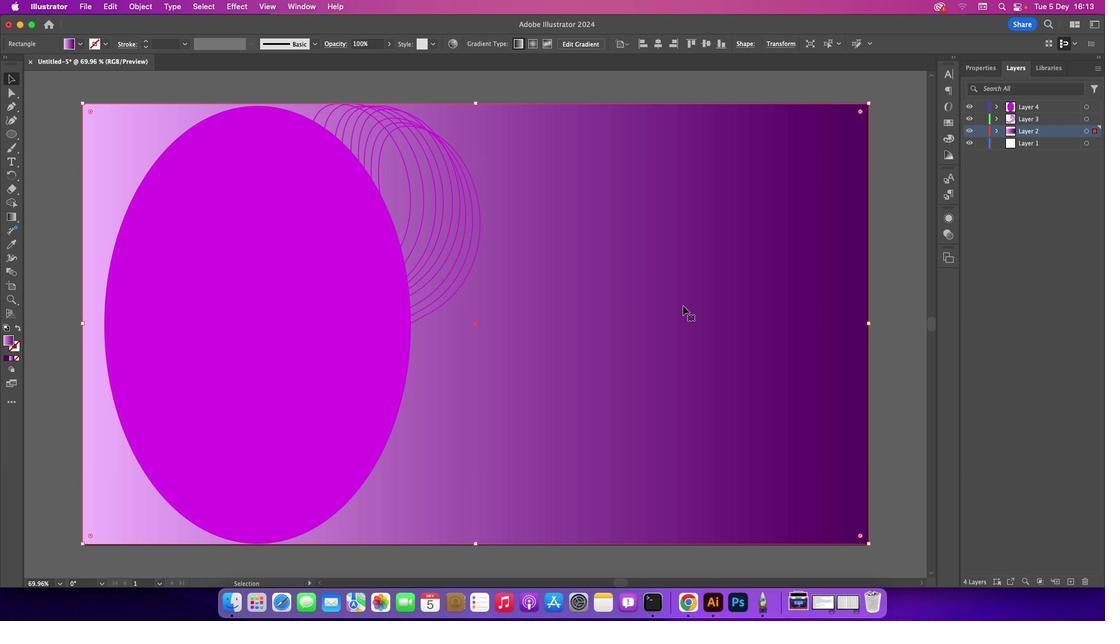 
Action: Mouse pressed left at (683, 306)
Screenshot: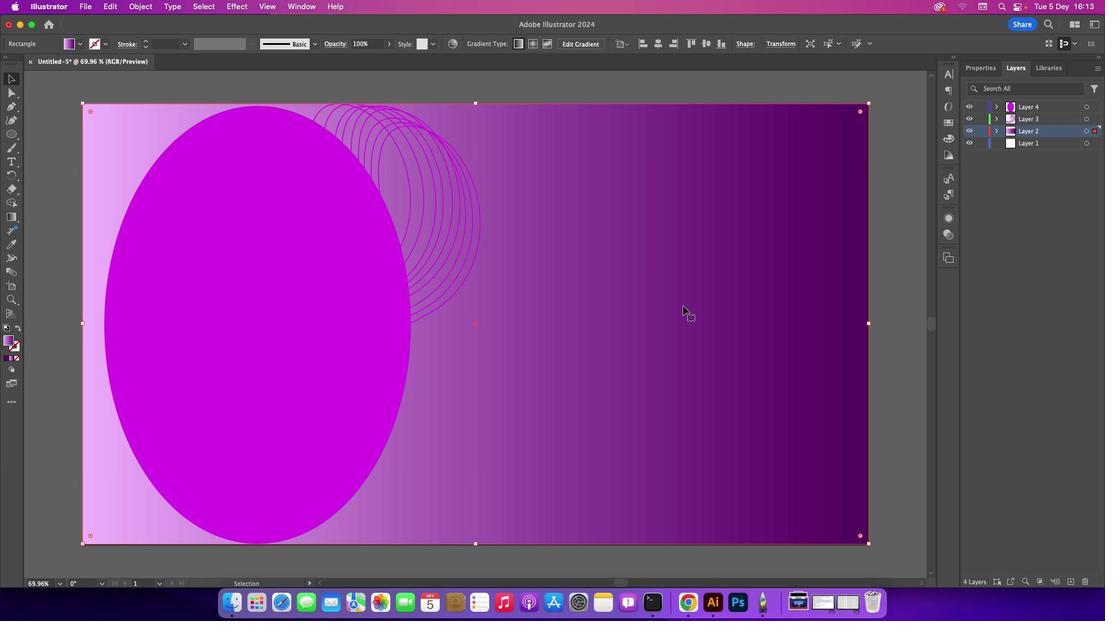 
Action: Mouse moved to (389, 43)
Screenshot: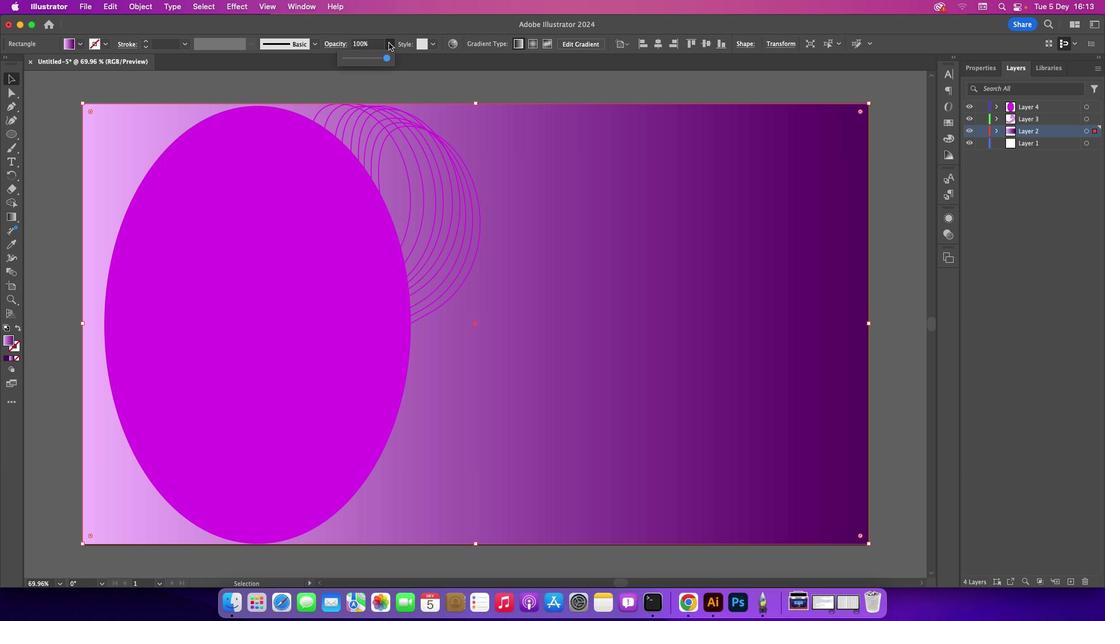 
Action: Mouse pressed left at (389, 43)
Screenshot: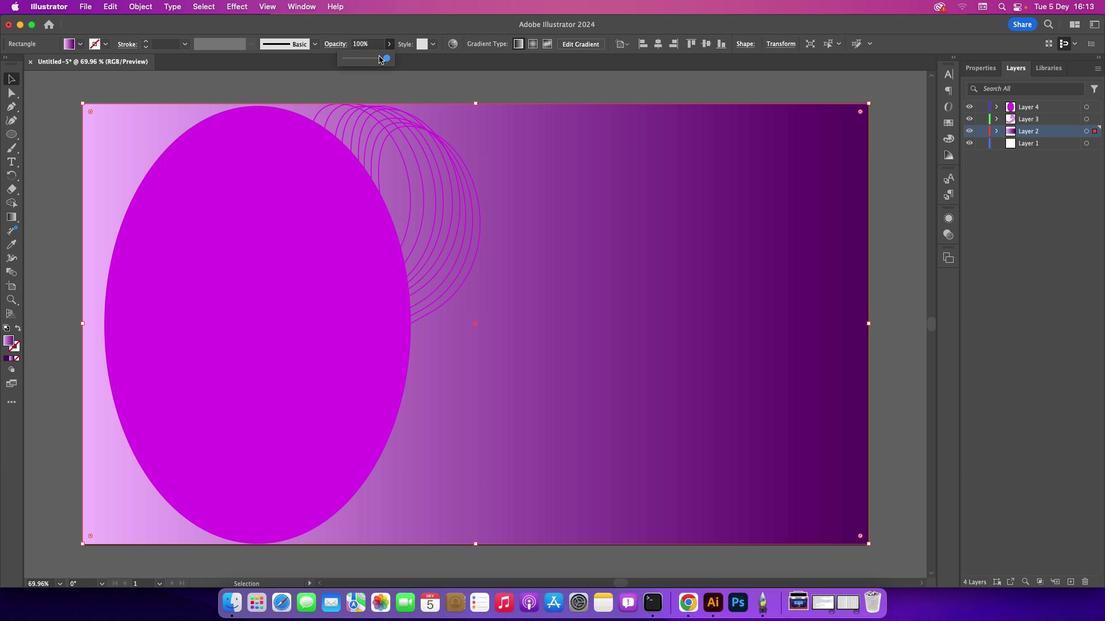 
Action: Mouse moved to (377, 59)
Screenshot: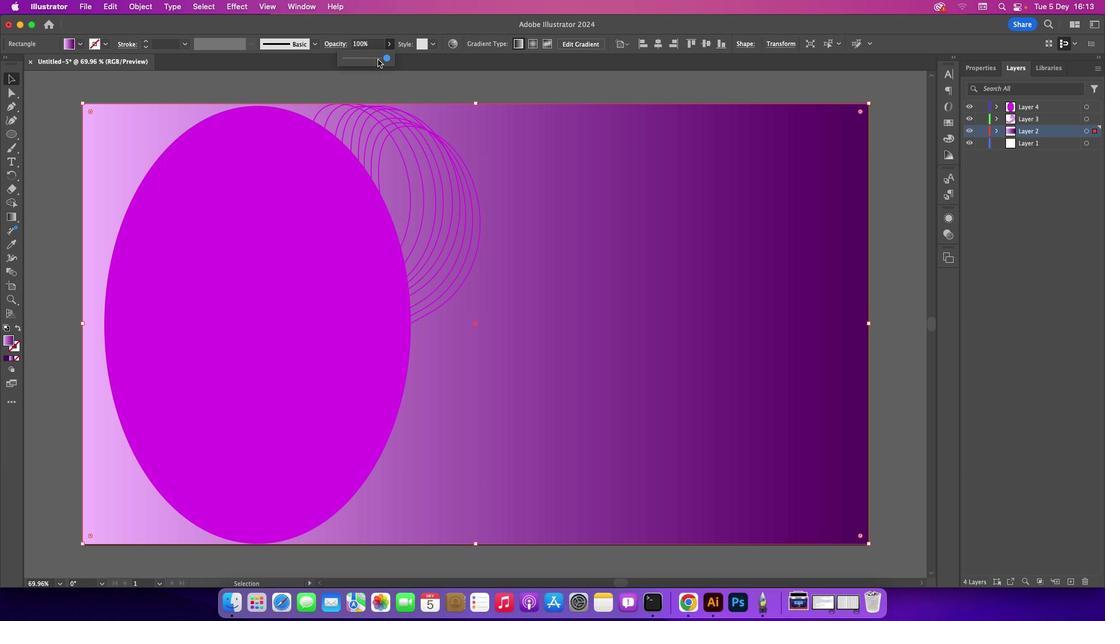 
Action: Mouse pressed left at (377, 59)
Screenshot: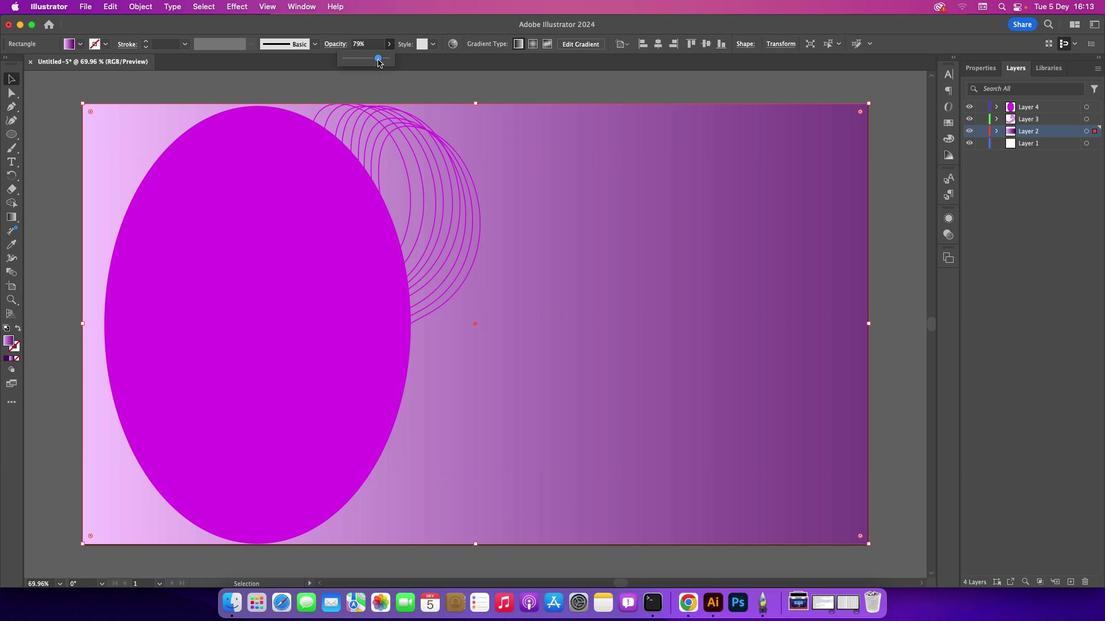 
Action: Mouse pressed left at (377, 59)
Screenshot: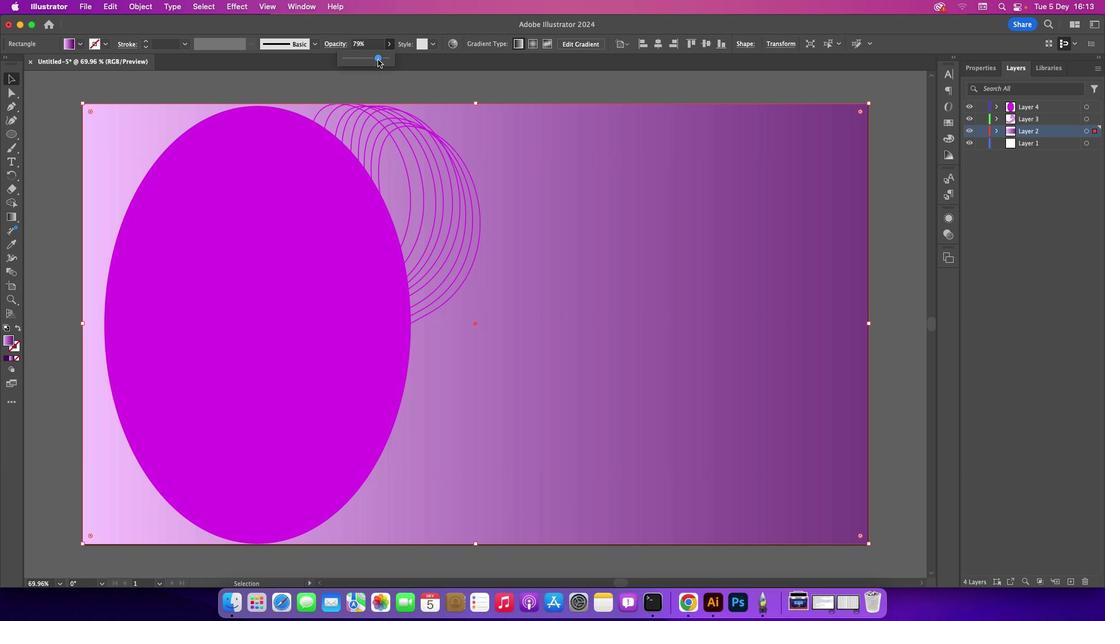
Action: Mouse moved to (778, 387)
Screenshot: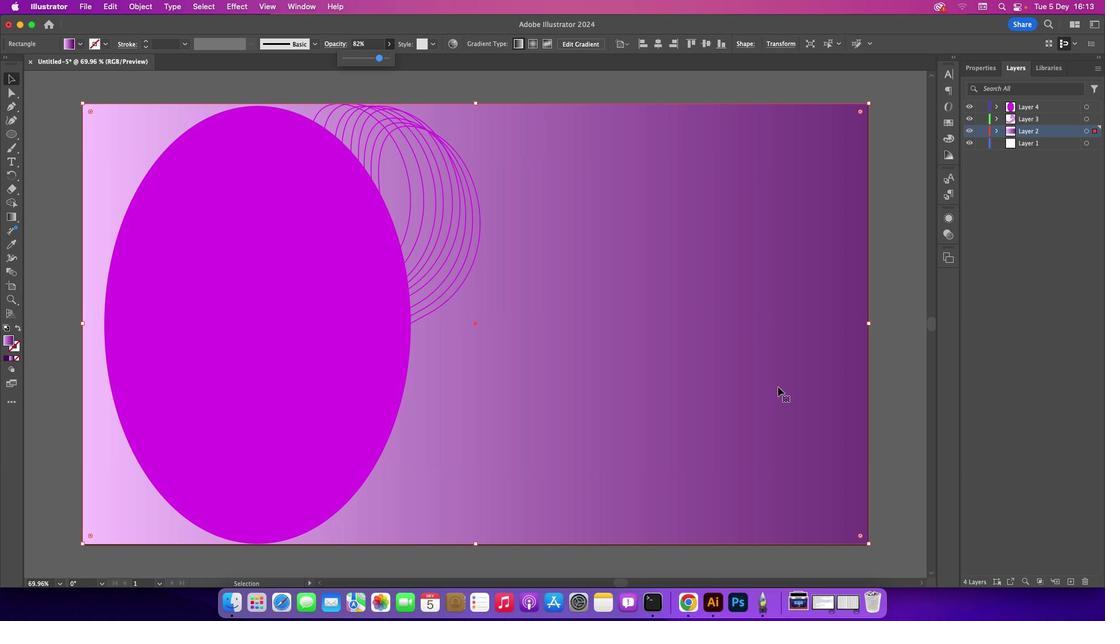 
Action: Mouse pressed left at (778, 387)
Screenshot: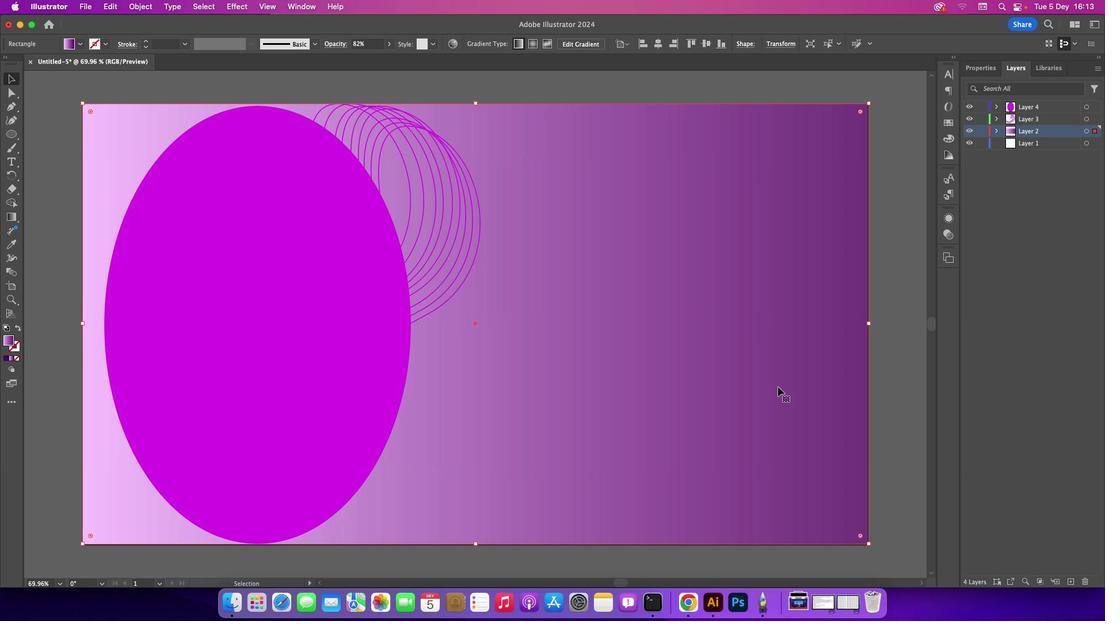
Action: Mouse moved to (19, 215)
Screenshot: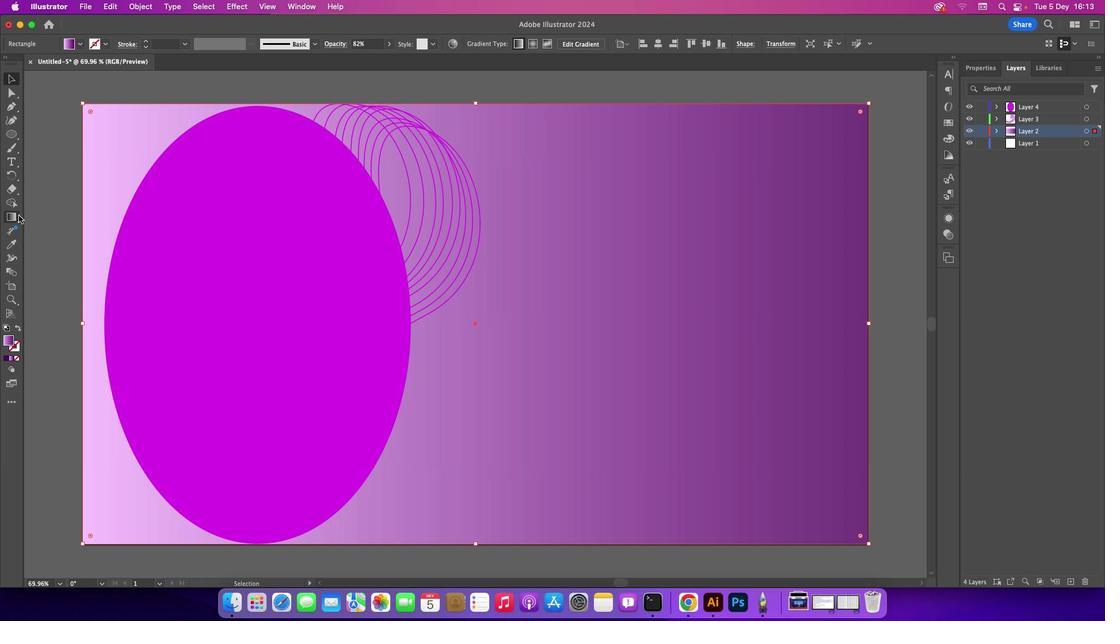 
Action: Mouse pressed left at (19, 215)
Screenshot: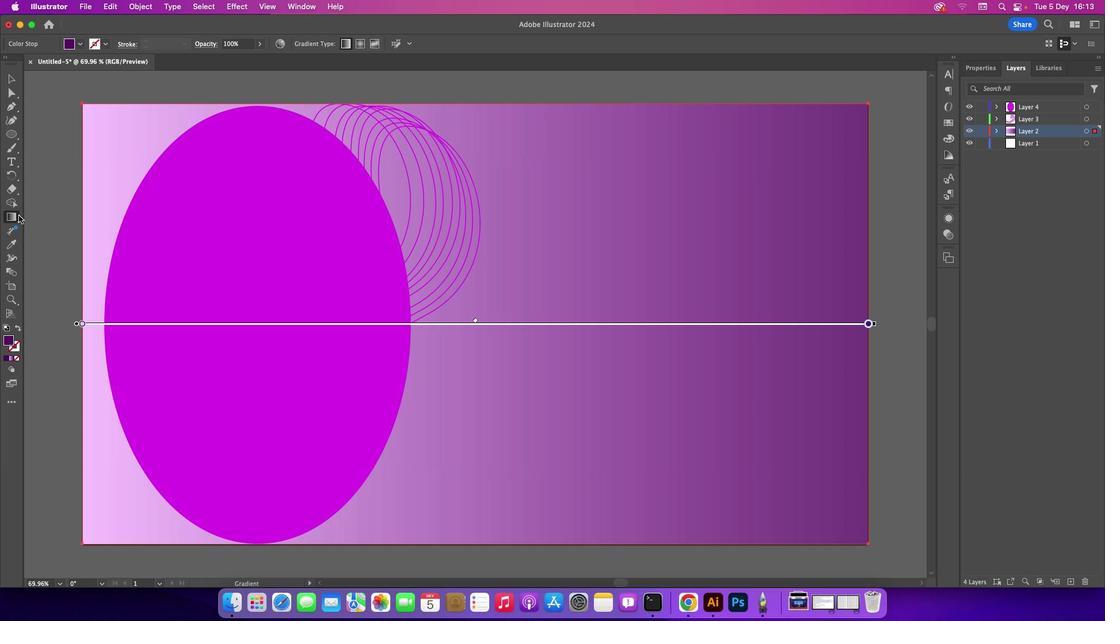 
Action: Mouse moved to (868, 325)
Screenshot: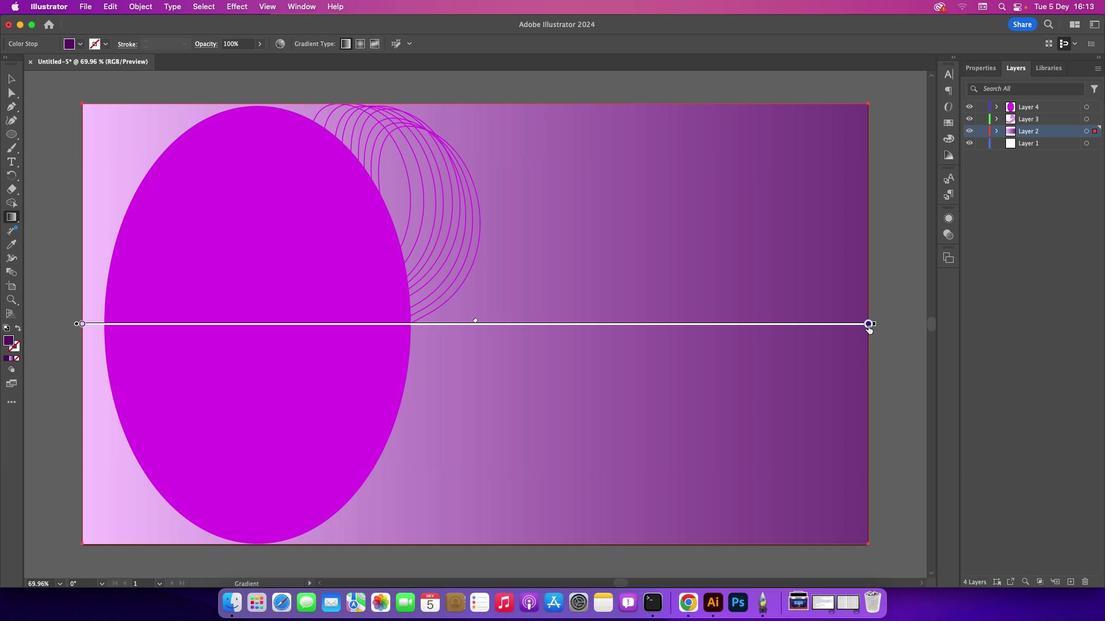 
Action: Mouse pressed left at (868, 325)
Screenshot: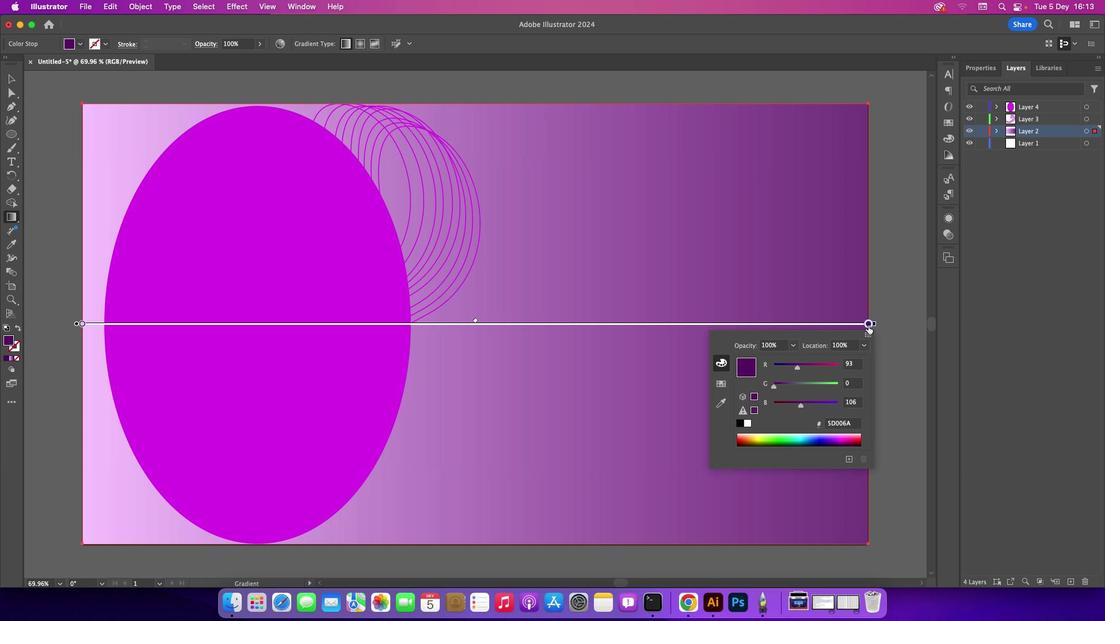 
Action: Mouse pressed left at (868, 325)
Screenshot: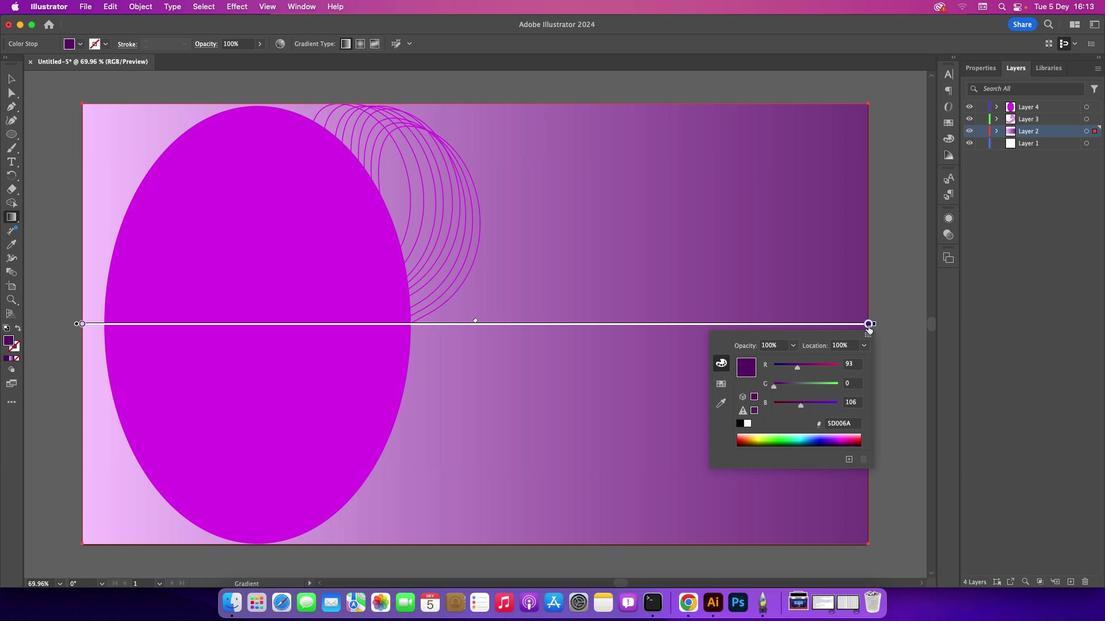 
Action: Mouse moved to (841, 439)
Screenshot: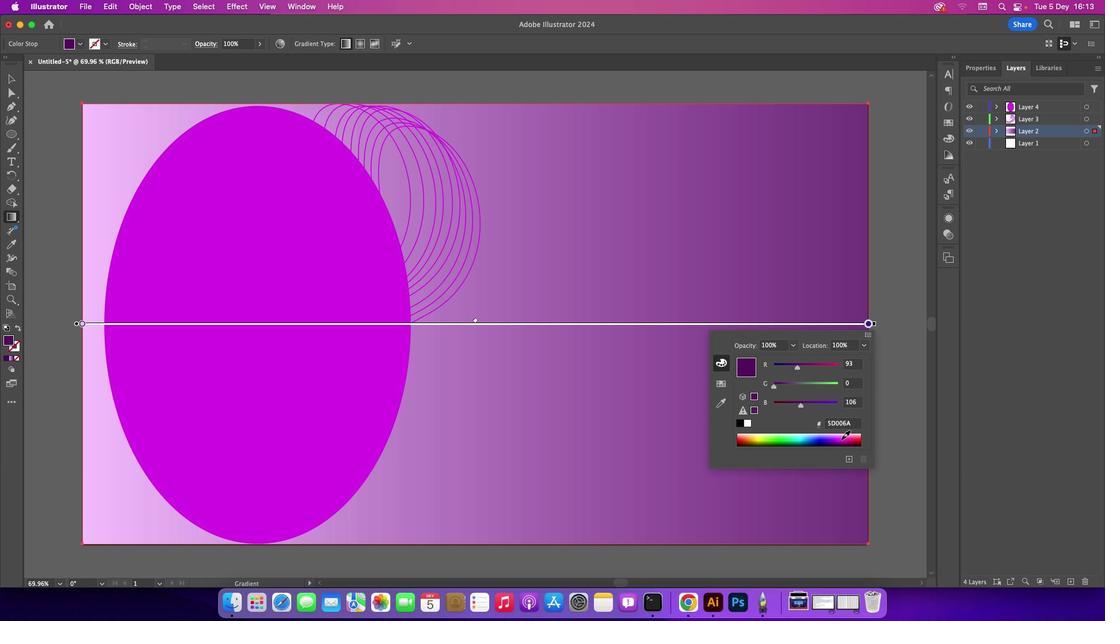 
Action: Mouse pressed left at (841, 439)
Screenshot: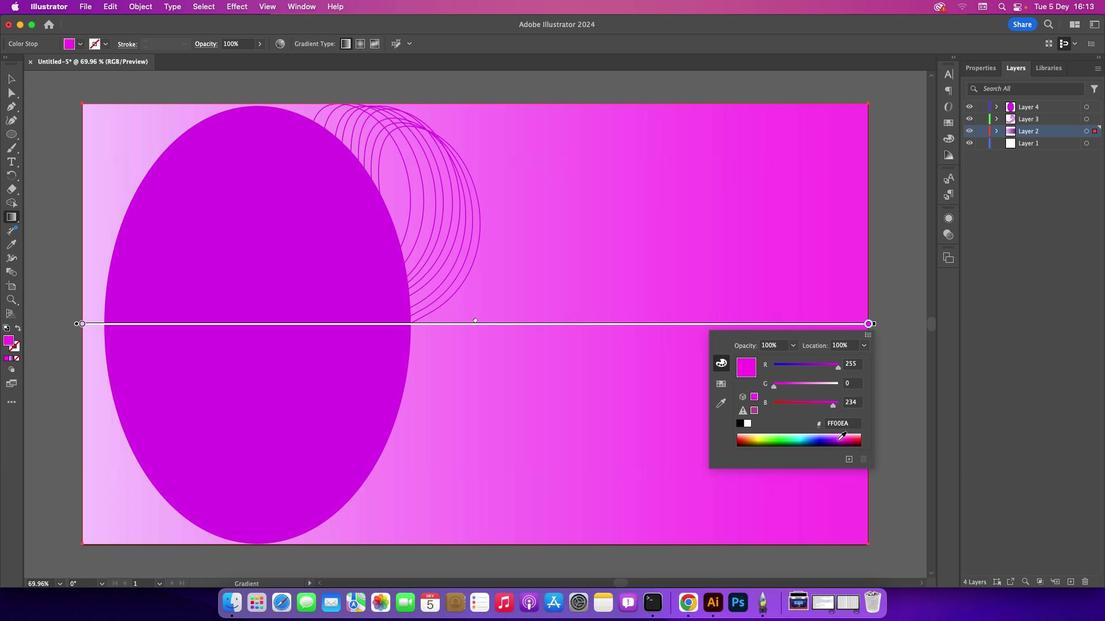
Action: Mouse moved to (835, 441)
Screenshot: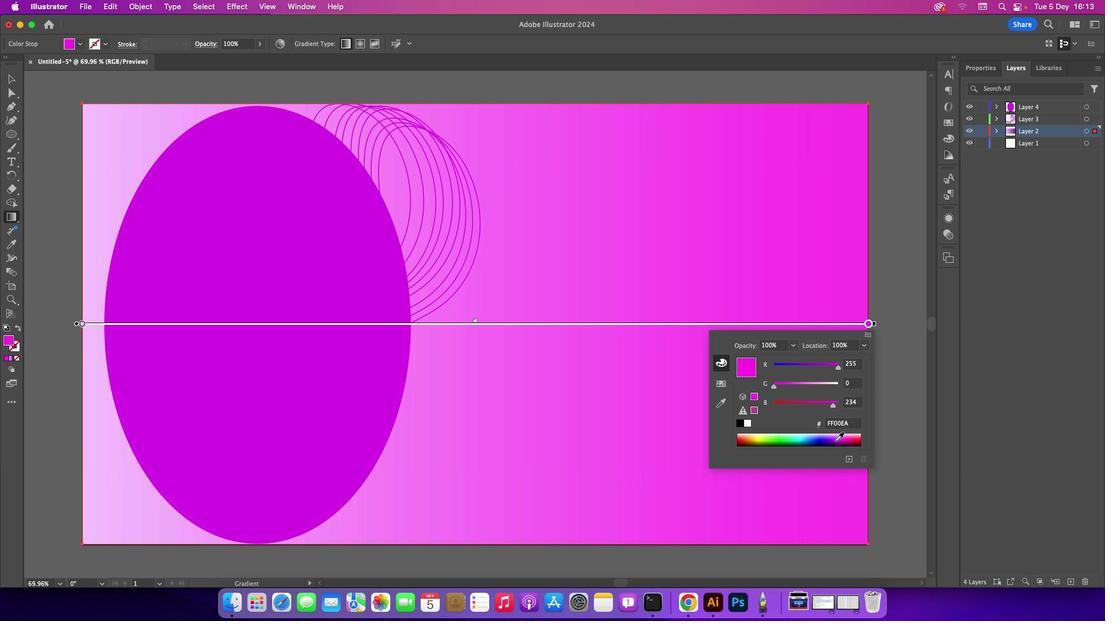 
Action: Mouse pressed left at (835, 441)
Screenshot: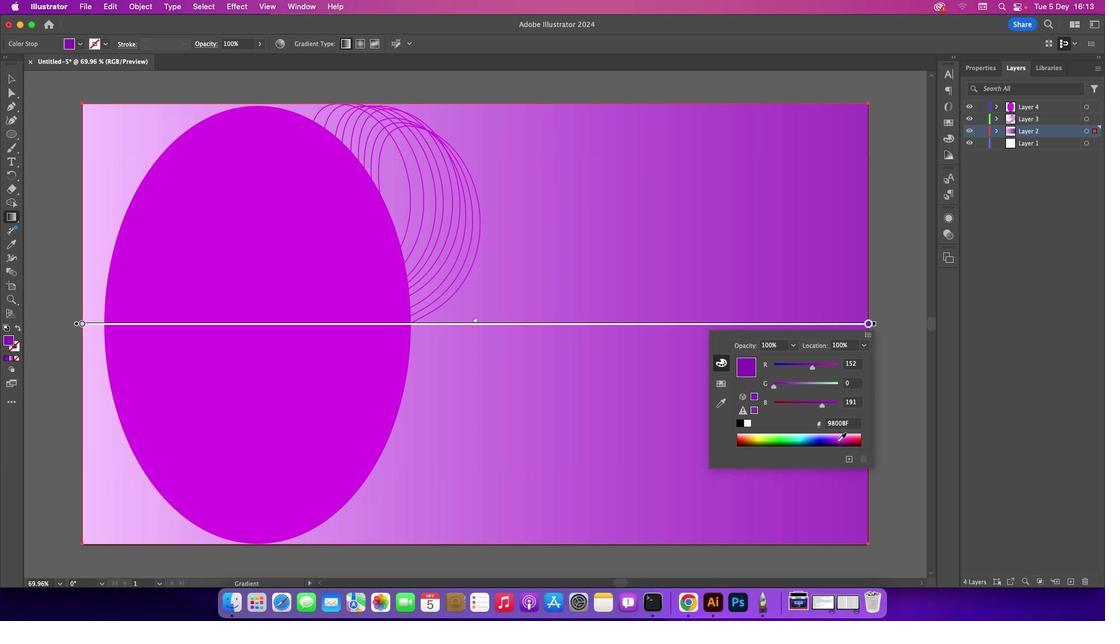 
Action: Mouse moved to (840, 443)
Screenshot: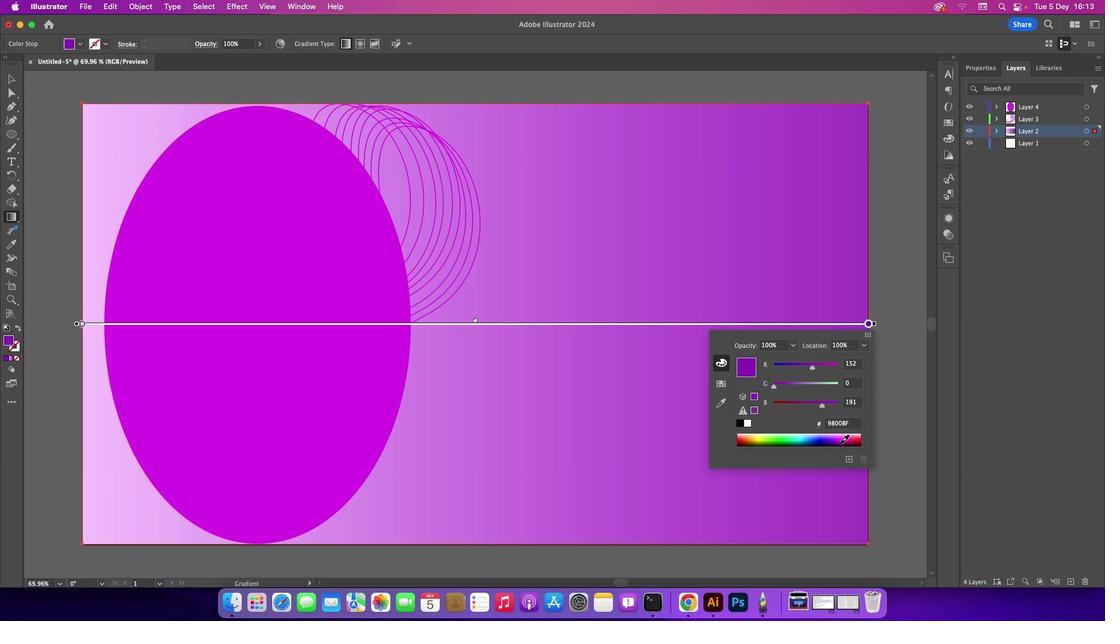 
Action: Mouse pressed left at (840, 443)
Screenshot: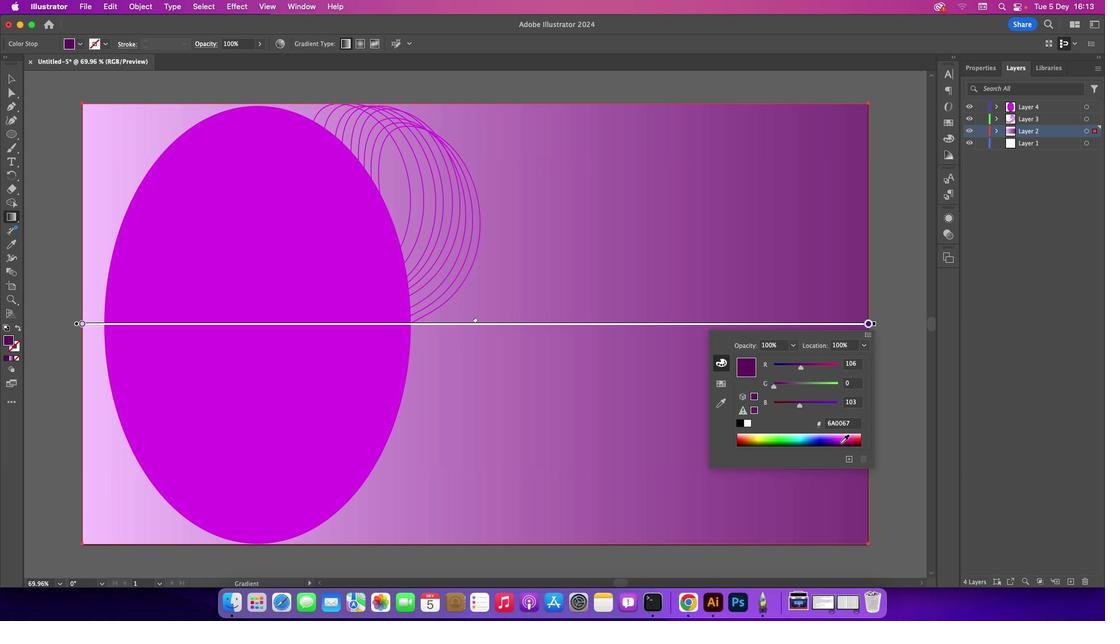 
Action: Mouse moved to (840, 445)
Screenshot: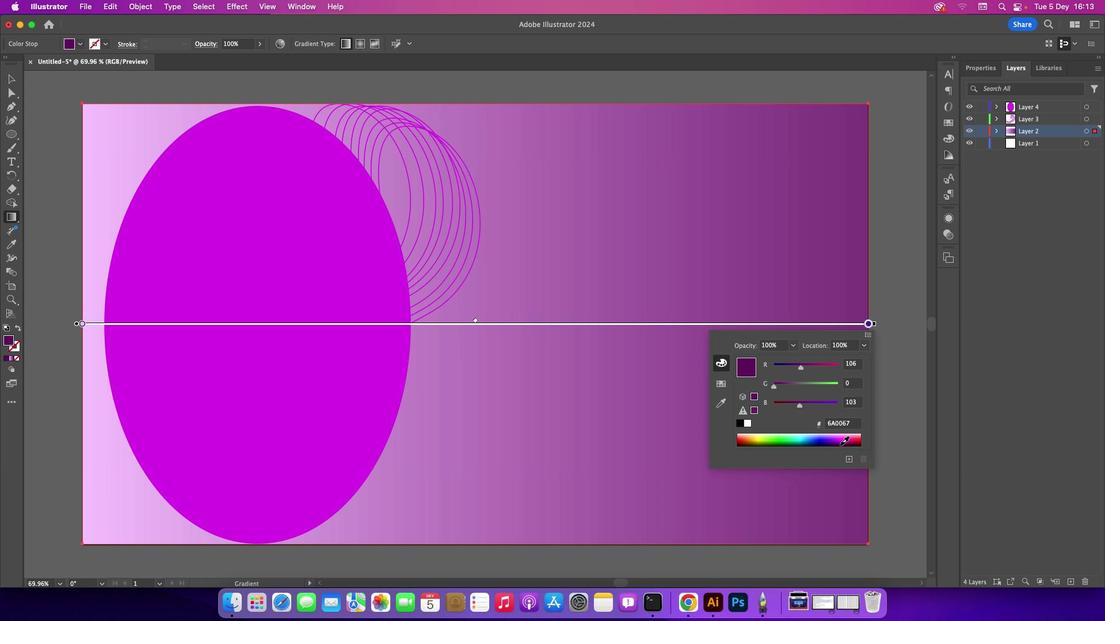 
Action: Mouse pressed left at (840, 445)
Screenshot: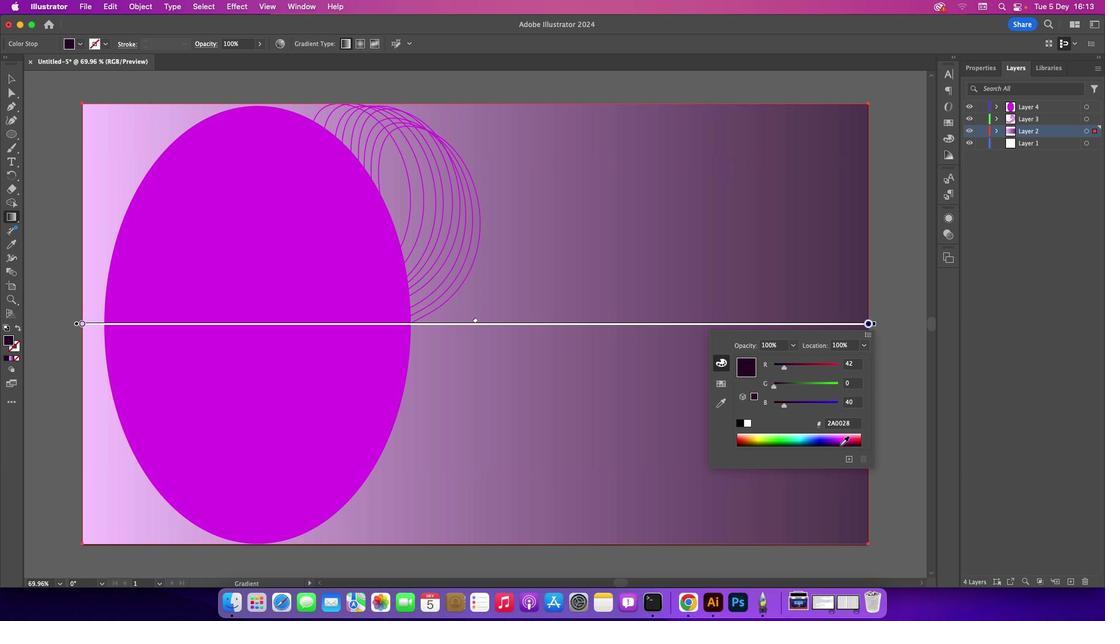 
Action: Mouse moved to (476, 321)
Screenshot: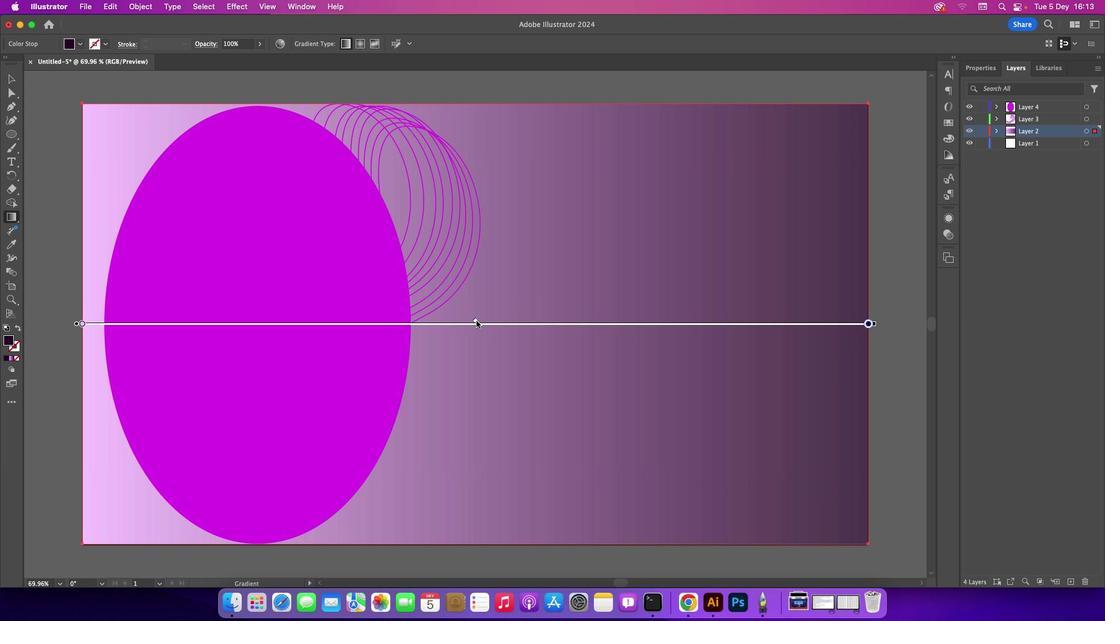 
Action: Mouse pressed left at (476, 321)
Screenshot: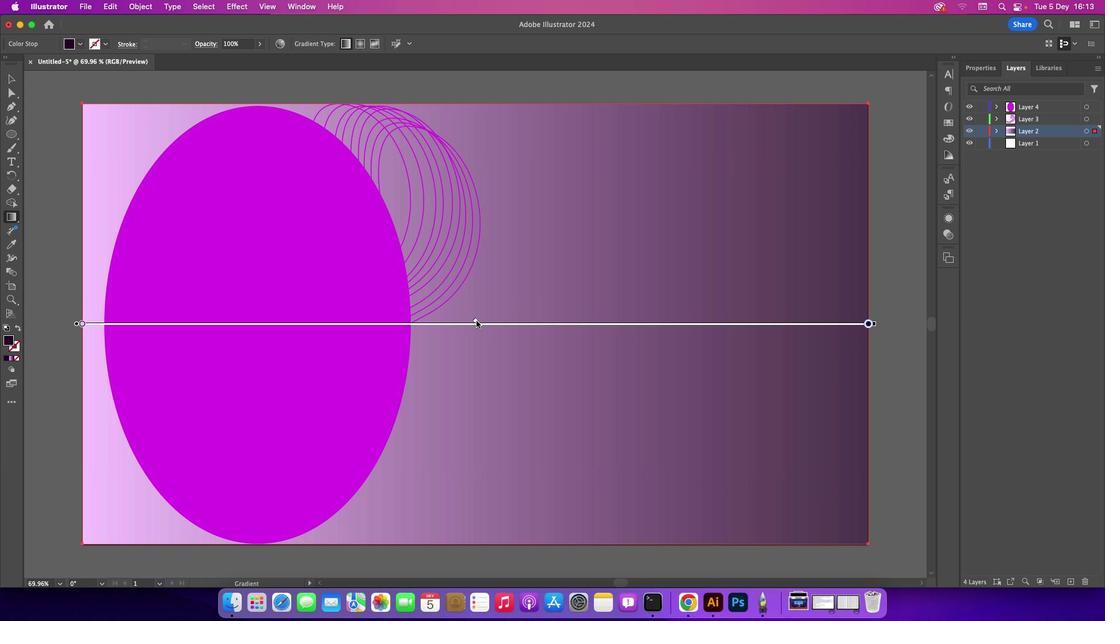 
Action: Mouse pressed left at (476, 321)
Screenshot: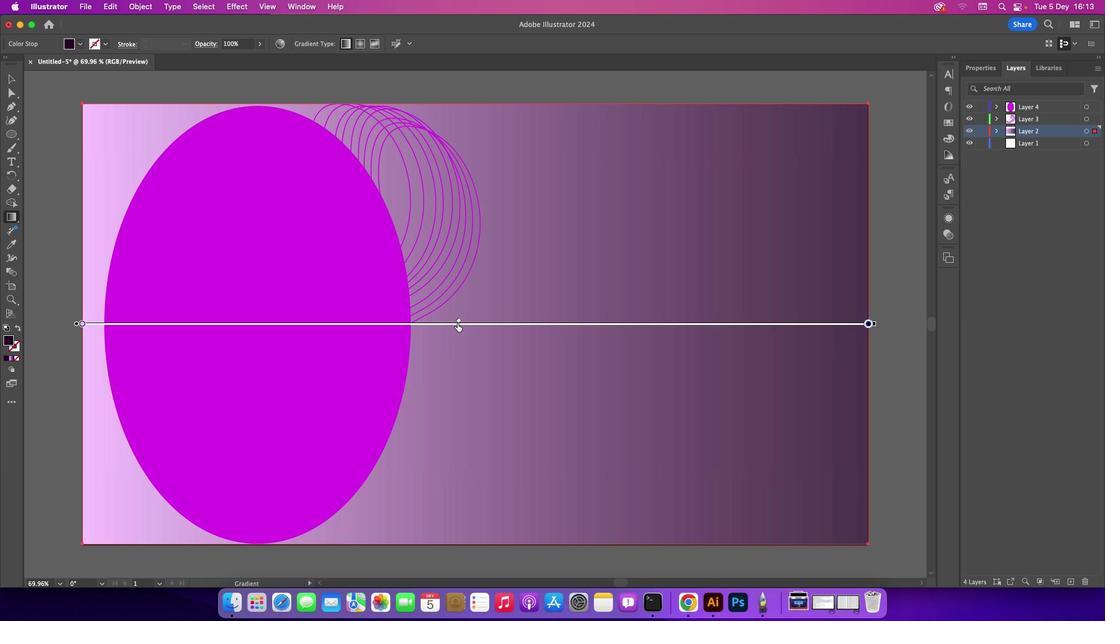 
Action: Mouse moved to (12, 76)
Screenshot: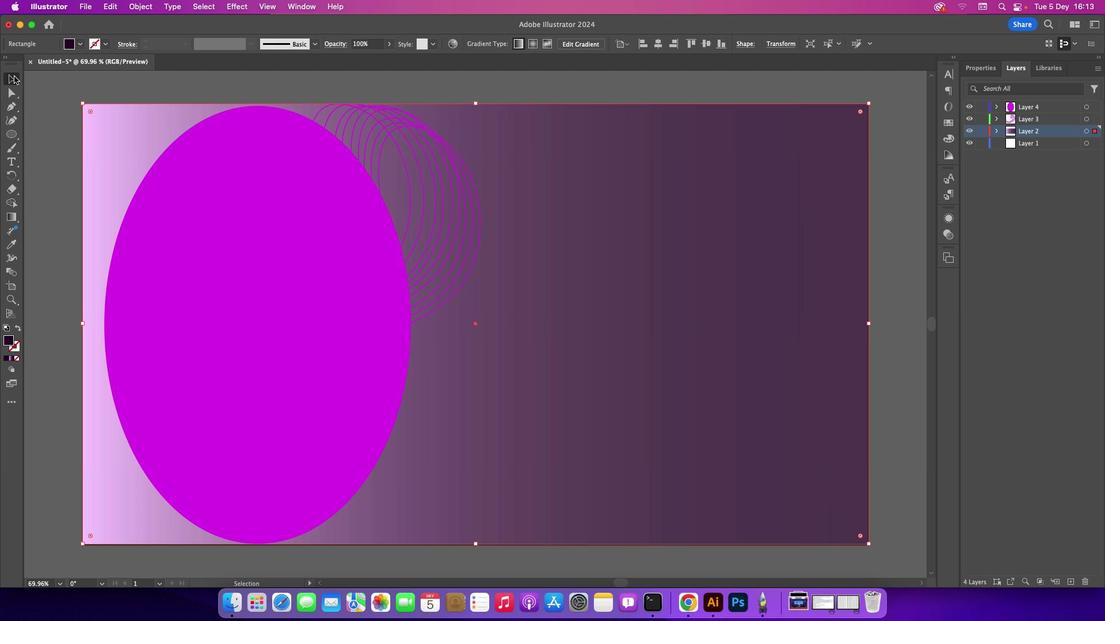 
Action: Mouse pressed left at (12, 76)
Screenshot: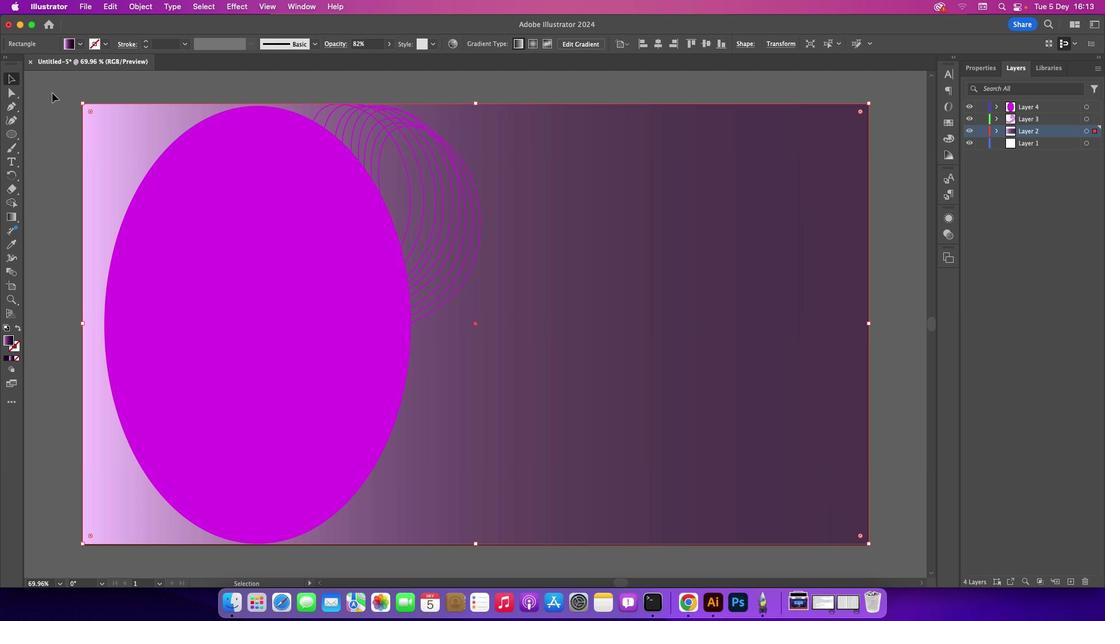 
Action: Mouse moved to (57, 95)
Screenshot: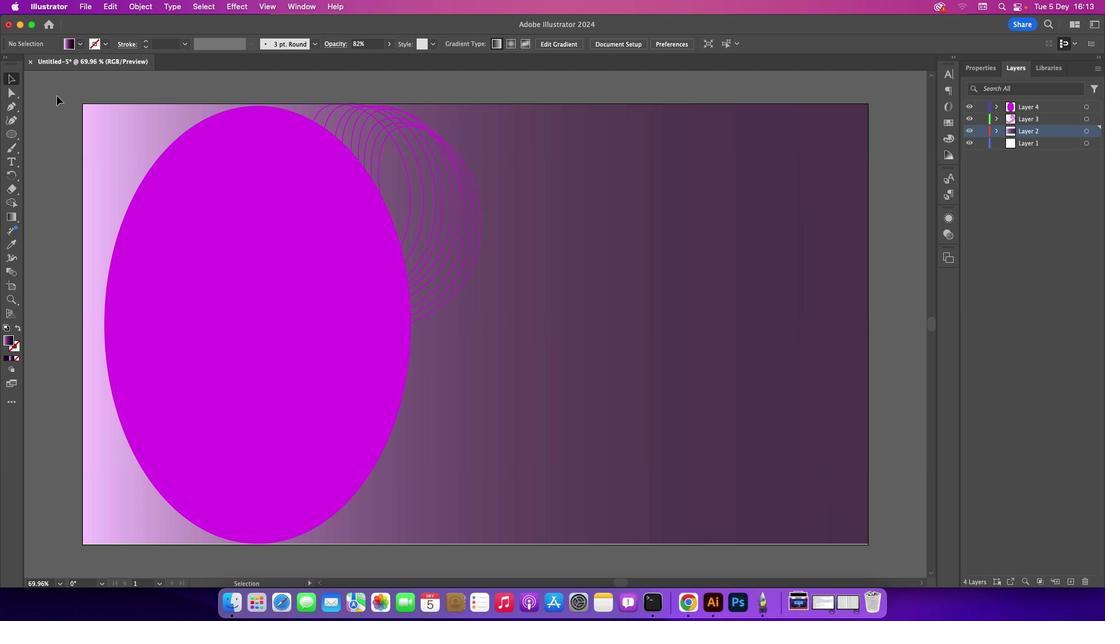 
Action: Mouse pressed left at (57, 95)
Screenshot: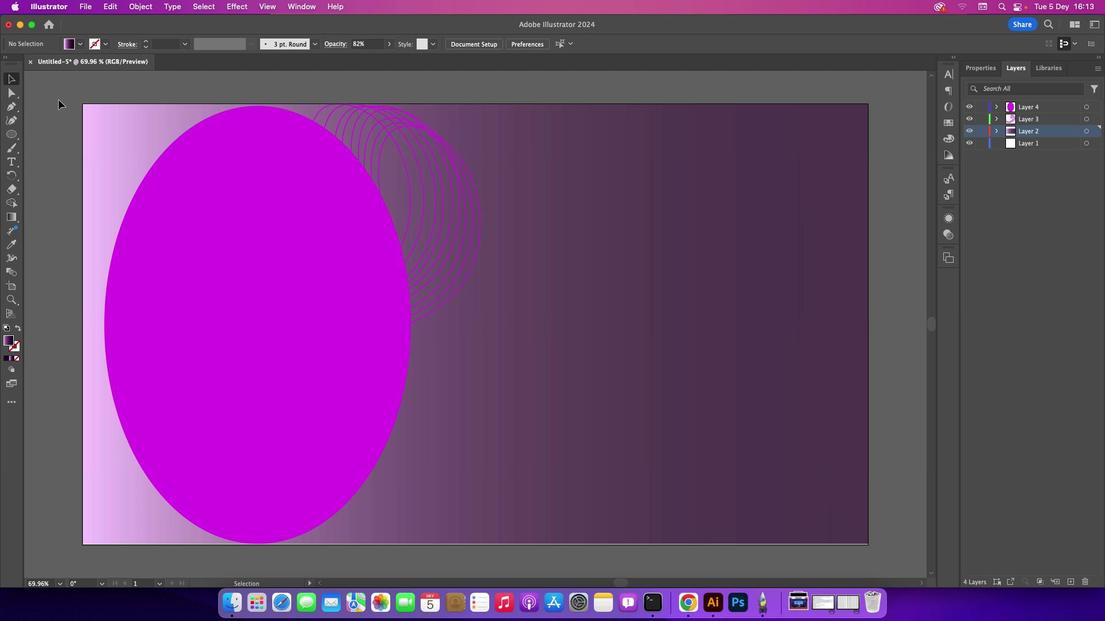 
Action: Mouse moved to (264, 202)
Screenshot: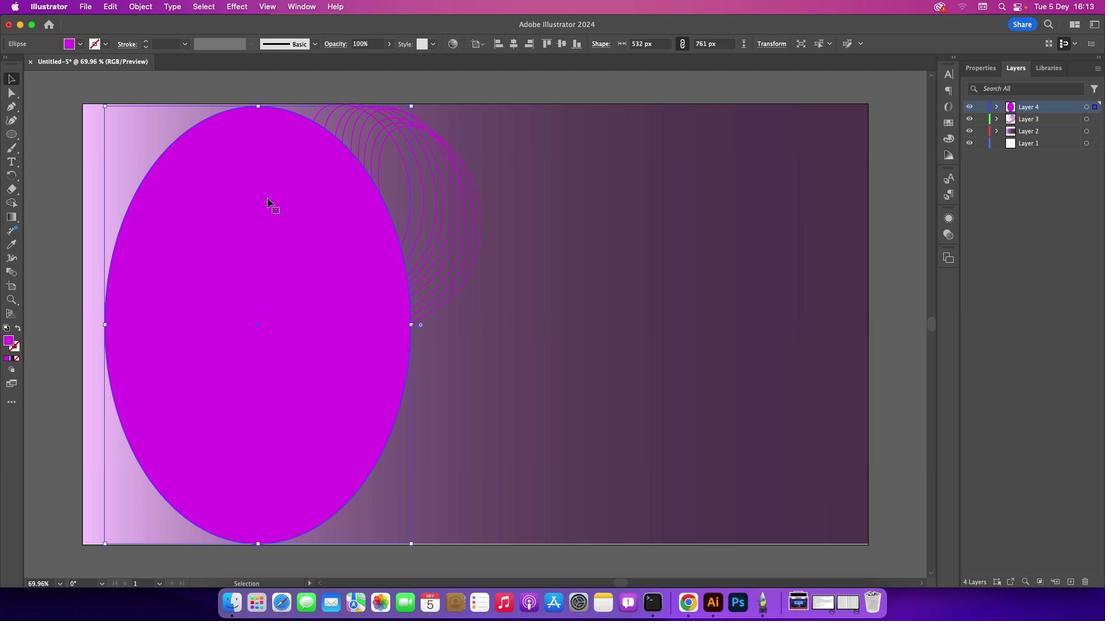 
Action: Mouse pressed left at (264, 202)
Screenshot: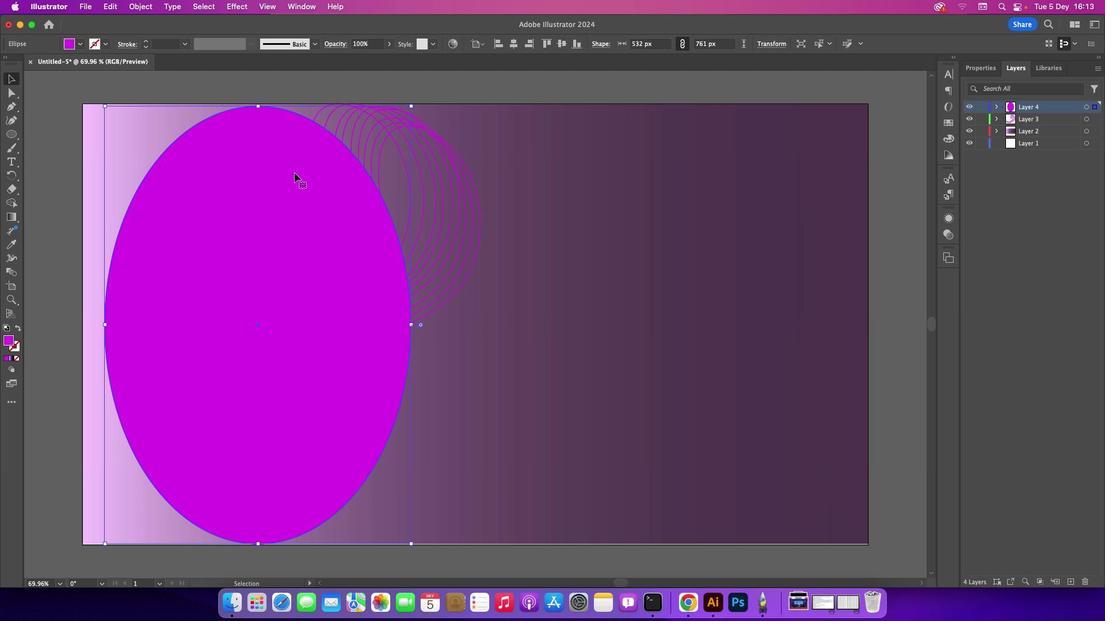 
Action: Mouse moved to (411, 103)
Screenshot: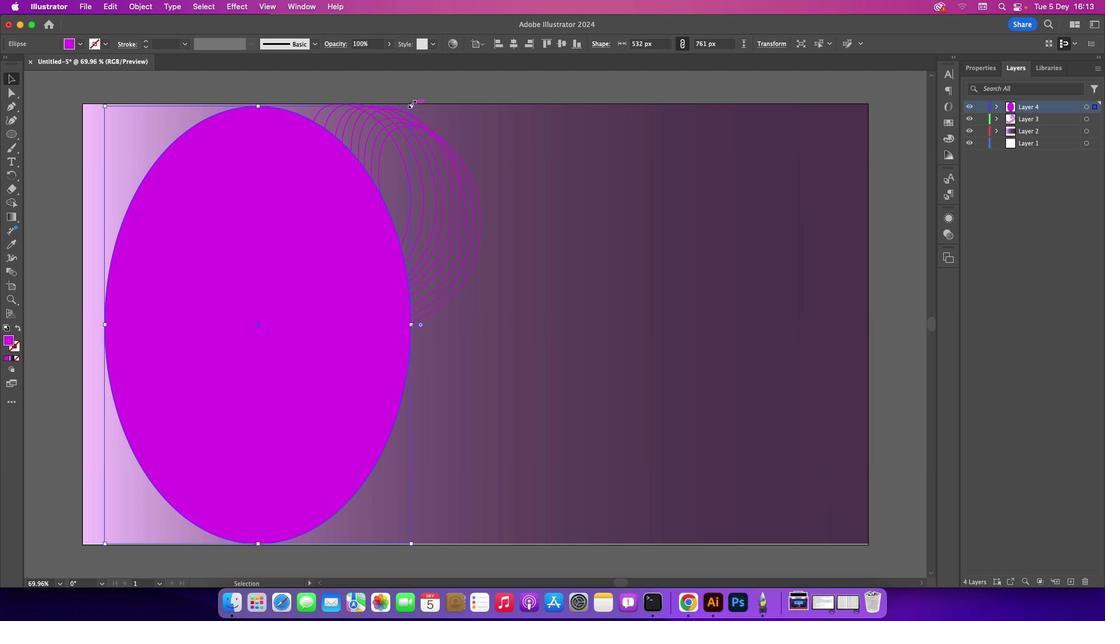 
Action: Mouse pressed left at (411, 103)
Screenshot: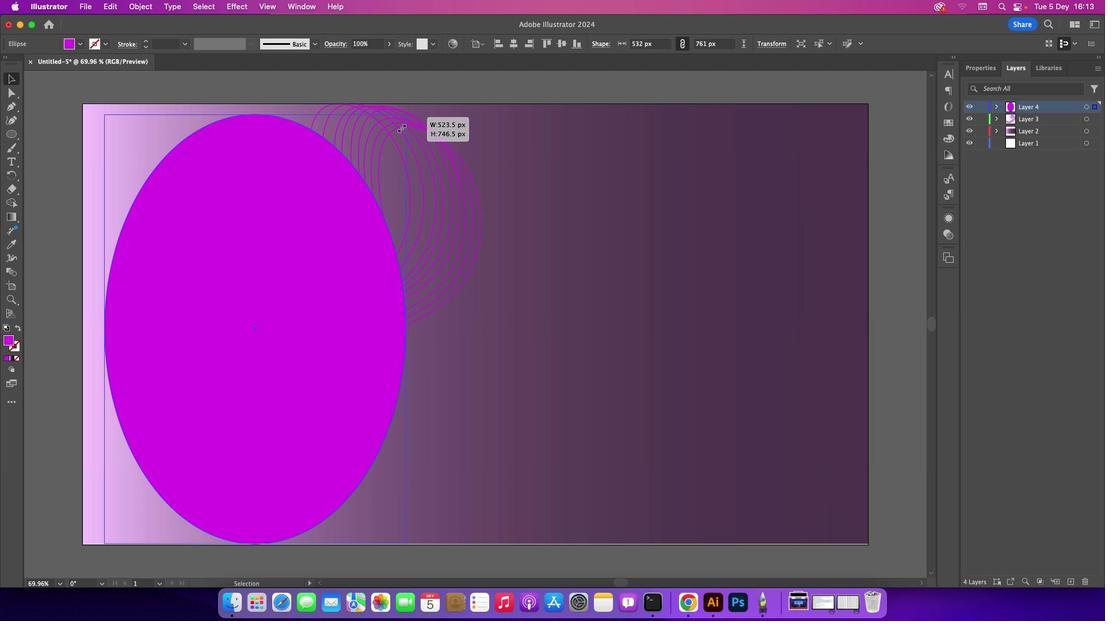 
Action: Mouse moved to (297, 297)
Screenshot: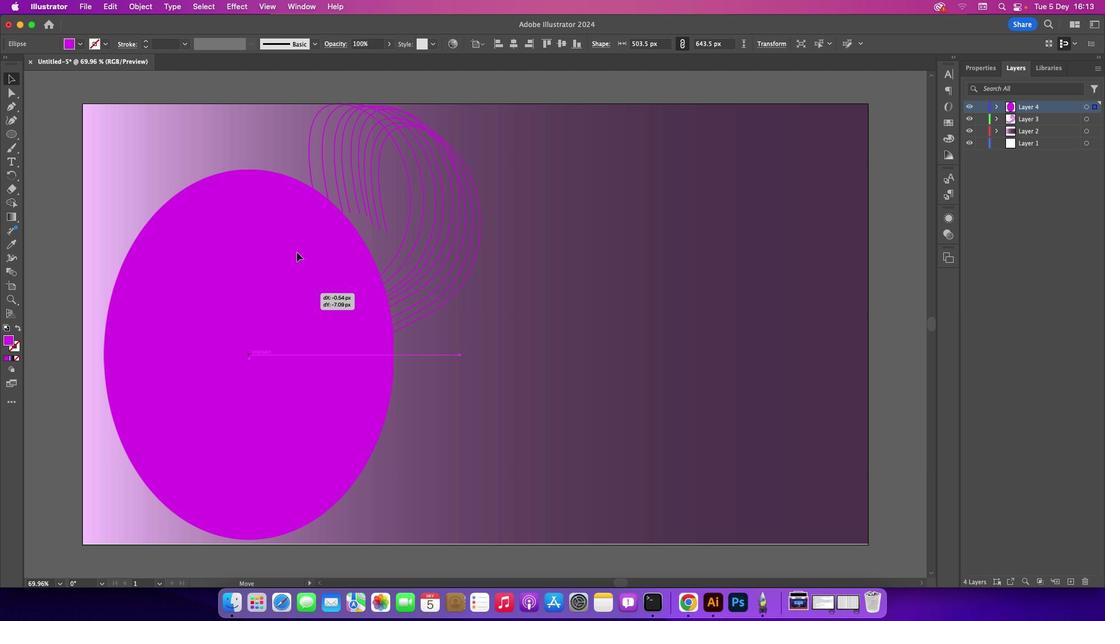 
Action: Mouse pressed left at (297, 297)
Screenshot: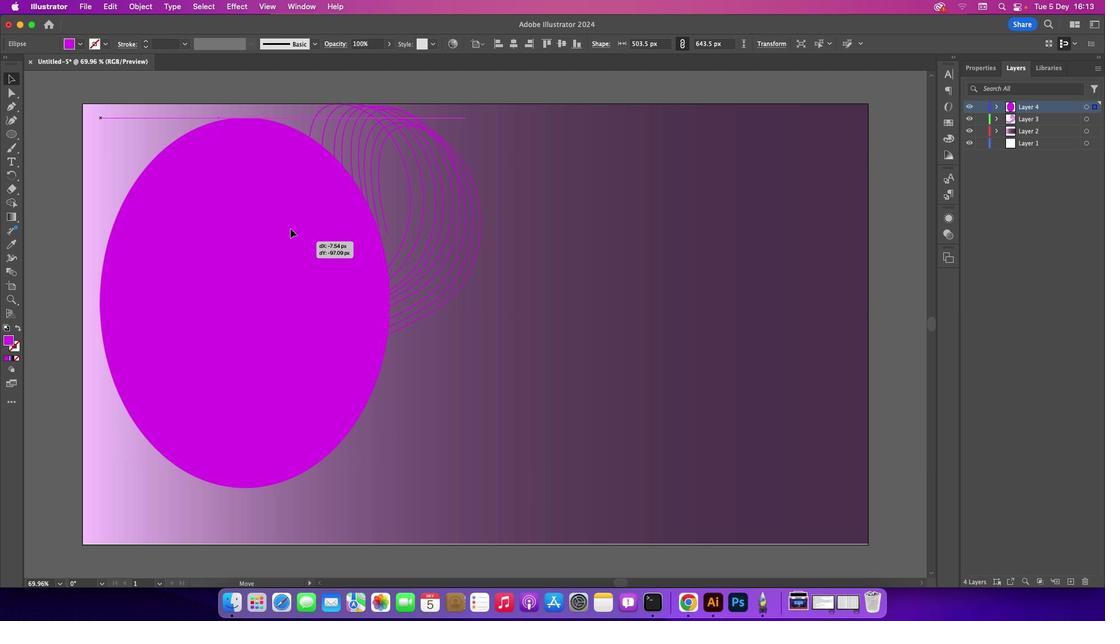 
Action: Mouse moved to (10, 355)
Screenshot: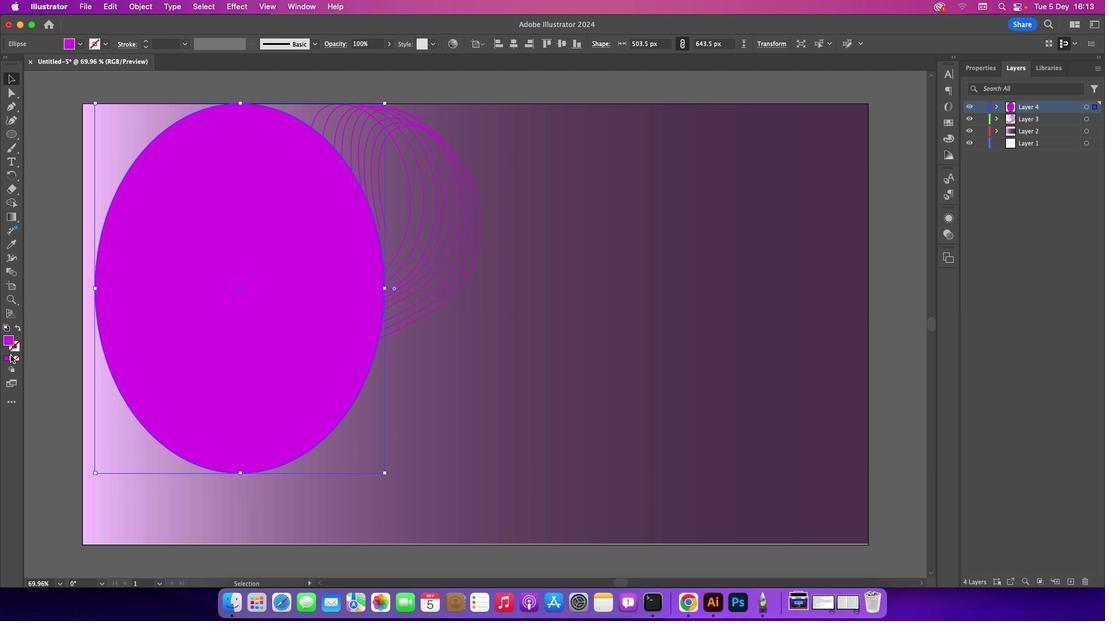 
Action: Mouse pressed left at (10, 355)
Screenshot: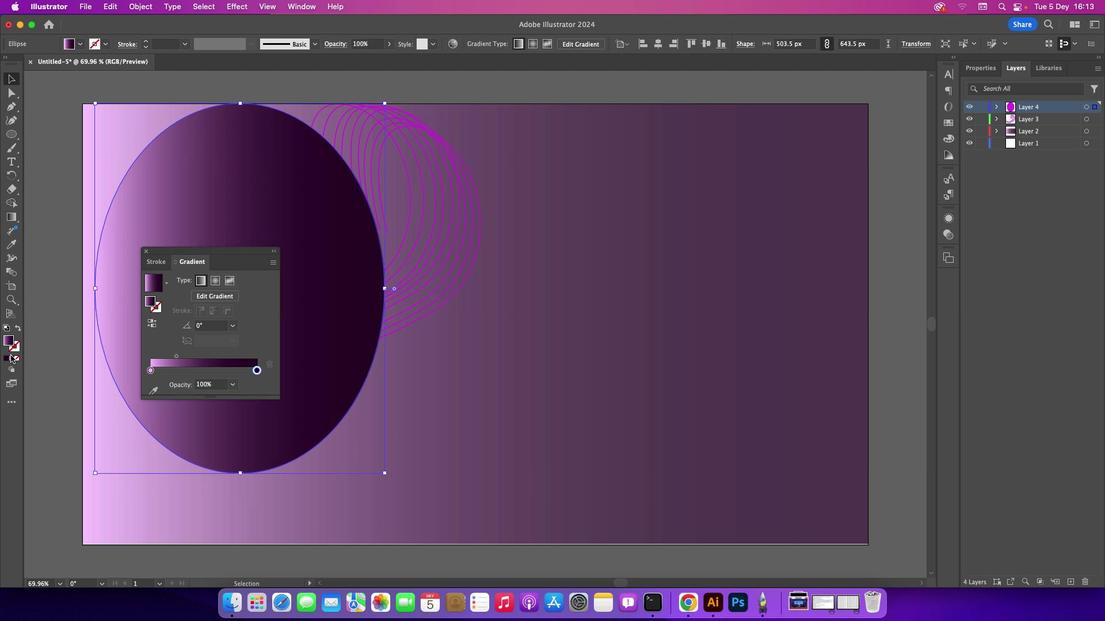 
Action: Mouse moved to (152, 372)
Screenshot: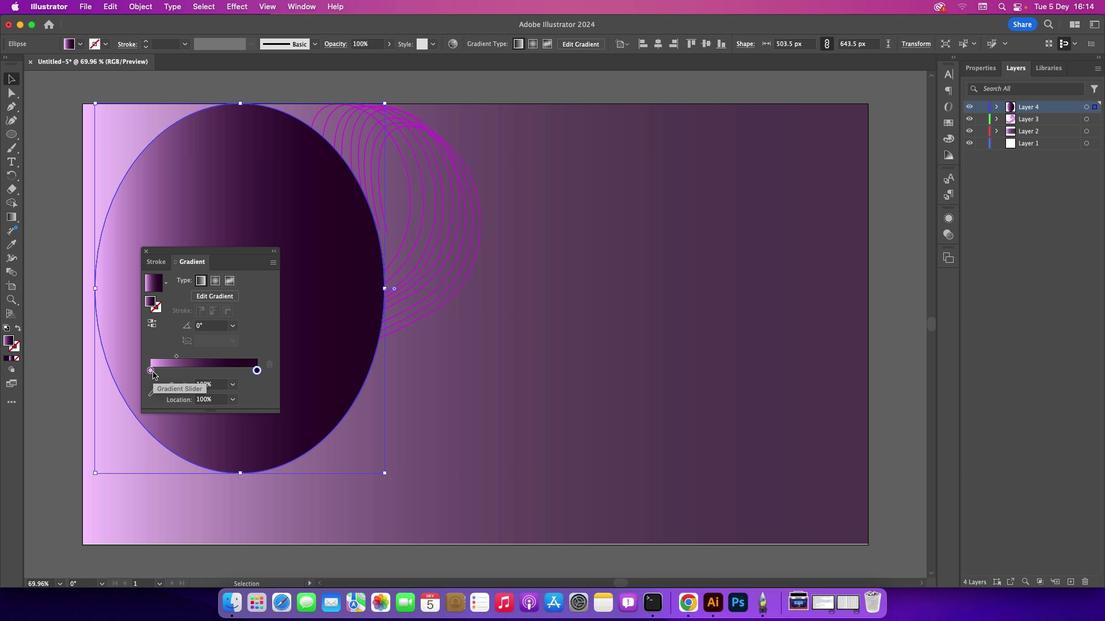 
Action: Mouse pressed left at (152, 372)
Screenshot: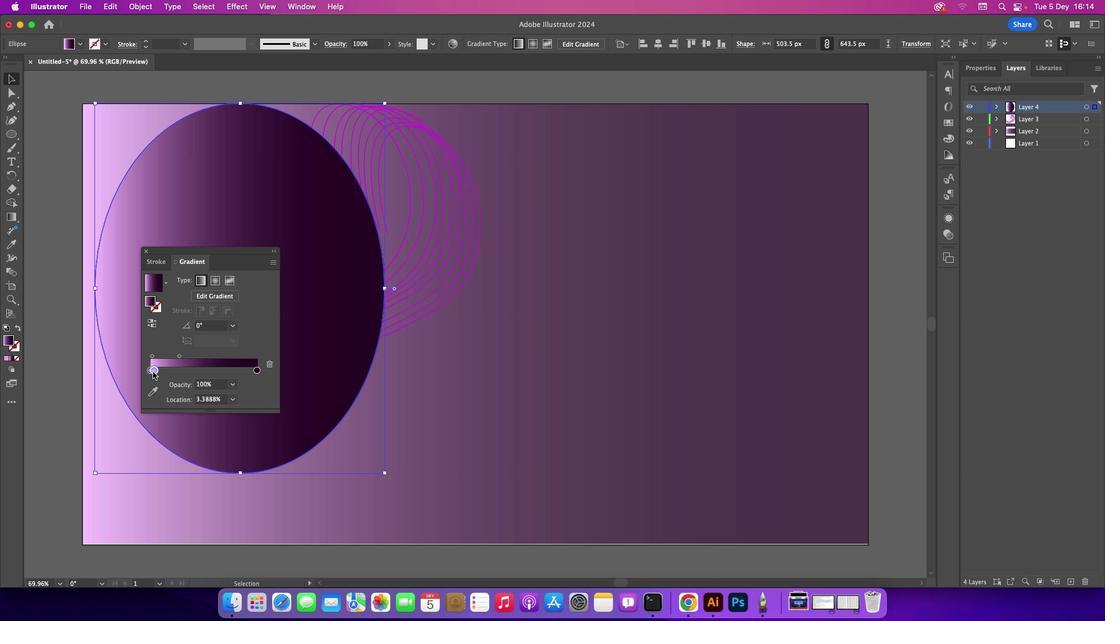
Action: Mouse moved to (275, 363)
Screenshot: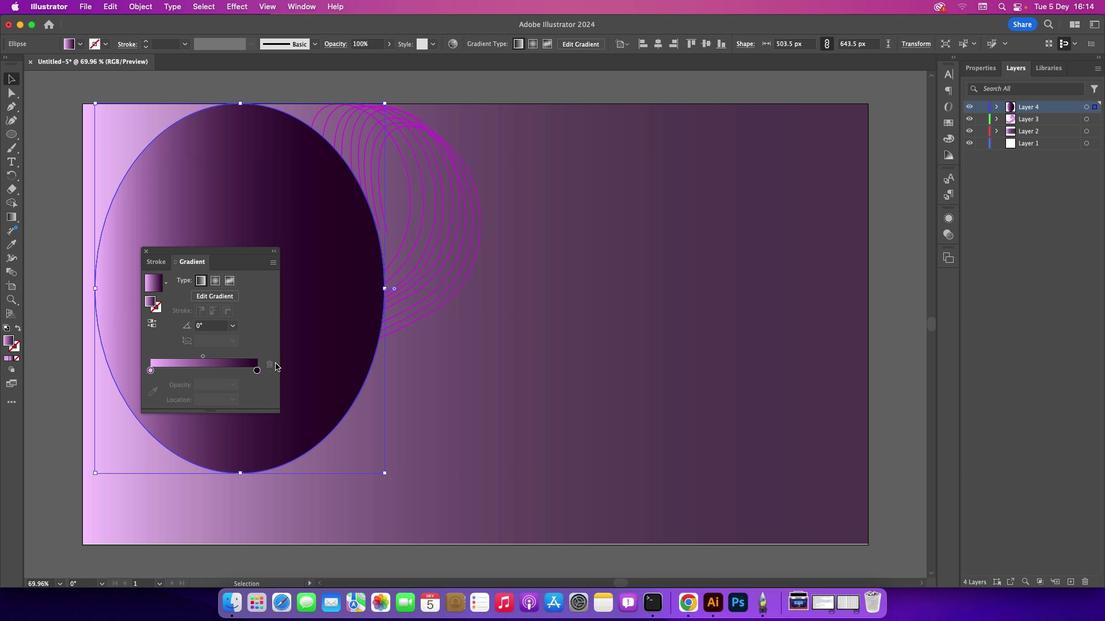 
Action: Mouse pressed left at (275, 363)
Screenshot: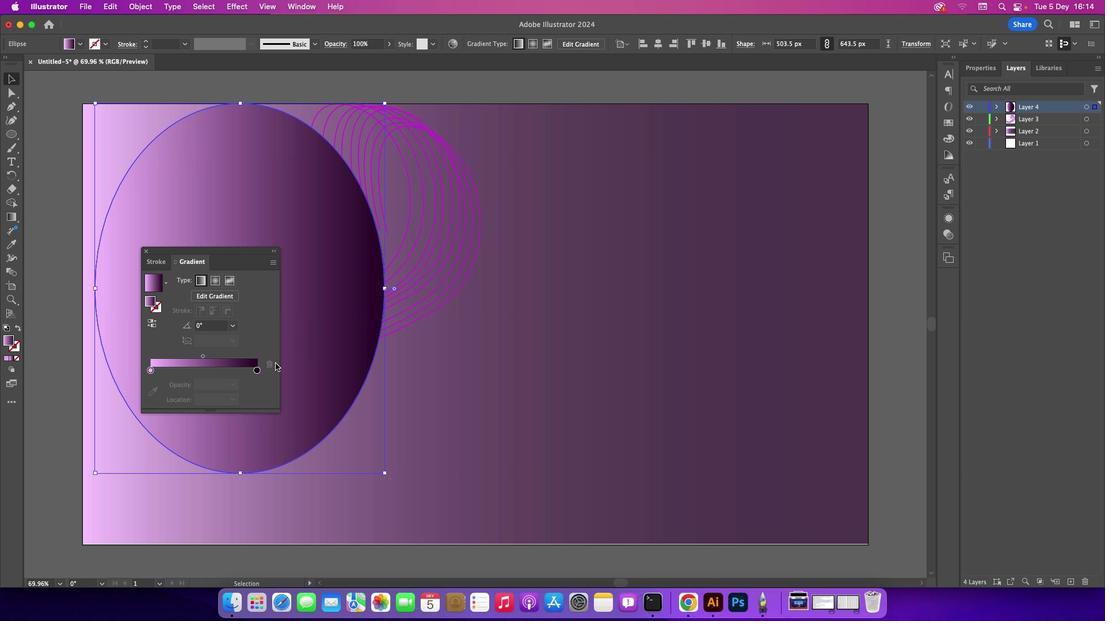 
Action: Mouse moved to (150, 370)
Screenshot: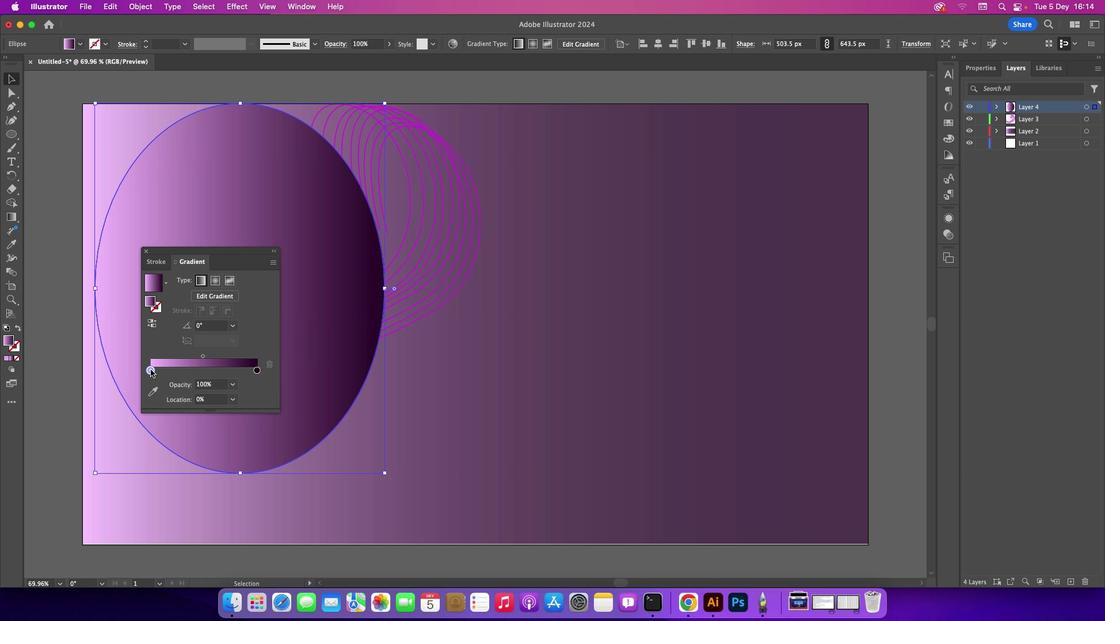 
Action: Mouse pressed left at (150, 370)
Screenshot: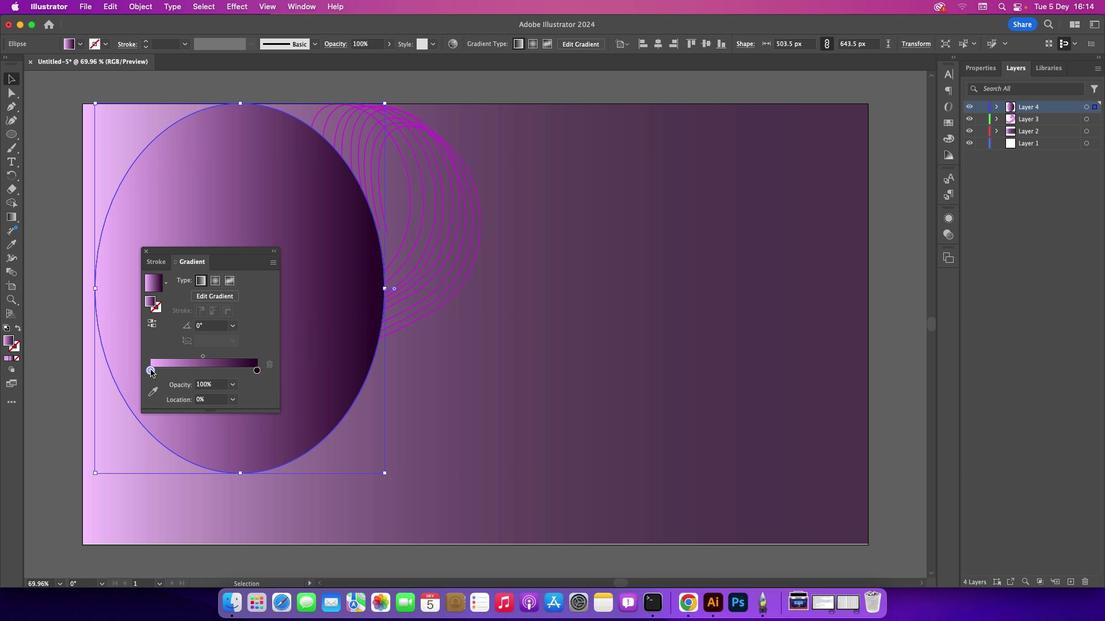 
Action: Mouse pressed left at (150, 370)
Screenshot: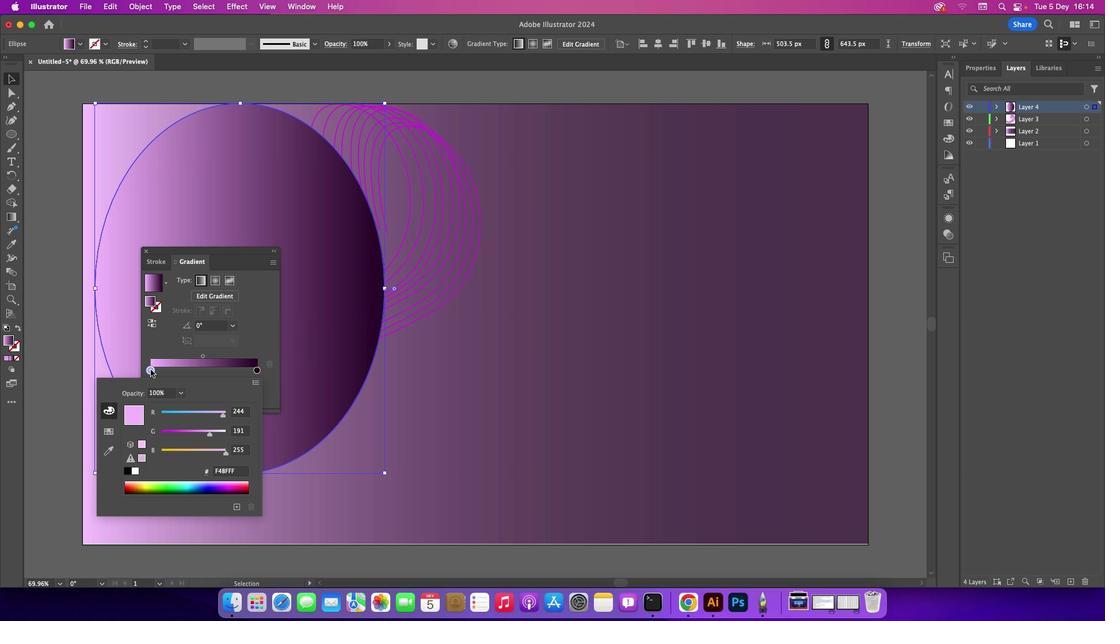 
Action: Mouse moved to (222, 486)
Screenshot: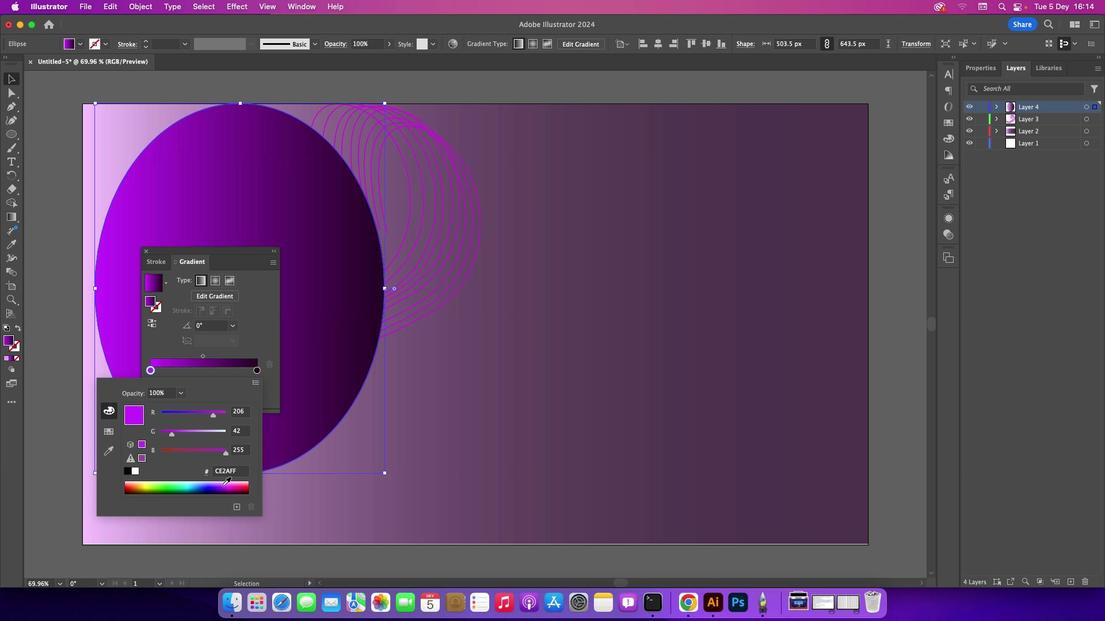 
Action: Mouse pressed left at (222, 486)
Screenshot: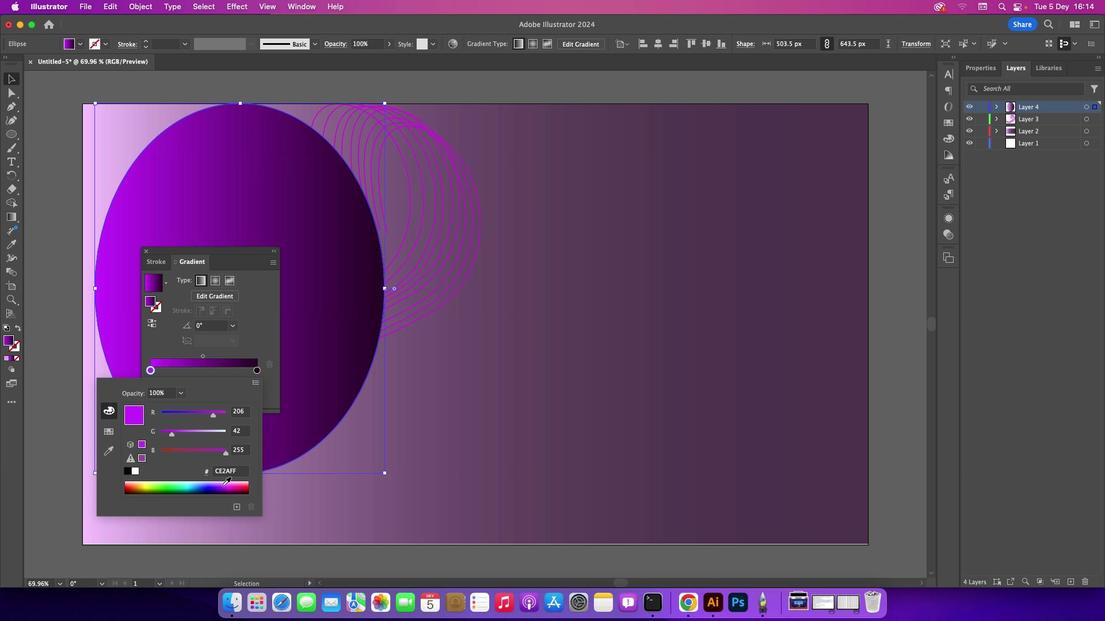 
Action: Mouse moved to (471, 320)
Screenshot: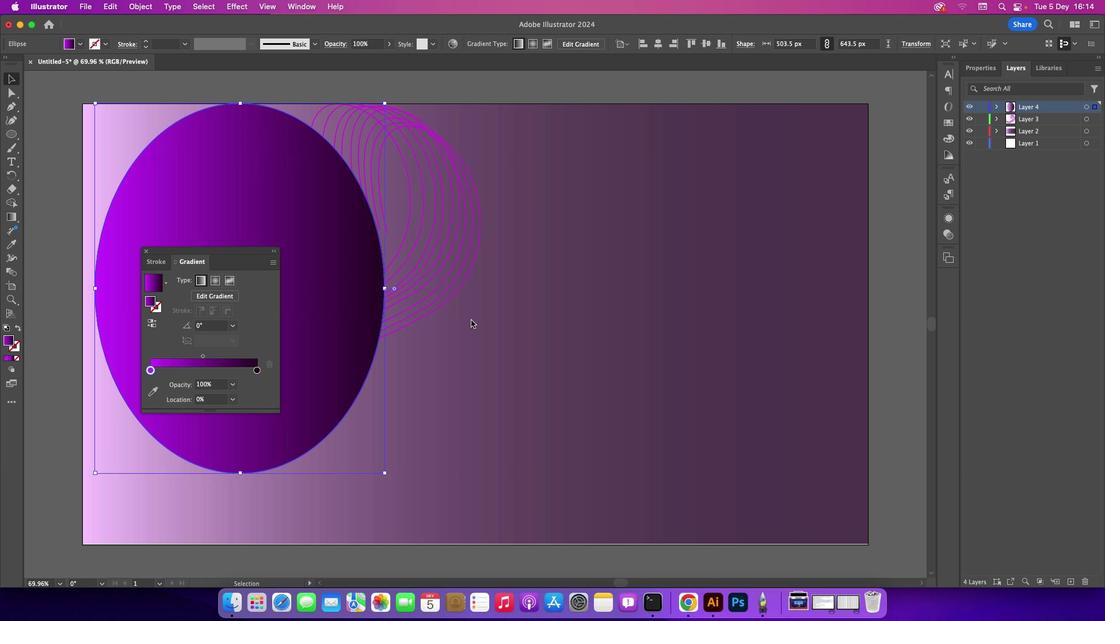 
Action: Mouse pressed left at (471, 320)
Screenshot: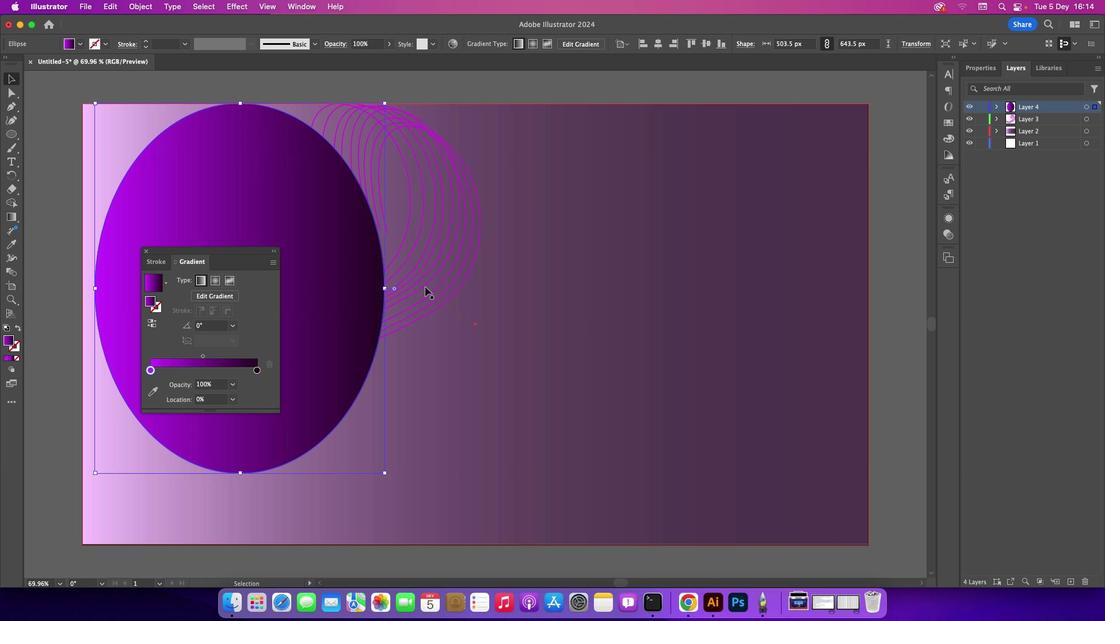 
Action: Mouse moved to (149, 253)
Screenshot: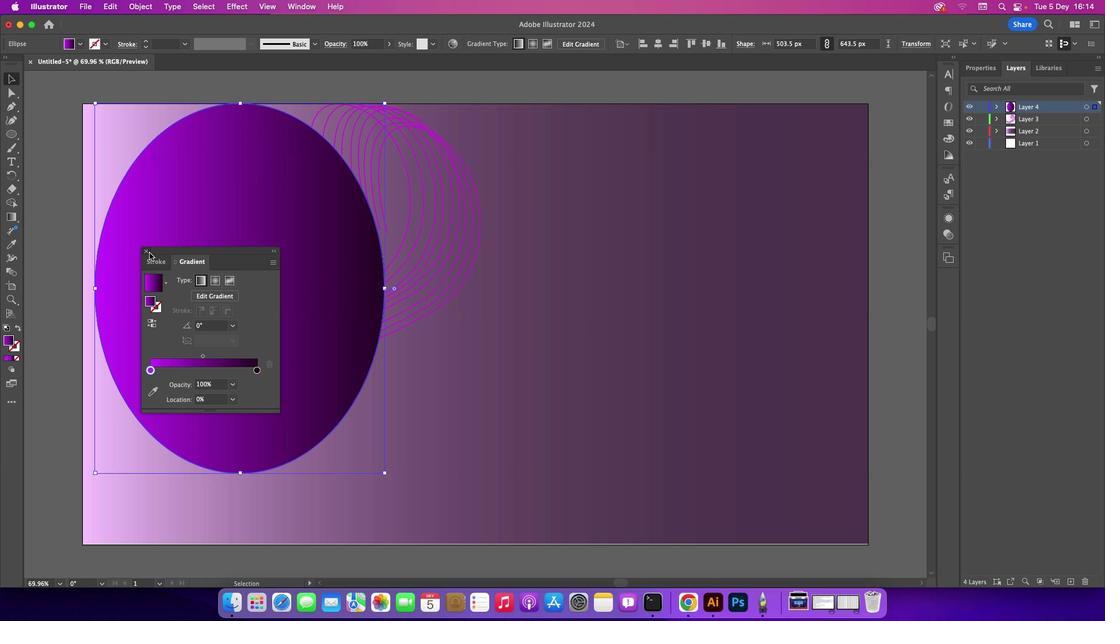 
Action: Mouse pressed left at (149, 253)
Screenshot: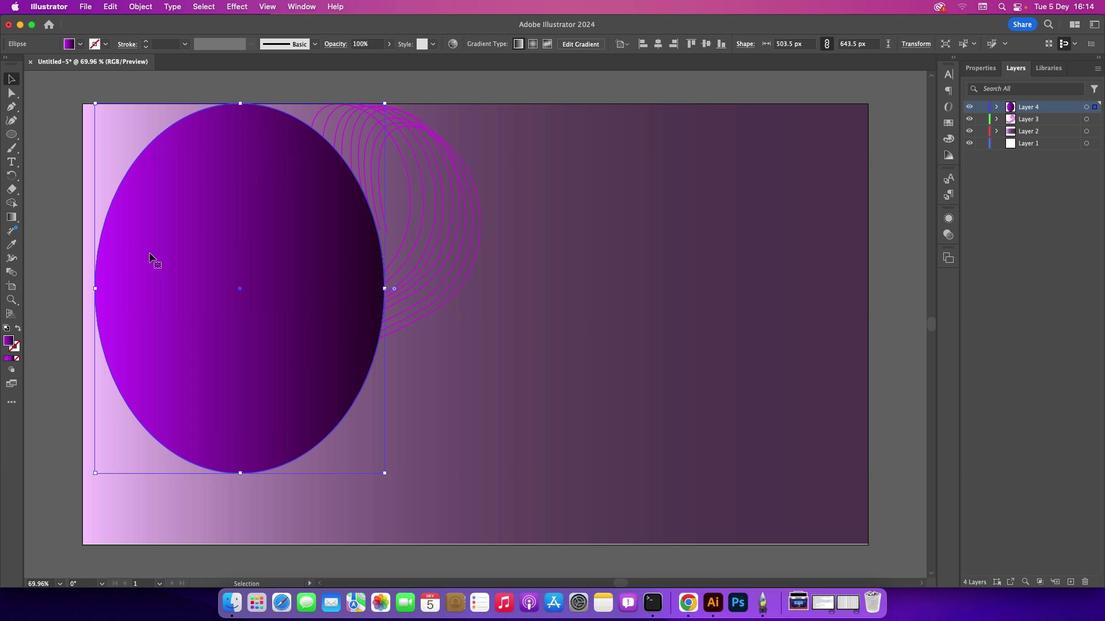 
Action: Mouse moved to (707, 398)
Screenshot: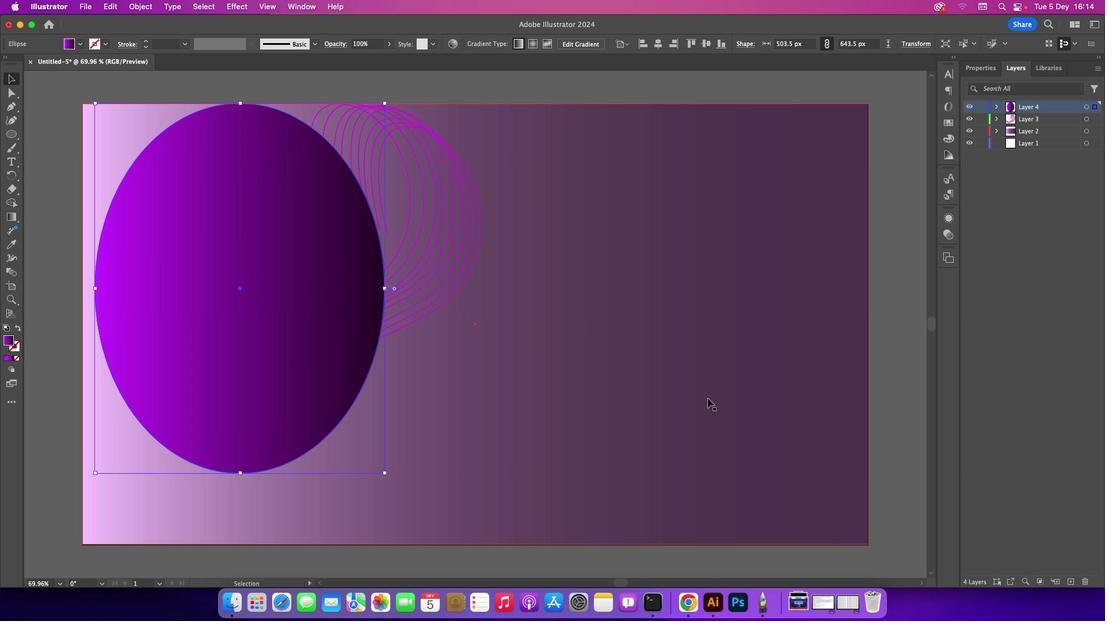 
Action: Mouse pressed left at (707, 398)
Screenshot: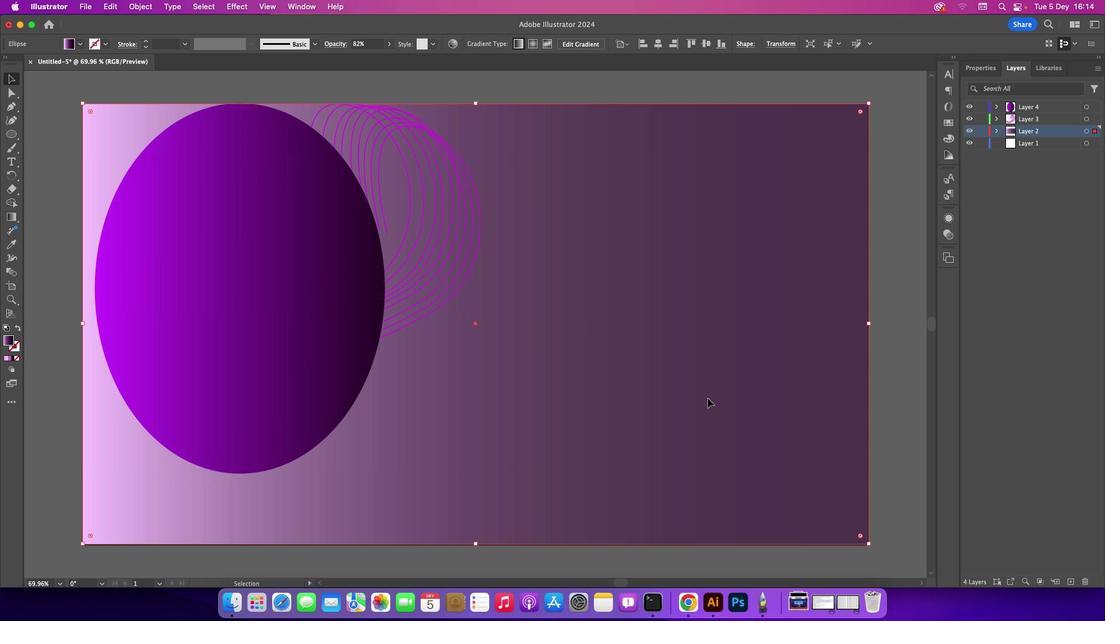 
Action: Mouse moved to (229, 248)
Screenshot: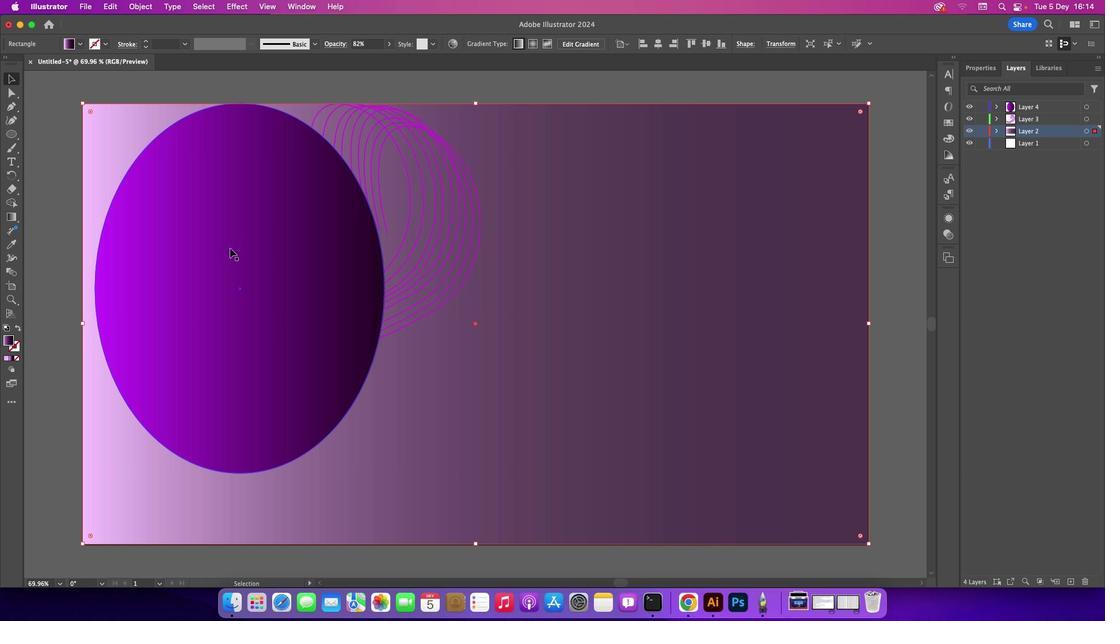 
Action: Mouse pressed left at (229, 248)
Screenshot: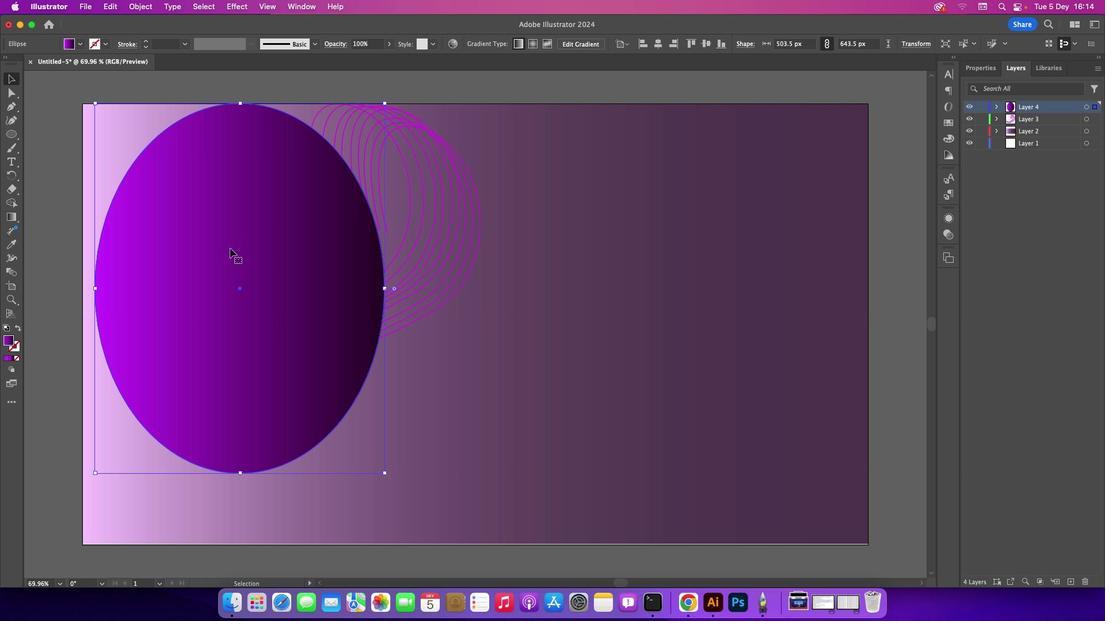 
Action: Mouse moved to (839, 315)
Screenshot: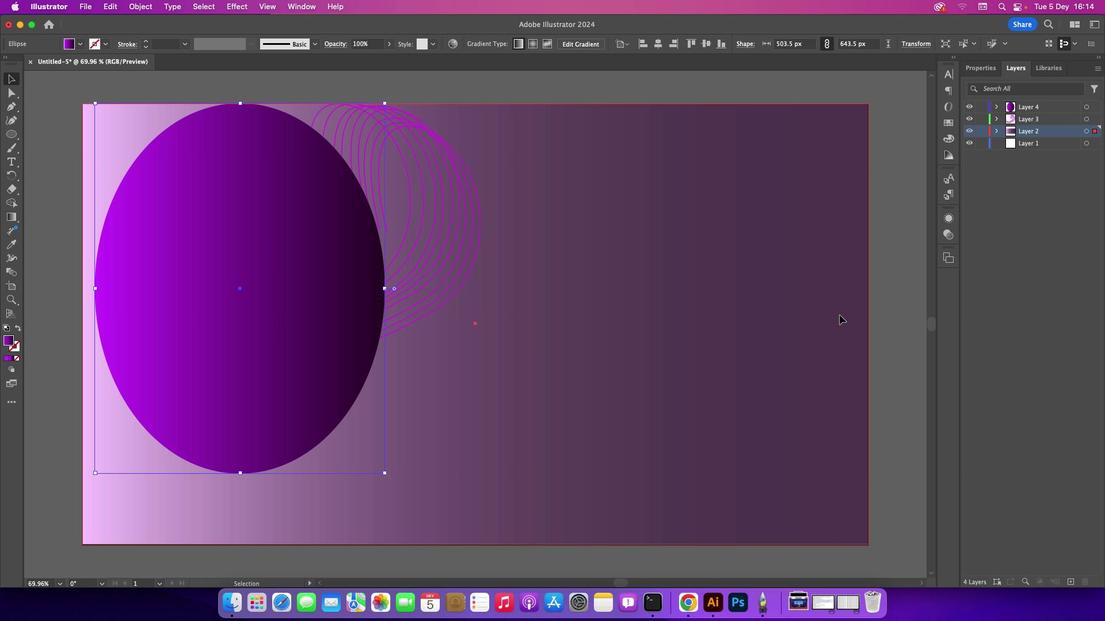 
Action: Mouse pressed left at (839, 315)
Screenshot: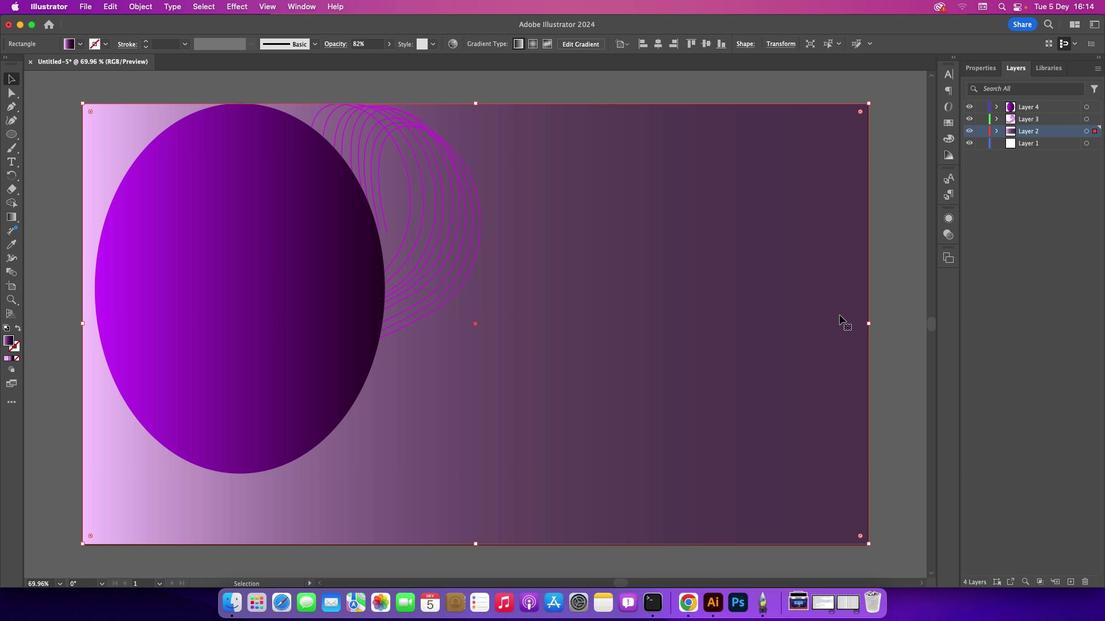 
Action: Mouse moved to (5, 359)
